 Task: Research Airbnb accommodation in Chur, Switzerland from 5th December, 2023 to 15th December, 2023 for 9 adults.5 bedrooms having 5 beds and 5 bathrooms. Property type can be house. Booking option can be shelf check-in. Look for 4 properties as per requirement.
Action: Mouse moved to (480, 147)
Screenshot: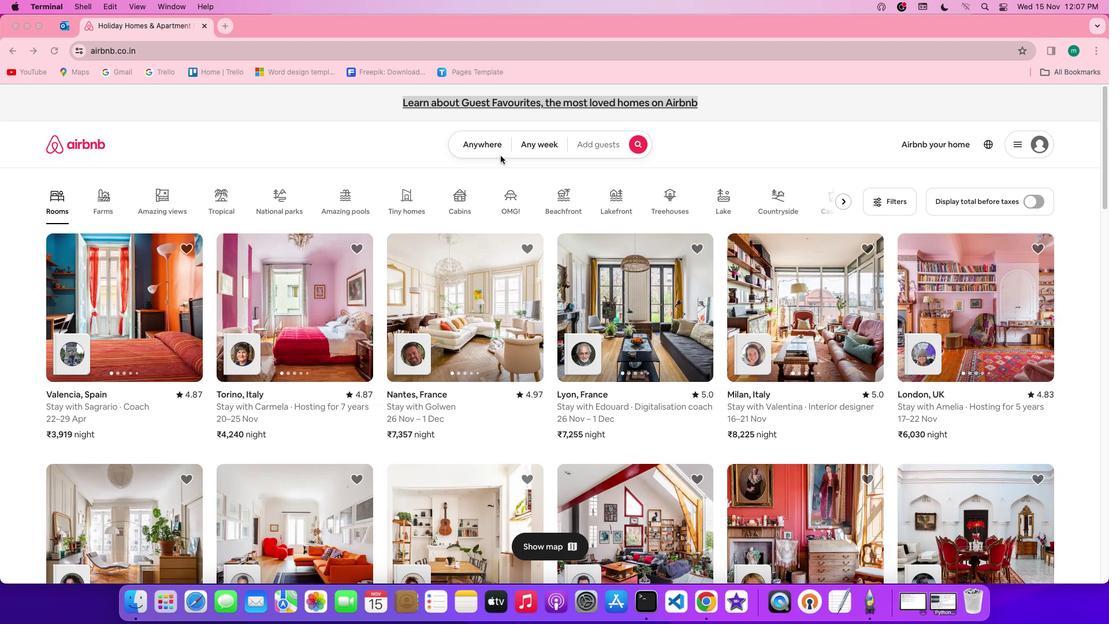 
Action: Mouse pressed left at (480, 147)
Screenshot: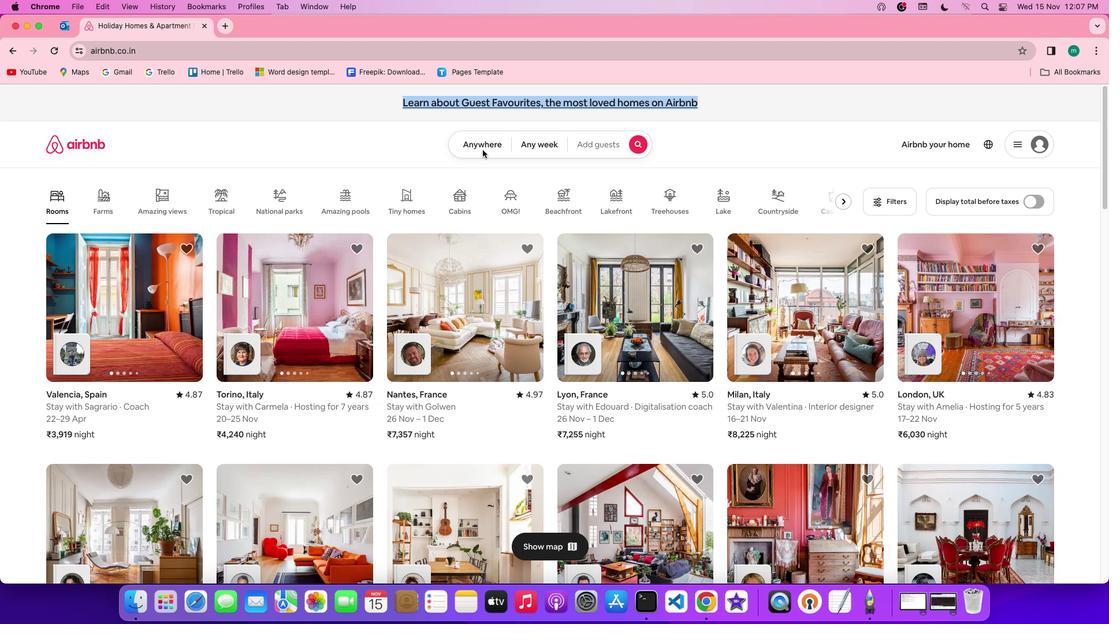 
Action: Mouse pressed left at (480, 147)
Screenshot: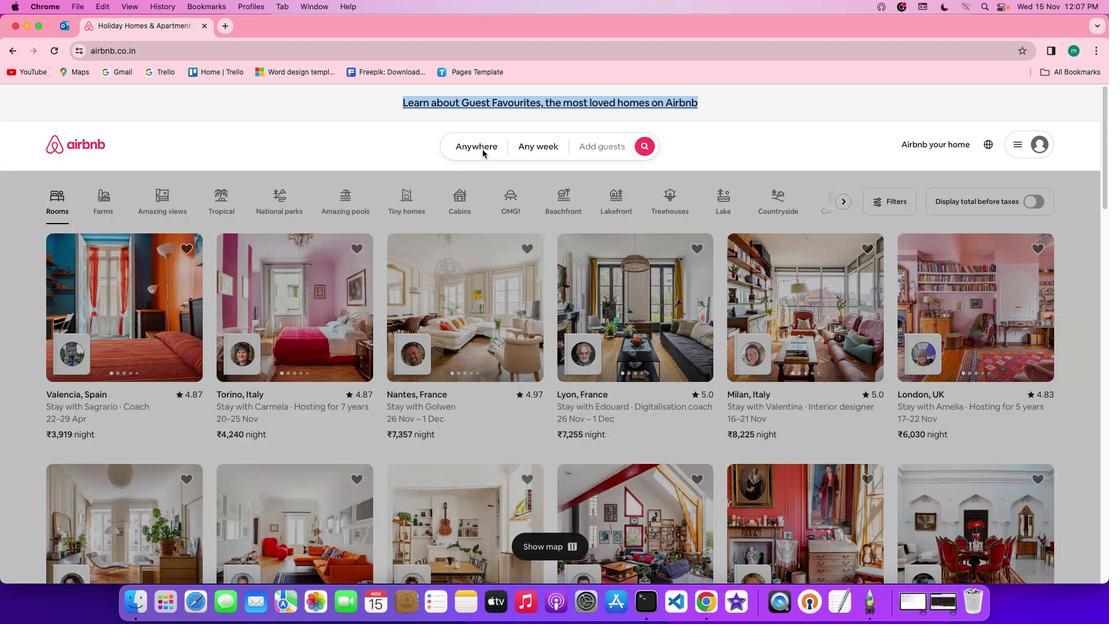 
Action: Mouse moved to (395, 184)
Screenshot: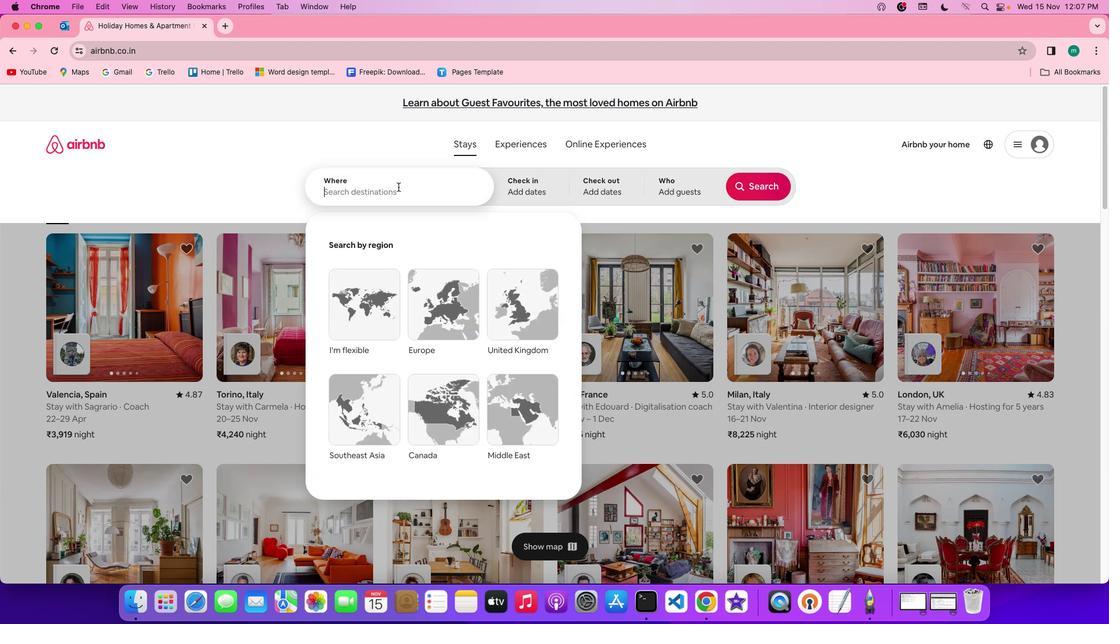 
Action: Mouse pressed left at (395, 184)
Screenshot: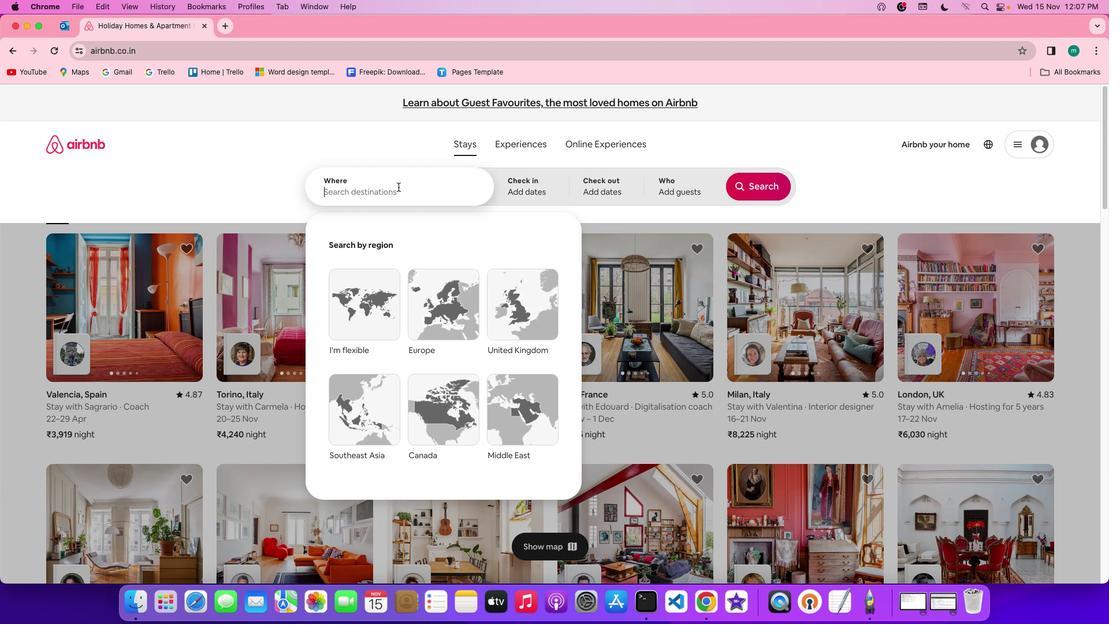 
Action: Key pressed Key.shift'C''h''u''r'','Key.spaceKey.shift'S''w''i''t''z''e''r''l''a''n''d'
Screenshot: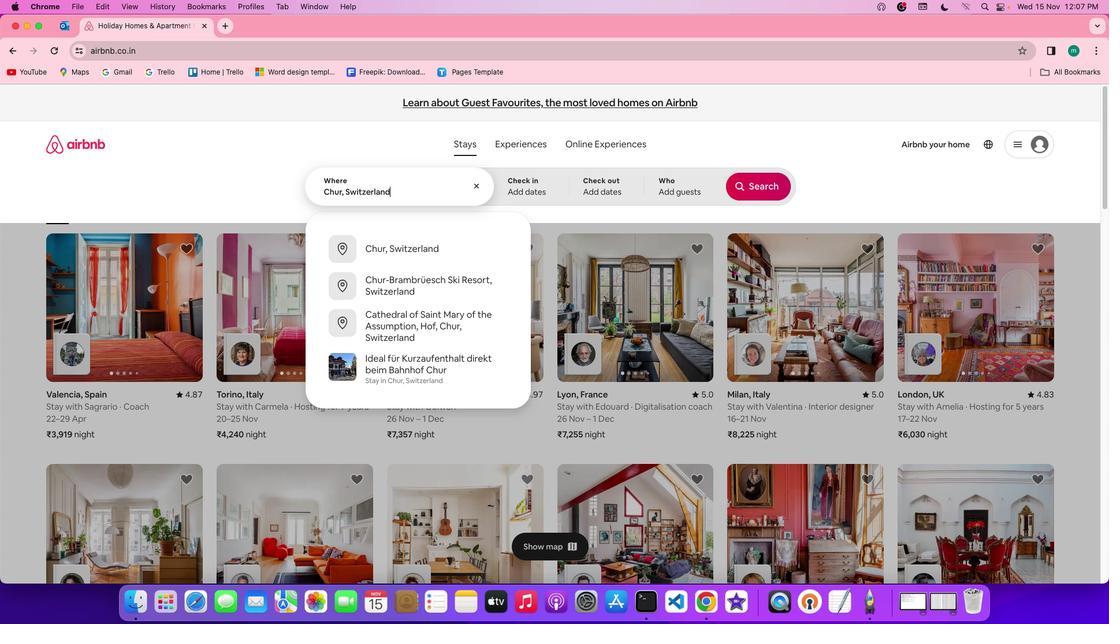 
Action: Mouse moved to (500, 181)
Screenshot: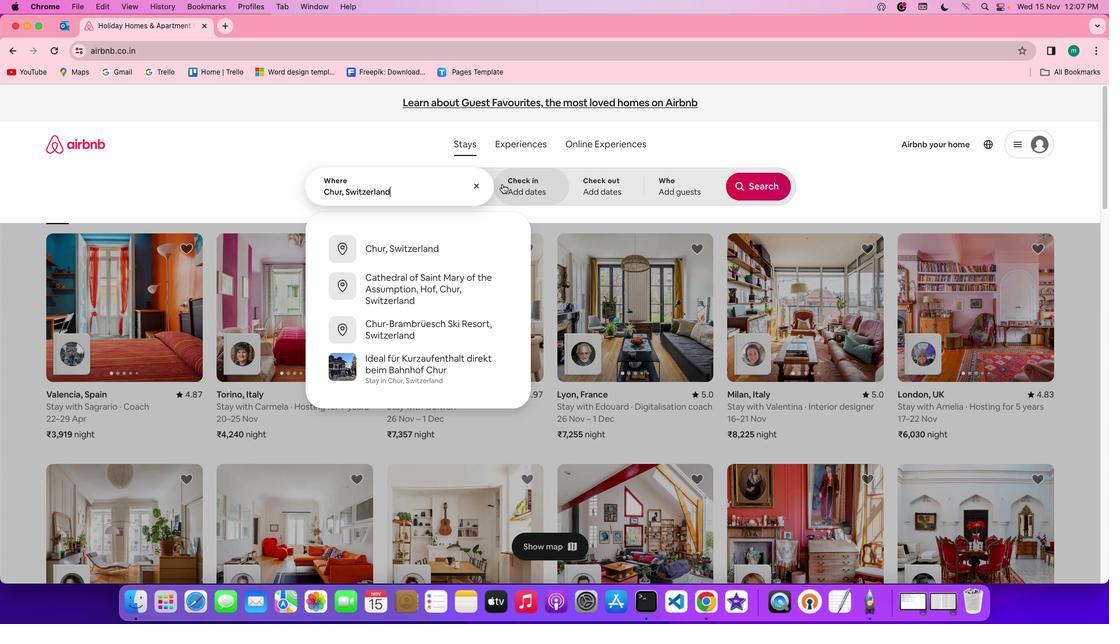 
Action: Mouse pressed left at (500, 181)
Screenshot: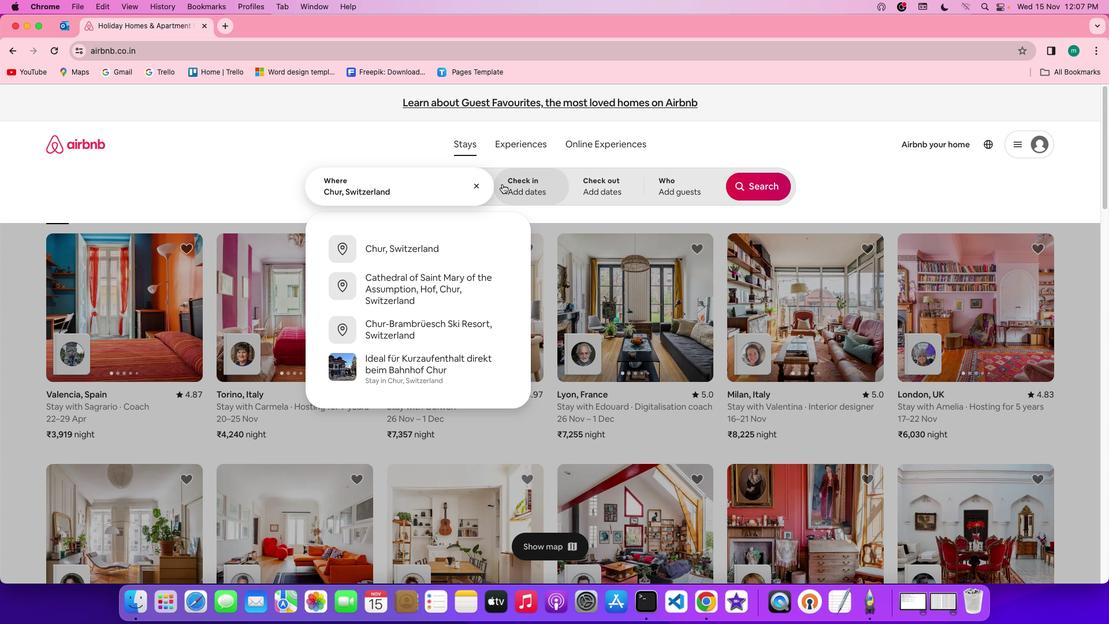 
Action: Mouse moved to (624, 348)
Screenshot: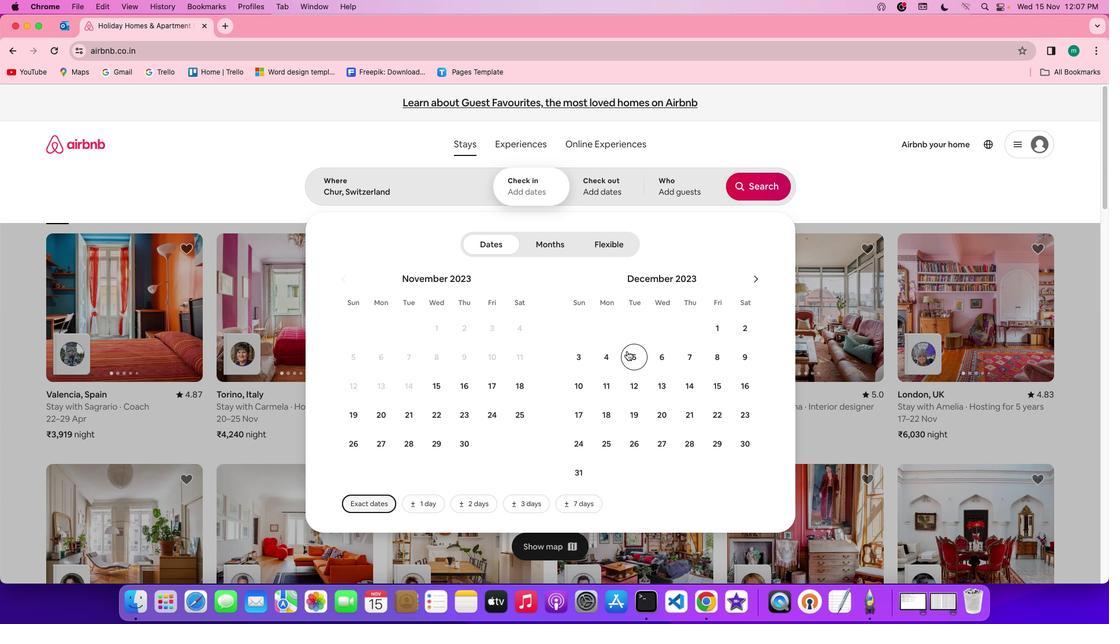 
Action: Mouse pressed left at (624, 348)
Screenshot: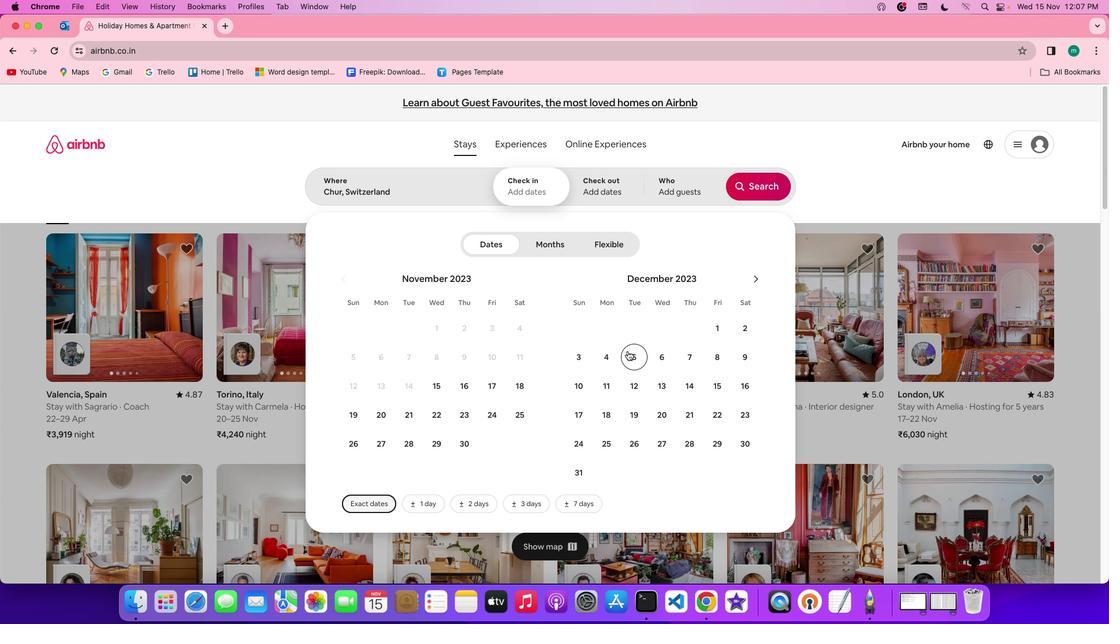 
Action: Mouse moved to (707, 382)
Screenshot: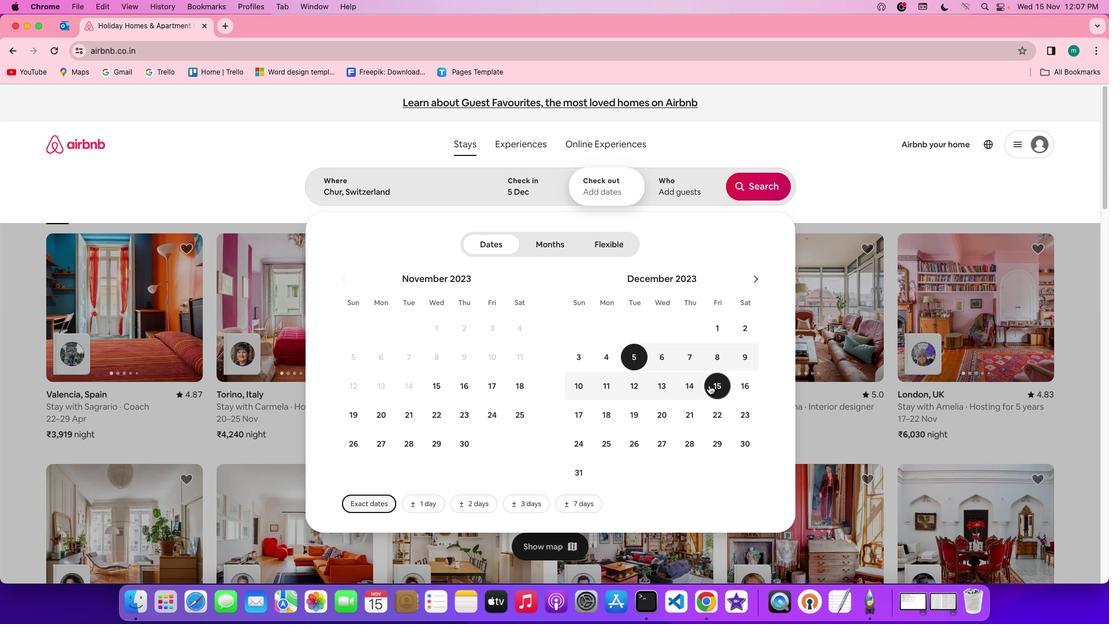 
Action: Mouse pressed left at (707, 382)
Screenshot: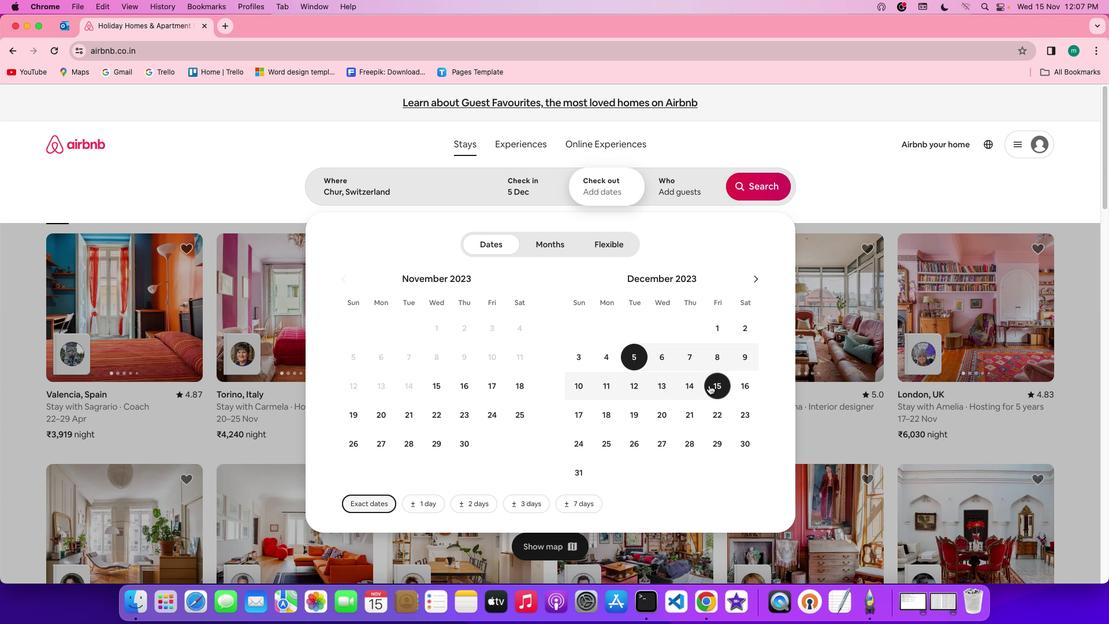
Action: Mouse moved to (688, 187)
Screenshot: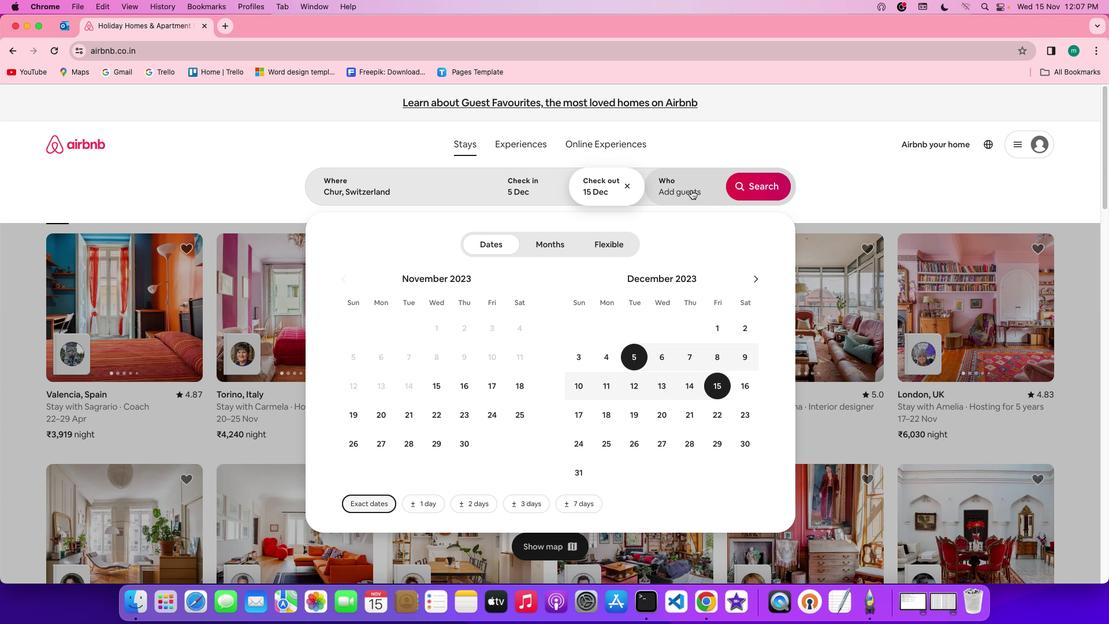 
Action: Mouse pressed left at (688, 187)
Screenshot: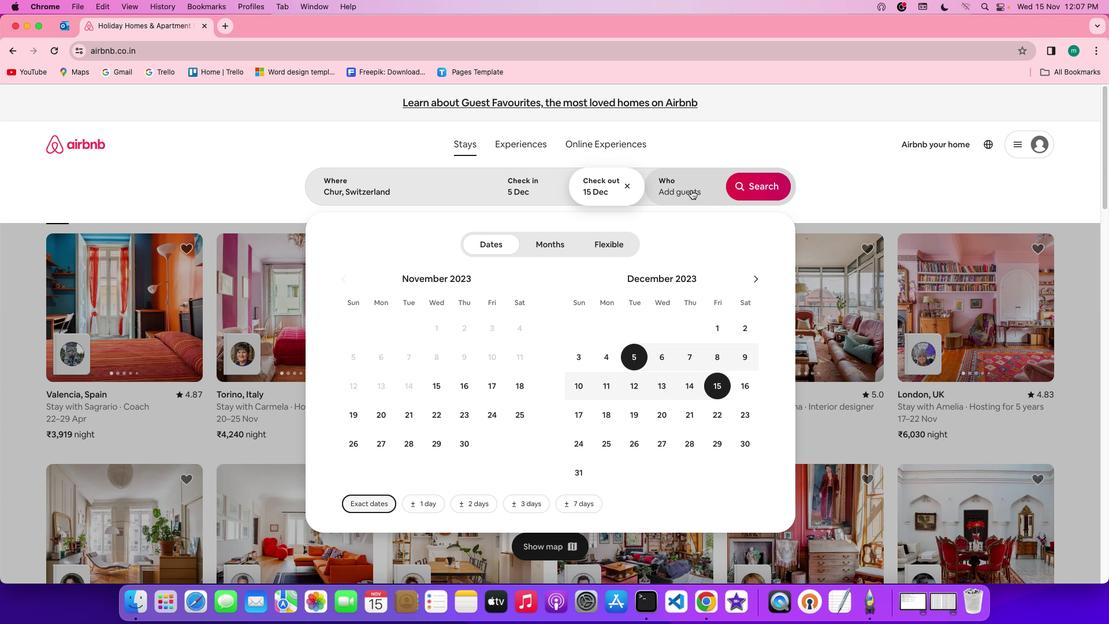 
Action: Mouse moved to (757, 247)
Screenshot: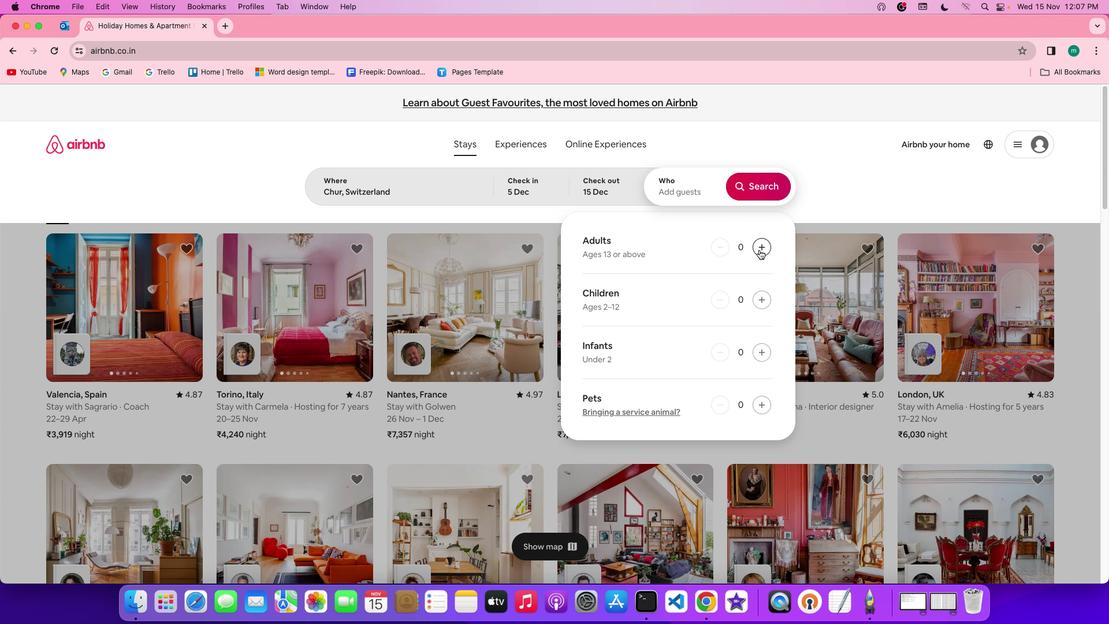 
Action: Mouse pressed left at (757, 247)
Screenshot: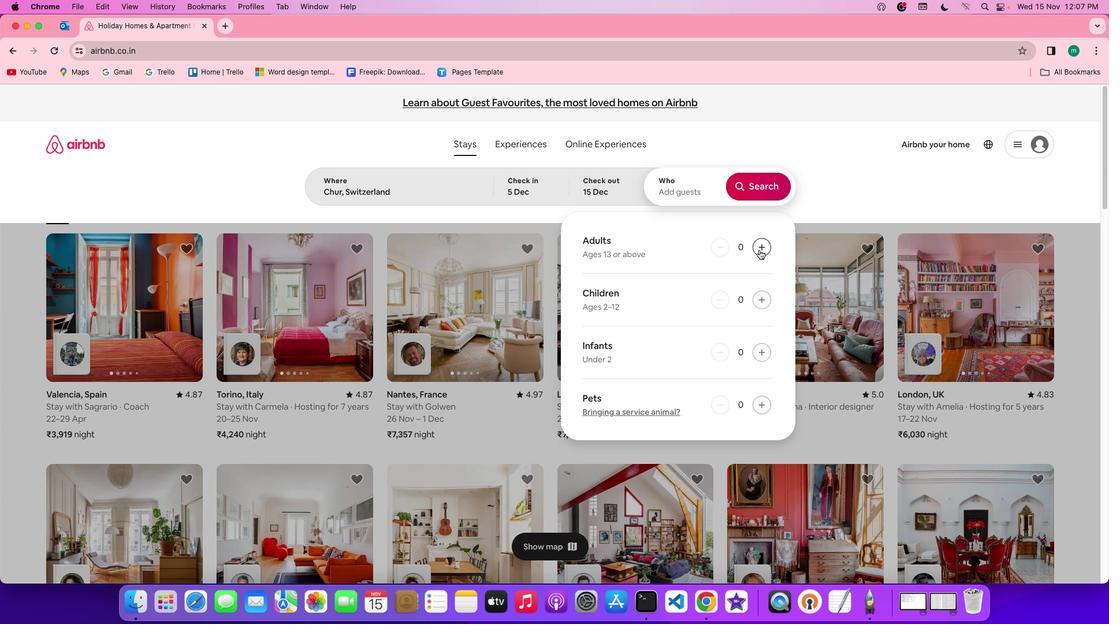 
Action: Mouse moved to (757, 247)
Screenshot: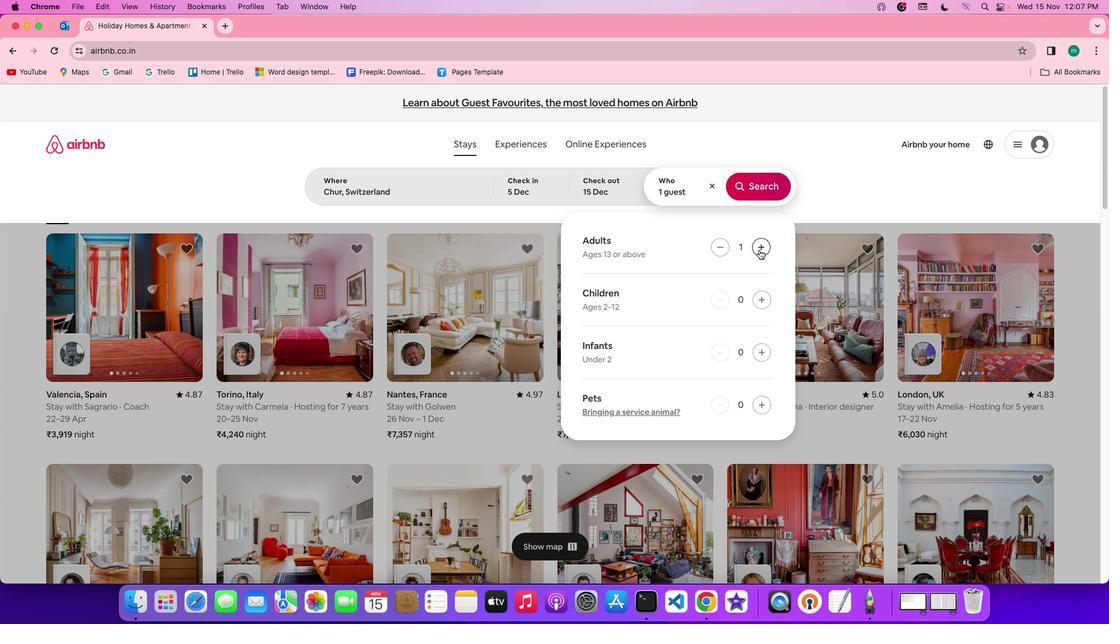 
Action: Mouse pressed left at (757, 247)
Screenshot: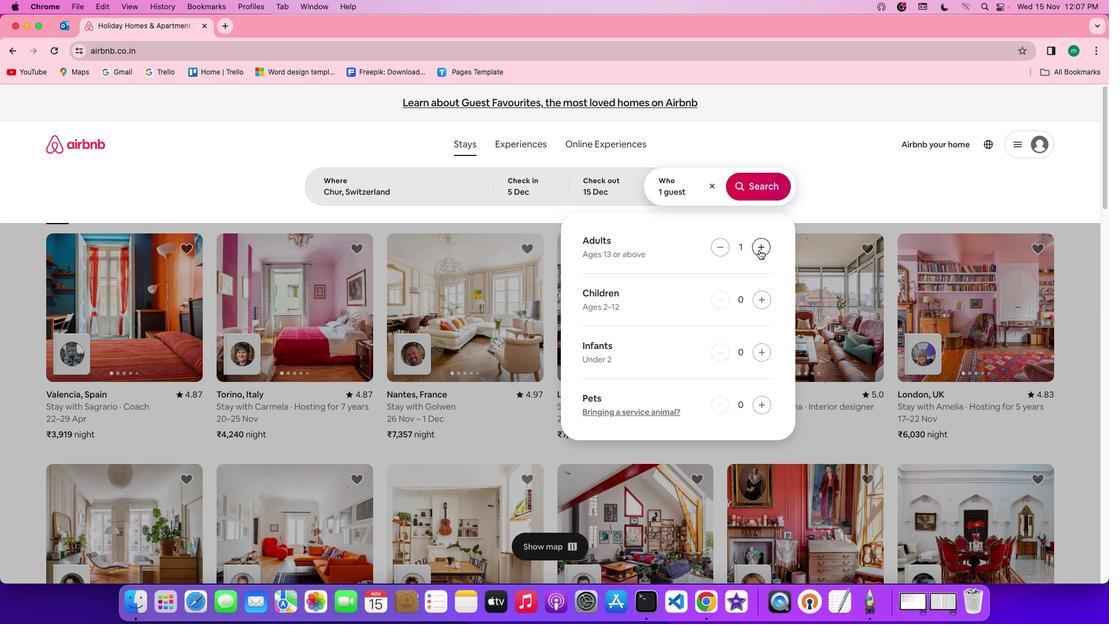 
Action: Mouse pressed left at (757, 247)
Screenshot: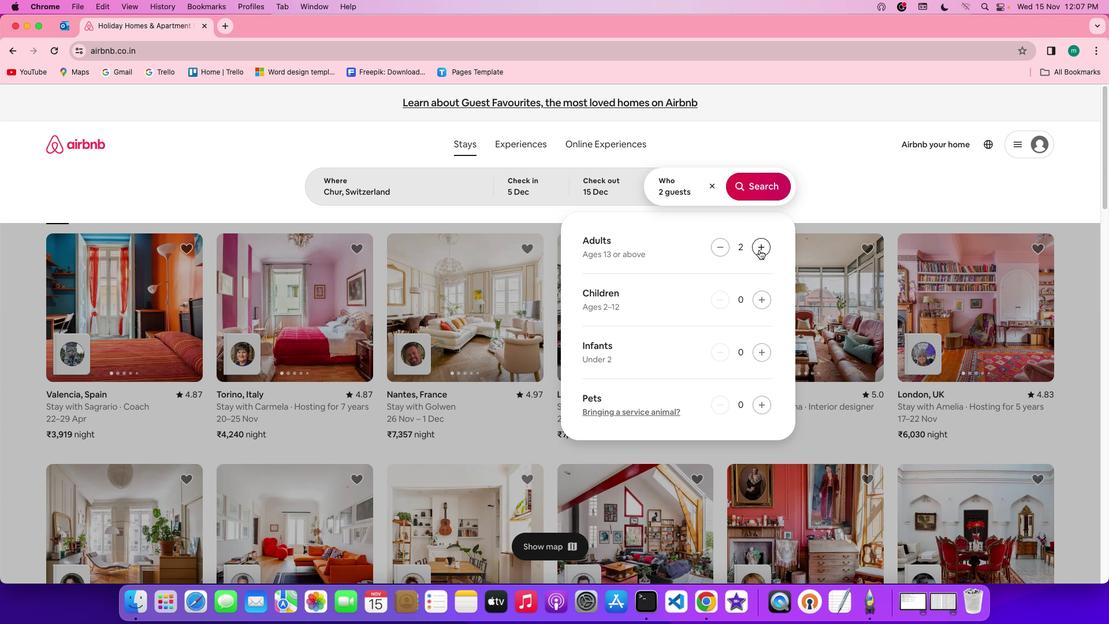 
Action: Mouse pressed left at (757, 247)
Screenshot: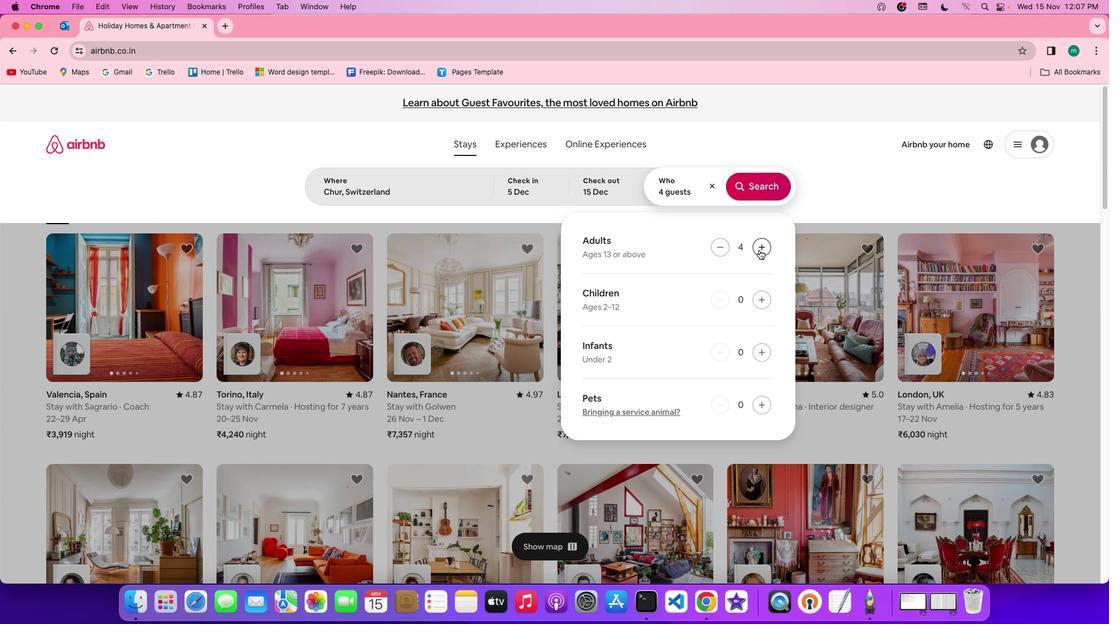 
Action: Mouse pressed left at (757, 247)
Screenshot: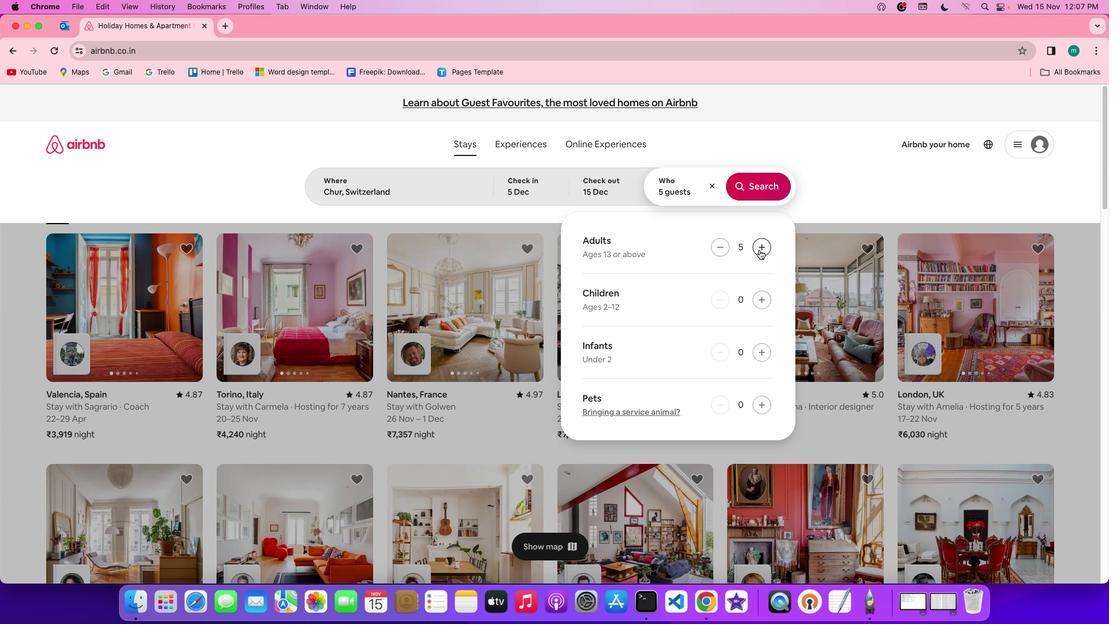 
Action: Mouse pressed left at (757, 247)
Screenshot: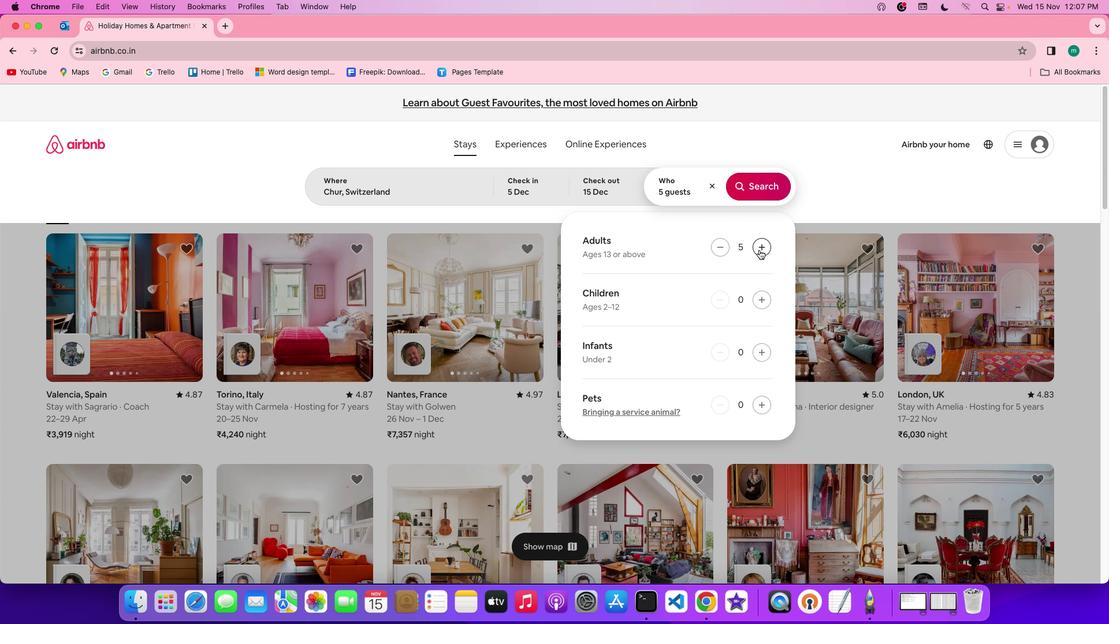 
Action: Mouse pressed left at (757, 247)
Screenshot: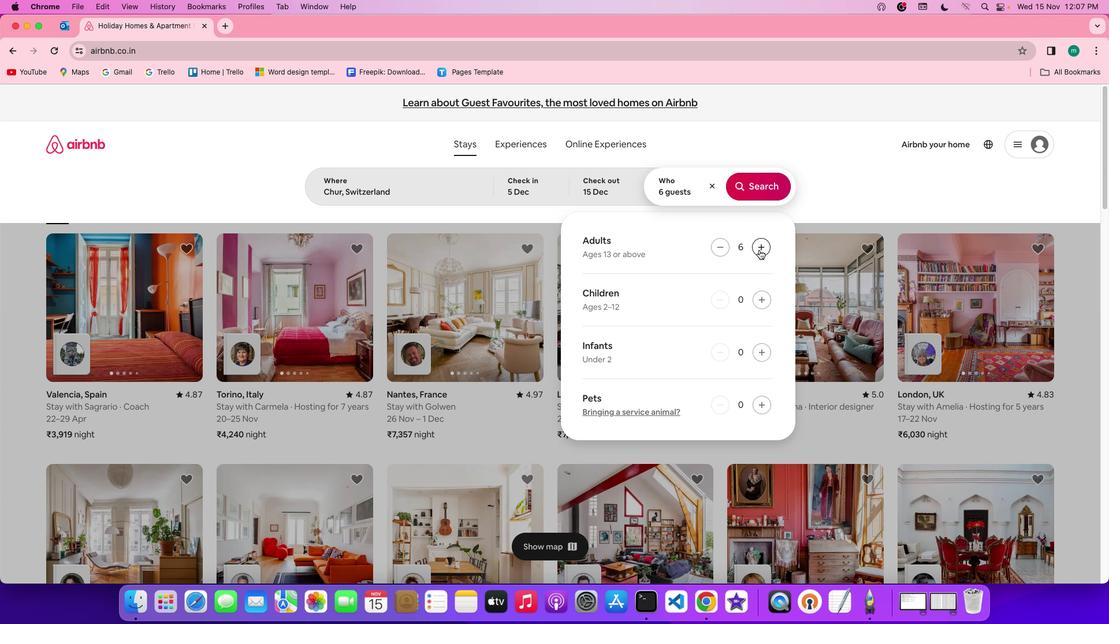 
Action: Mouse pressed left at (757, 247)
Screenshot: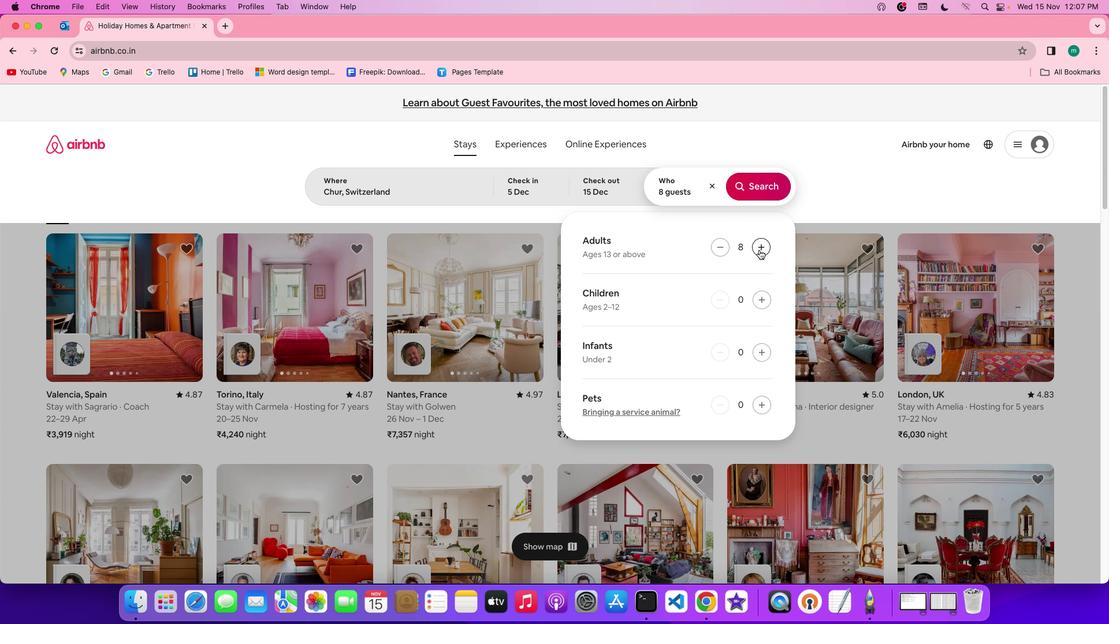 
Action: Mouse pressed left at (757, 247)
Screenshot: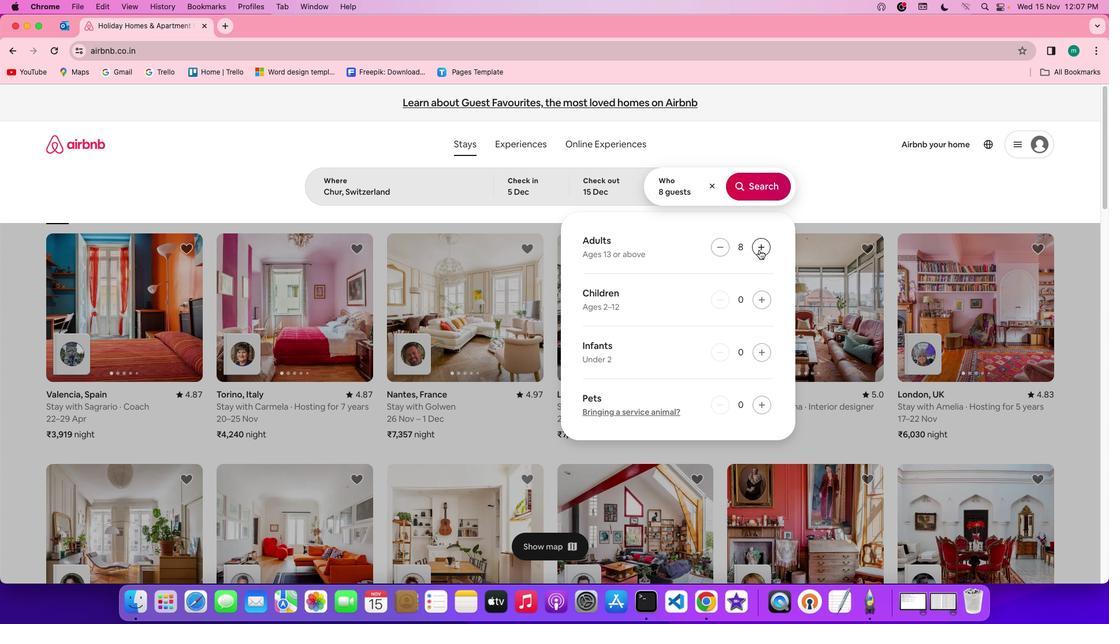 
Action: Mouse moved to (758, 191)
Screenshot: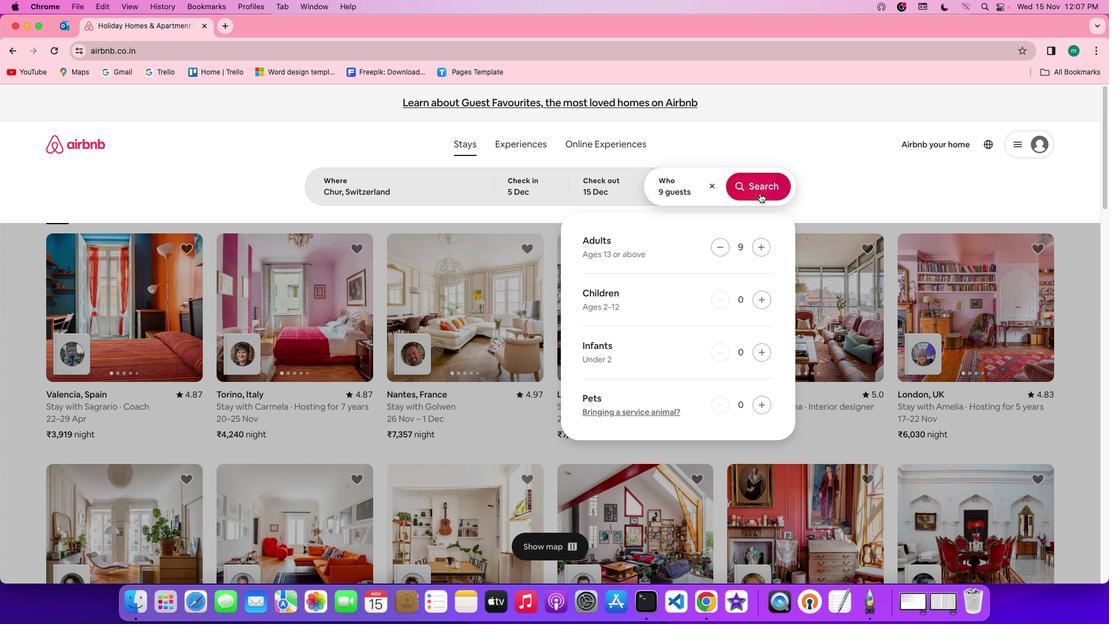 
Action: Mouse pressed left at (758, 191)
Screenshot: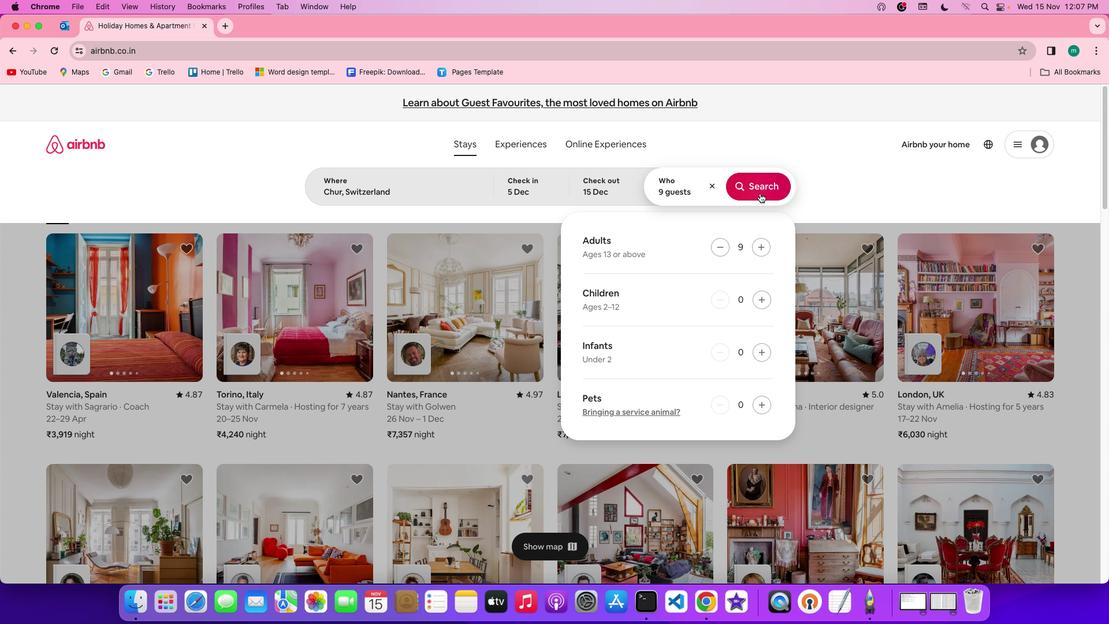 
Action: Mouse moved to (928, 150)
Screenshot: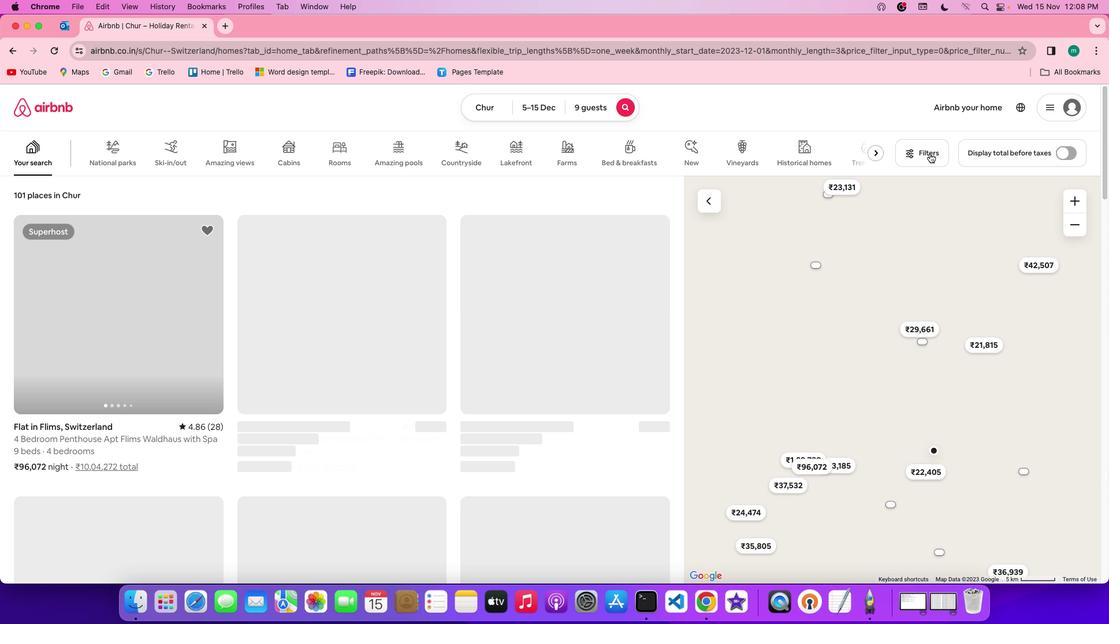 
Action: Mouse pressed left at (928, 150)
Screenshot: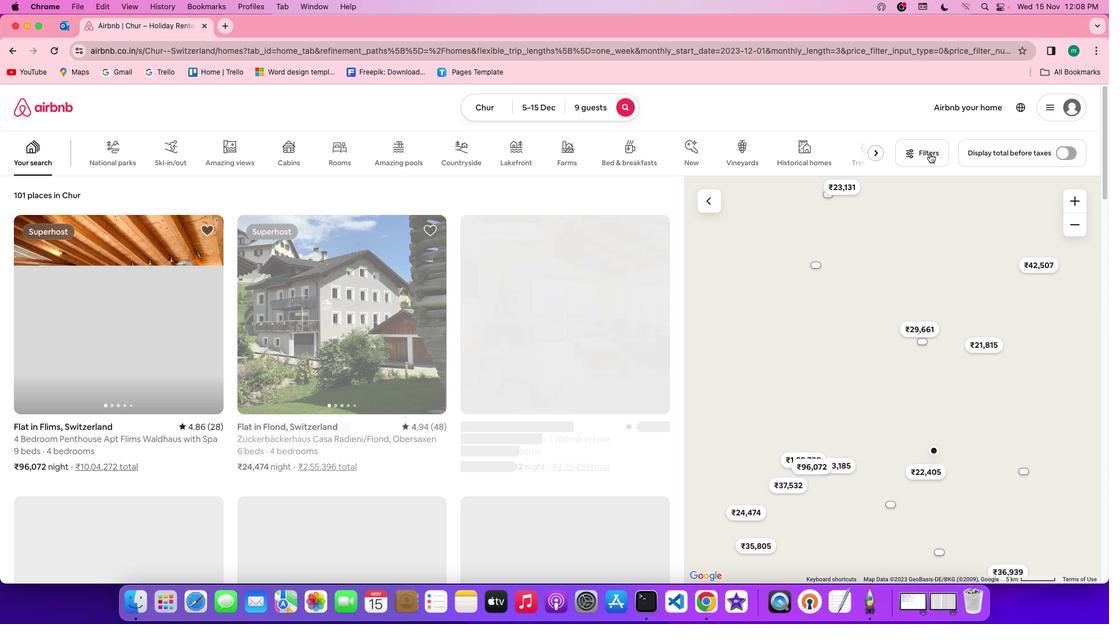 
Action: Mouse moved to (629, 313)
Screenshot: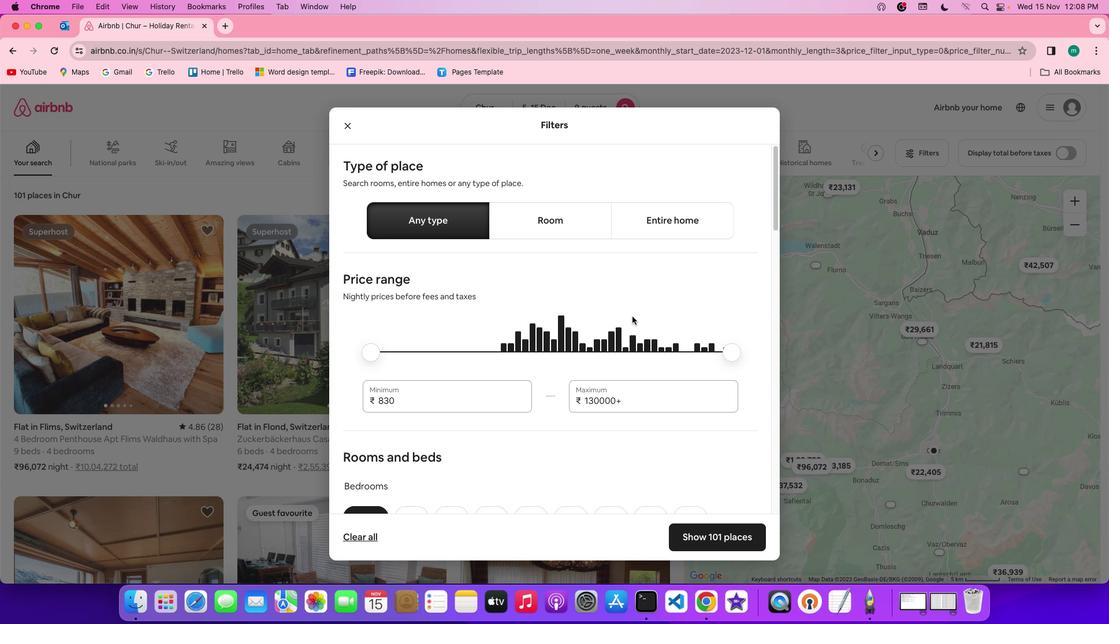 
Action: Mouse scrolled (629, 313) with delta (-1, -2)
Screenshot: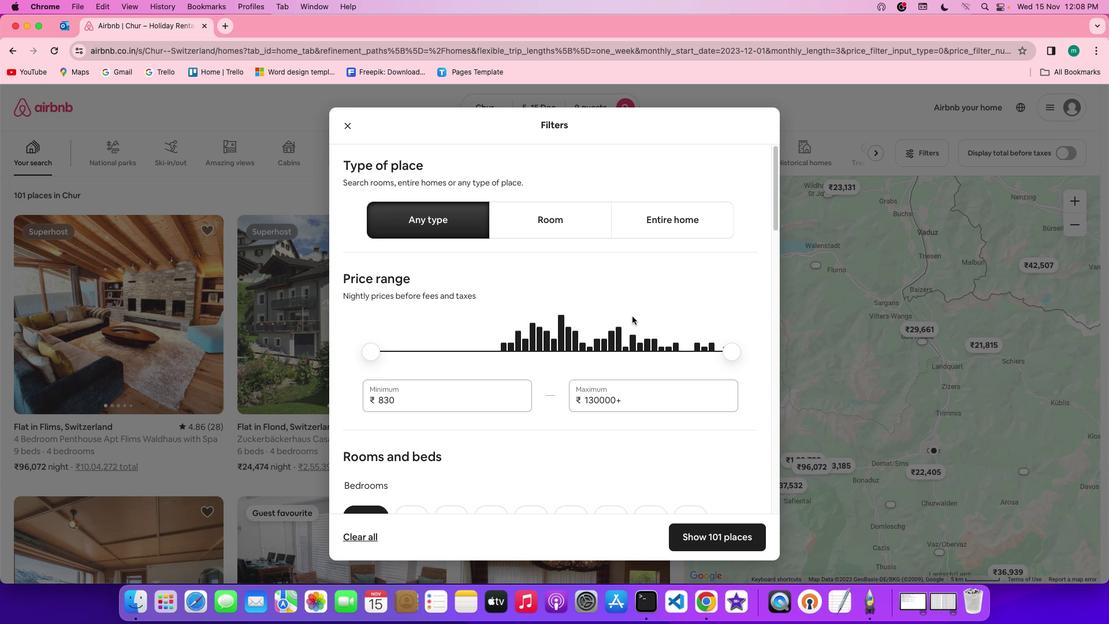 
Action: Mouse scrolled (629, 313) with delta (-1, -2)
Screenshot: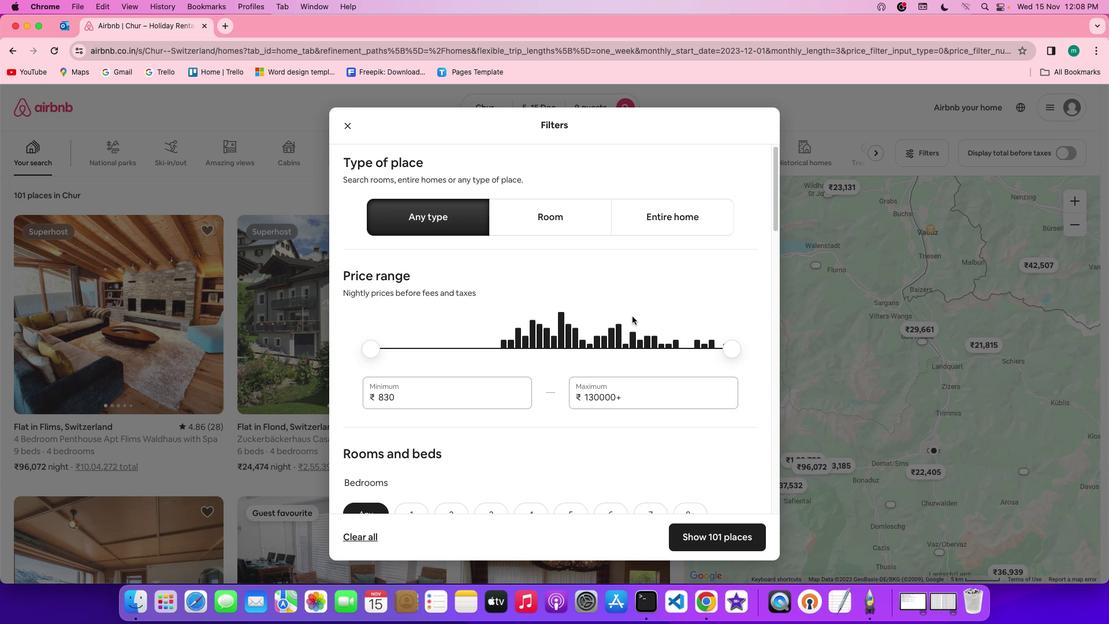 
Action: Mouse scrolled (629, 313) with delta (-1, -2)
Screenshot: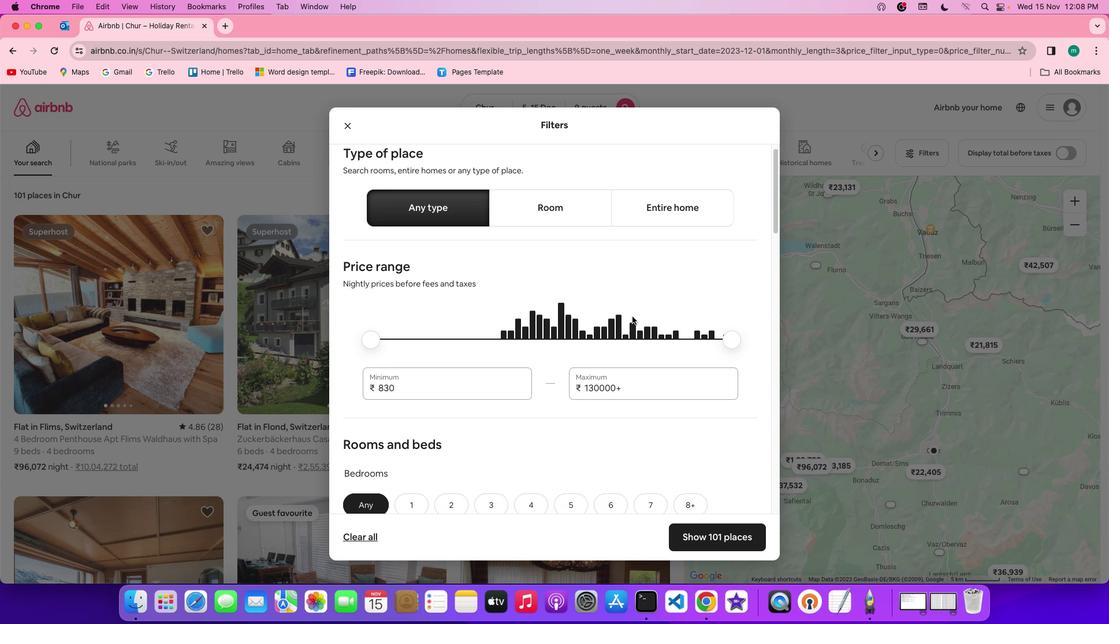 
Action: Mouse scrolled (629, 313) with delta (-1, -2)
Screenshot: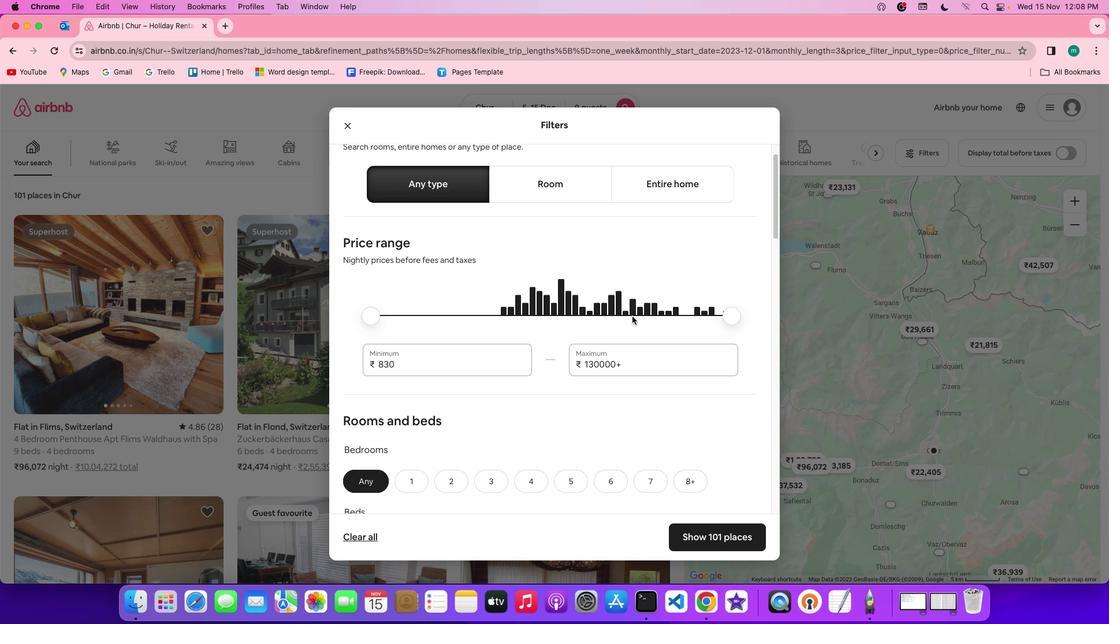 
Action: Mouse scrolled (629, 313) with delta (-1, -2)
Screenshot: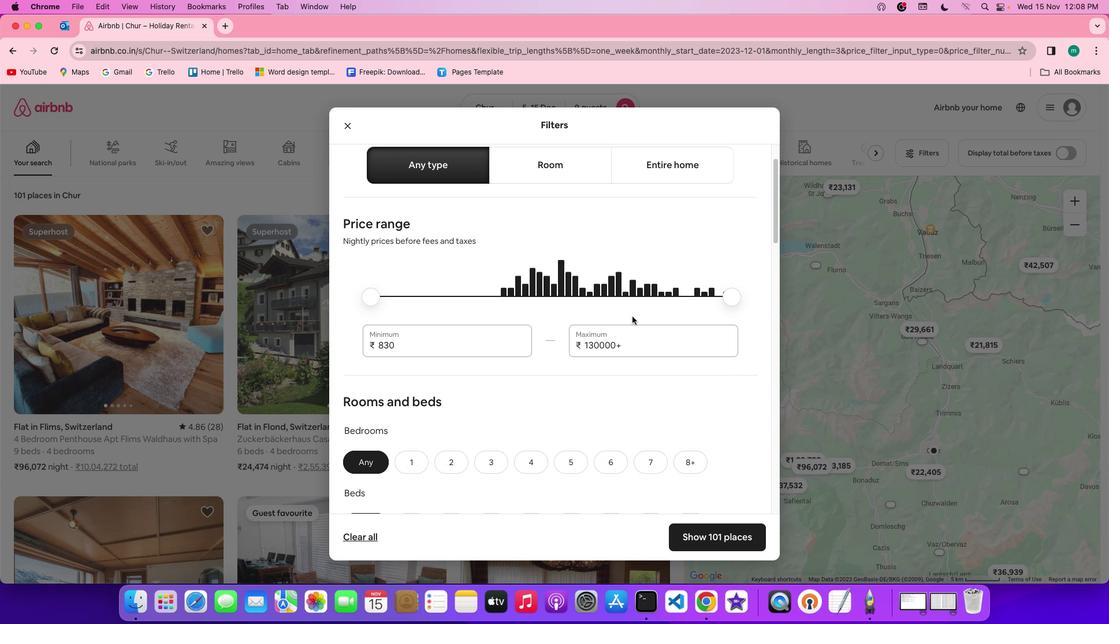 
Action: Mouse scrolled (629, 313) with delta (-1, -2)
Screenshot: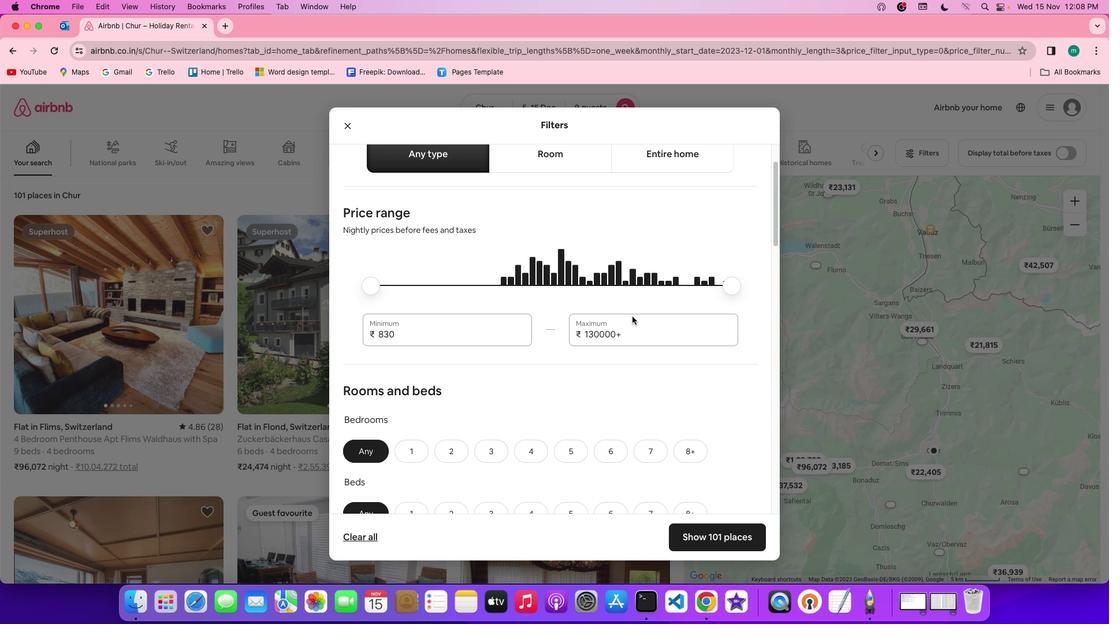 
Action: Mouse scrolled (629, 313) with delta (-1, -2)
Screenshot: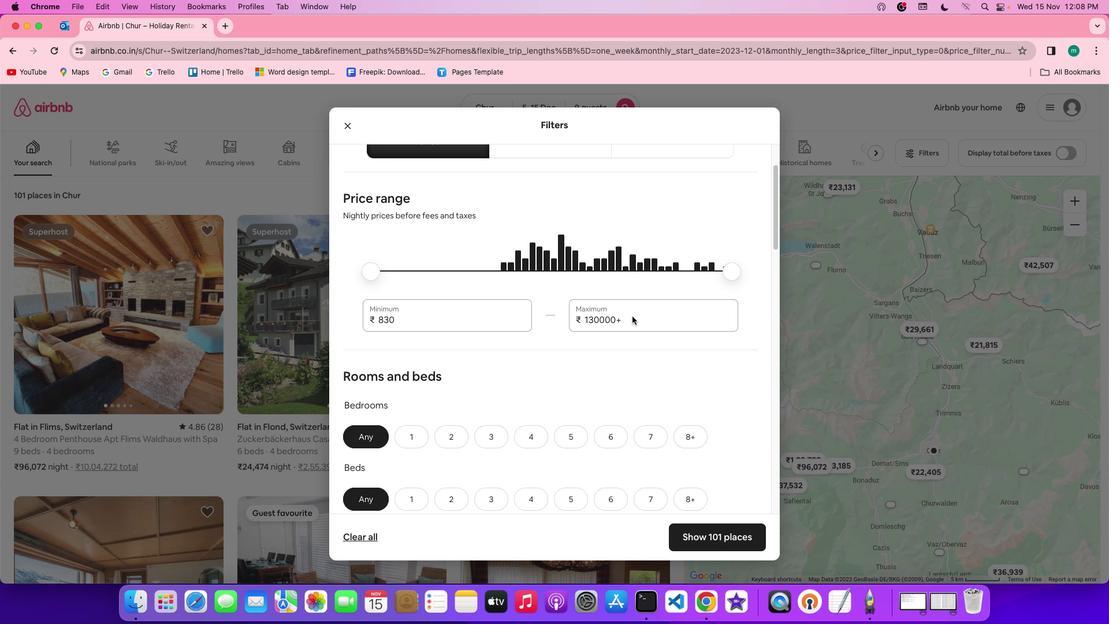 
Action: Mouse scrolled (629, 313) with delta (-1, -2)
Screenshot: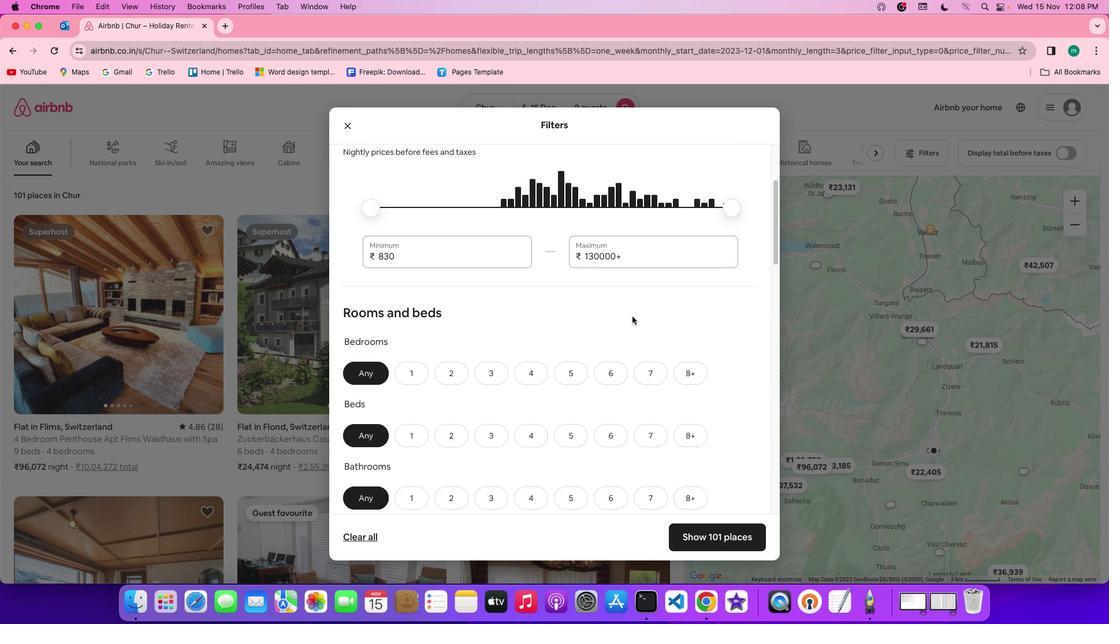 
Action: Mouse scrolled (629, 313) with delta (-1, -2)
Screenshot: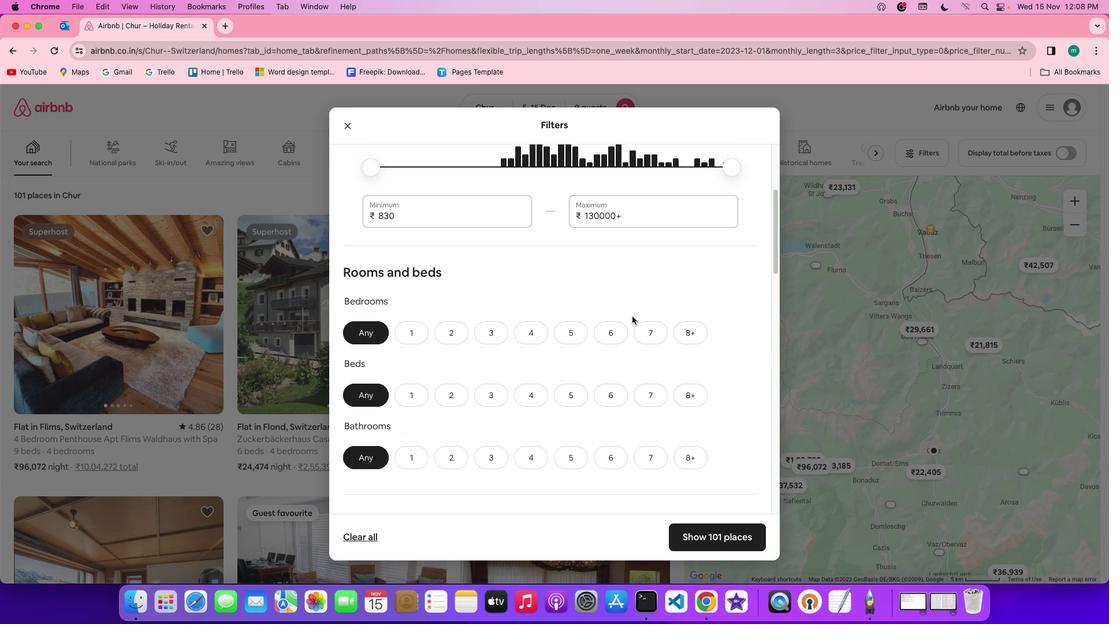 
Action: Mouse scrolled (629, 313) with delta (-1, -2)
Screenshot: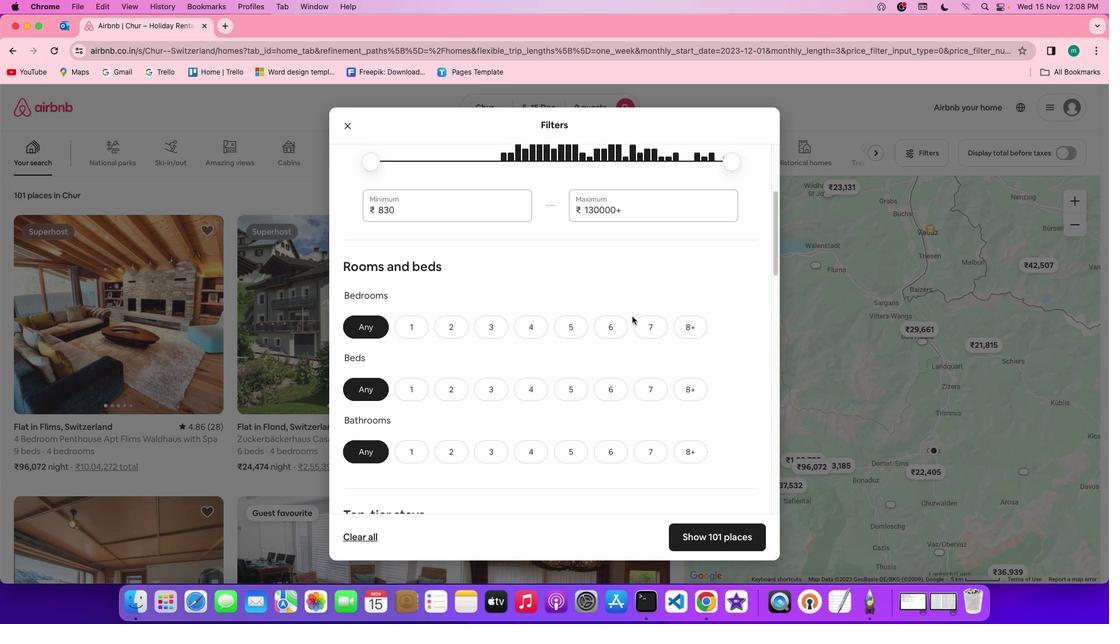 
Action: Mouse scrolled (629, 313) with delta (-1, -2)
Screenshot: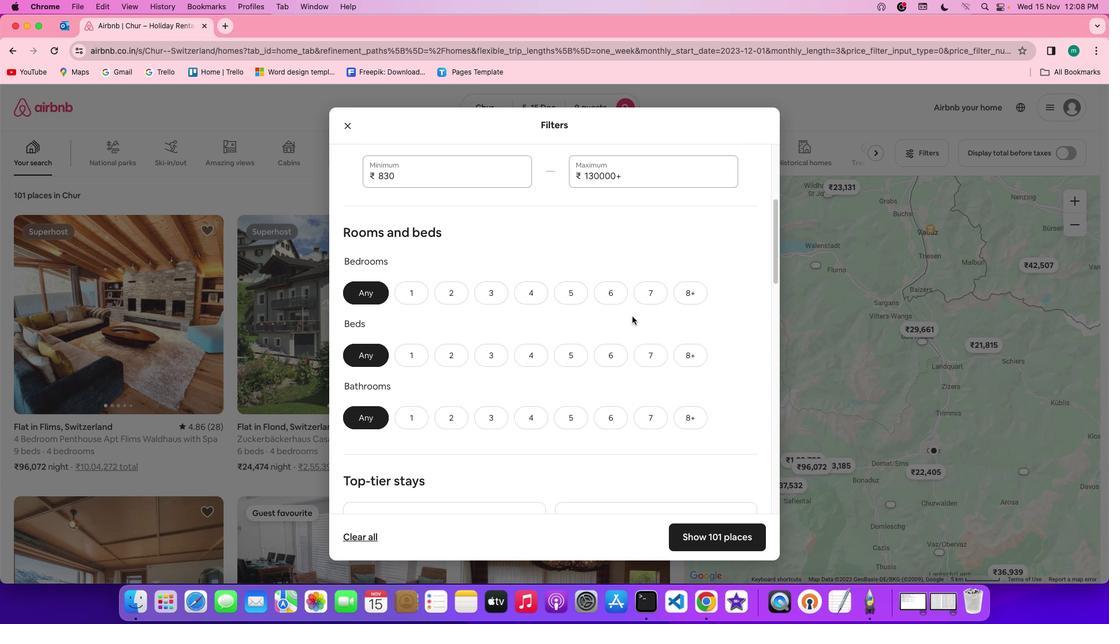 
Action: Mouse moved to (570, 250)
Screenshot: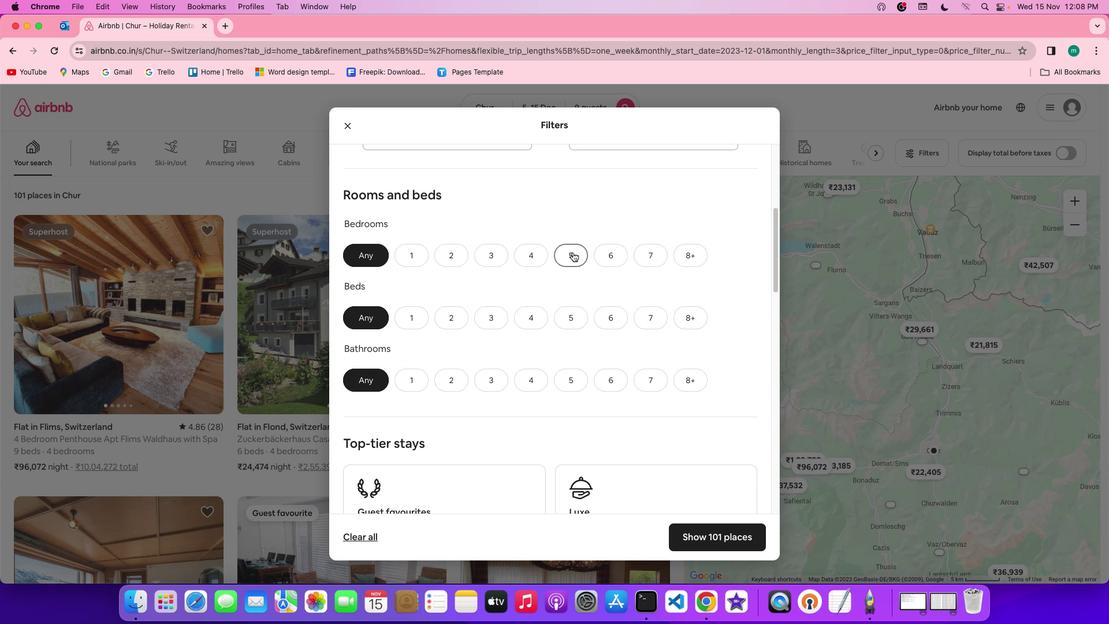 
Action: Mouse pressed left at (570, 250)
Screenshot: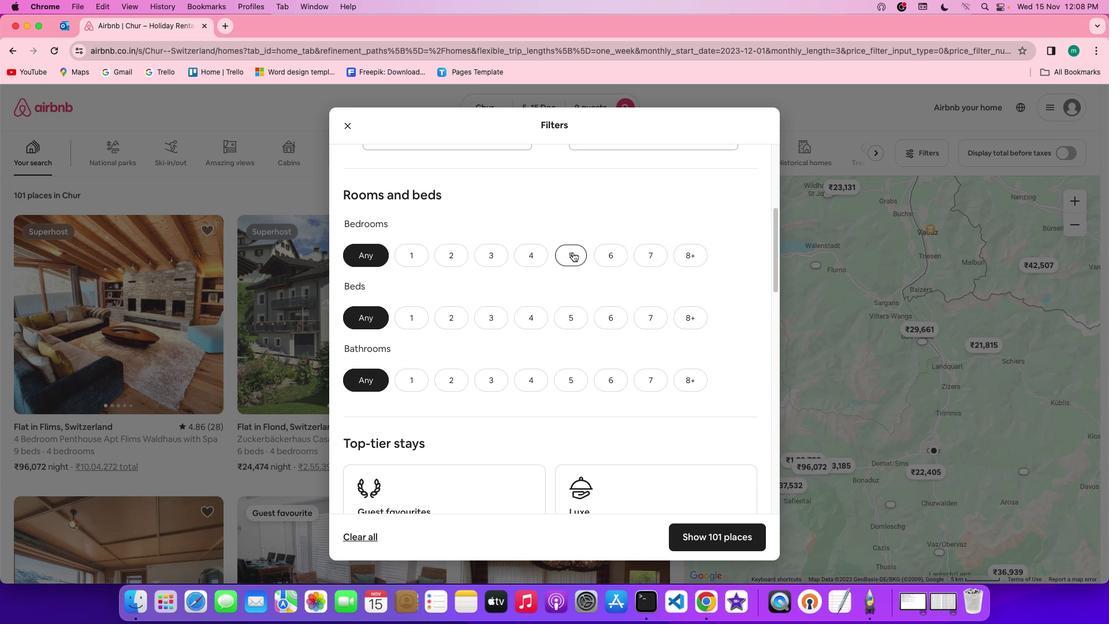 
Action: Mouse moved to (576, 323)
Screenshot: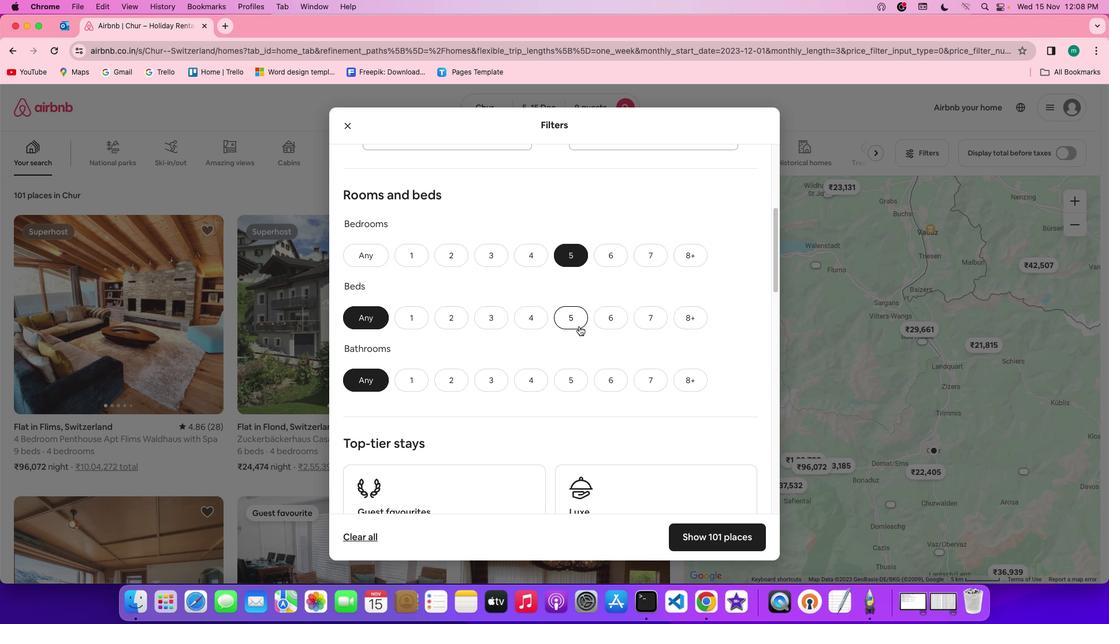 
Action: Mouse pressed left at (576, 323)
Screenshot: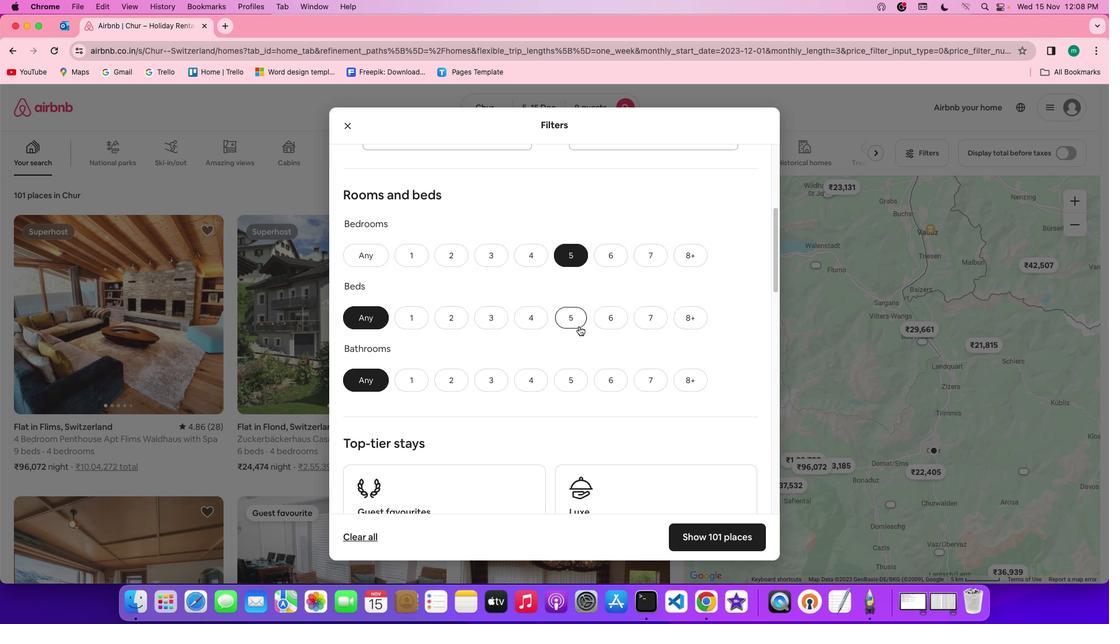 
Action: Mouse moved to (570, 384)
Screenshot: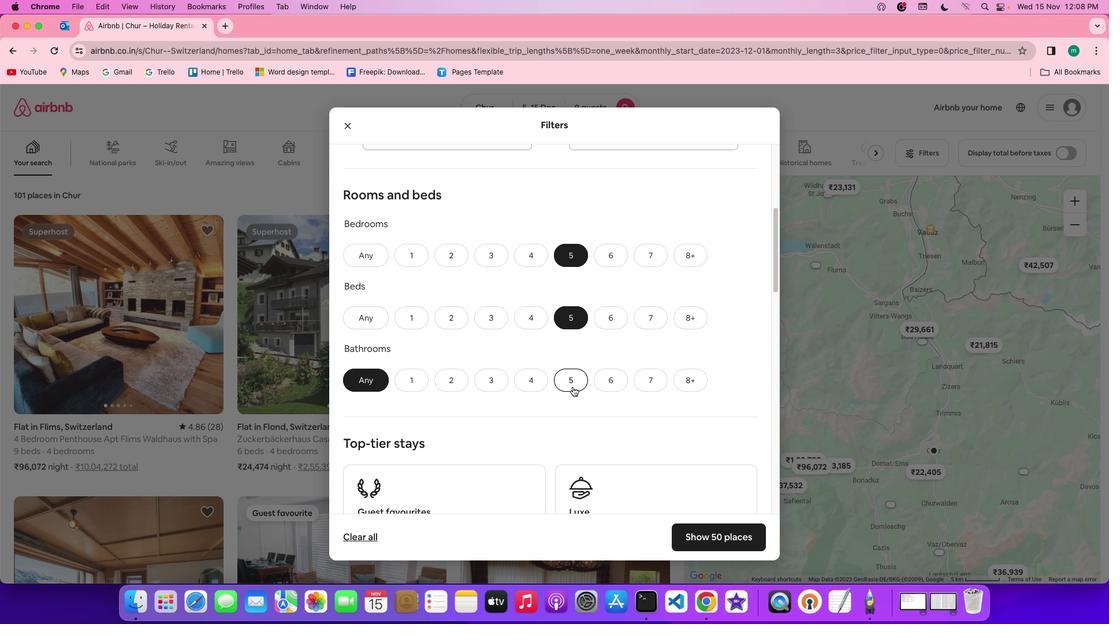 
Action: Mouse pressed left at (570, 384)
Screenshot: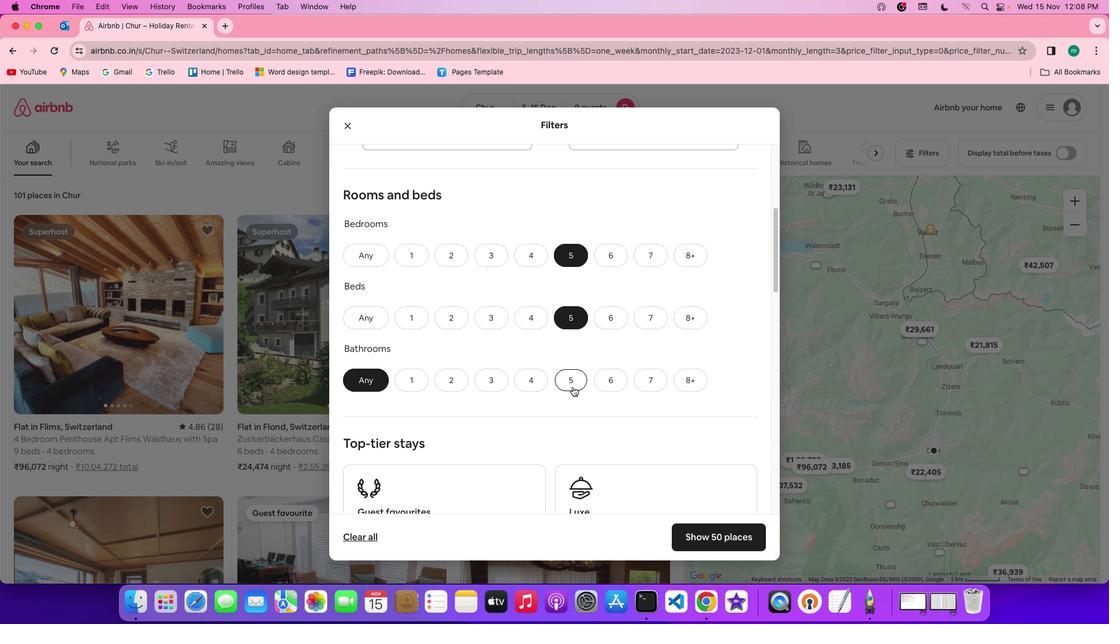 
Action: Mouse moved to (650, 381)
Screenshot: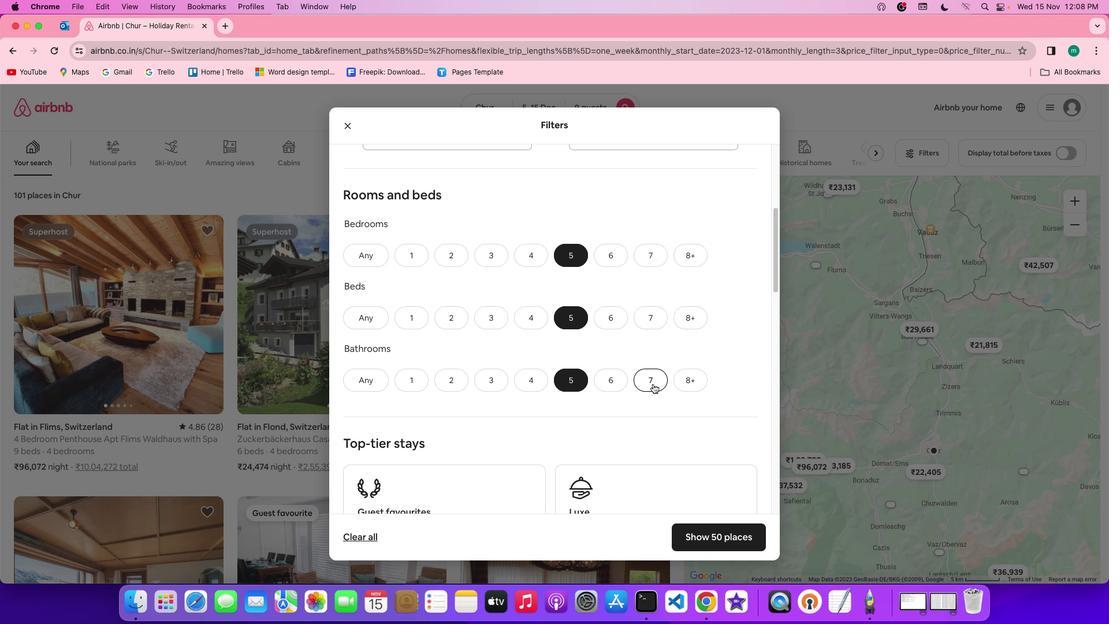 
Action: Mouse scrolled (650, 381) with delta (-1, -2)
Screenshot: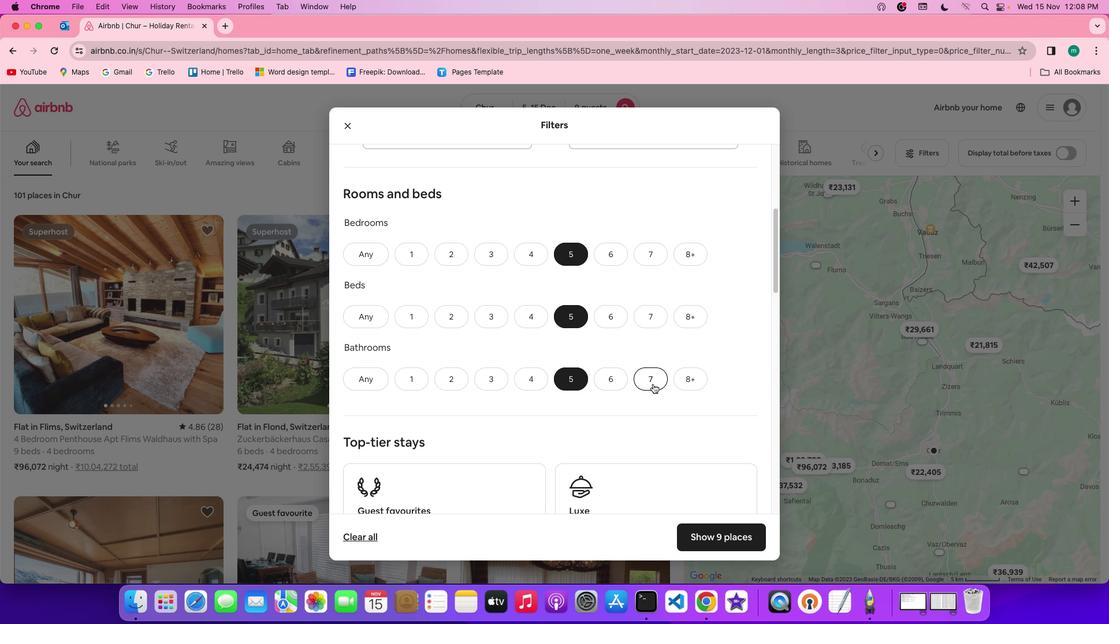 
Action: Mouse scrolled (650, 381) with delta (-1, -2)
Screenshot: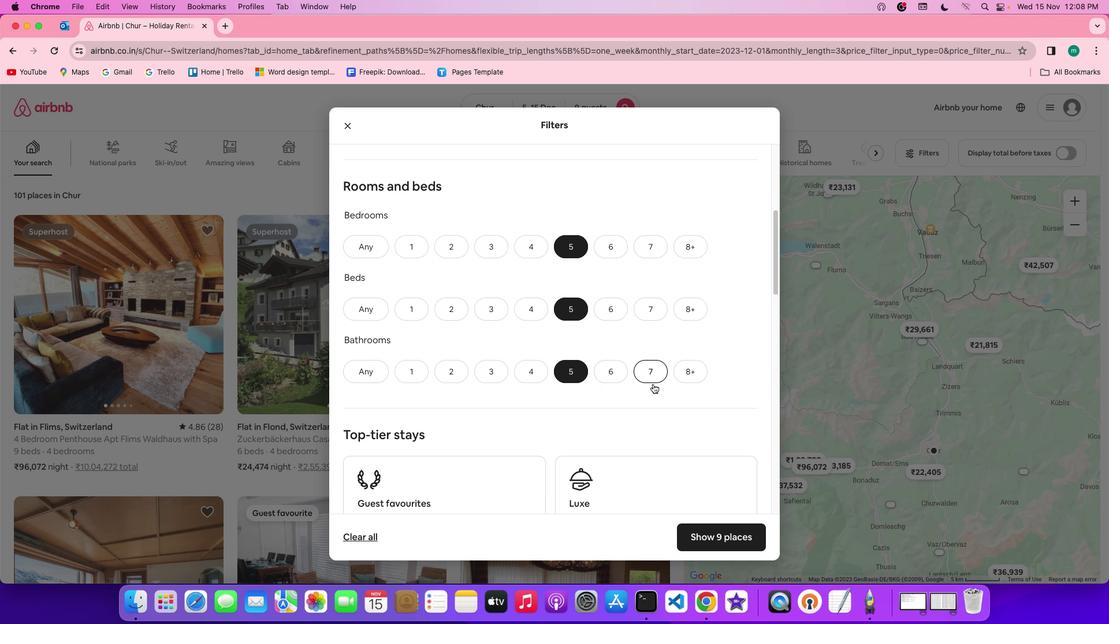 
Action: Mouse scrolled (650, 381) with delta (-1, -2)
Screenshot: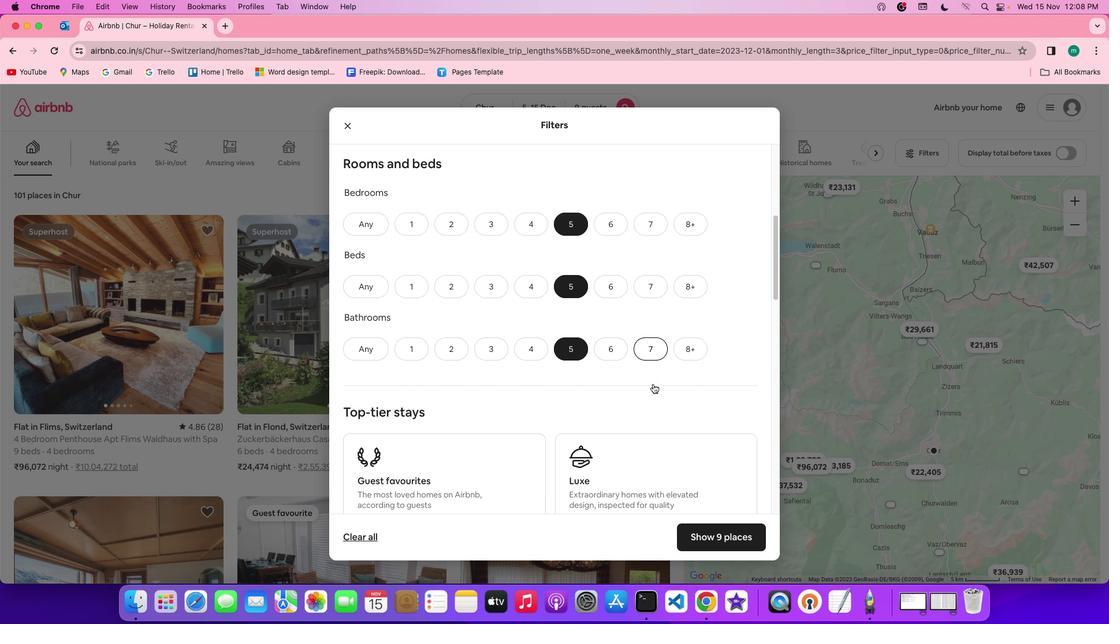 
Action: Mouse scrolled (650, 381) with delta (-1, -2)
Screenshot: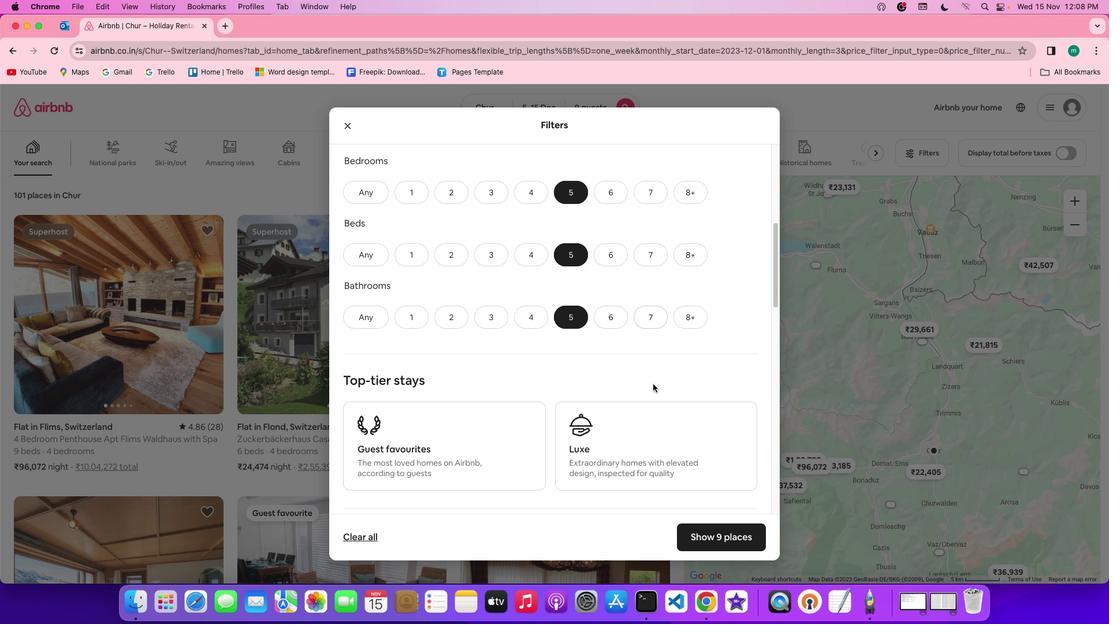 
Action: Mouse scrolled (650, 381) with delta (-1, -2)
Screenshot: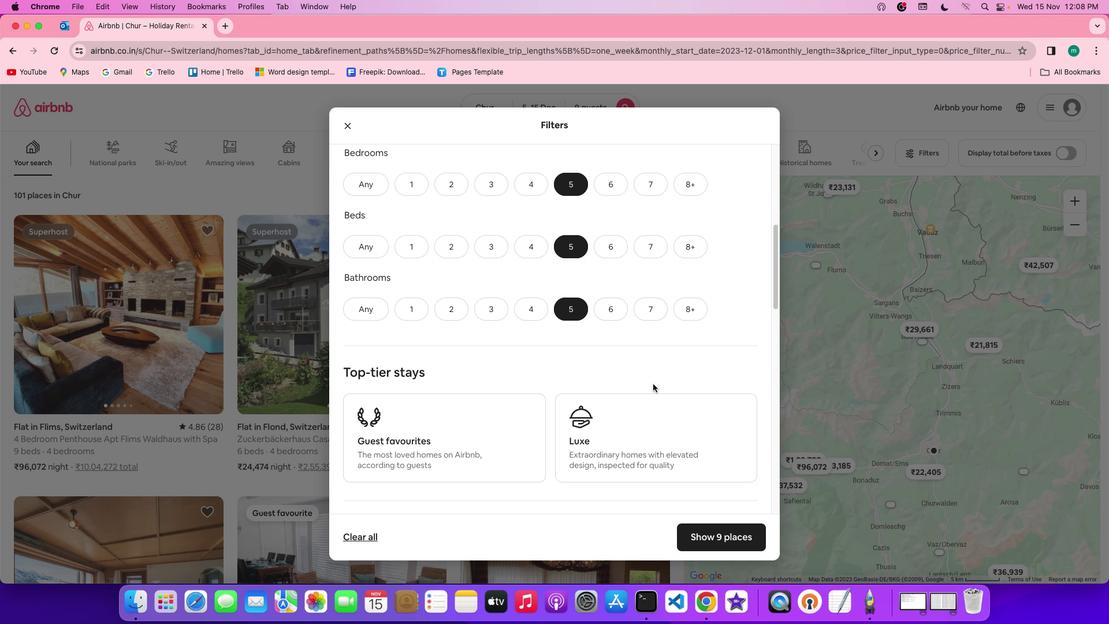 
Action: Mouse scrolled (650, 381) with delta (-1, -2)
Screenshot: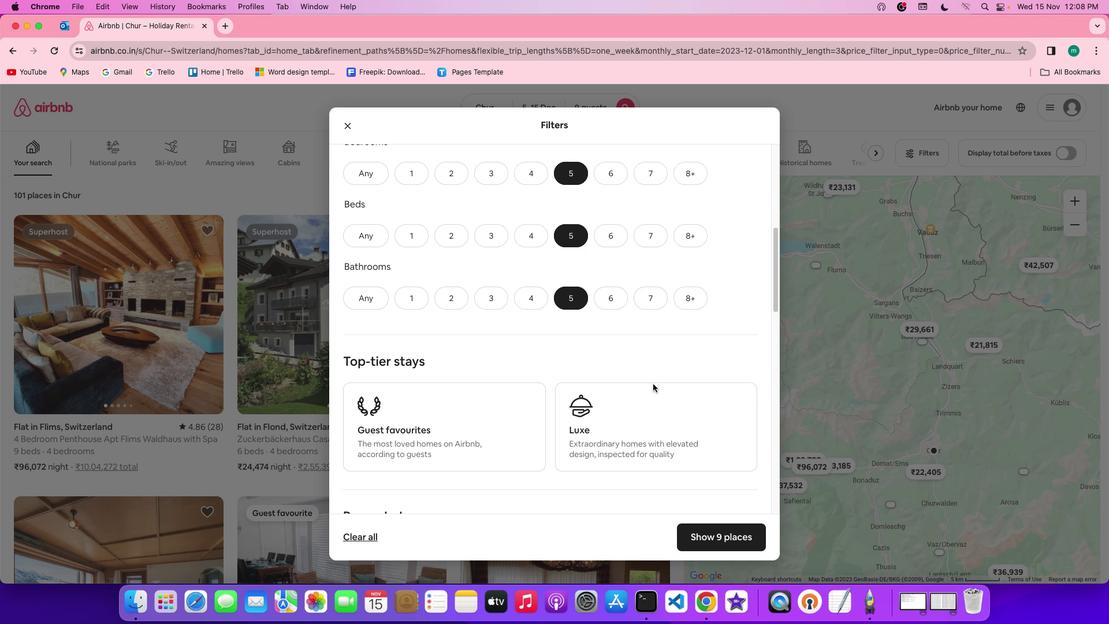 
Action: Mouse scrolled (650, 381) with delta (-1, -2)
Screenshot: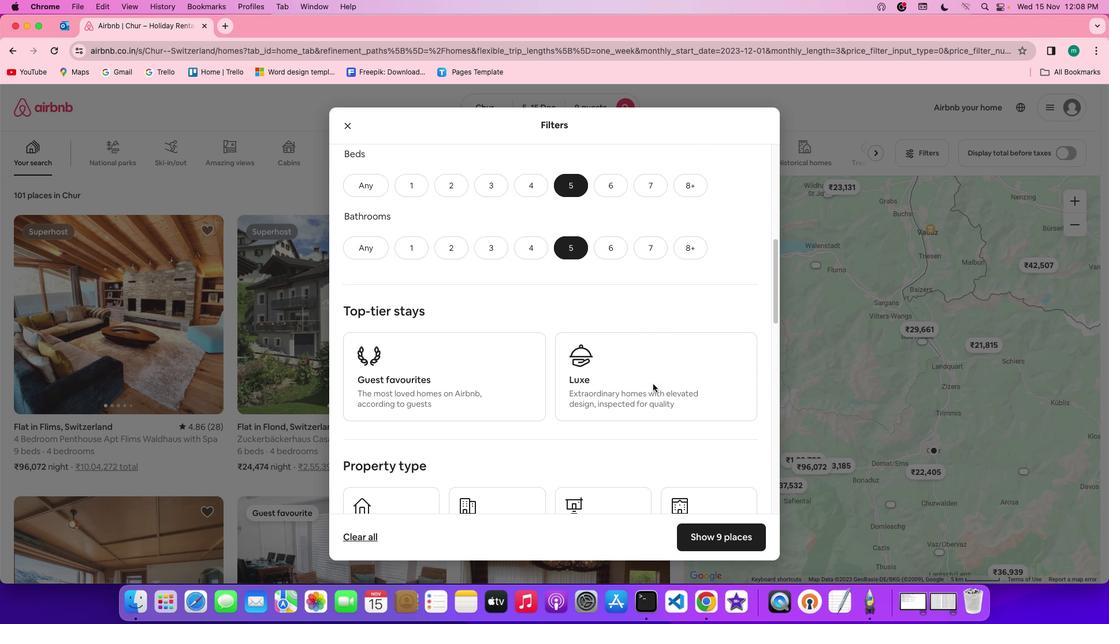 
Action: Mouse scrolled (650, 381) with delta (-1, -2)
Screenshot: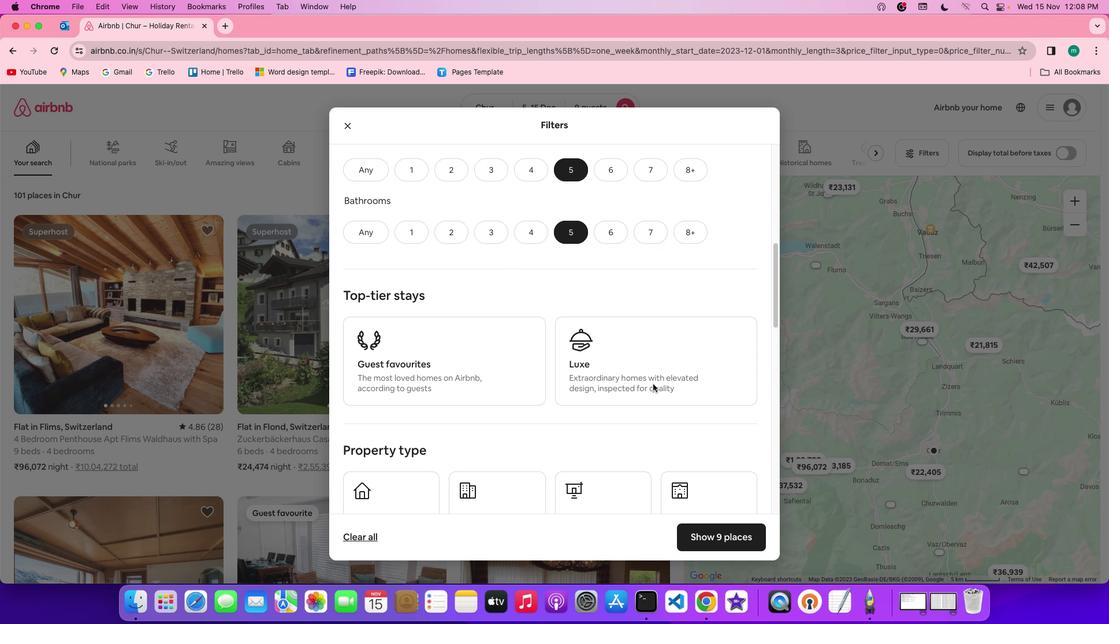 
Action: Mouse scrolled (650, 381) with delta (-1, -2)
Screenshot: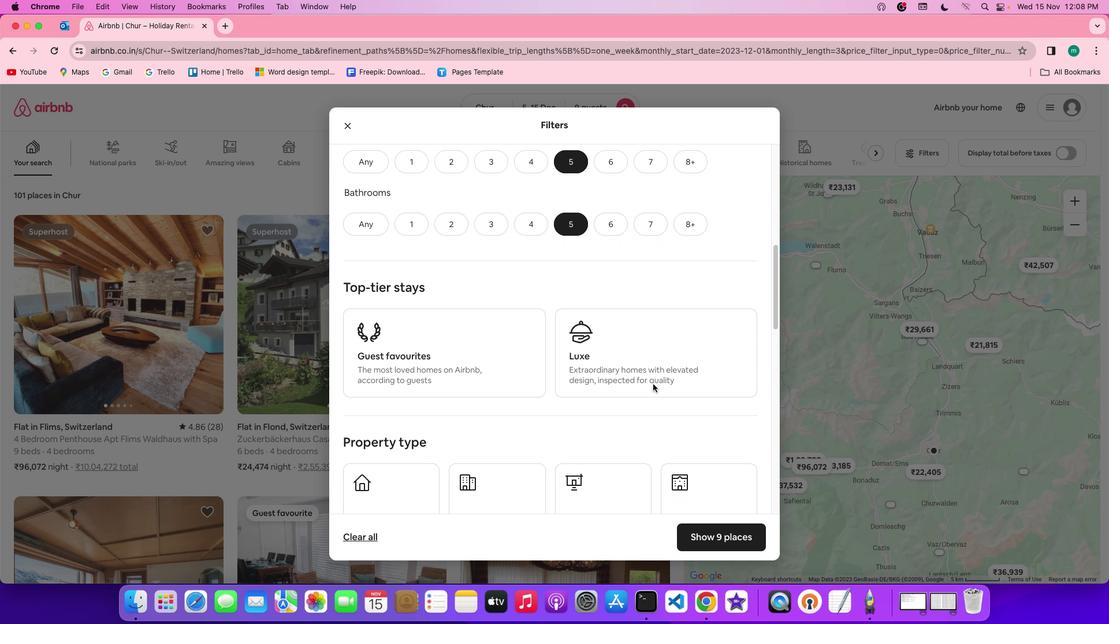 
Action: Mouse scrolled (650, 381) with delta (-1, -2)
Screenshot: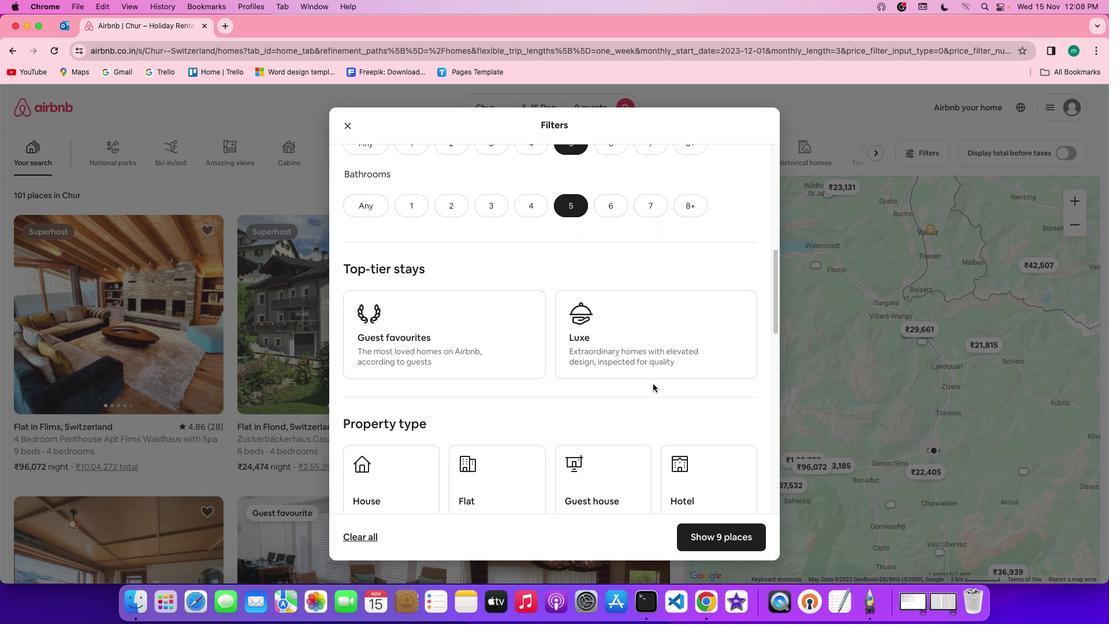 
Action: Mouse scrolled (650, 381) with delta (-1, -2)
Screenshot: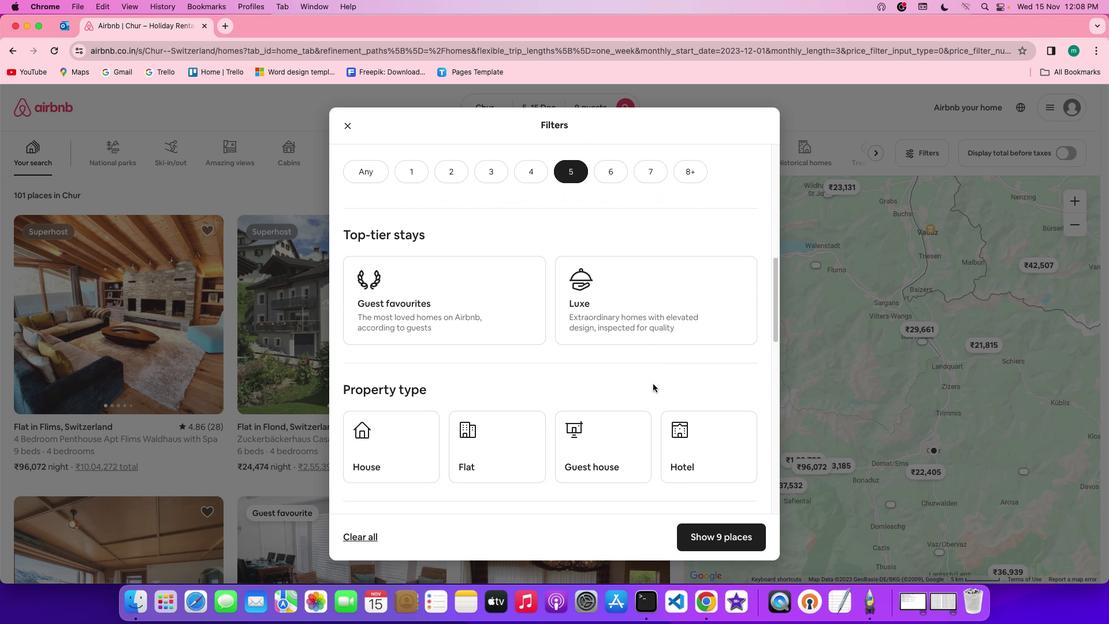 
Action: Mouse scrolled (650, 381) with delta (-1, -2)
Screenshot: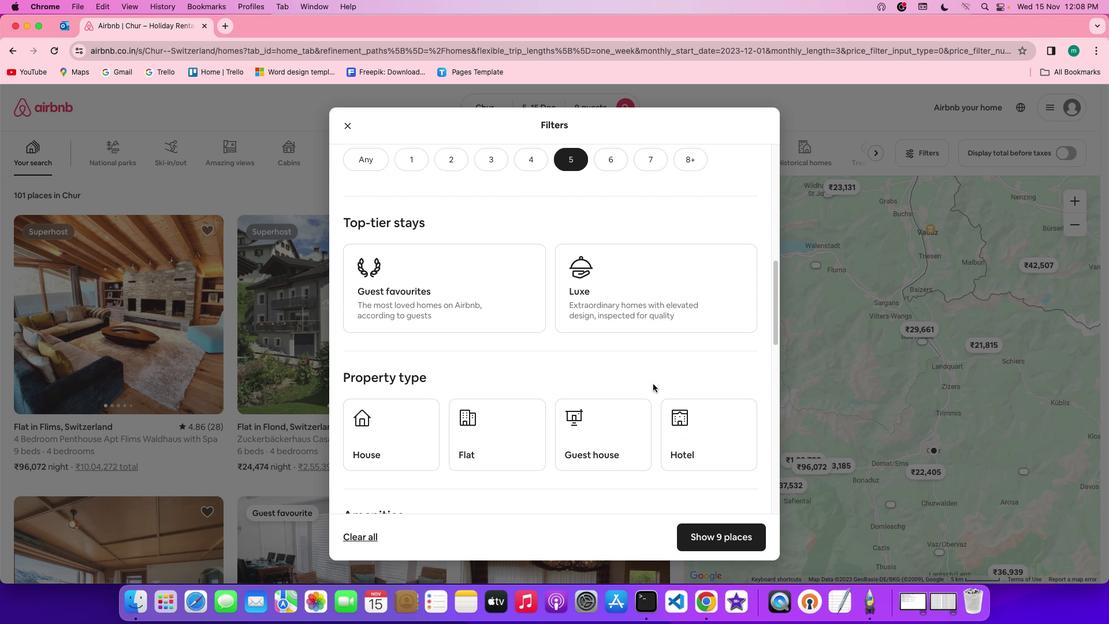 
Action: Mouse scrolled (650, 381) with delta (-1, -2)
Screenshot: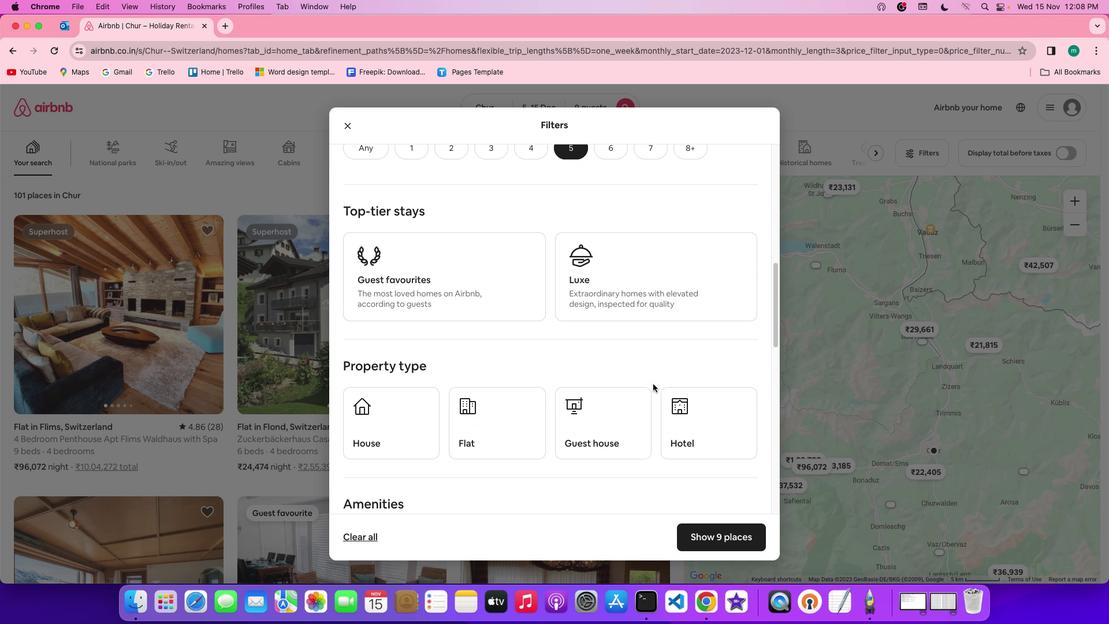 
Action: Mouse scrolled (650, 381) with delta (-1, -2)
Screenshot: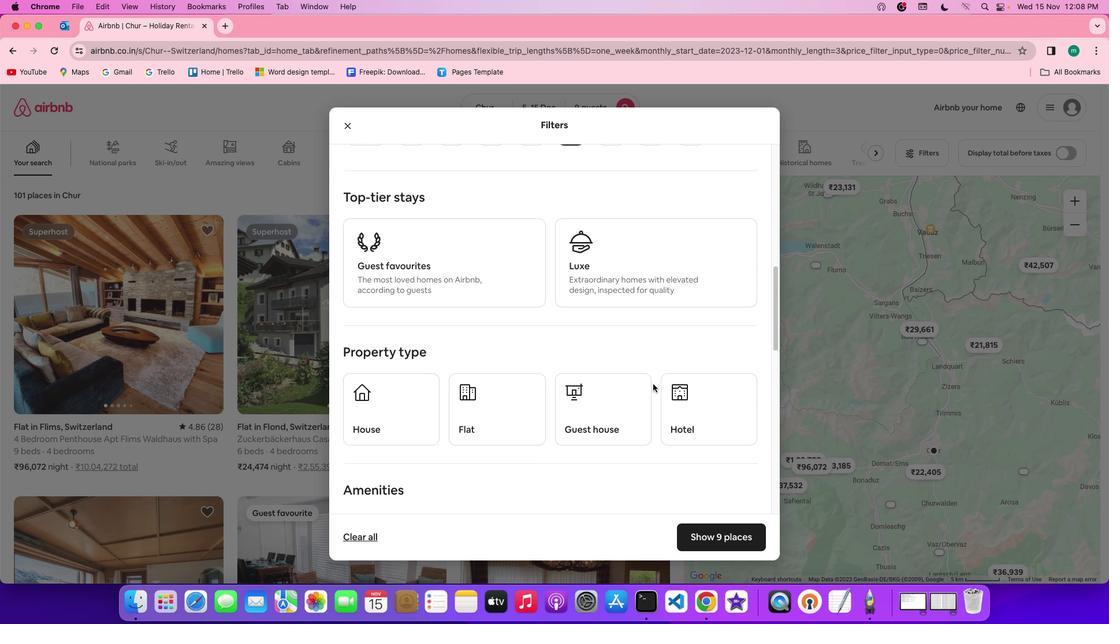 
Action: Mouse moved to (405, 337)
Screenshot: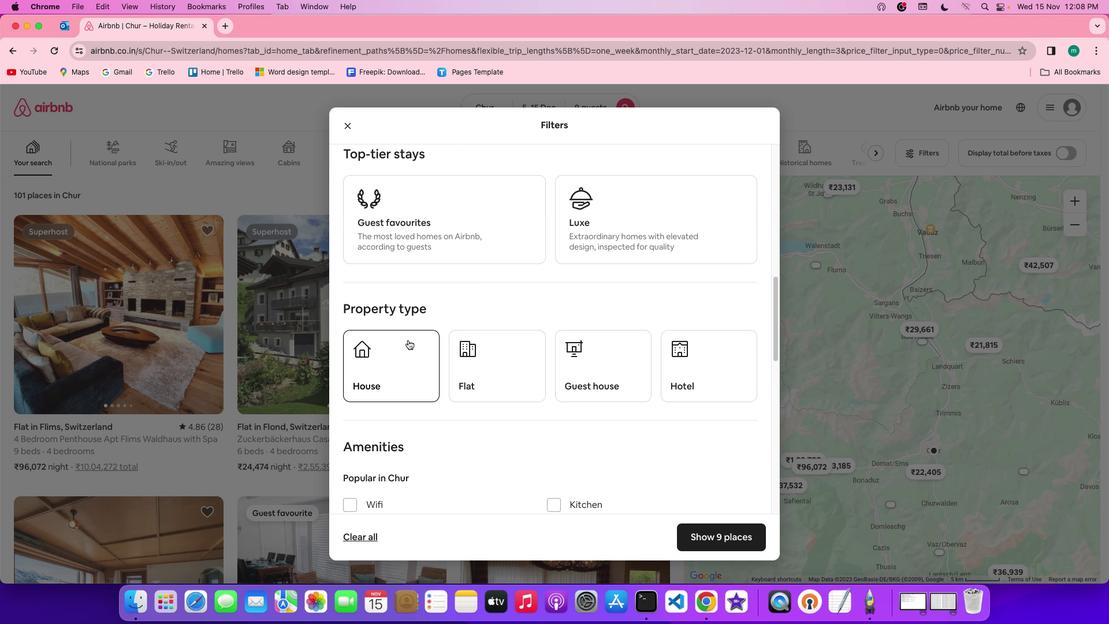 
Action: Mouse pressed left at (405, 337)
Screenshot: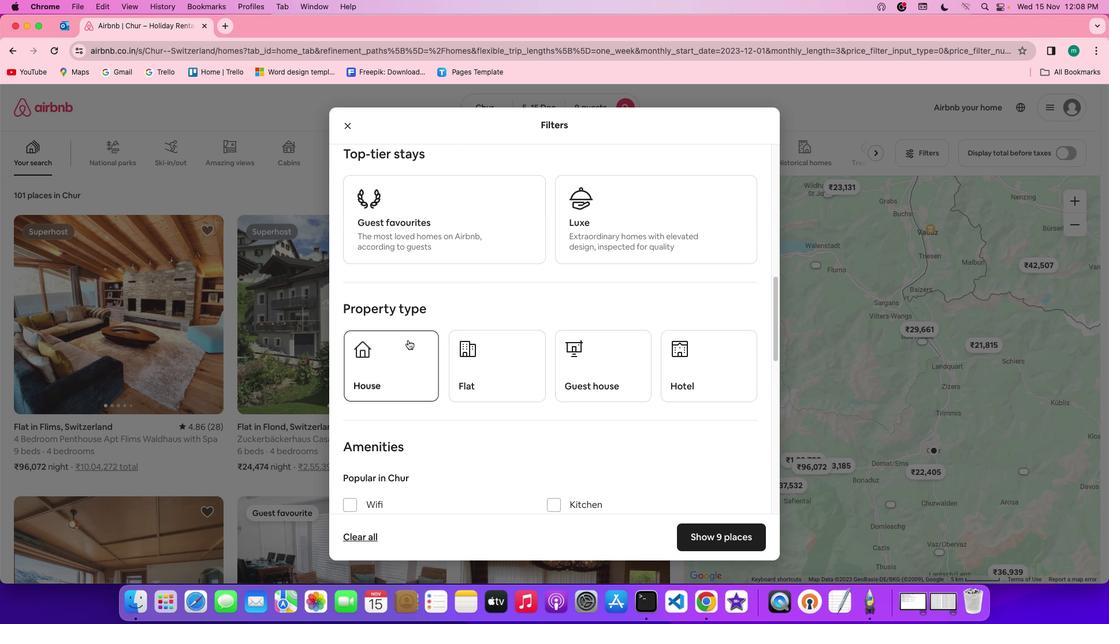 
Action: Mouse moved to (620, 378)
Screenshot: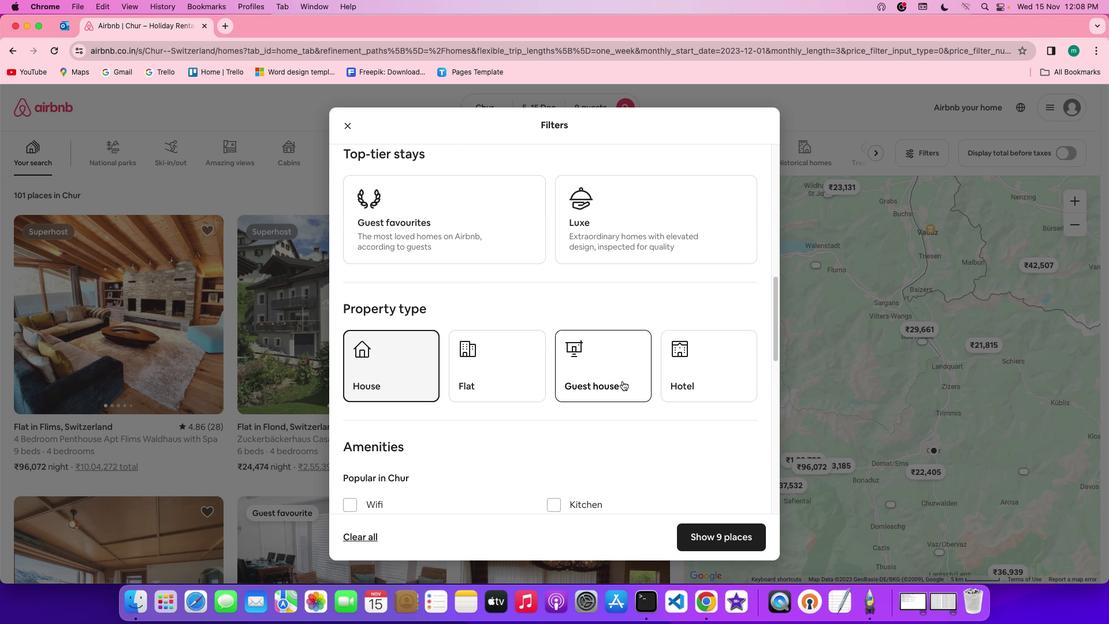 
Action: Mouse scrolled (620, 378) with delta (-1, -2)
Screenshot: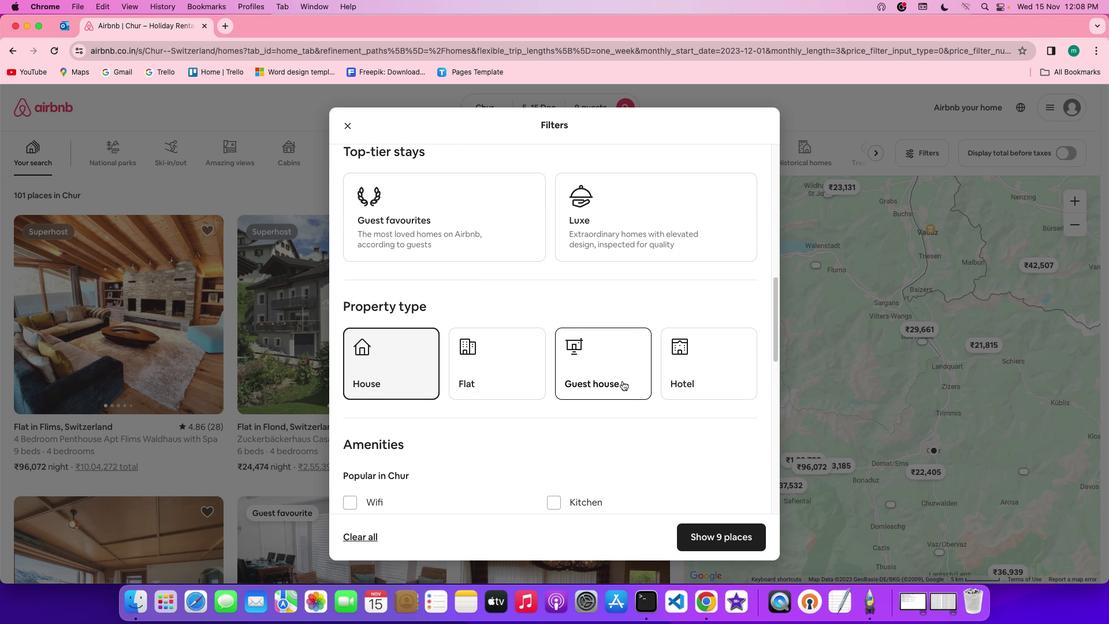 
Action: Mouse scrolled (620, 378) with delta (-1, -2)
Screenshot: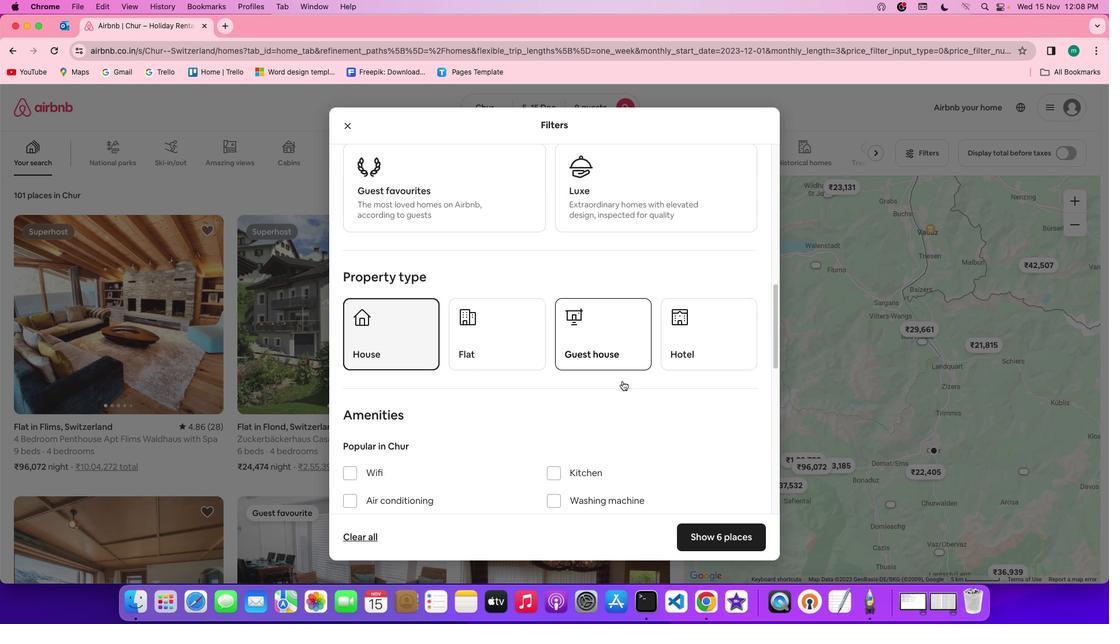 
Action: Mouse scrolled (620, 378) with delta (-1, -2)
Screenshot: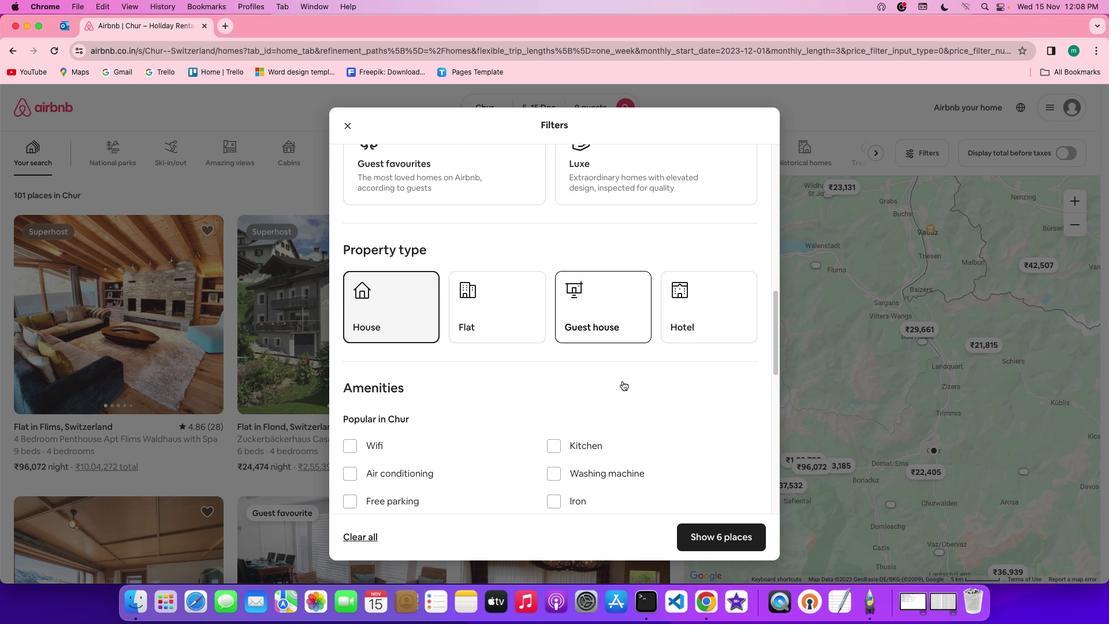 
Action: Mouse scrolled (620, 378) with delta (-1, -3)
Screenshot: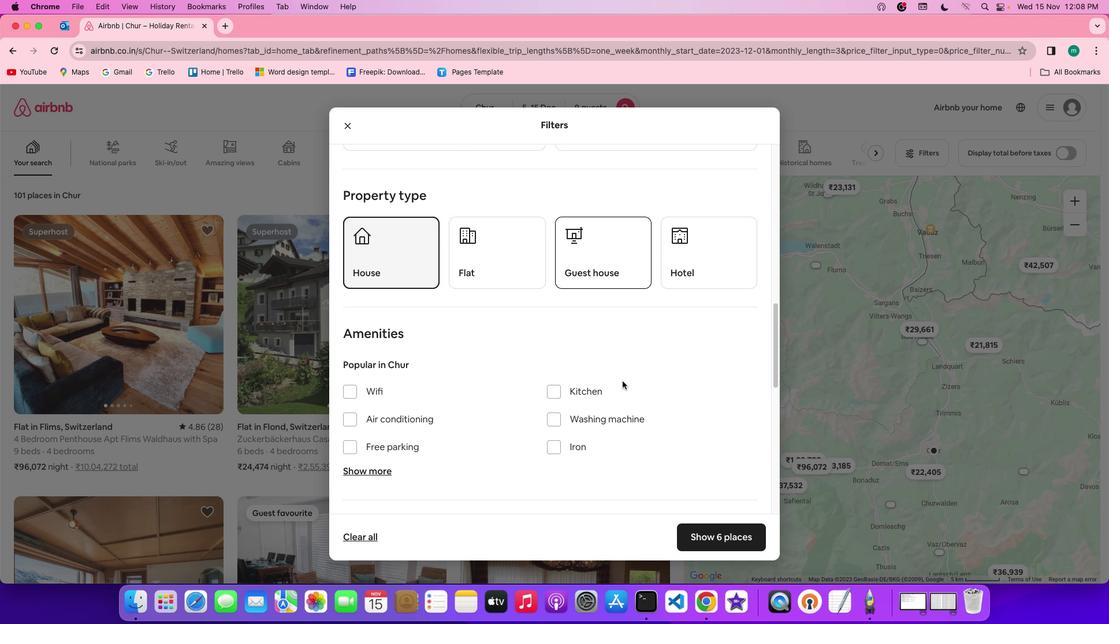 
Action: Mouse scrolled (620, 378) with delta (-1, -2)
Screenshot: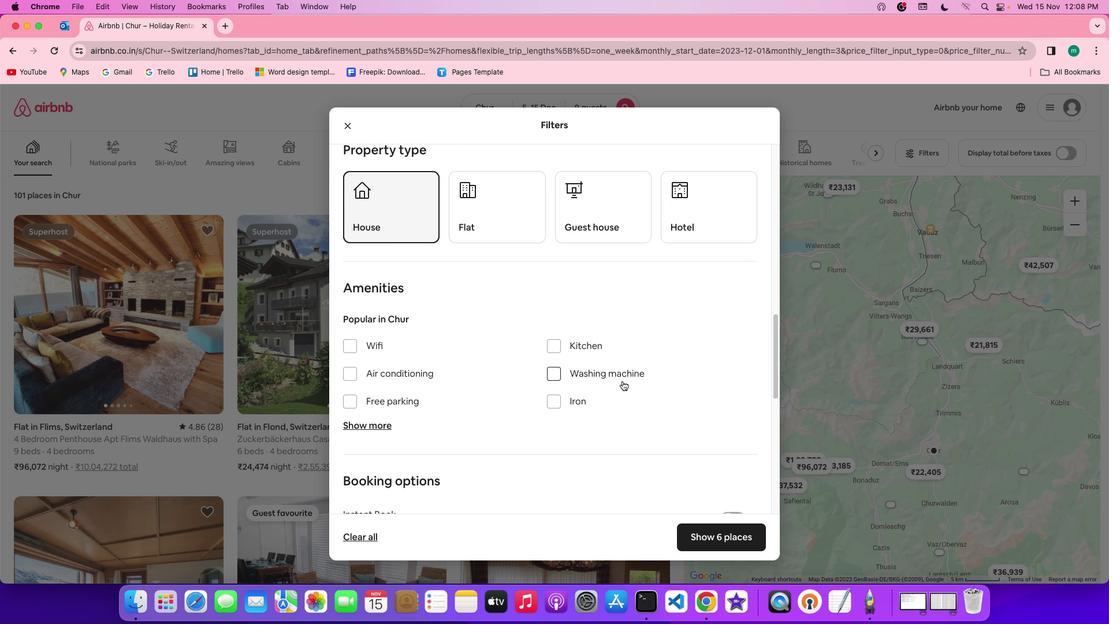 
Action: Mouse scrolled (620, 378) with delta (-1, -2)
Screenshot: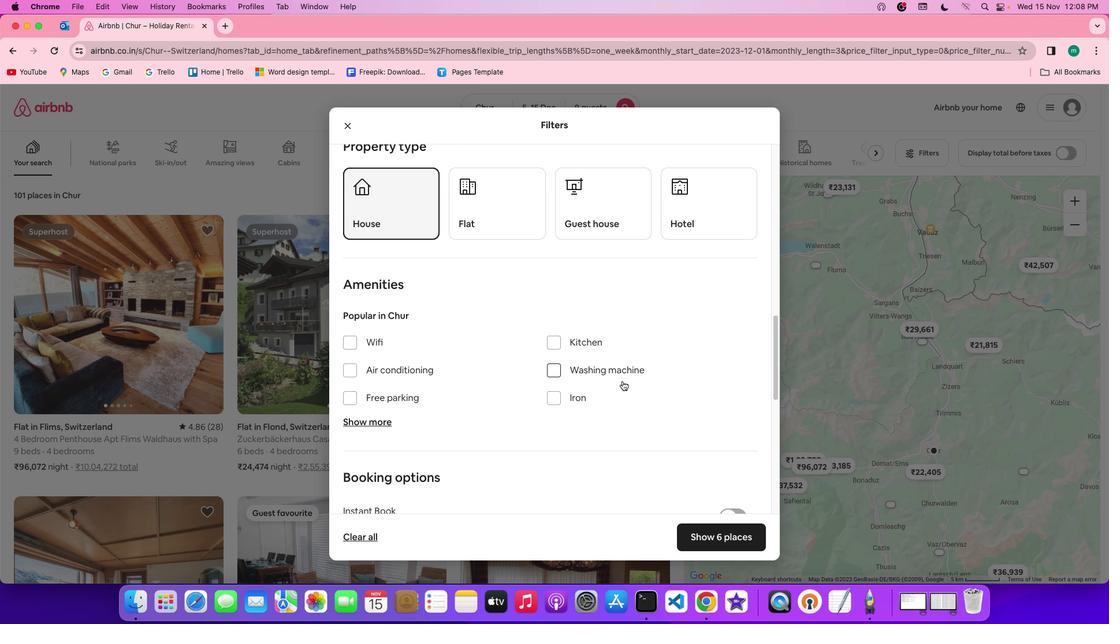 
Action: Mouse scrolled (620, 378) with delta (-1, -2)
Screenshot: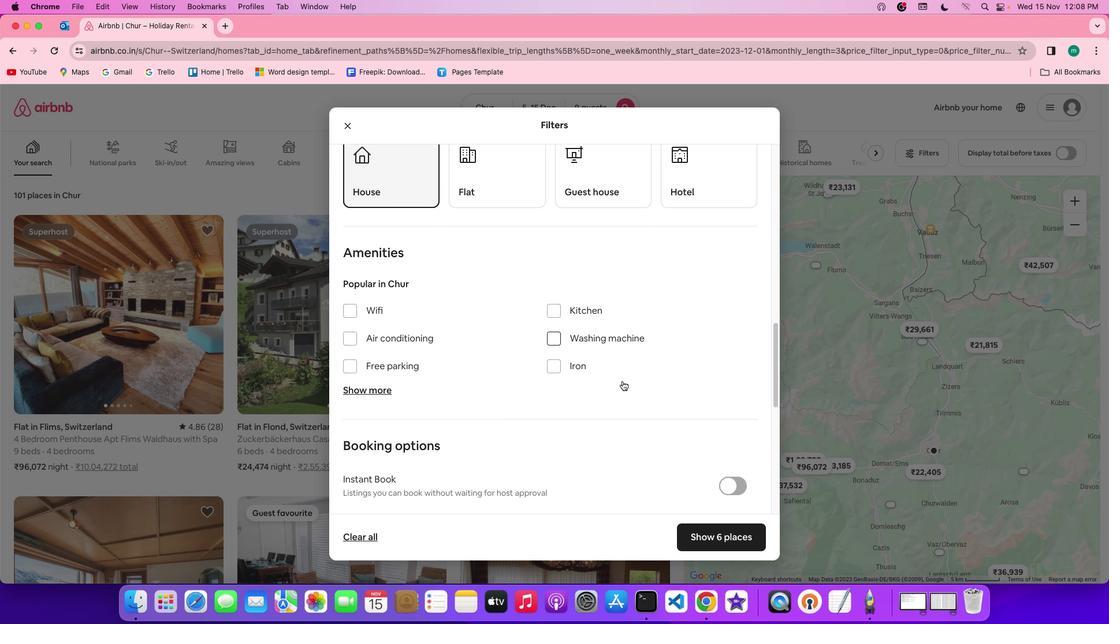 
Action: Mouse moved to (620, 378)
Screenshot: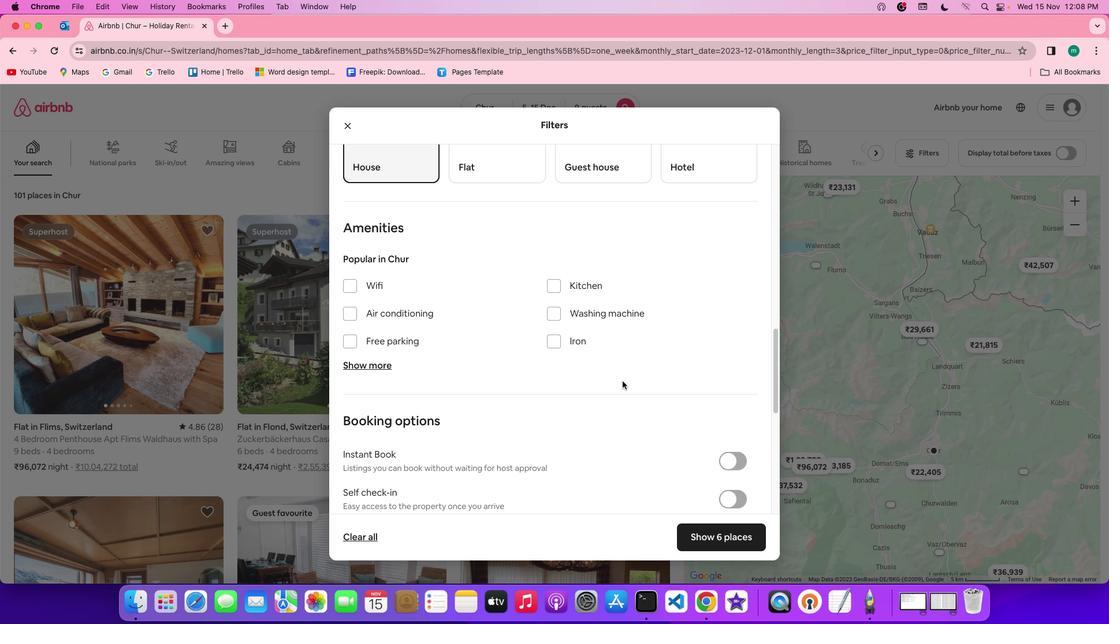 
Action: Mouse scrolled (620, 378) with delta (-1, -2)
Screenshot: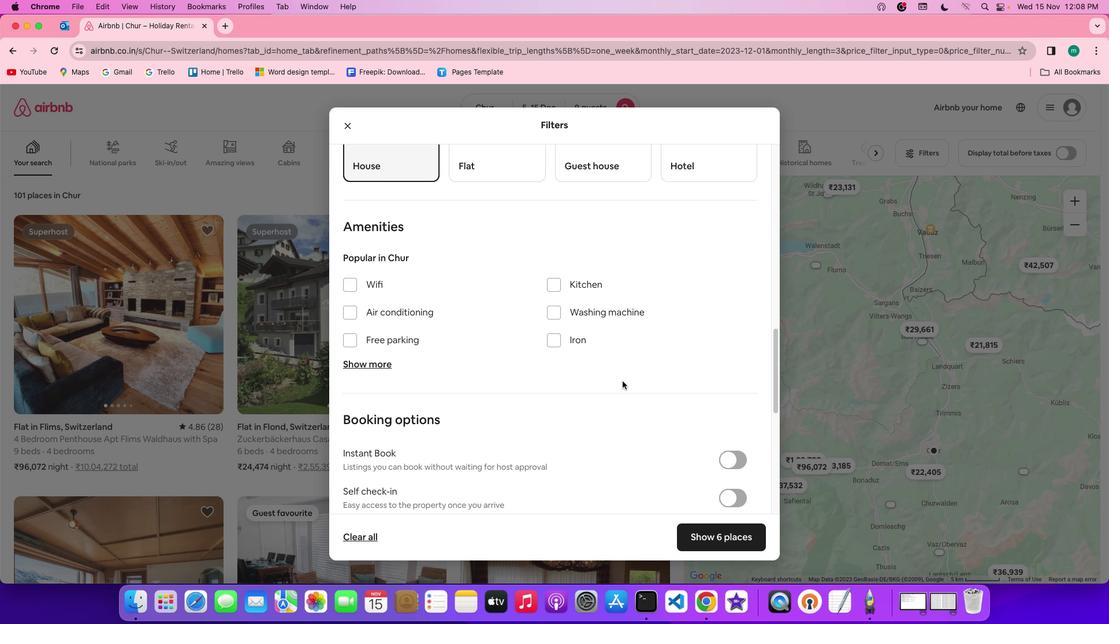
Action: Mouse scrolled (620, 378) with delta (-1, -2)
Screenshot: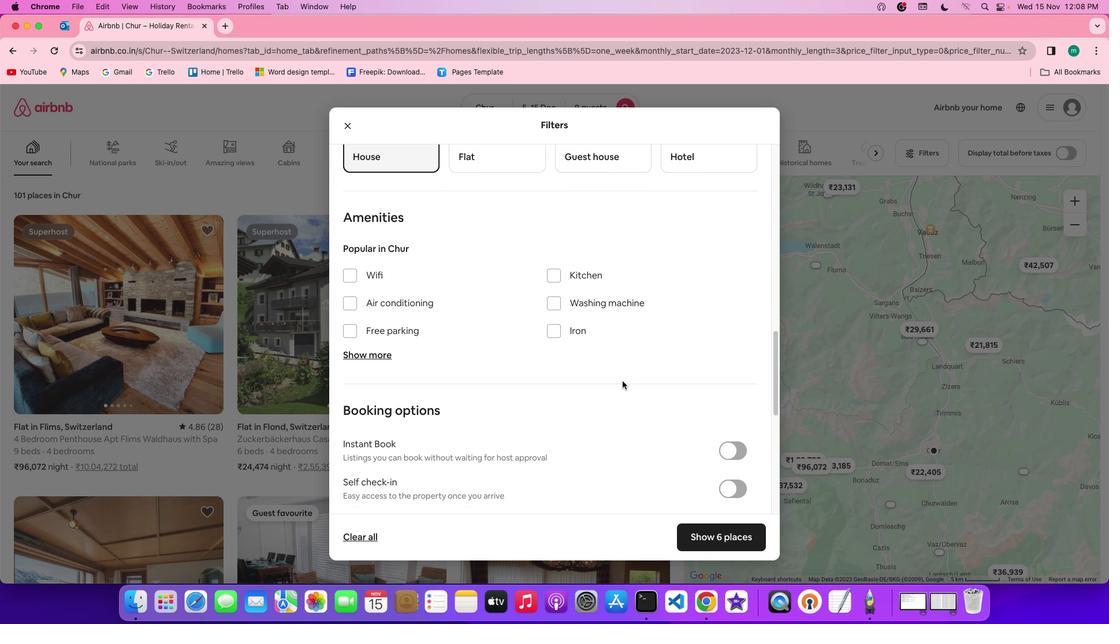
Action: Mouse scrolled (620, 378) with delta (-1, -2)
Screenshot: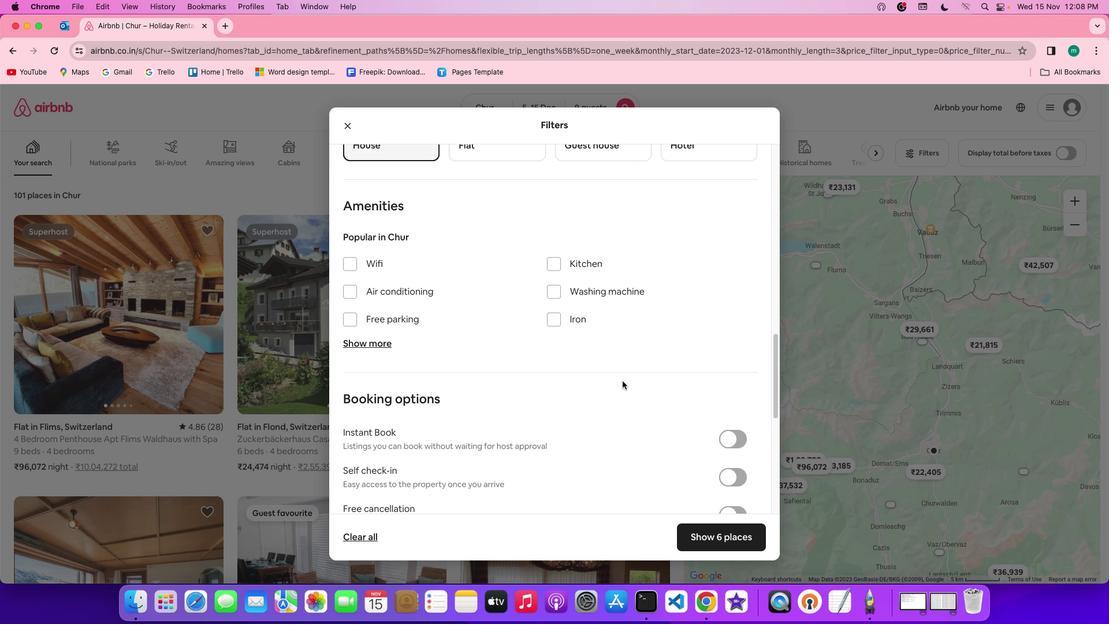 
Action: Mouse scrolled (620, 378) with delta (-1, -2)
Screenshot: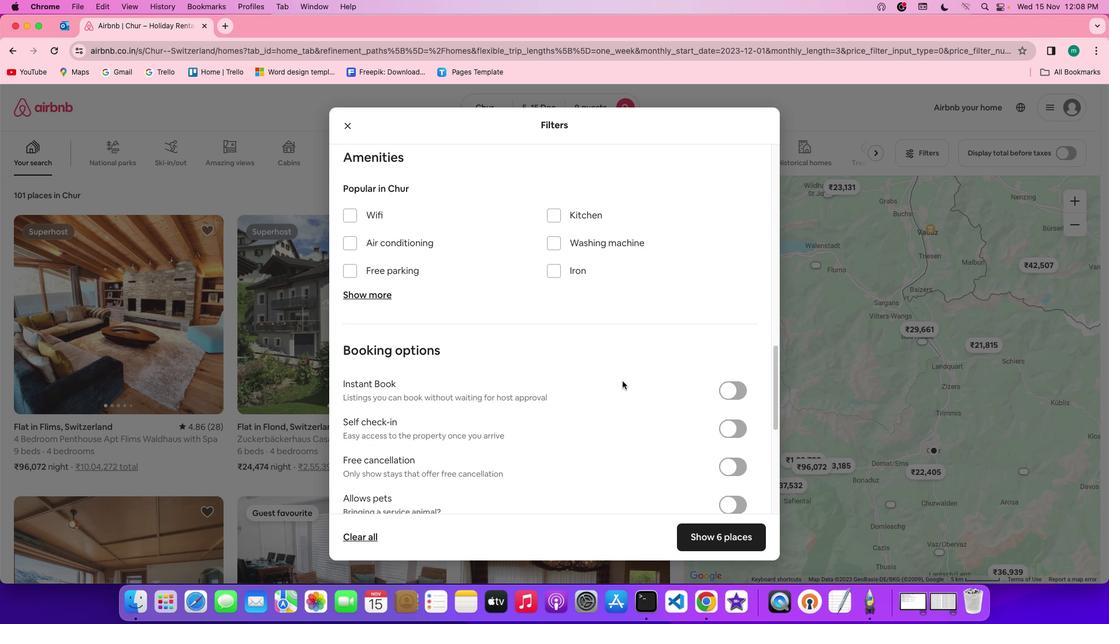 
Action: Mouse moved to (733, 394)
Screenshot: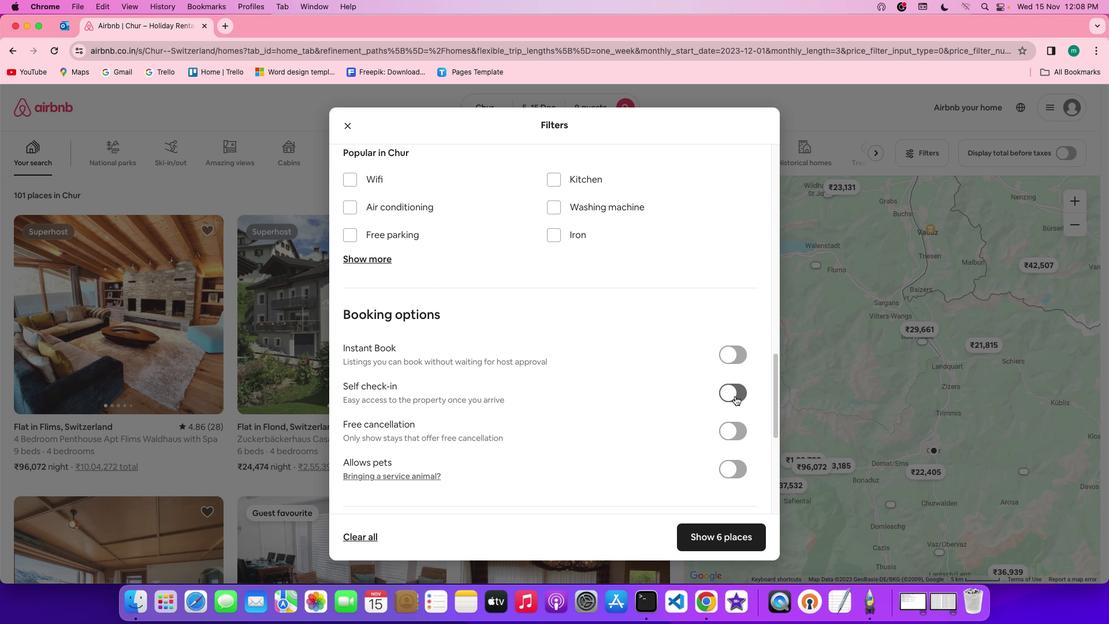 
Action: Mouse pressed left at (733, 394)
Screenshot: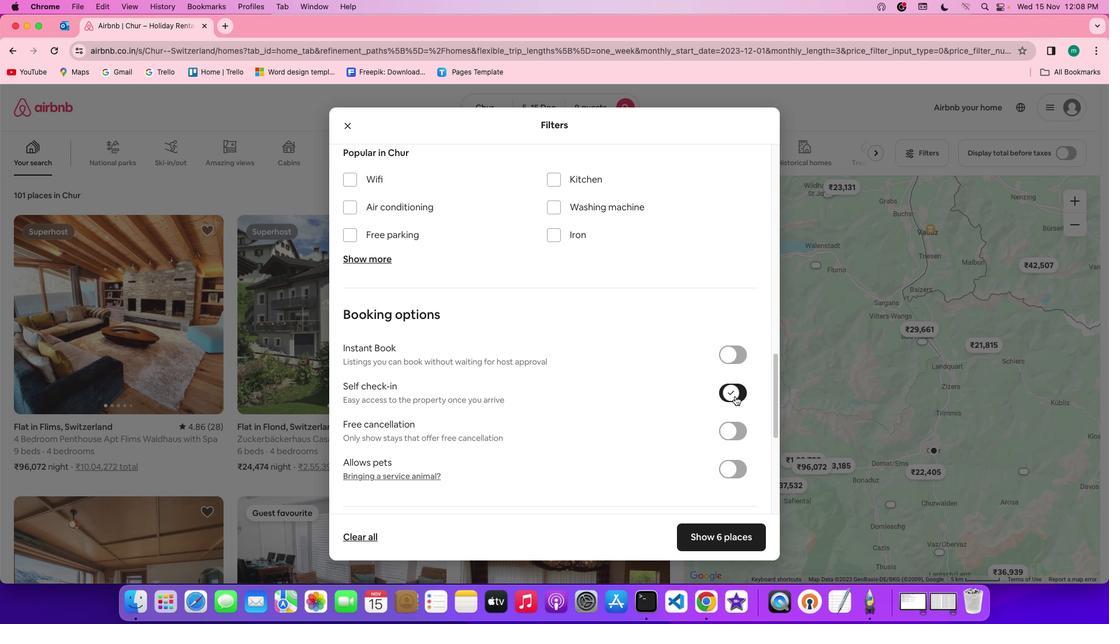 
Action: Mouse moved to (688, 441)
Screenshot: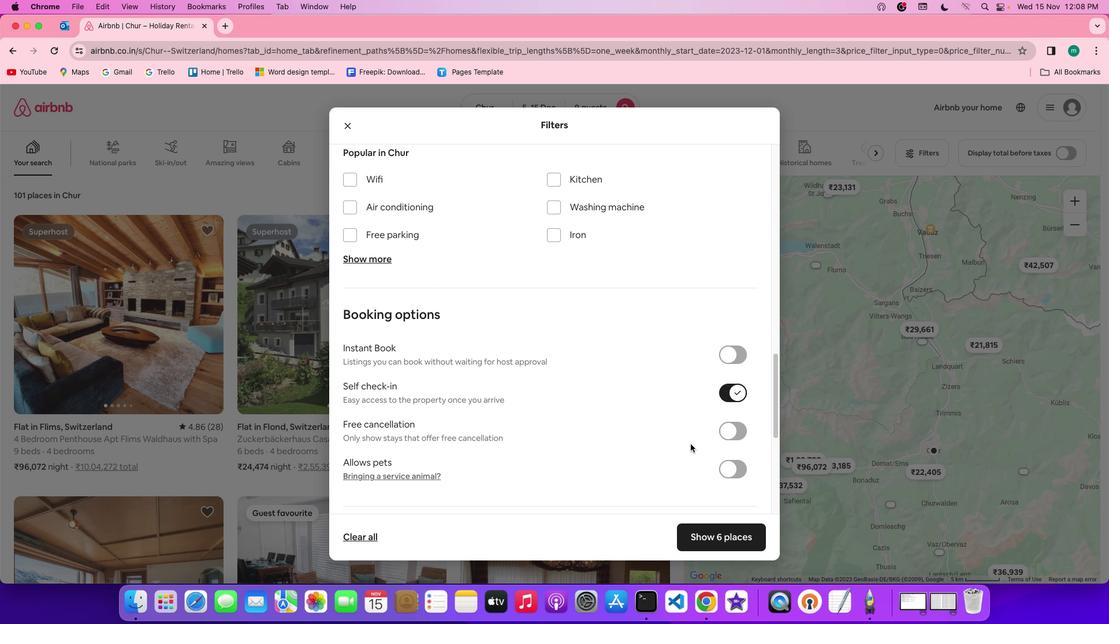 
Action: Mouse scrolled (688, 441) with delta (-1, -2)
Screenshot: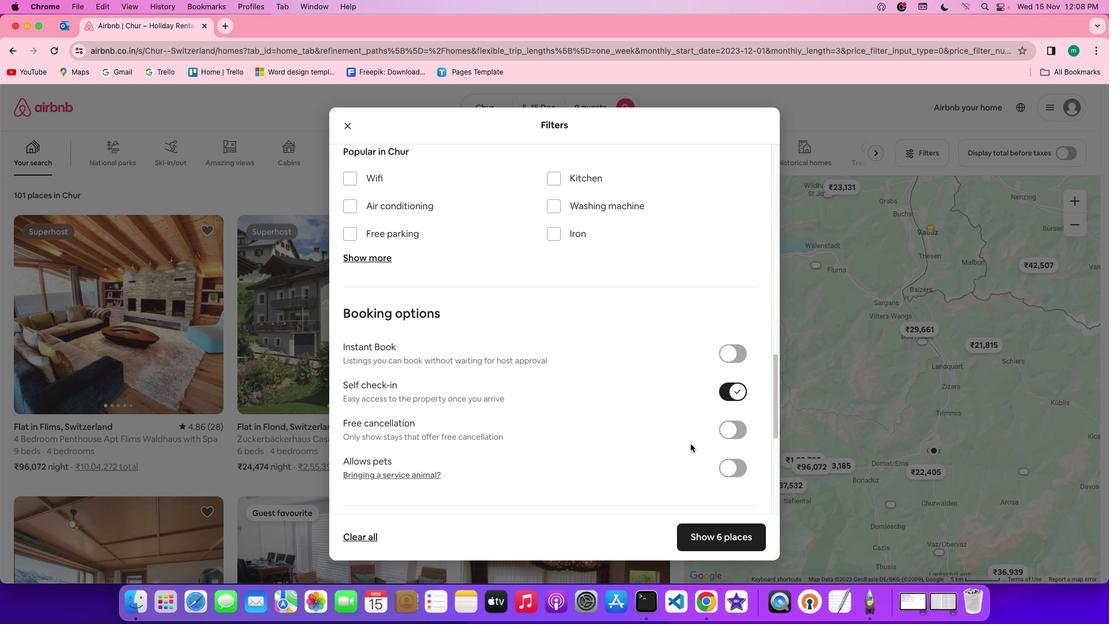 
Action: Mouse scrolled (688, 441) with delta (-1, -2)
Screenshot: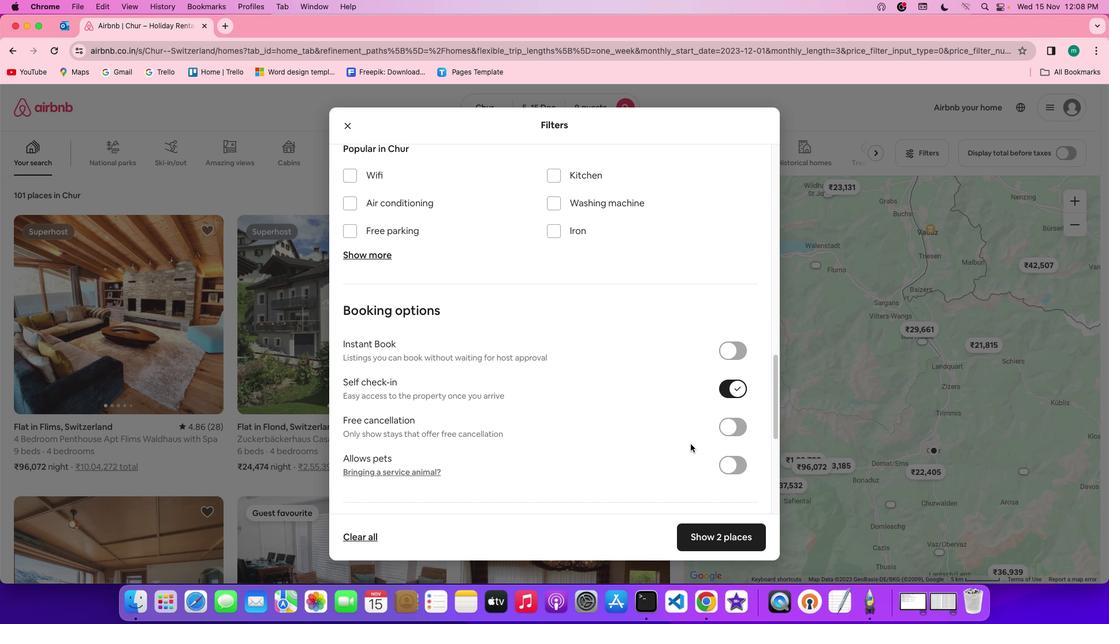 
Action: Mouse scrolled (688, 441) with delta (-1, -2)
Screenshot: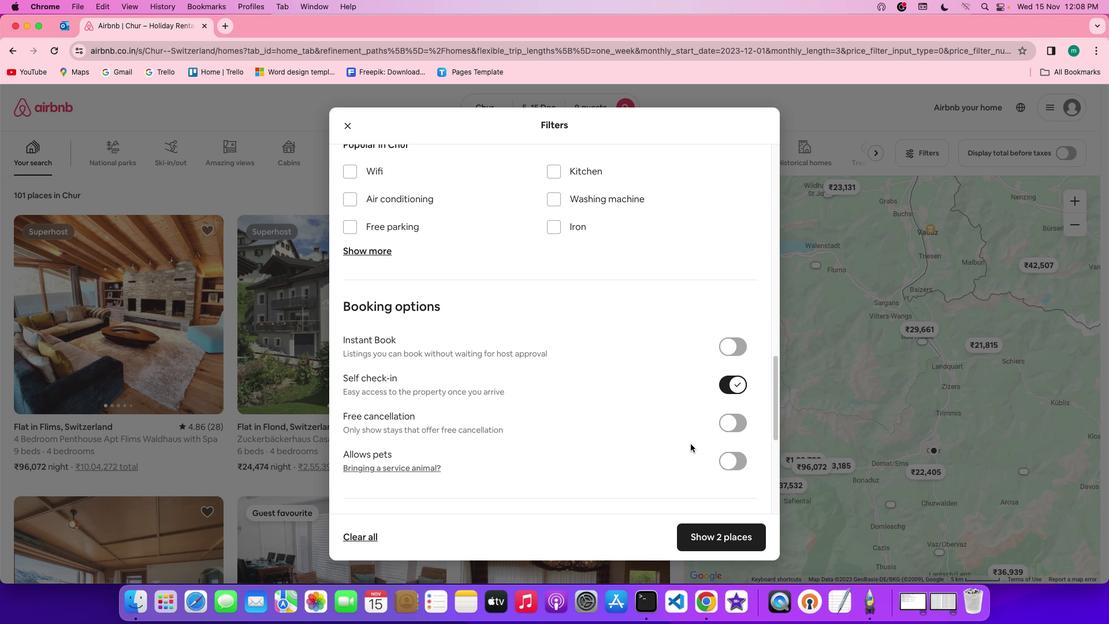 
Action: Mouse scrolled (688, 441) with delta (-1, -2)
Screenshot: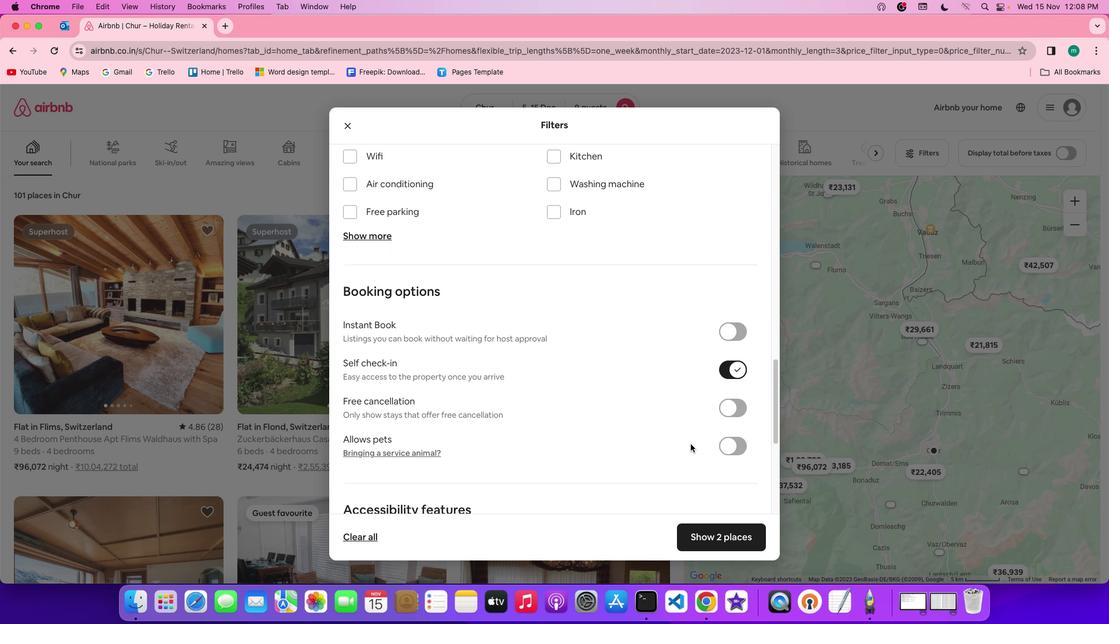 
Action: Mouse scrolled (688, 441) with delta (-1, -2)
Screenshot: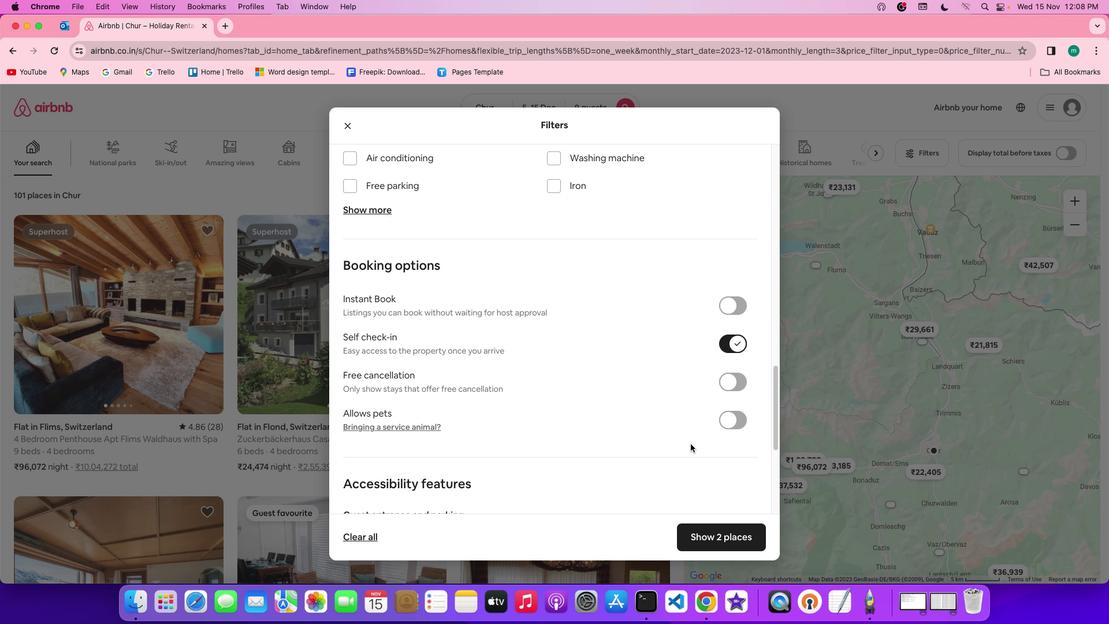
Action: Mouse scrolled (688, 441) with delta (-1, -2)
Screenshot: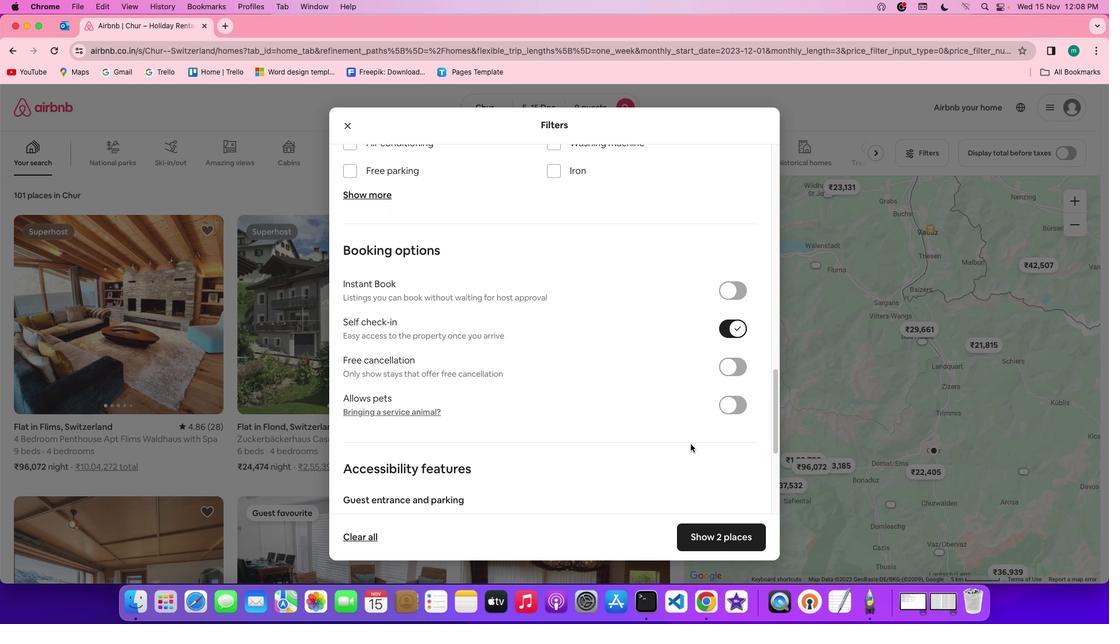 
Action: Mouse scrolled (688, 441) with delta (-1, -2)
Screenshot: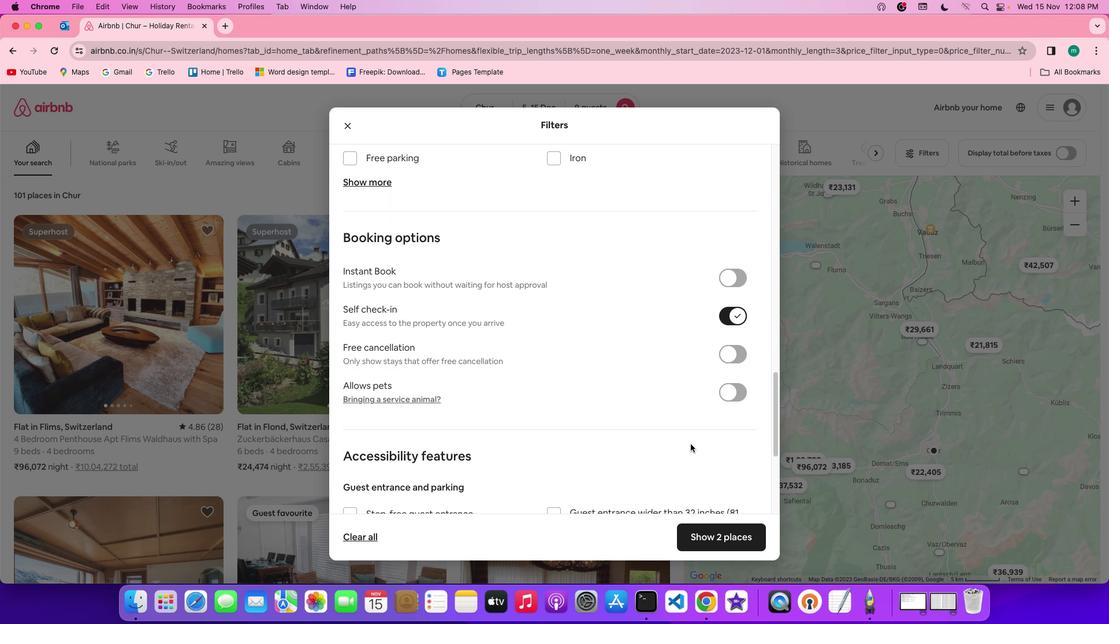
Action: Mouse scrolled (688, 441) with delta (-1, -2)
Screenshot: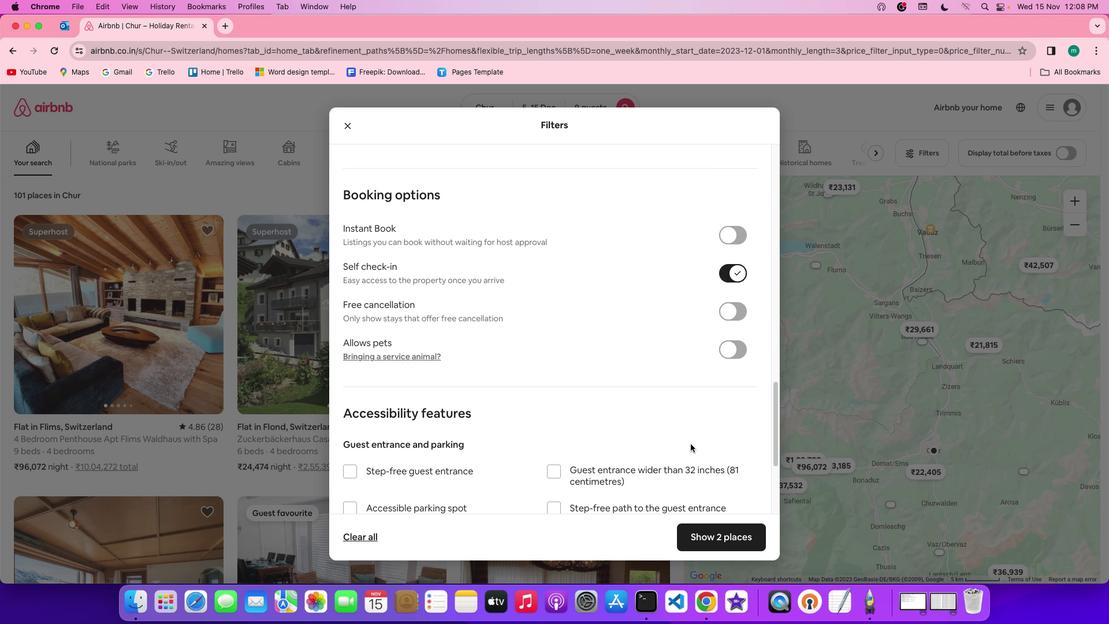 
Action: Mouse scrolled (688, 441) with delta (-1, -2)
Screenshot: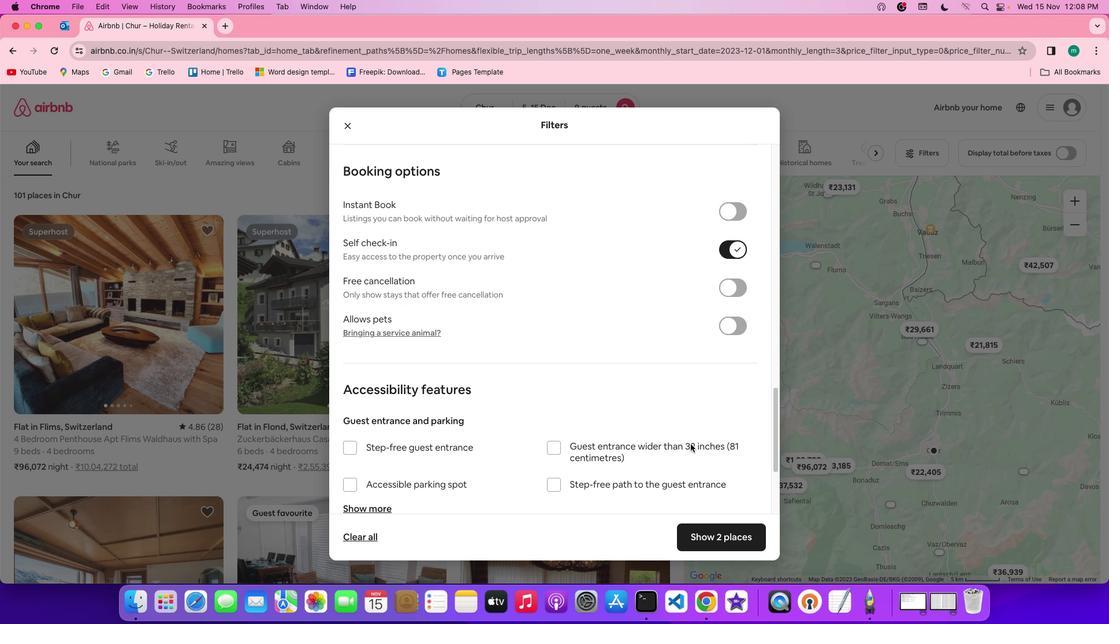 
Action: Mouse scrolled (688, 441) with delta (-1, -2)
Screenshot: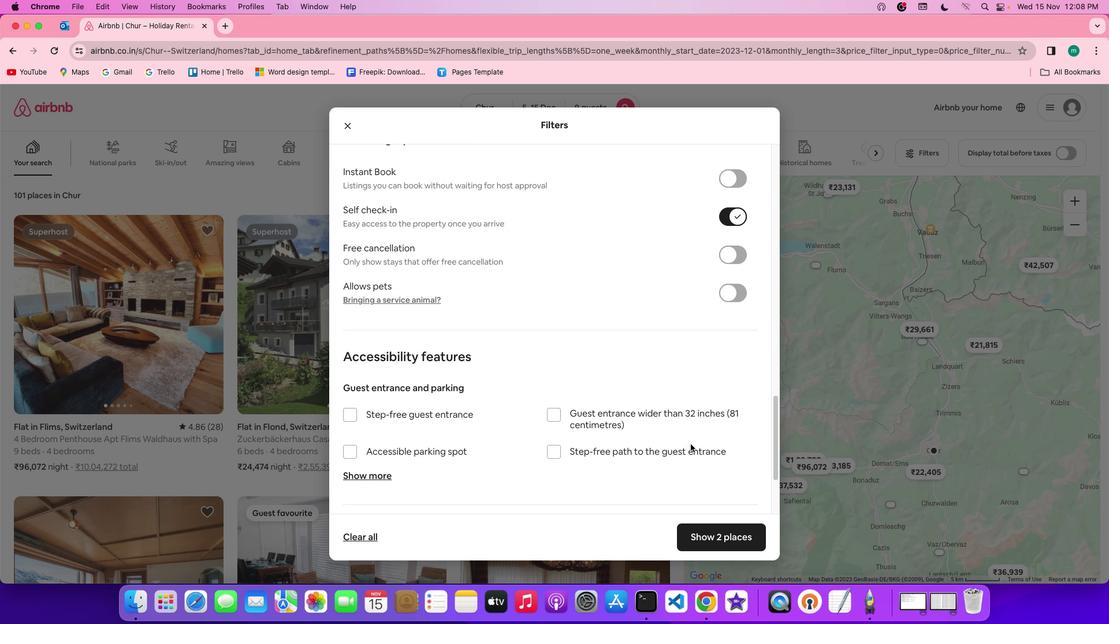 
Action: Mouse scrolled (688, 441) with delta (-1, -3)
Screenshot: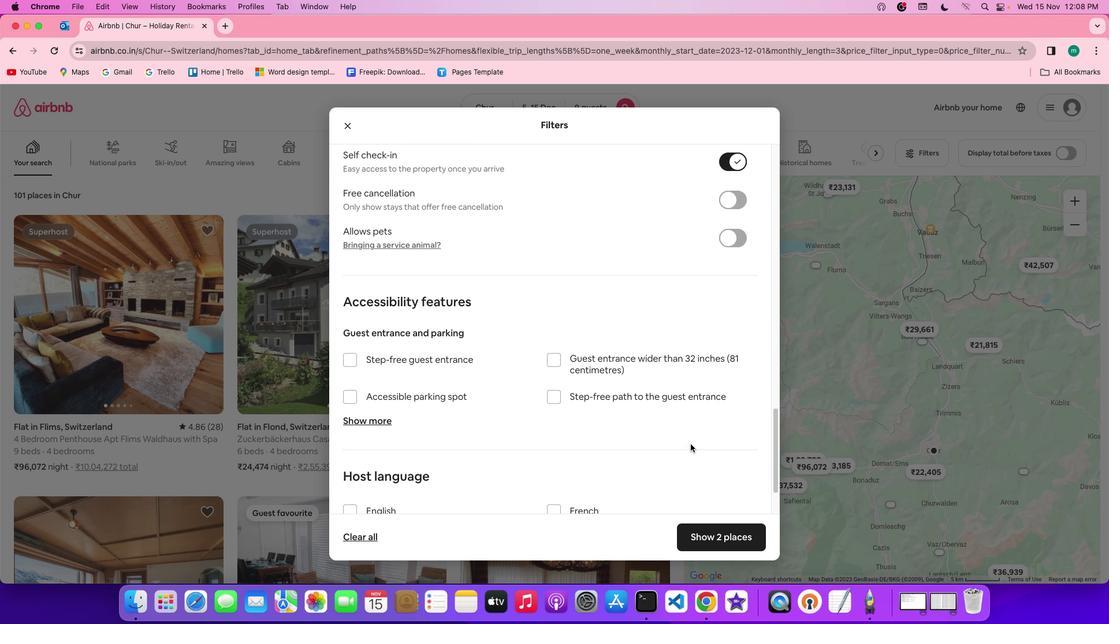 
Action: Mouse scrolled (688, 441) with delta (-1, -4)
Screenshot: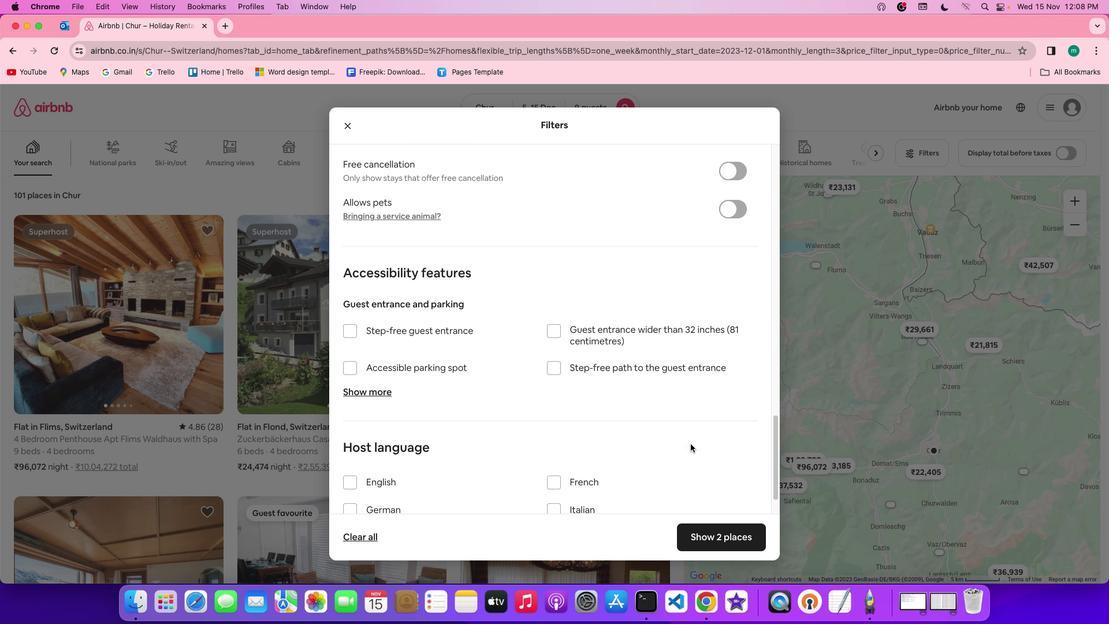
Action: Mouse scrolled (688, 441) with delta (-1, -4)
Screenshot: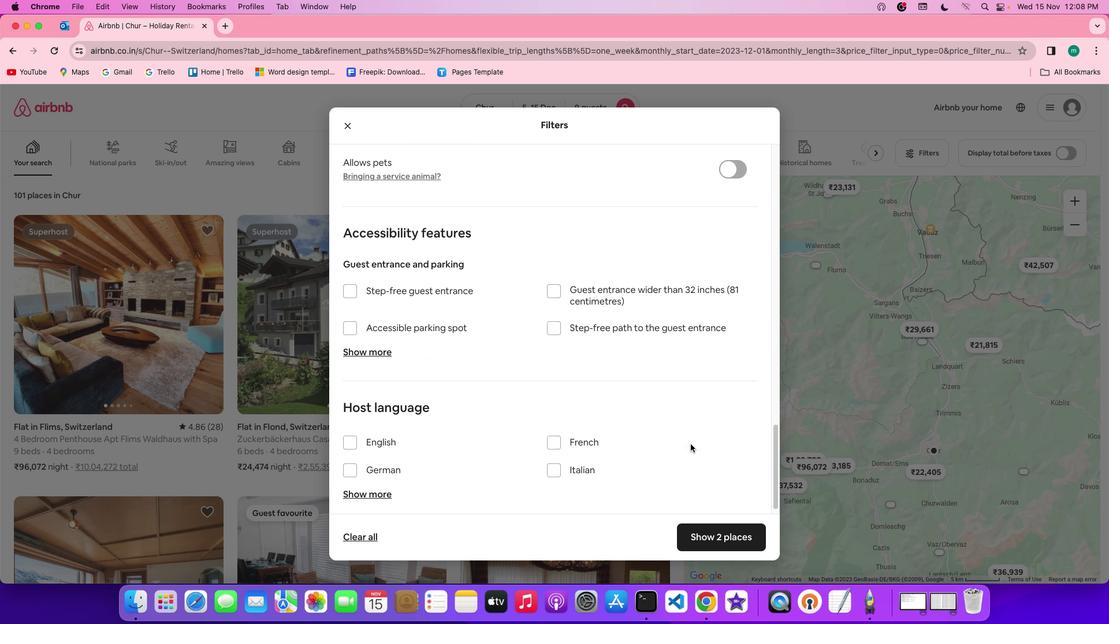 
Action: Mouse scrolled (688, 441) with delta (-1, -2)
Screenshot: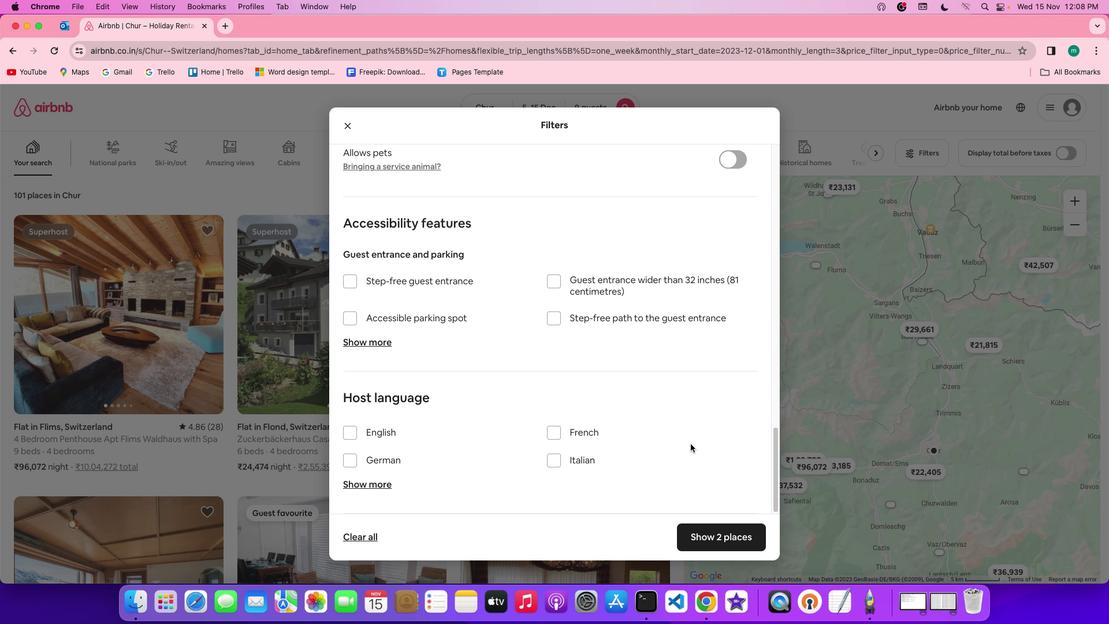 
Action: Mouse scrolled (688, 441) with delta (-1, -2)
Screenshot: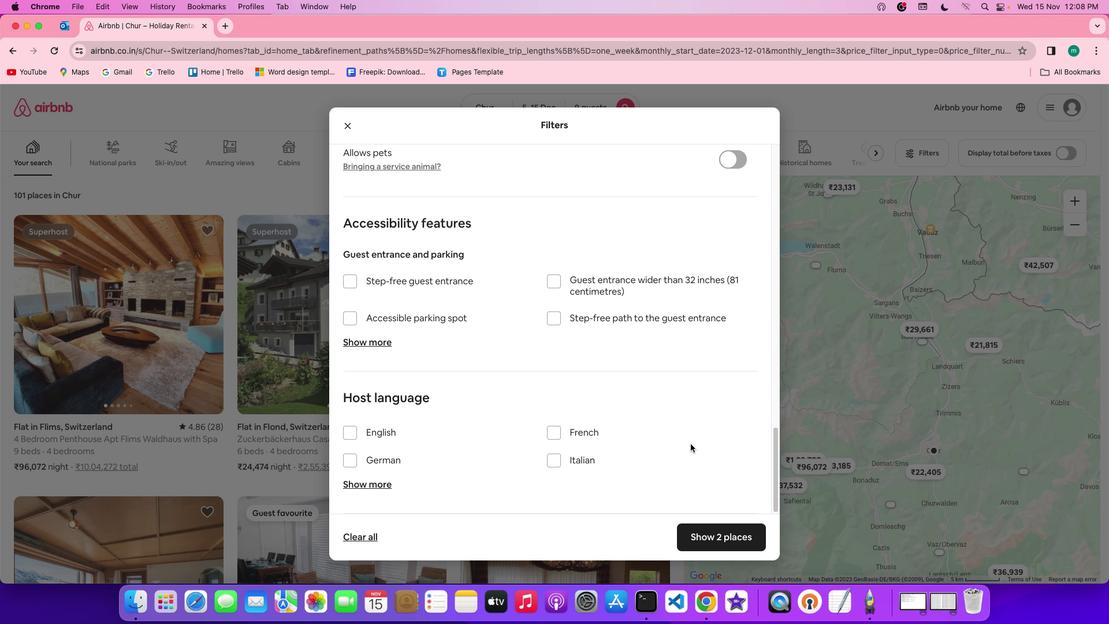 
Action: Mouse scrolled (688, 441) with delta (-1, -3)
Screenshot: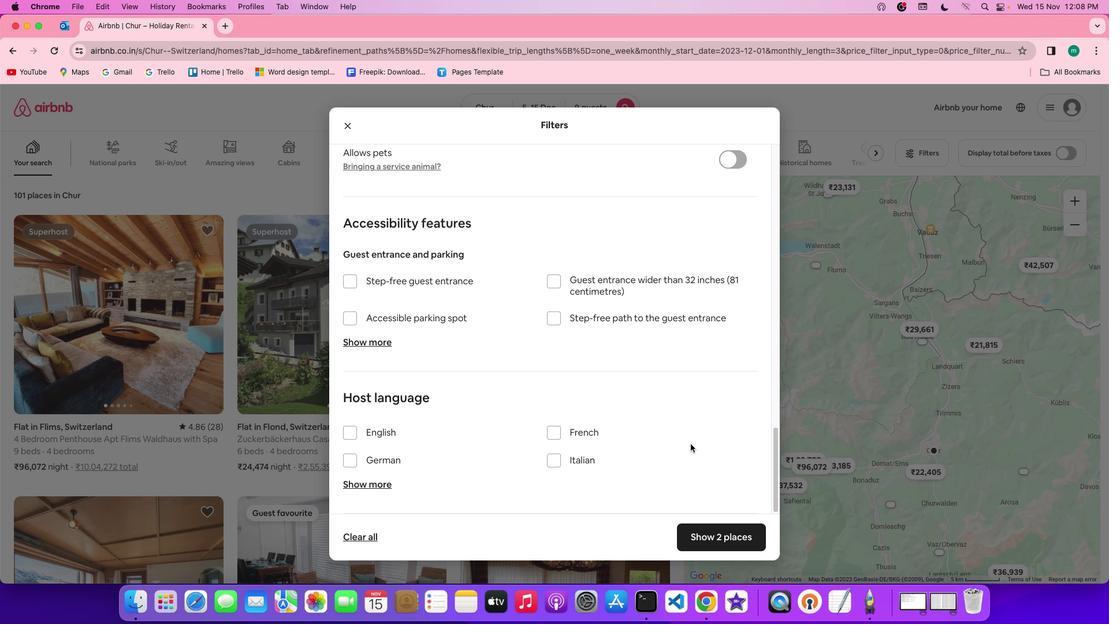 
Action: Mouse scrolled (688, 441) with delta (-1, -4)
Screenshot: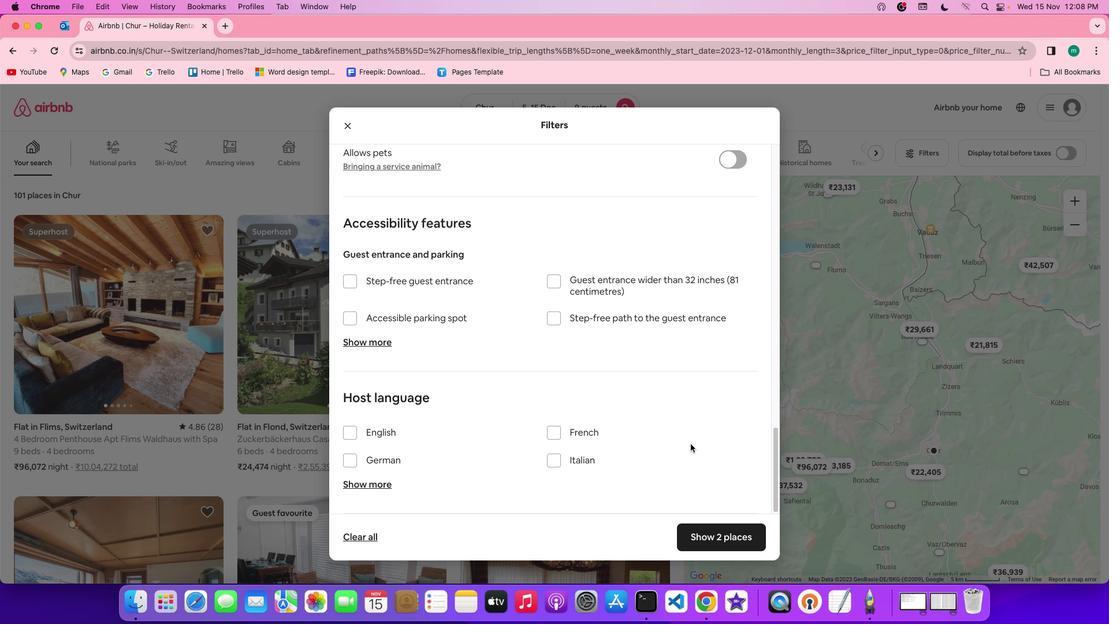 
Action: Mouse scrolled (688, 441) with delta (-1, -5)
Screenshot: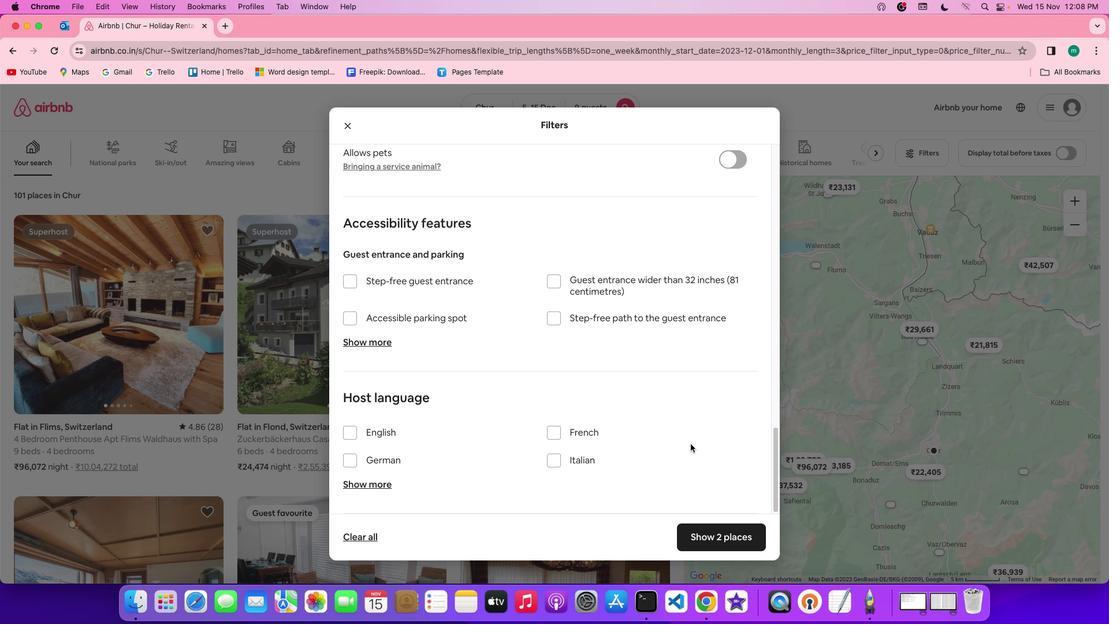 
Action: Mouse moved to (729, 528)
Screenshot: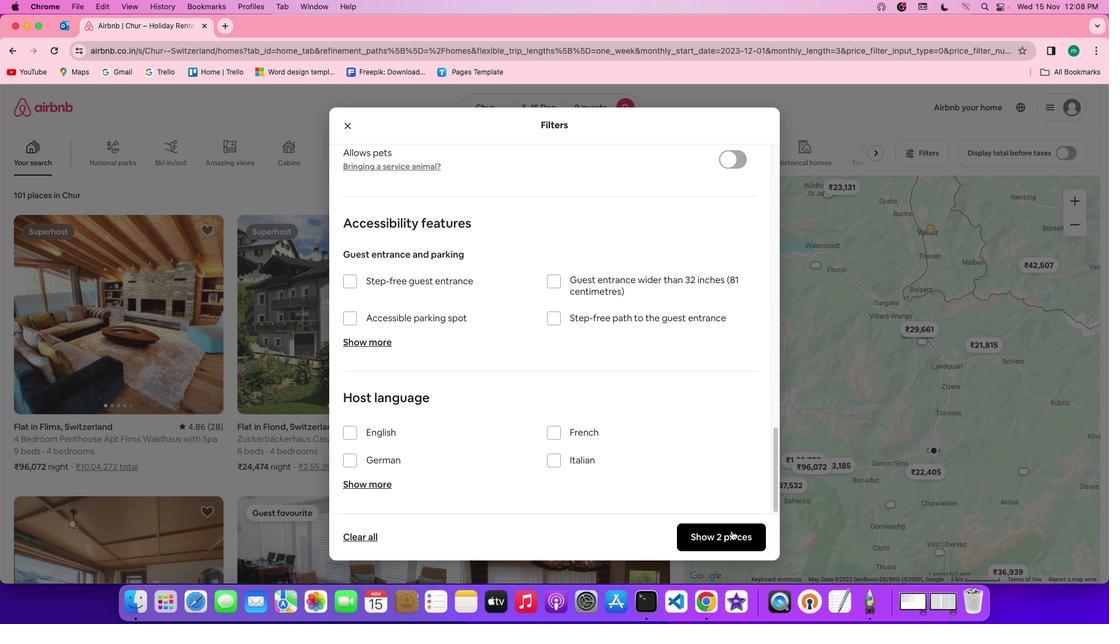 
Action: Mouse pressed left at (729, 528)
Screenshot: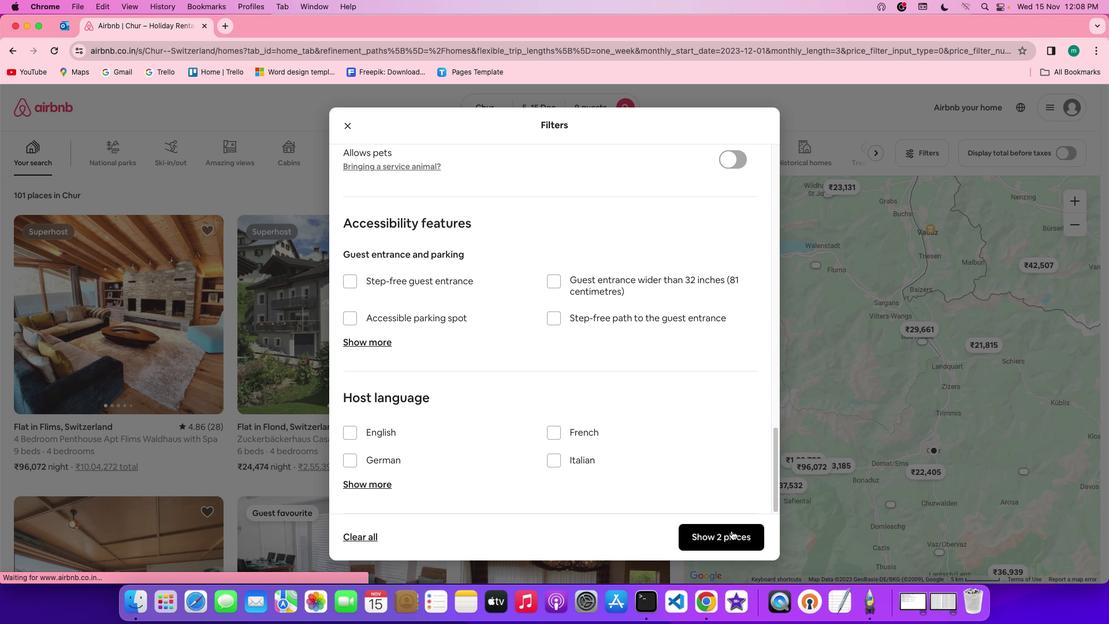 
Action: Mouse moved to (143, 284)
Screenshot: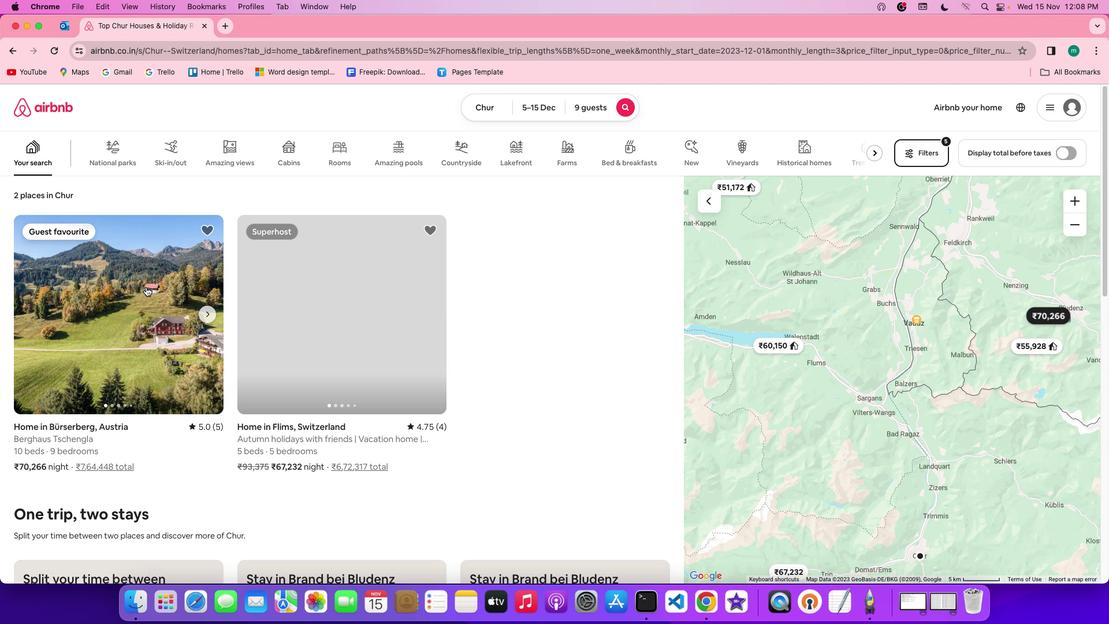 
Action: Mouse pressed left at (143, 284)
Screenshot: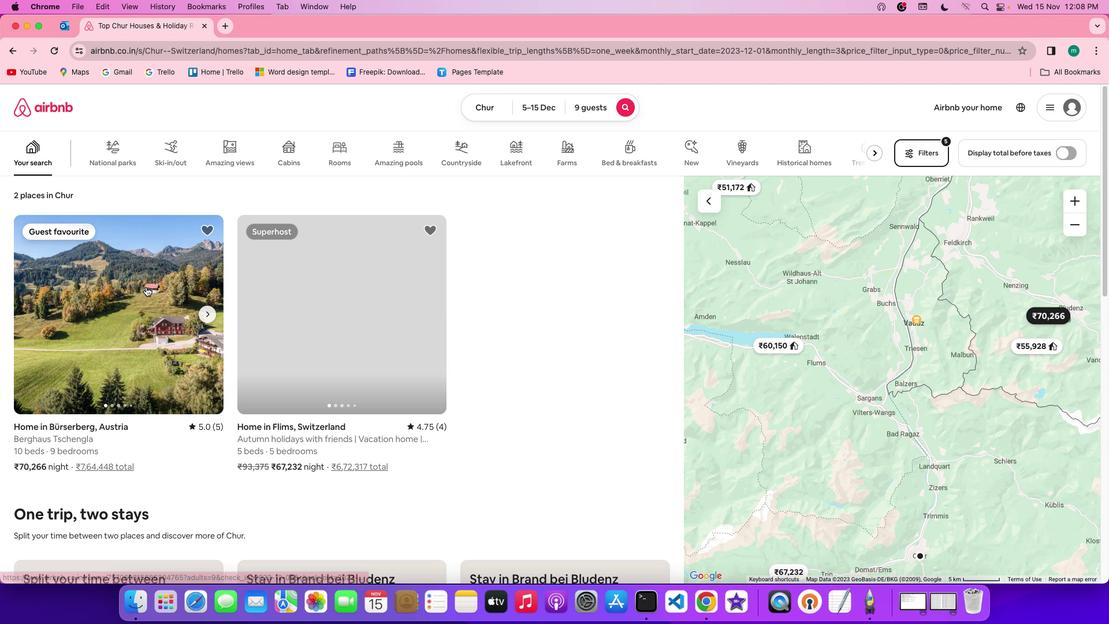 
Action: Mouse moved to (841, 407)
Screenshot: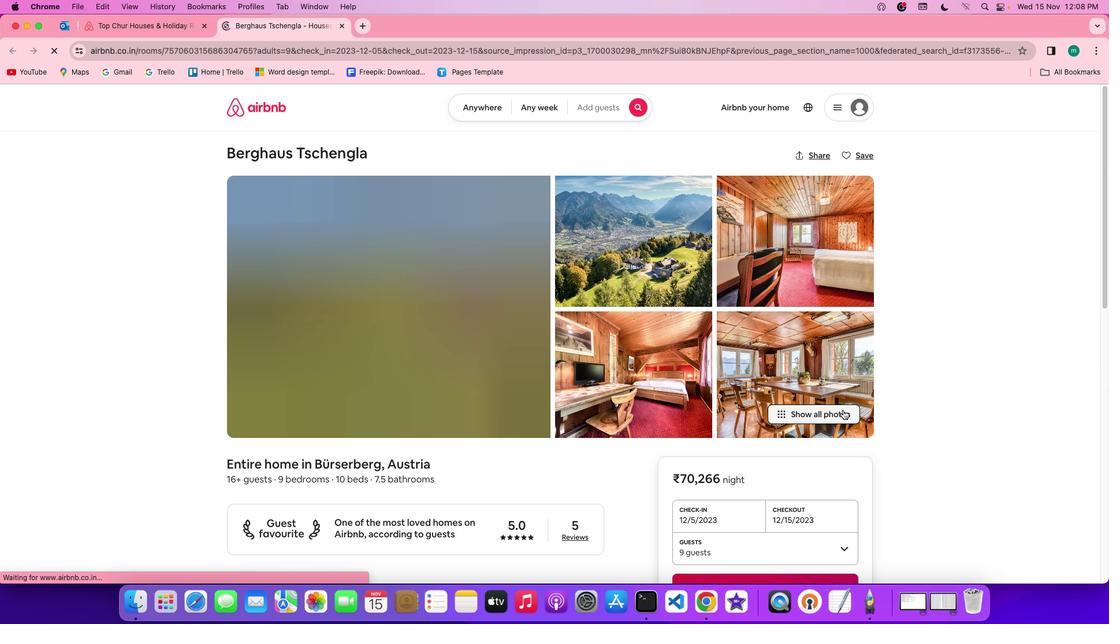 
Action: Mouse pressed left at (841, 407)
Screenshot: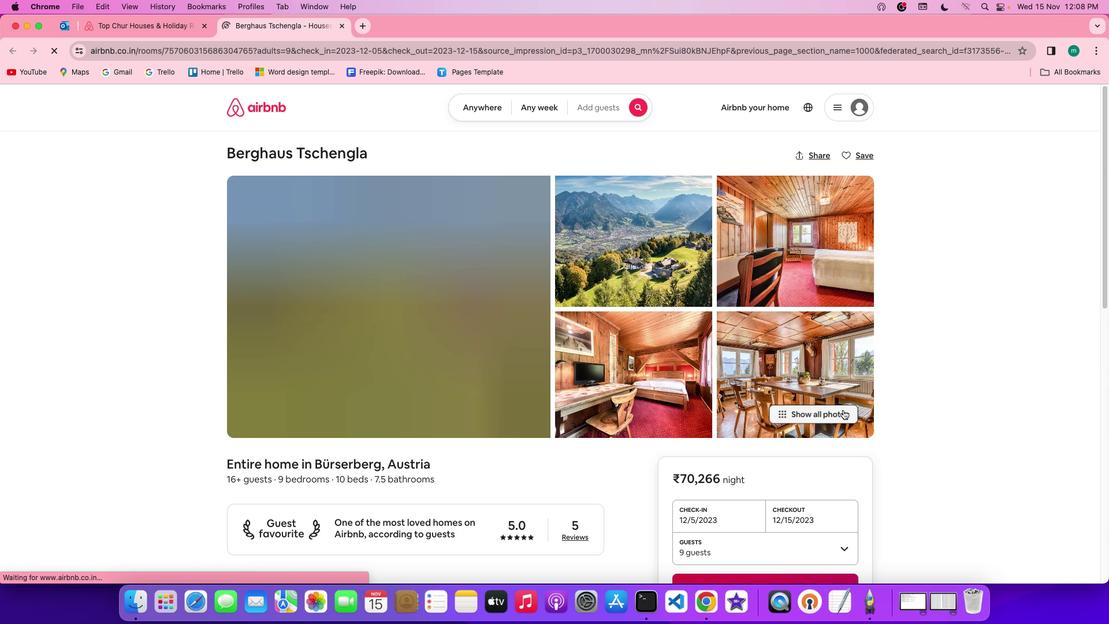 
Action: Mouse moved to (807, 402)
Screenshot: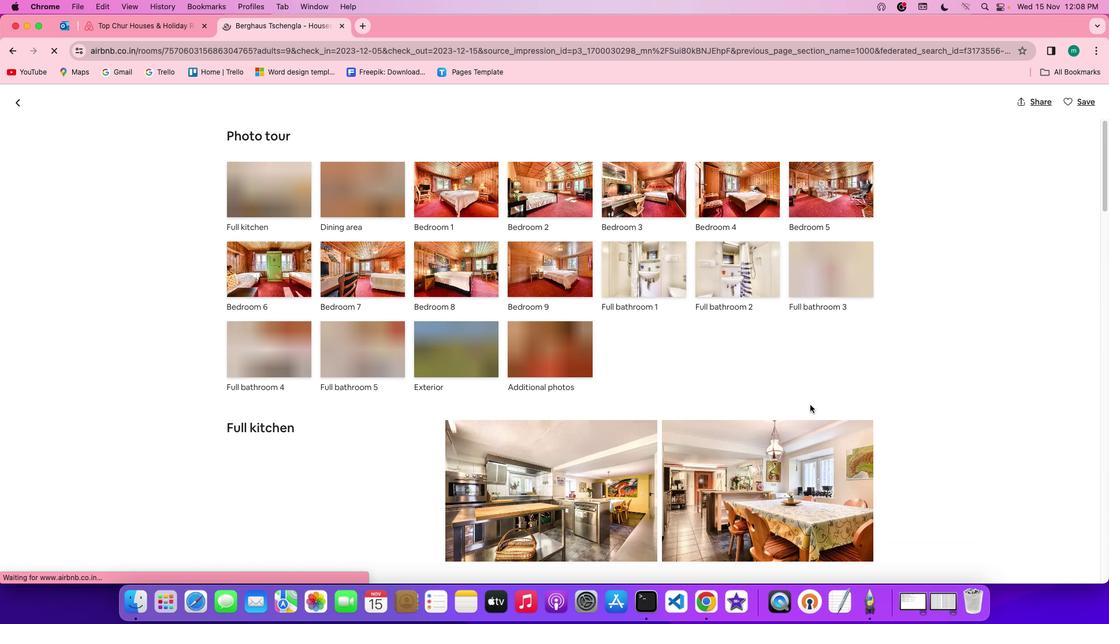 
Action: Mouse scrolled (807, 402) with delta (-1, -2)
Screenshot: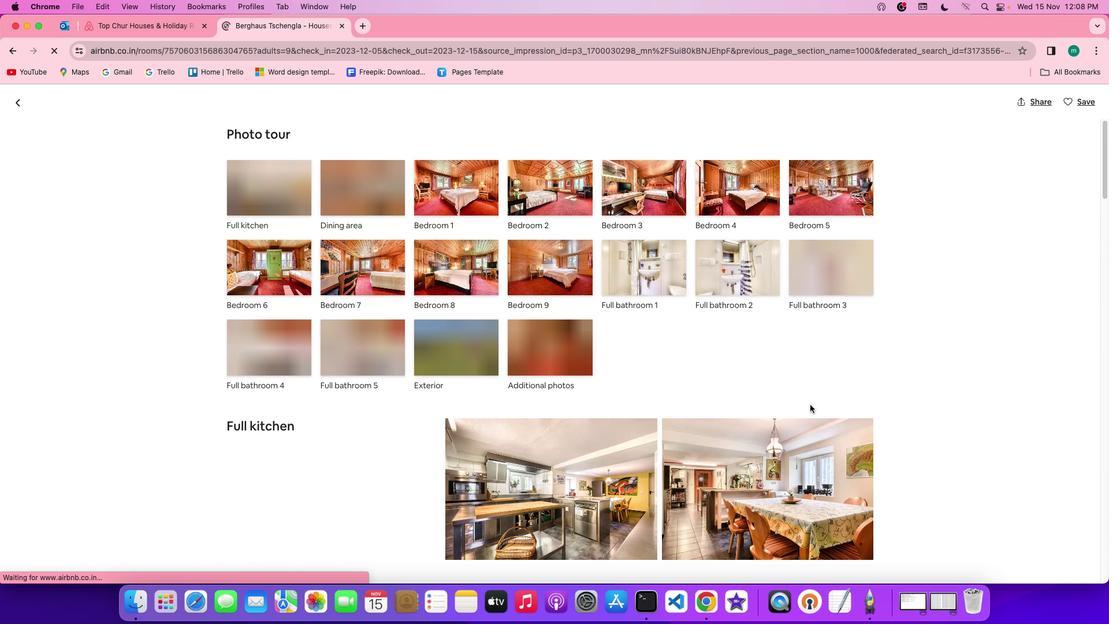 
Action: Mouse scrolled (807, 402) with delta (-1, -2)
Screenshot: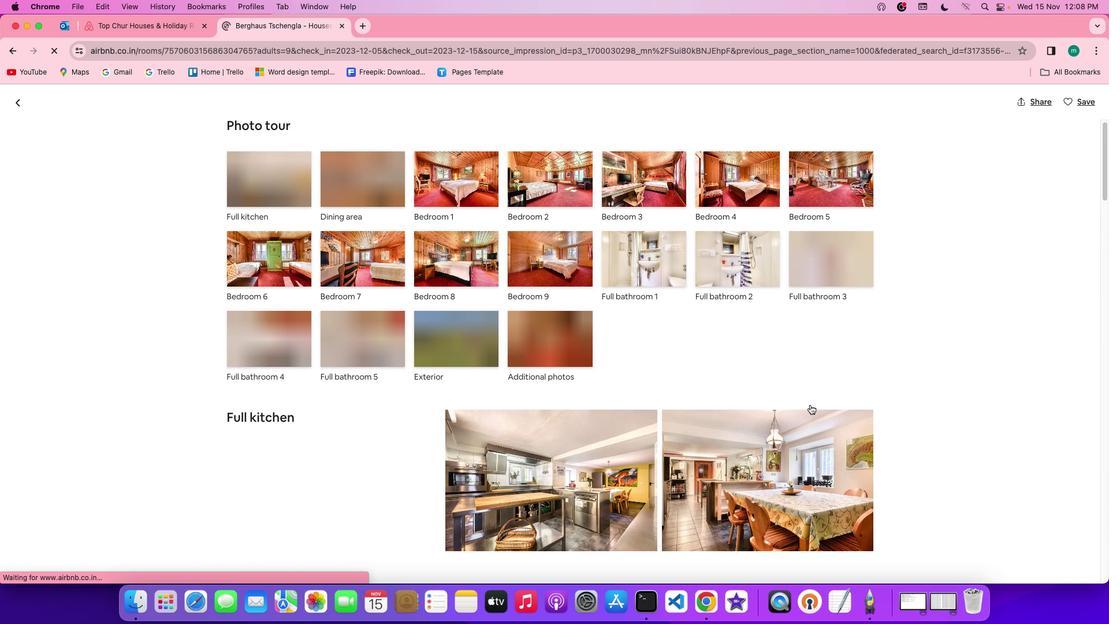 
Action: Mouse scrolled (807, 402) with delta (-1, -2)
Screenshot: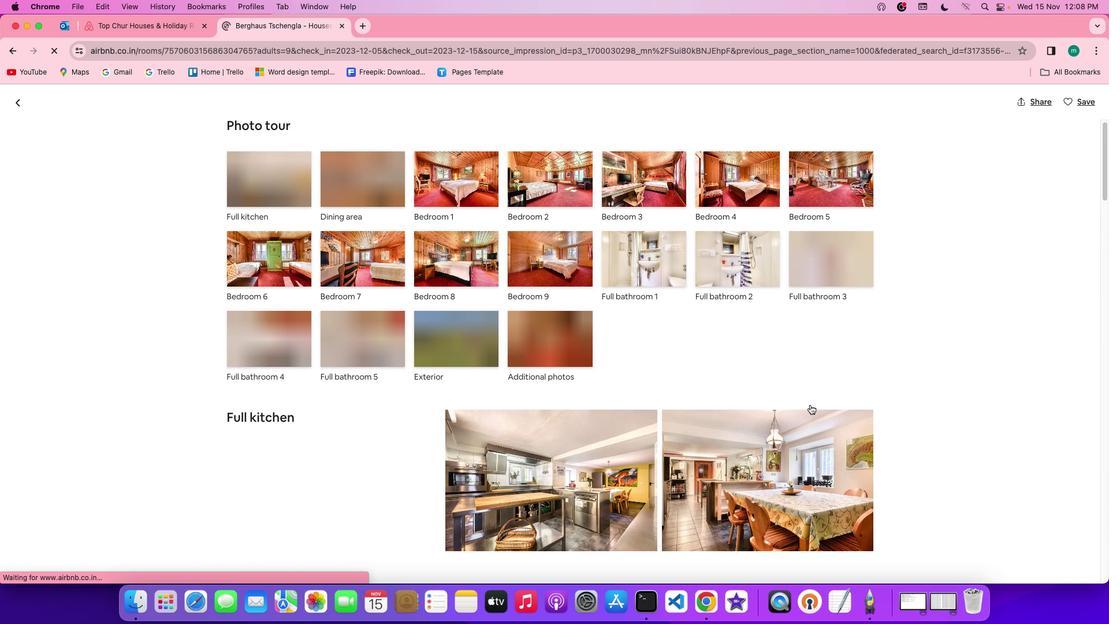 
Action: Mouse scrolled (807, 402) with delta (-1, -4)
Screenshot: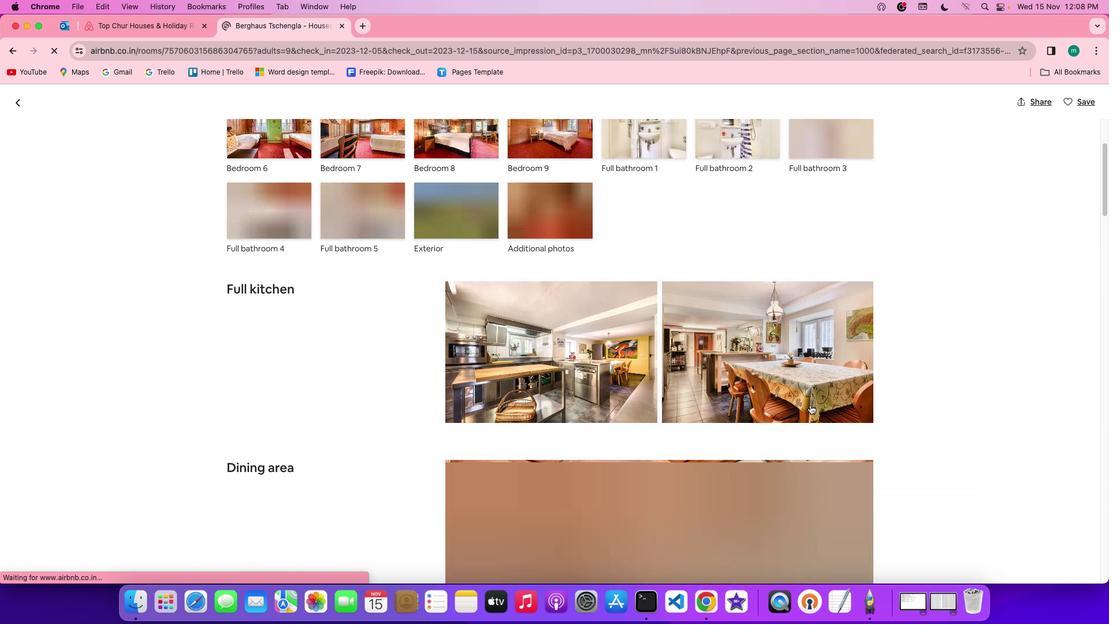
Action: Mouse scrolled (807, 402) with delta (-1, -2)
Screenshot: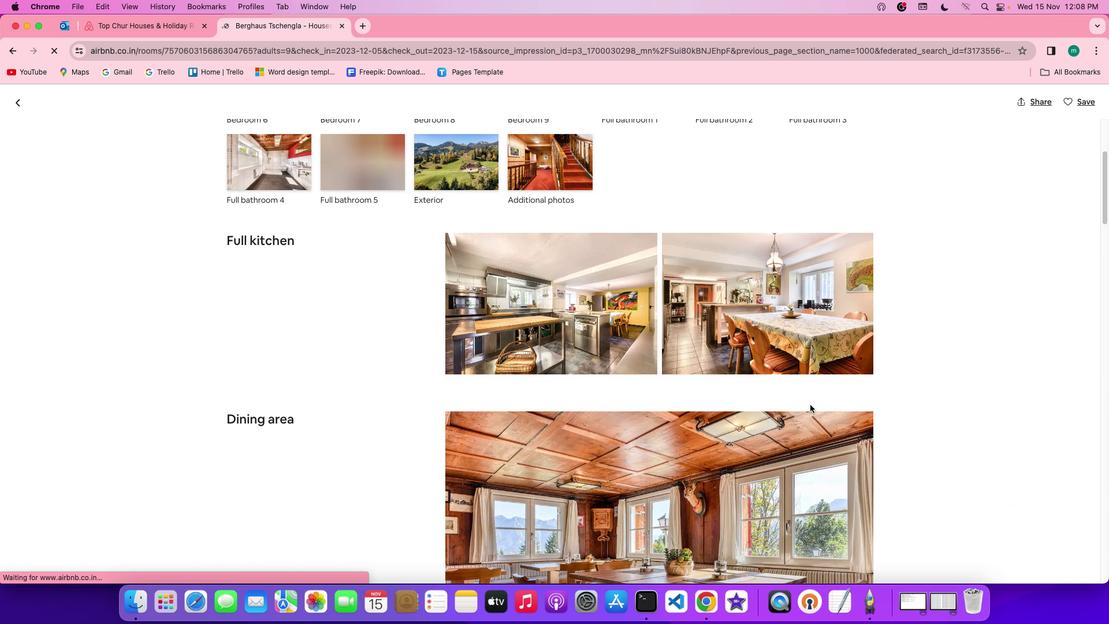 
Action: Mouse scrolled (807, 402) with delta (-1, -2)
Screenshot: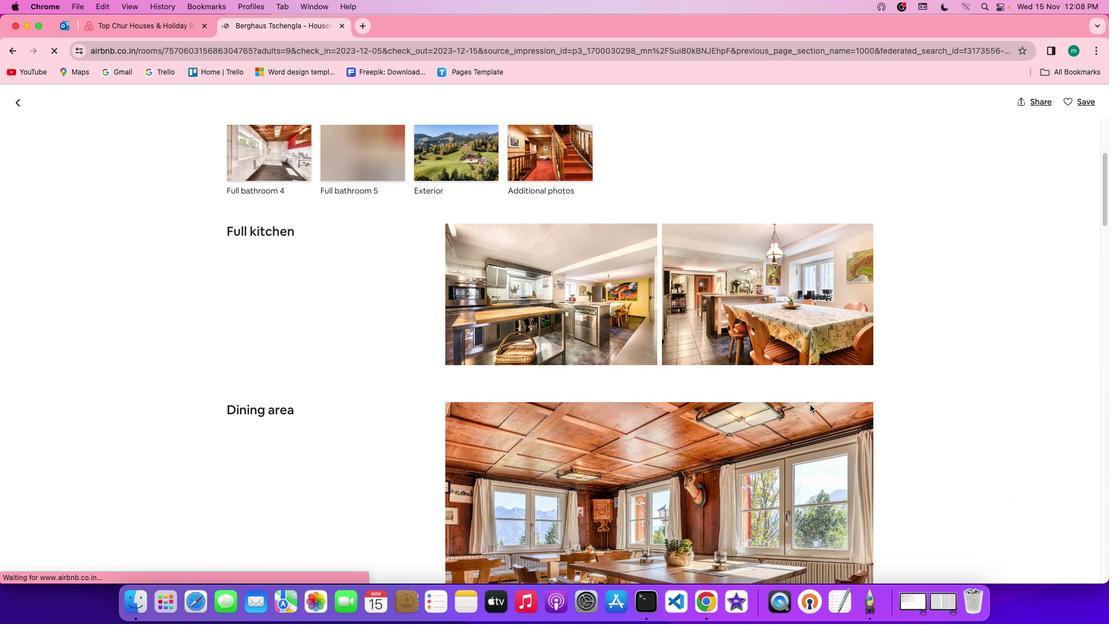 
Action: Mouse scrolled (807, 402) with delta (-1, -2)
Screenshot: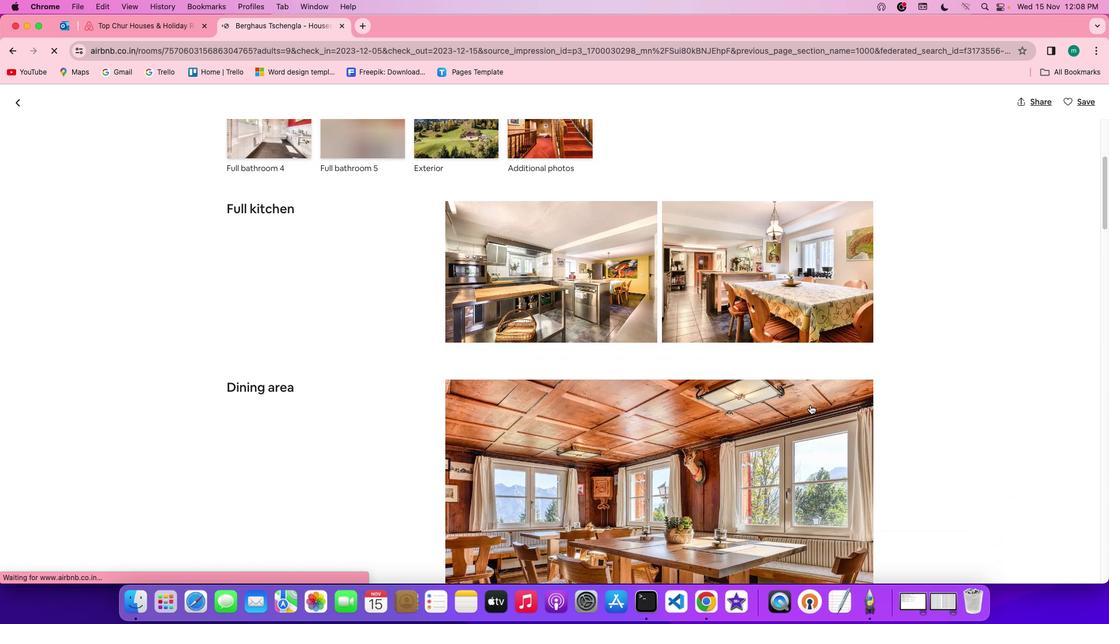 
Action: Mouse scrolled (807, 402) with delta (-1, -4)
Screenshot: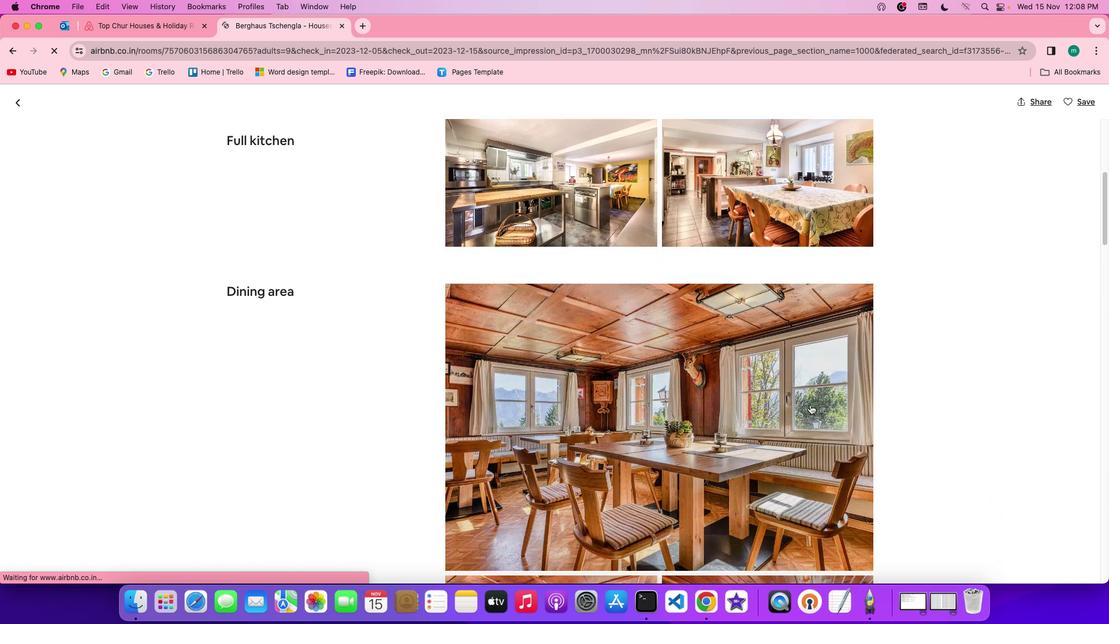 
Action: Mouse scrolled (807, 402) with delta (-1, -2)
Screenshot: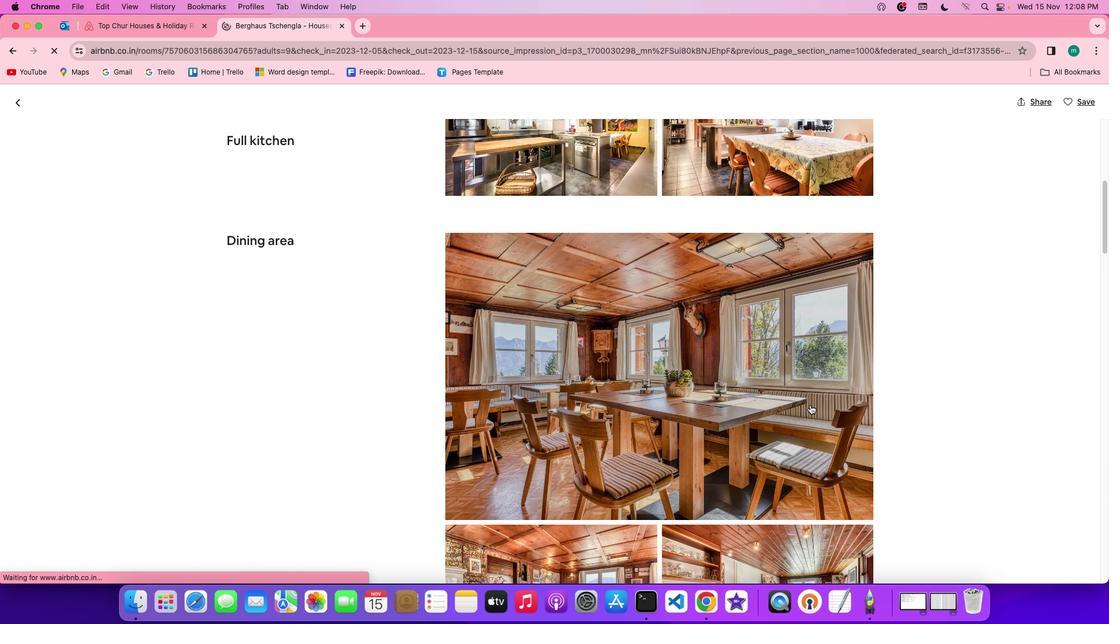 
Action: Mouse scrolled (807, 402) with delta (-1, -2)
Screenshot: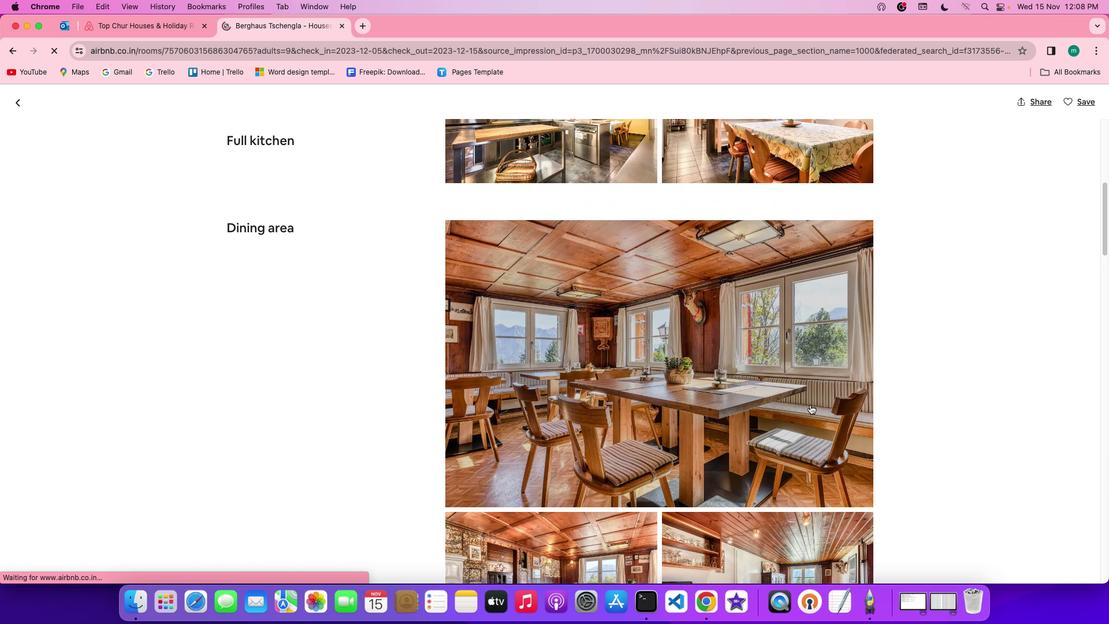
Action: Mouse scrolled (807, 402) with delta (-1, -2)
Screenshot: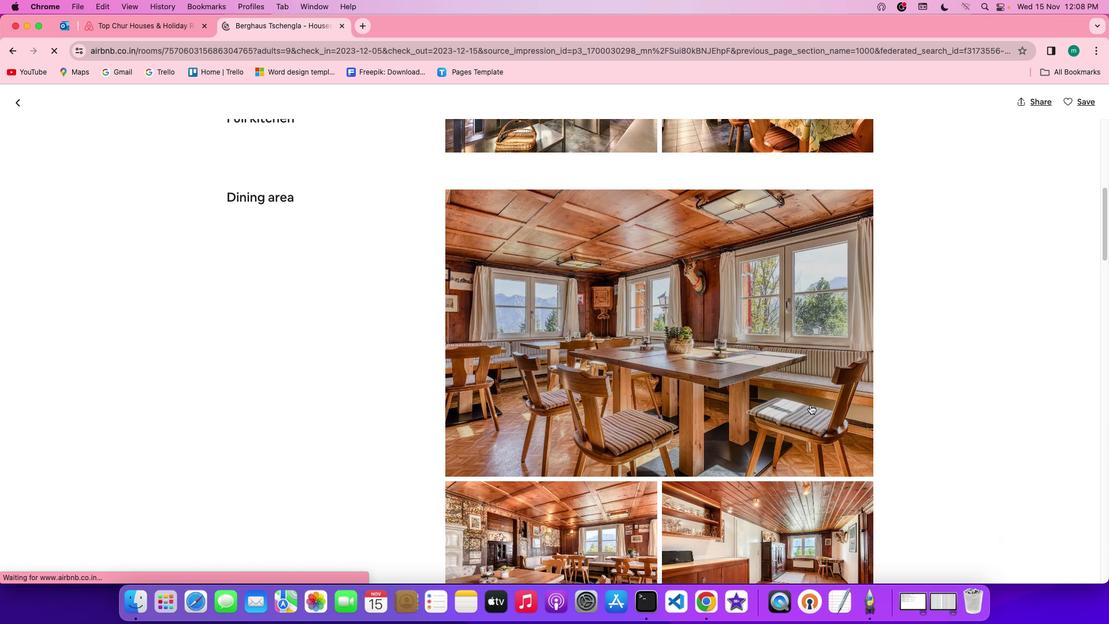 
Action: Mouse scrolled (807, 402) with delta (-1, -4)
Screenshot: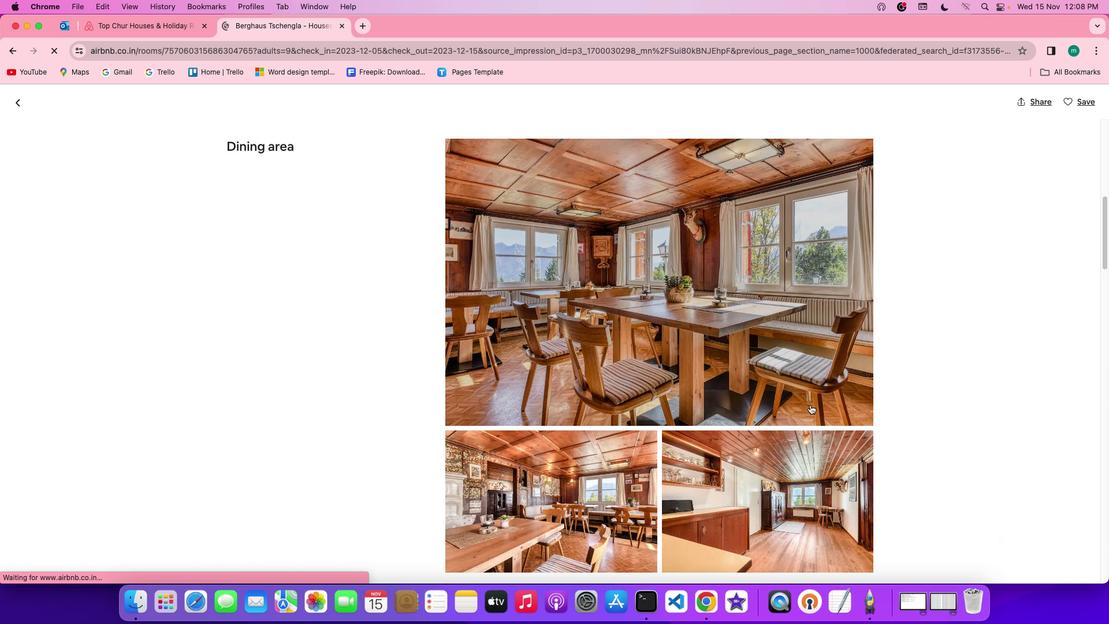 
Action: Mouse scrolled (807, 402) with delta (-1, -2)
Screenshot: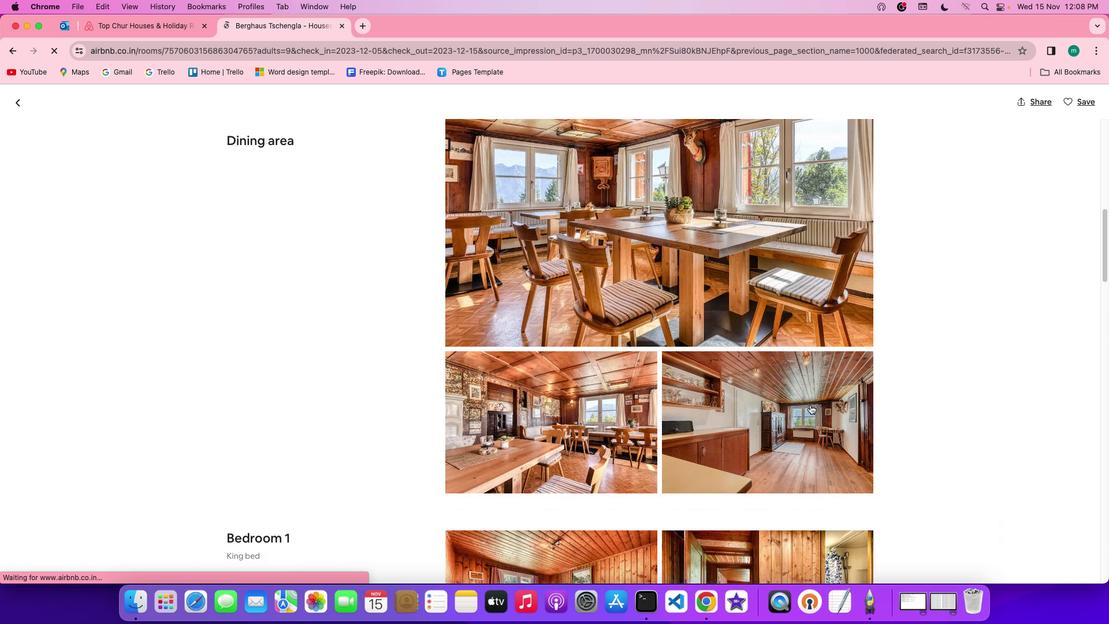 
Action: Mouse scrolled (807, 402) with delta (-1, -2)
Screenshot: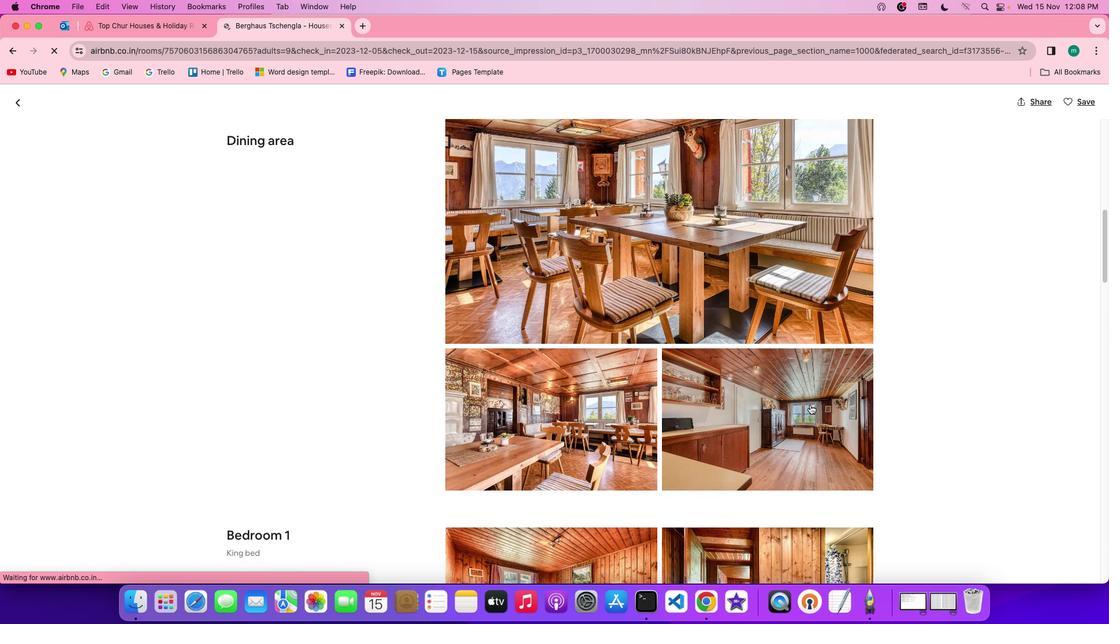 
Action: Mouse scrolled (807, 402) with delta (-1, -2)
Screenshot: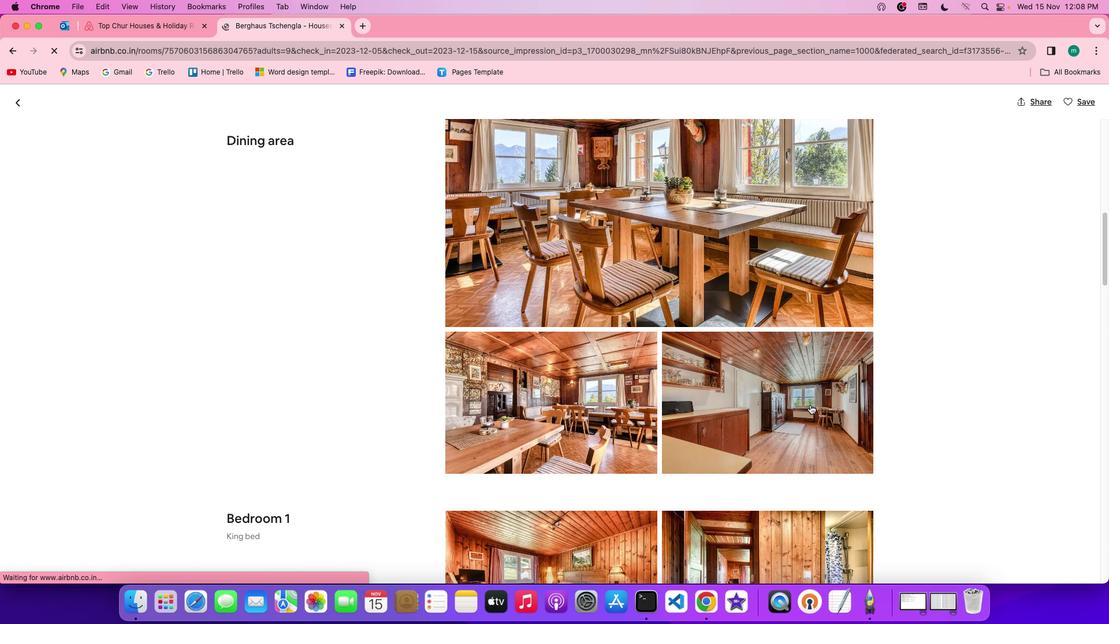 
Action: Mouse scrolled (807, 402) with delta (-1, -2)
Screenshot: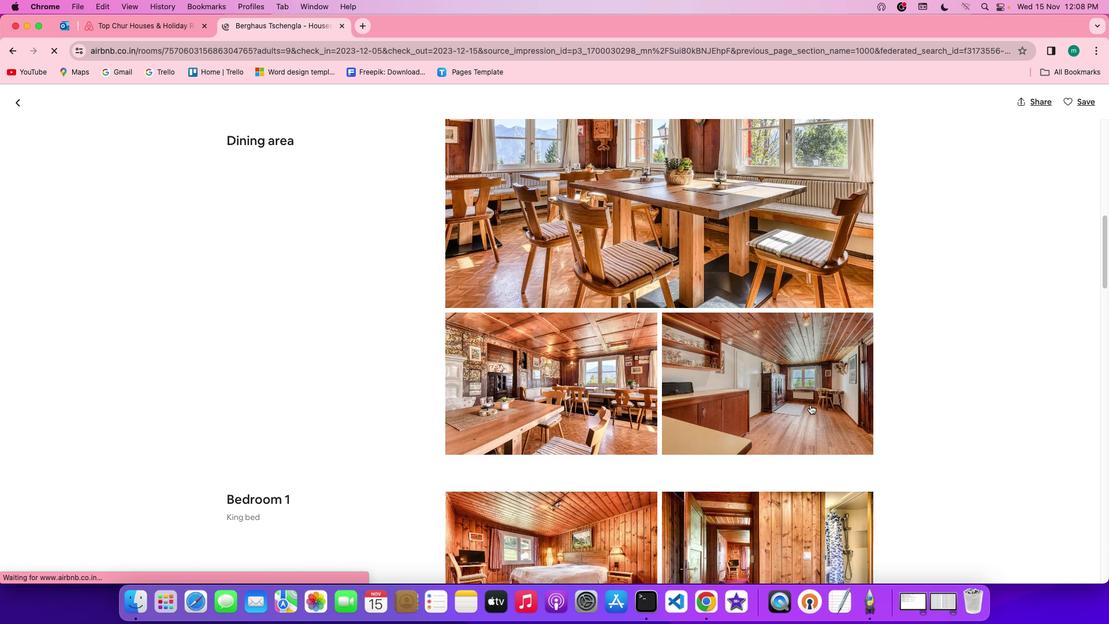 
Action: Mouse scrolled (807, 402) with delta (-1, -3)
Screenshot: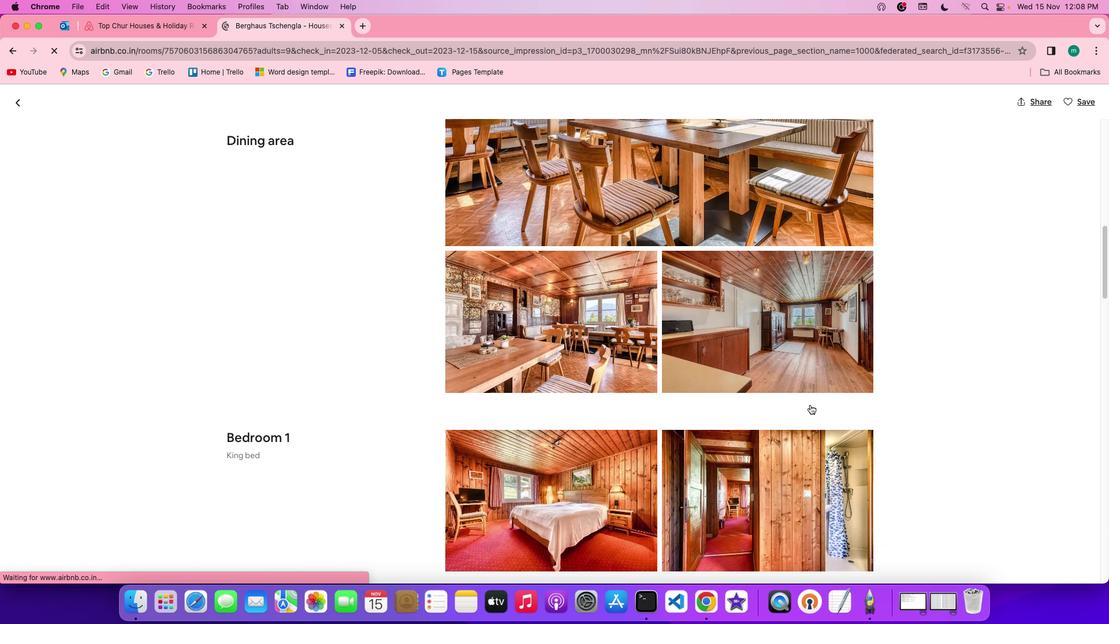 
Action: Mouse scrolled (807, 402) with delta (-1, -2)
Screenshot: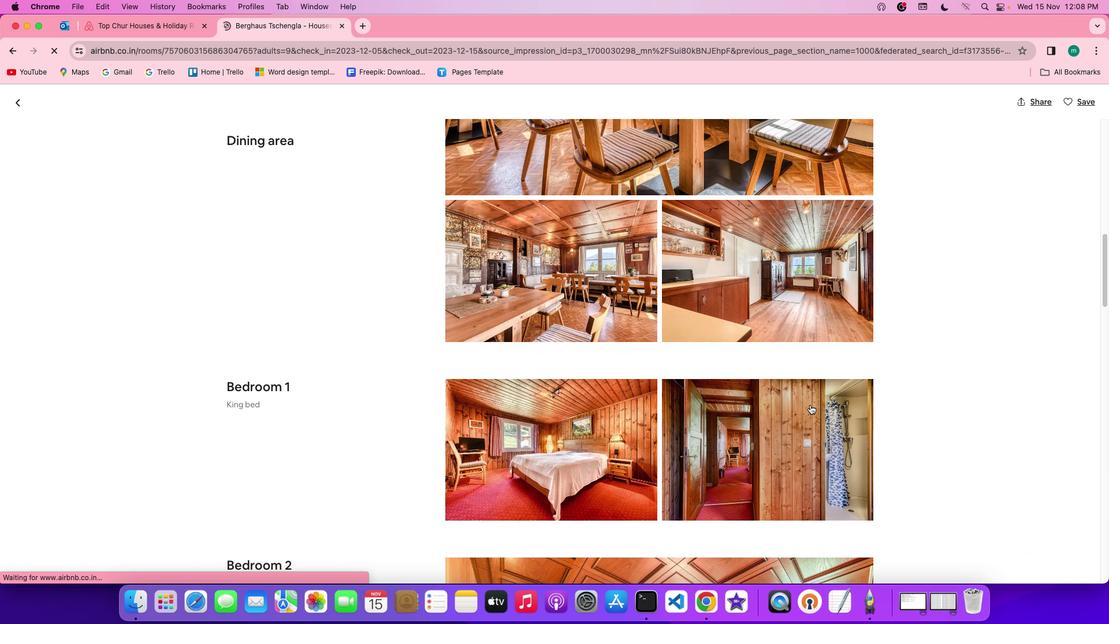 
Action: Mouse scrolled (807, 402) with delta (-1, -2)
Screenshot: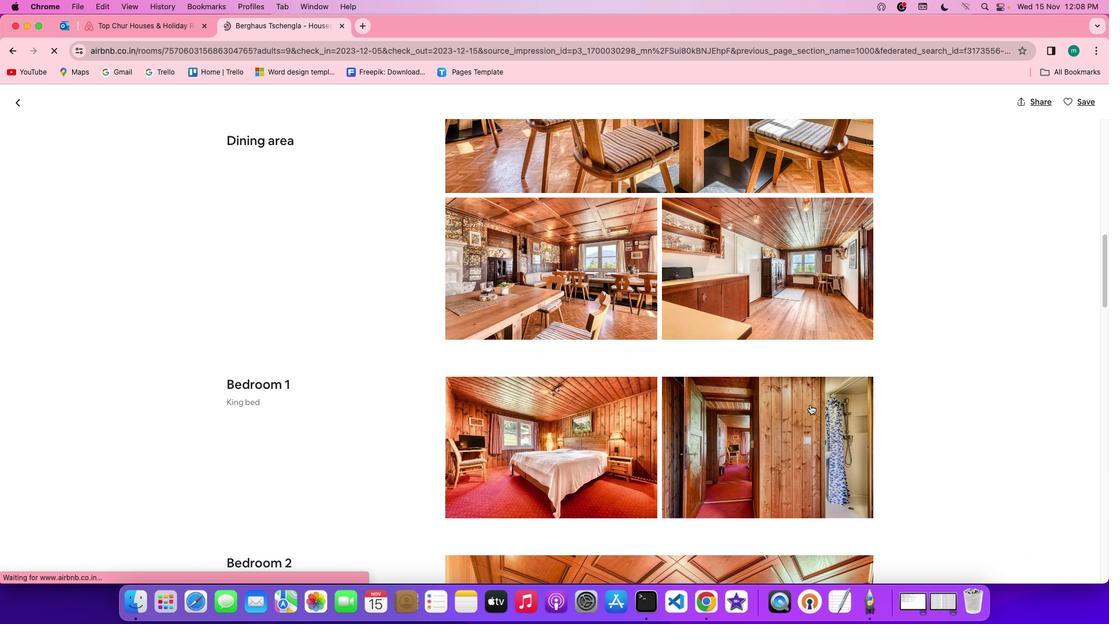 
Action: Mouse scrolled (807, 402) with delta (-1, -2)
Screenshot: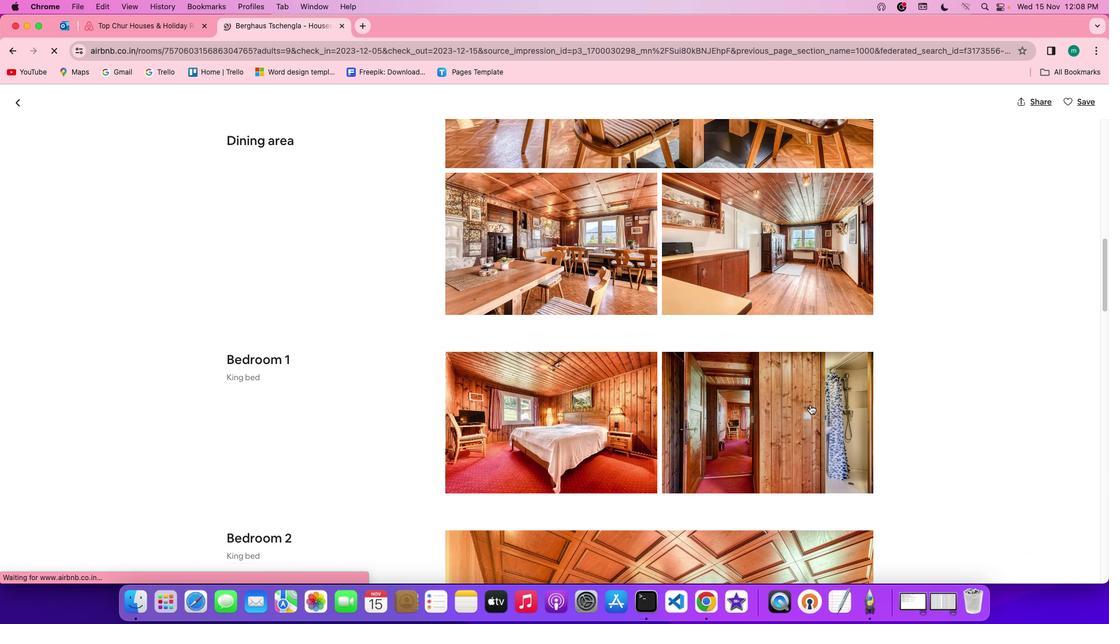 
Action: Mouse scrolled (807, 402) with delta (-1, -2)
Screenshot: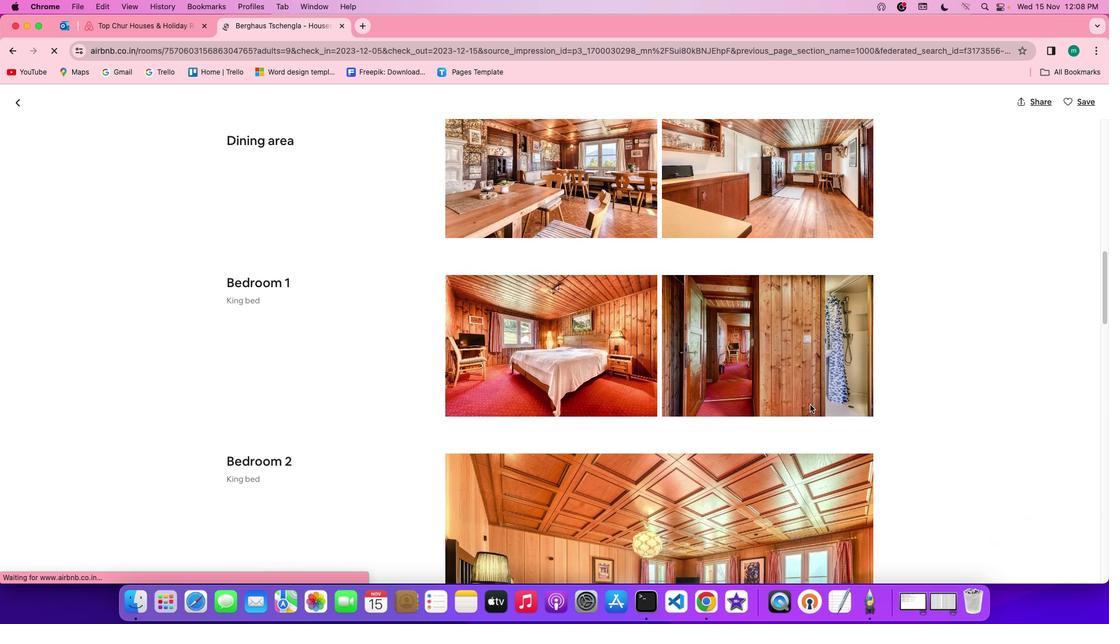 
Action: Mouse scrolled (807, 402) with delta (-1, -2)
Screenshot: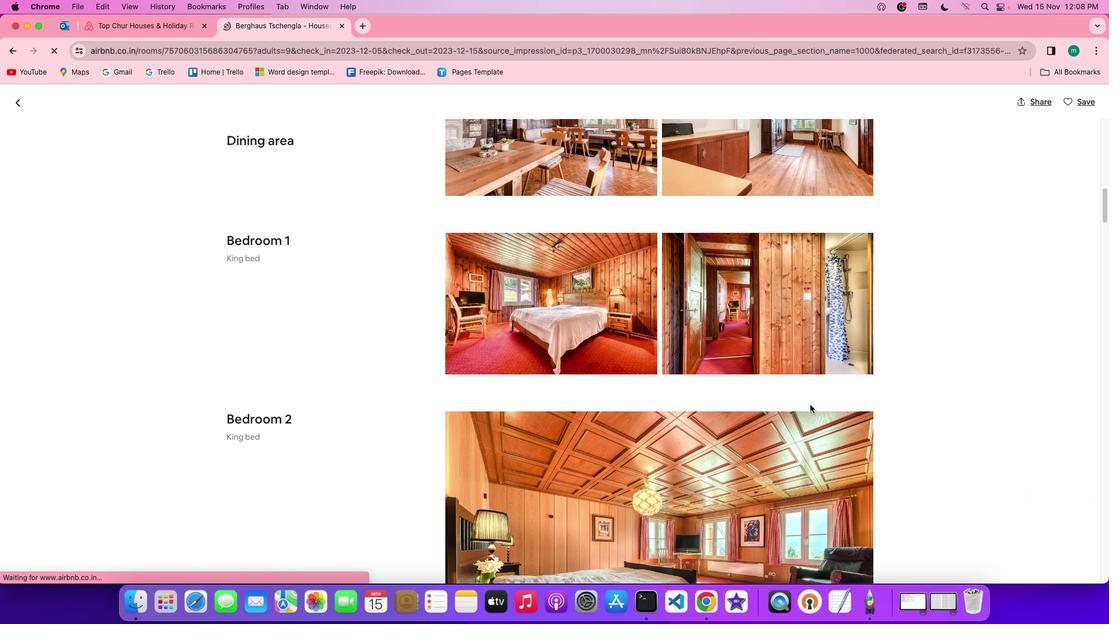 
Action: Mouse scrolled (807, 402) with delta (-1, -2)
Screenshot: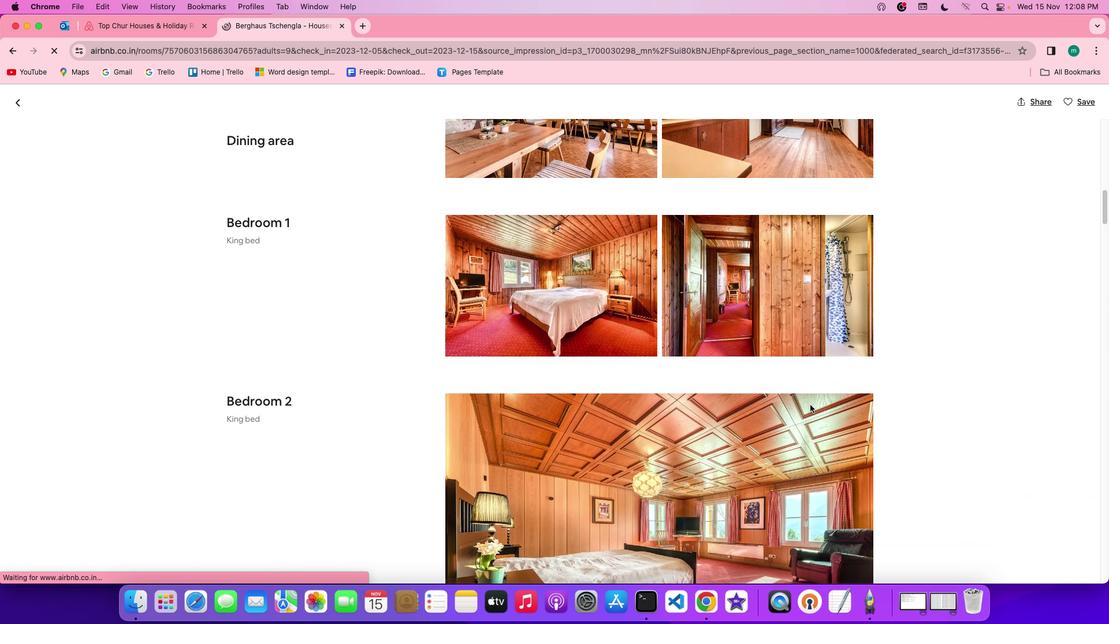 
Action: Mouse scrolled (807, 402) with delta (-1, -2)
Screenshot: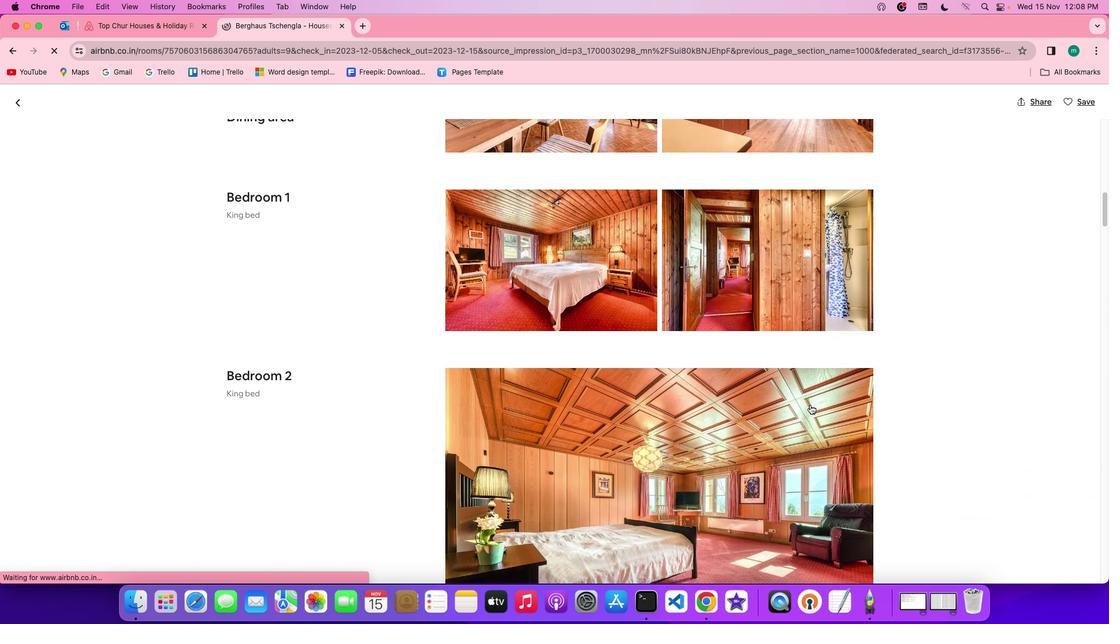 
Action: Mouse scrolled (807, 402) with delta (-1, -3)
Screenshot: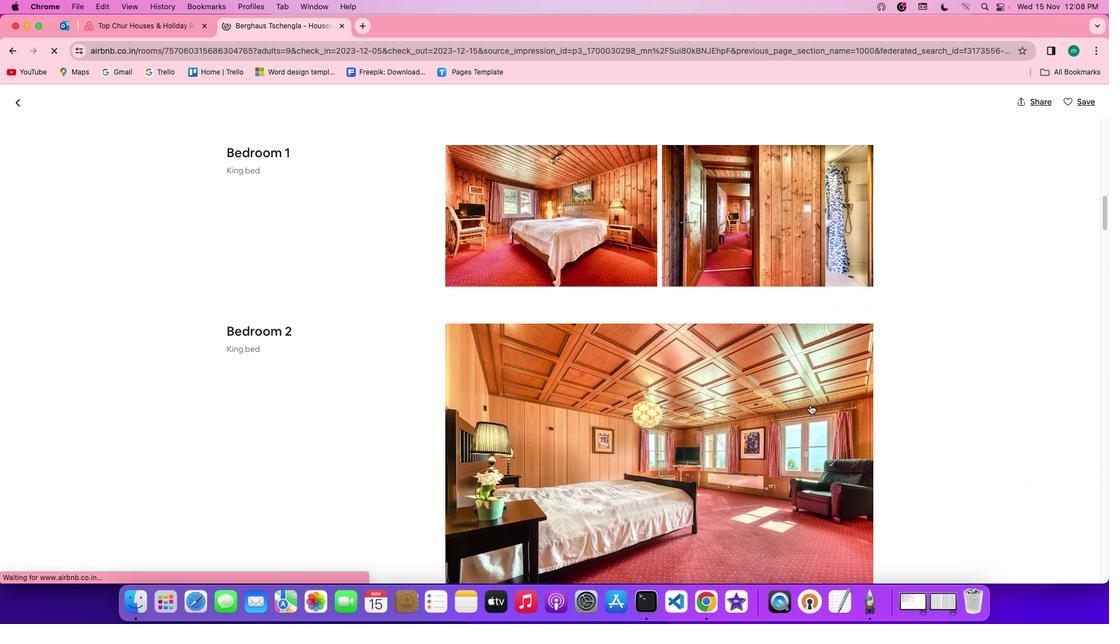 
Action: Mouse scrolled (807, 402) with delta (-1, -2)
Screenshot: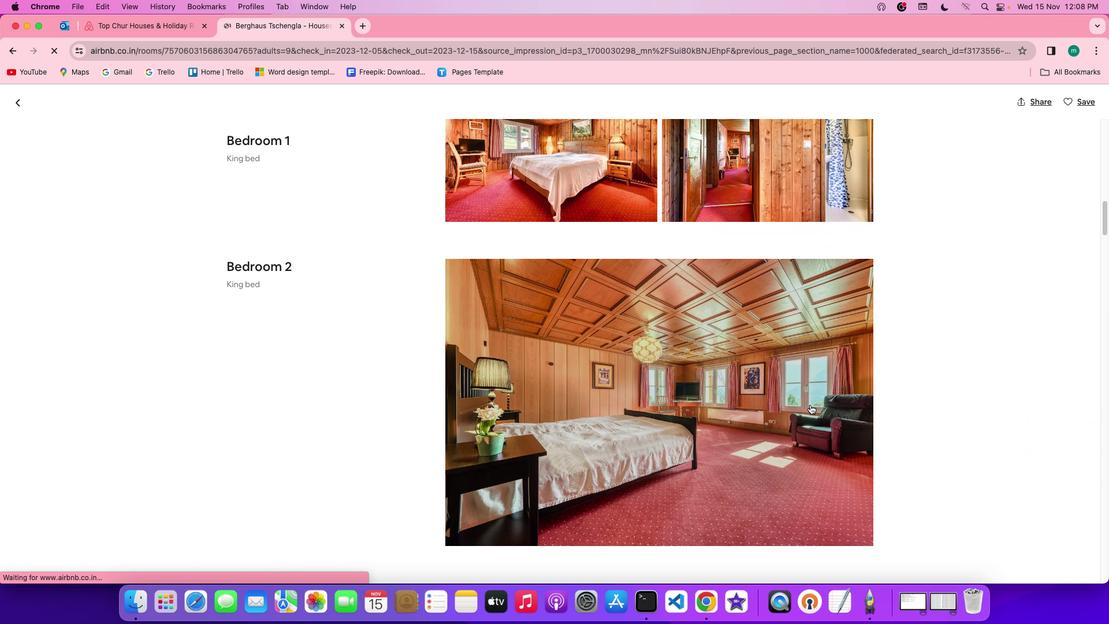 
Action: Mouse scrolled (807, 402) with delta (-1, -2)
Screenshot: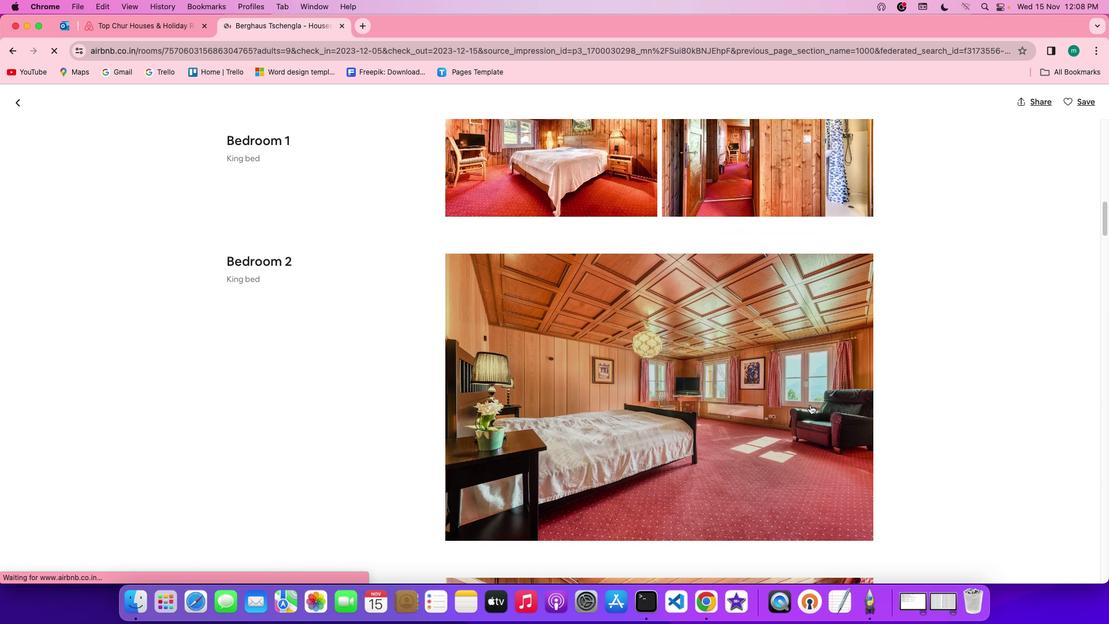 
Action: Mouse scrolled (807, 402) with delta (-1, -2)
Screenshot: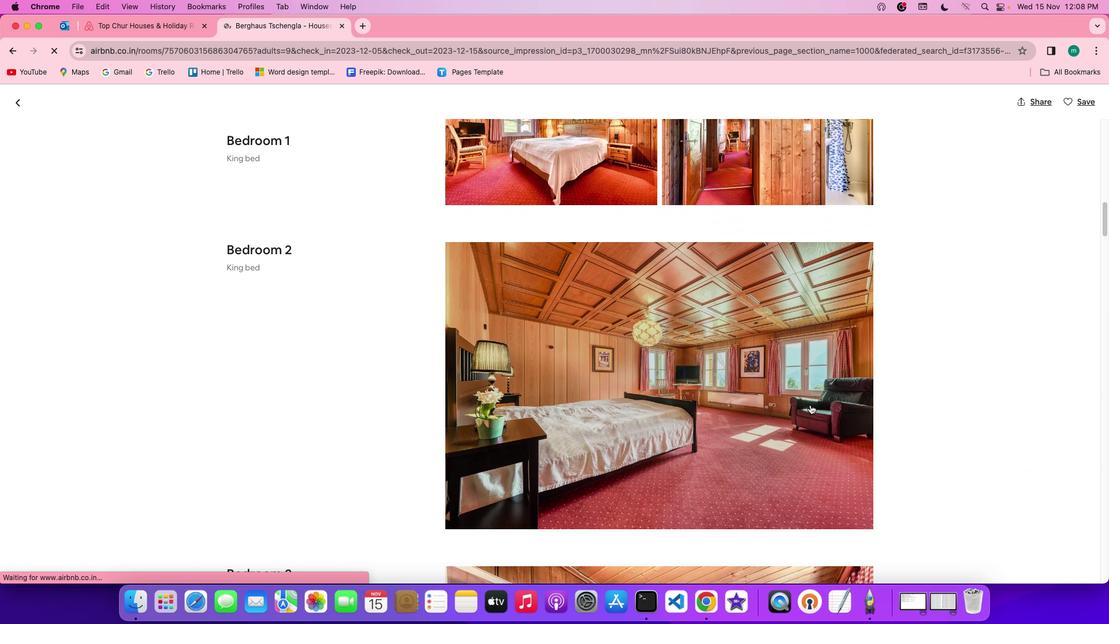 
Action: Mouse scrolled (807, 402) with delta (-1, -3)
Screenshot: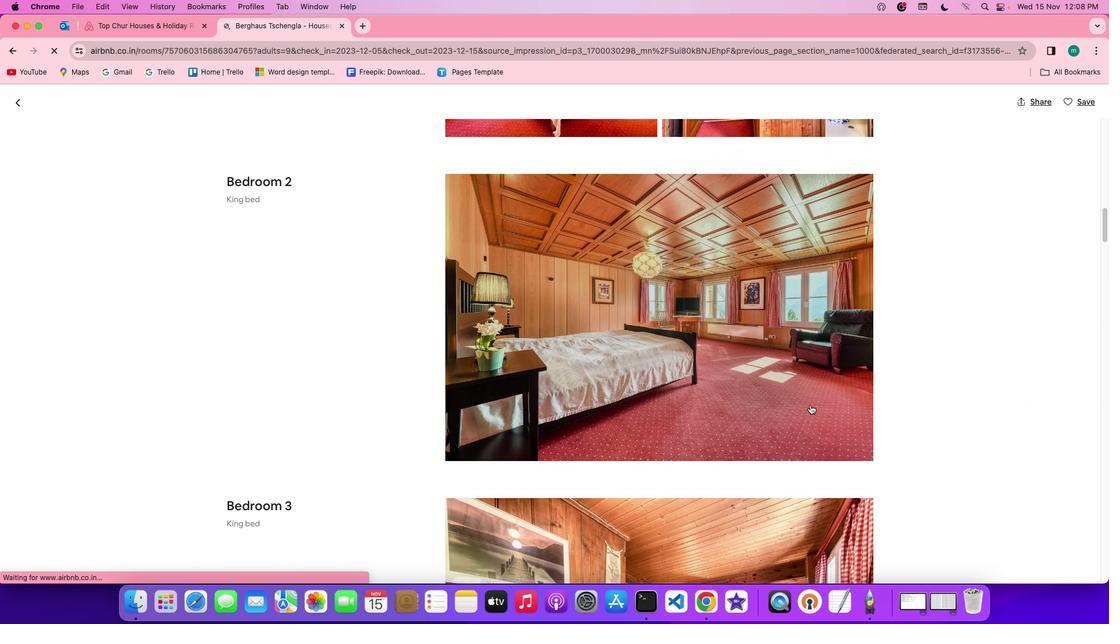 
Action: Mouse scrolled (807, 402) with delta (-1, -2)
Screenshot: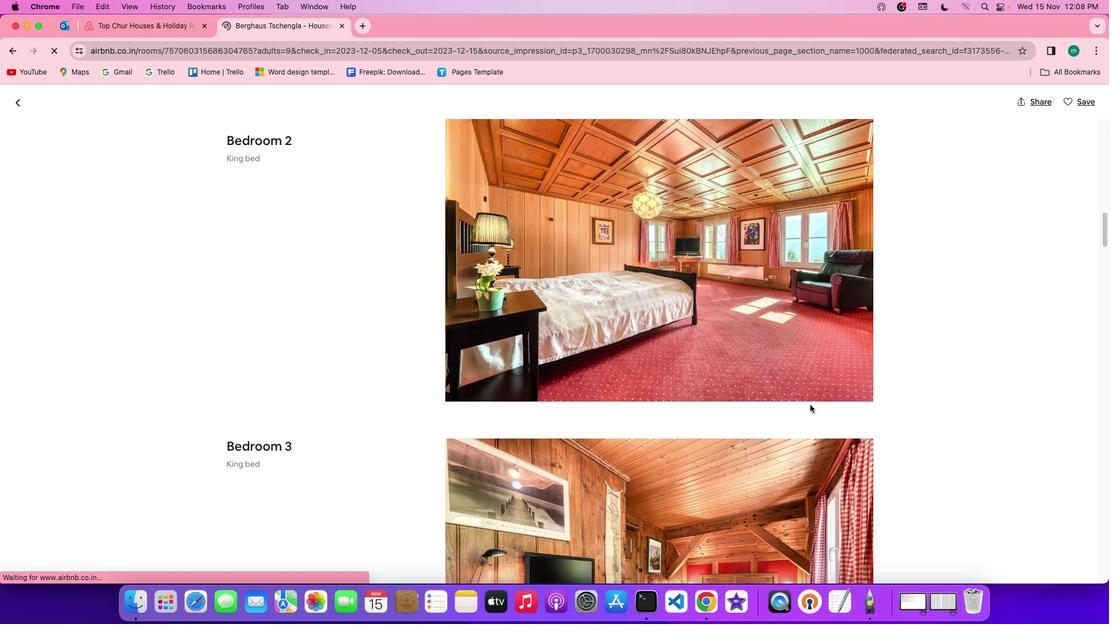 
Action: Mouse scrolled (807, 402) with delta (-1, -2)
Screenshot: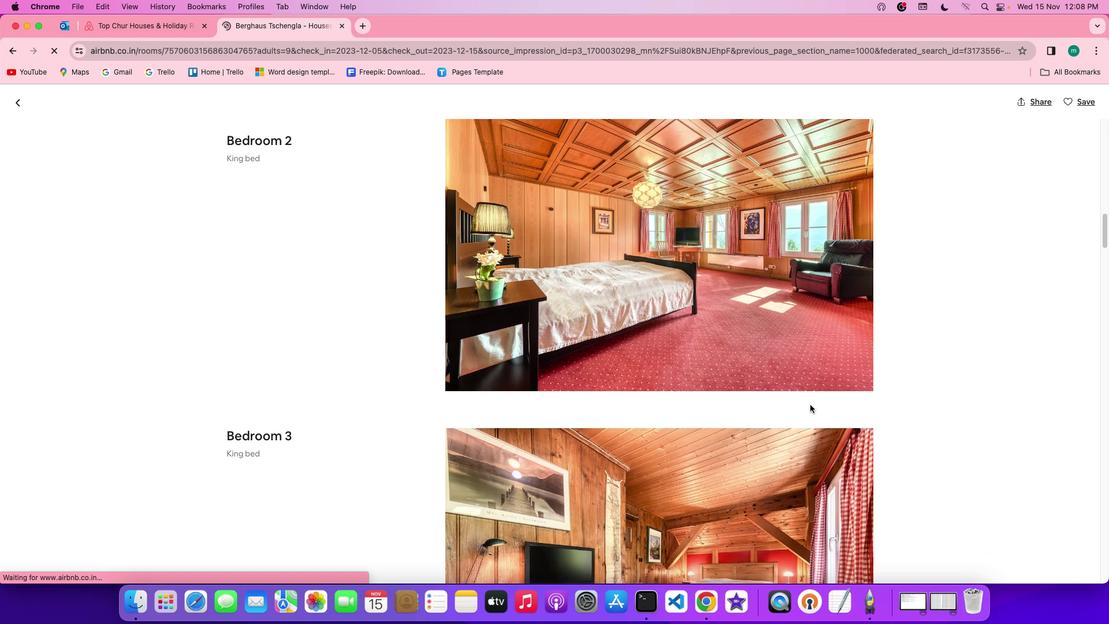 
Action: Mouse scrolled (807, 402) with delta (-1, -2)
Screenshot: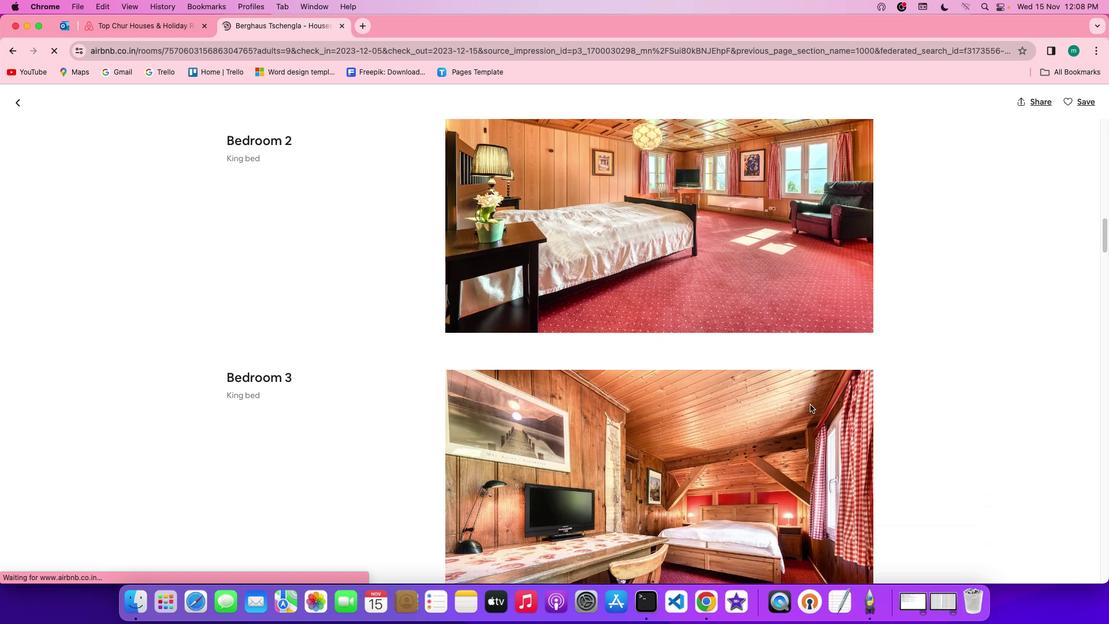 
Action: Mouse scrolled (807, 402) with delta (-1, -3)
Screenshot: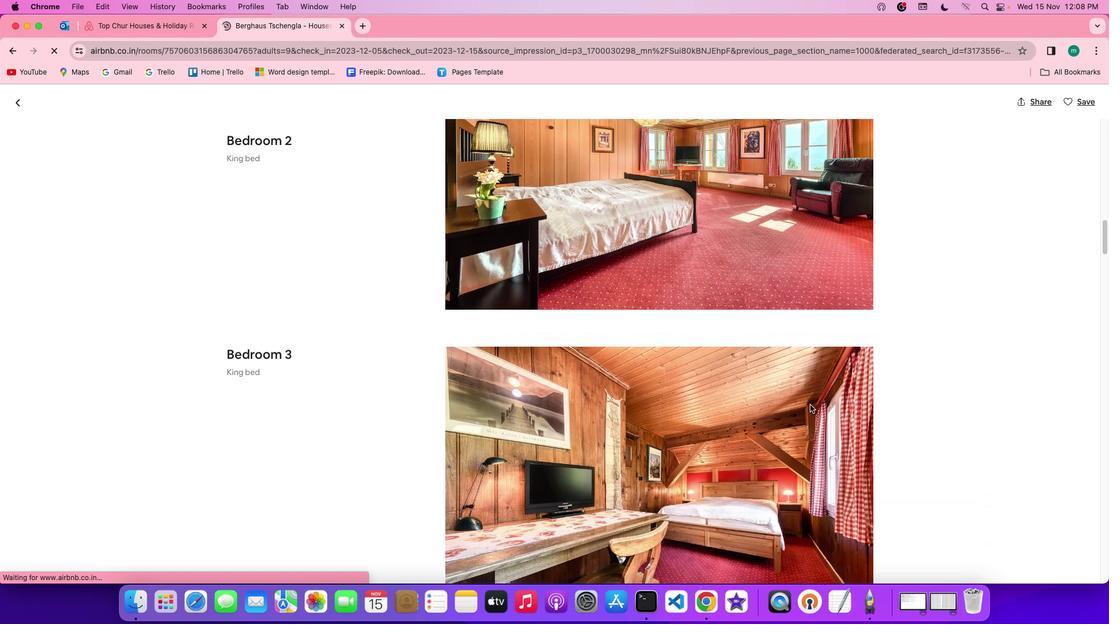 
Action: Mouse scrolled (807, 402) with delta (-1, -2)
Screenshot: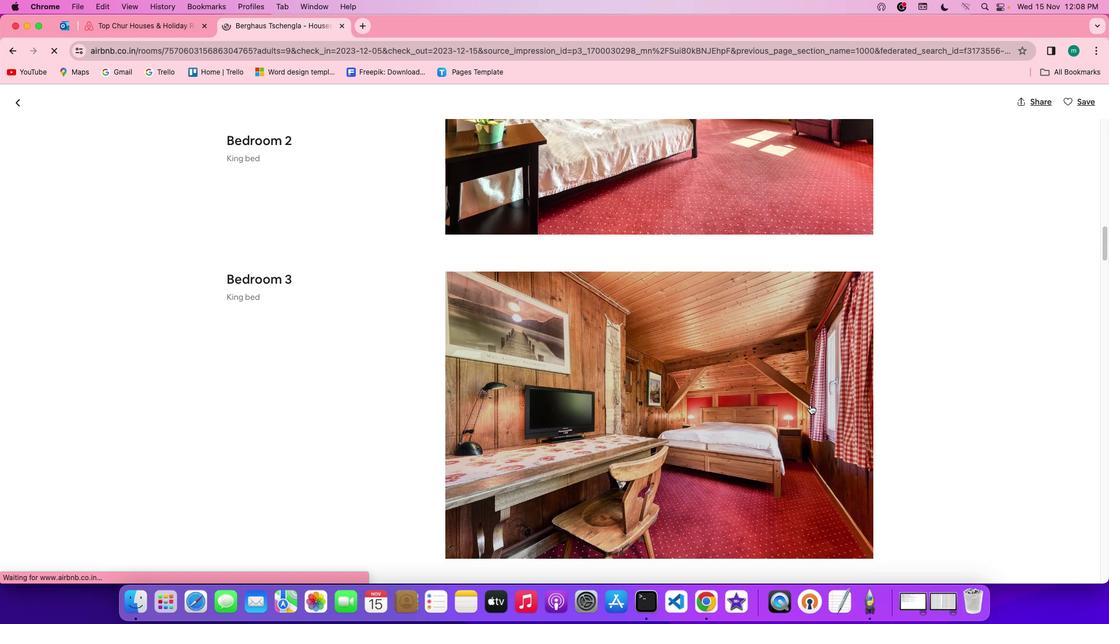 
Action: Mouse scrolled (807, 402) with delta (-1, -2)
Screenshot: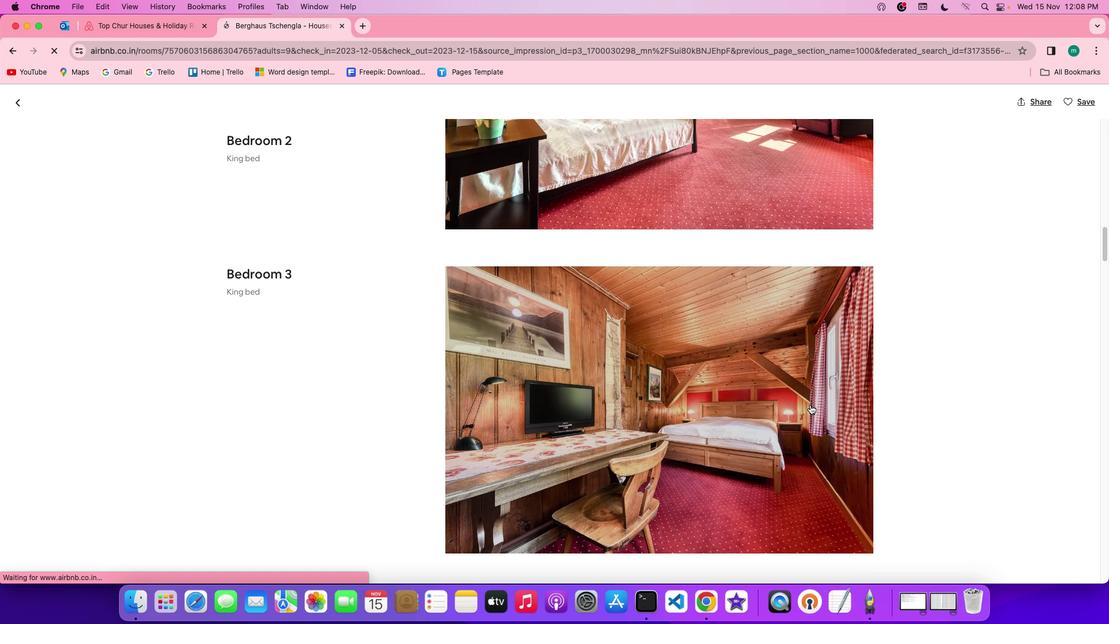
Action: Mouse scrolled (807, 402) with delta (-1, -2)
Screenshot: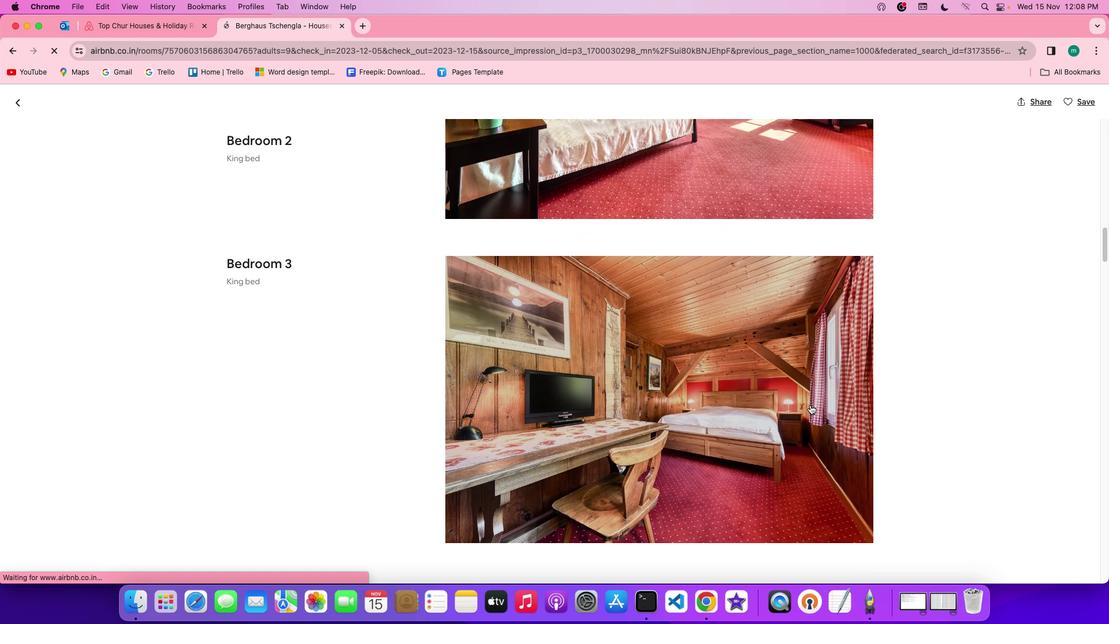 
Action: Mouse scrolled (807, 402) with delta (-1, -2)
Screenshot: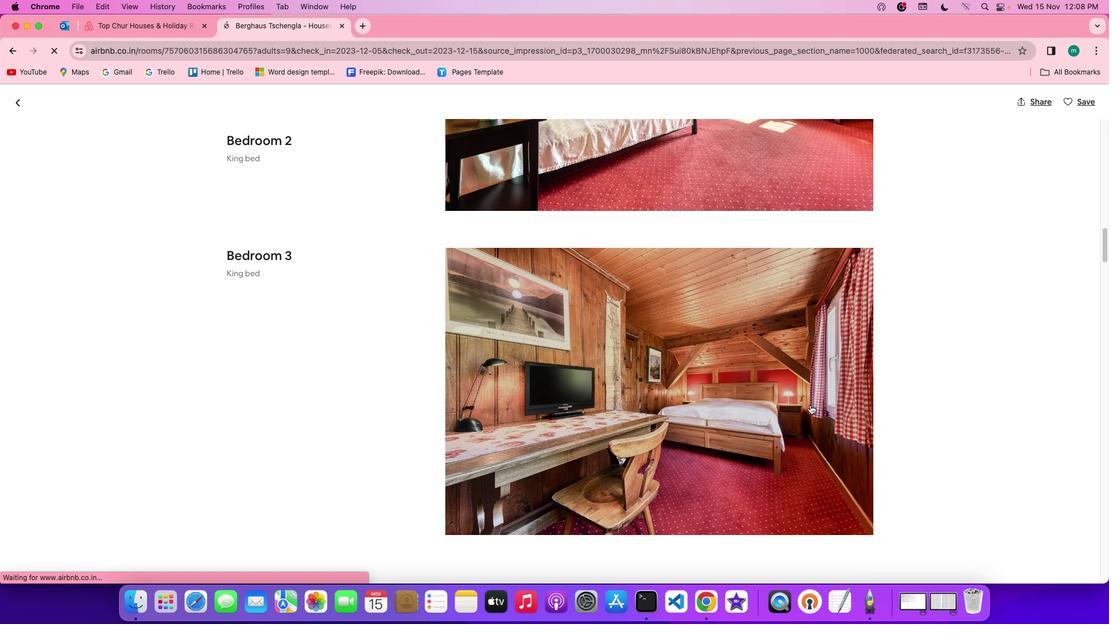 
Action: Mouse scrolled (807, 402) with delta (-1, -3)
Screenshot: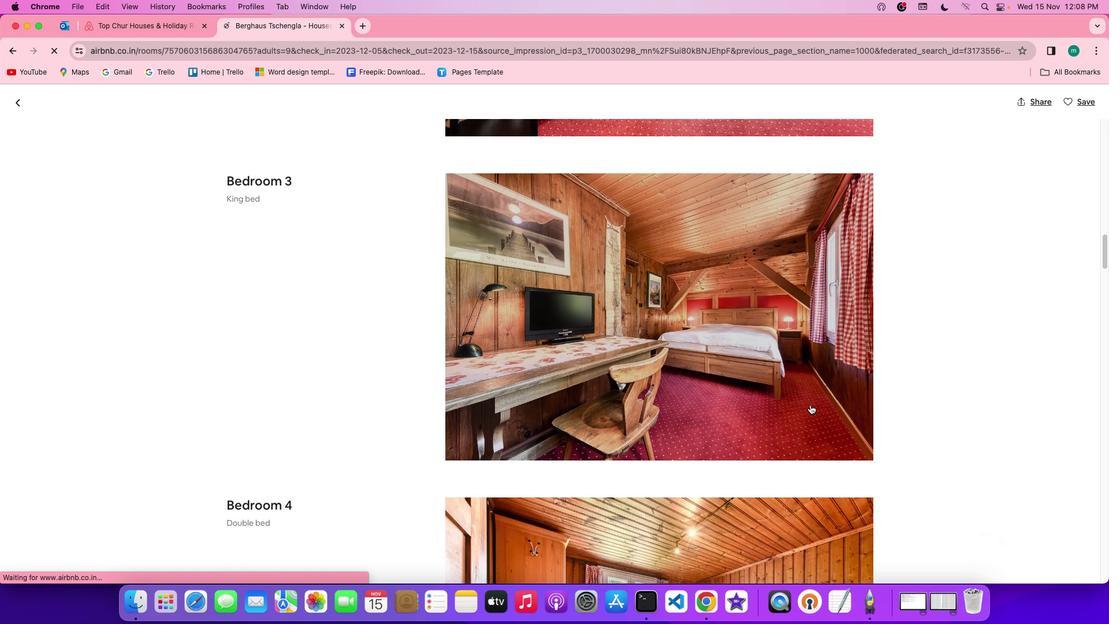 
Action: Mouse scrolled (807, 402) with delta (-1, -2)
Screenshot: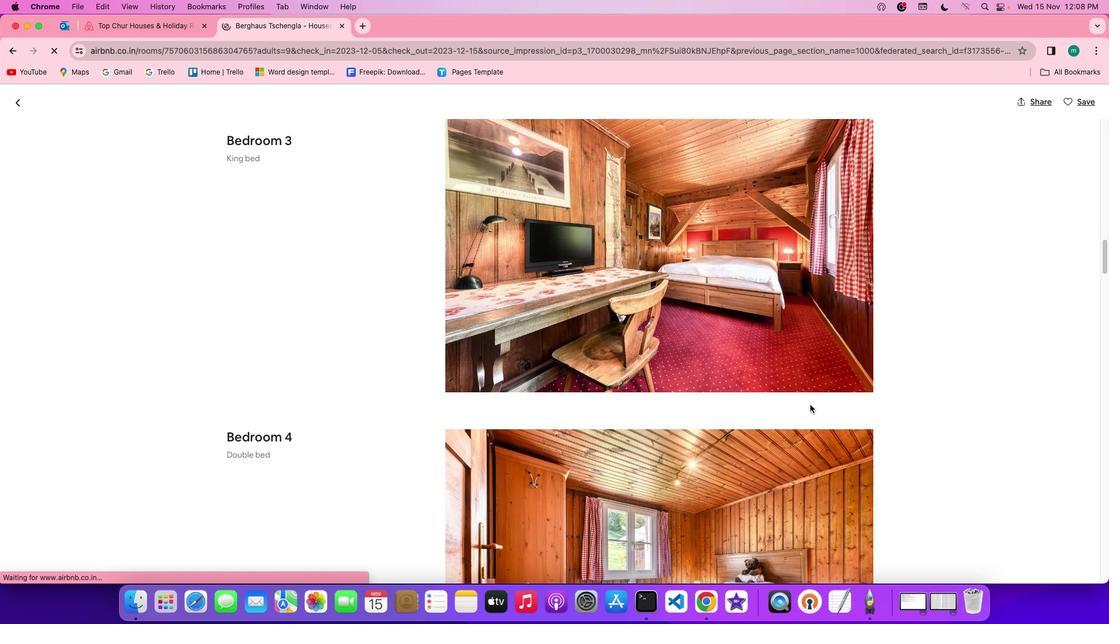 
Action: Mouse moved to (807, 402)
Screenshot: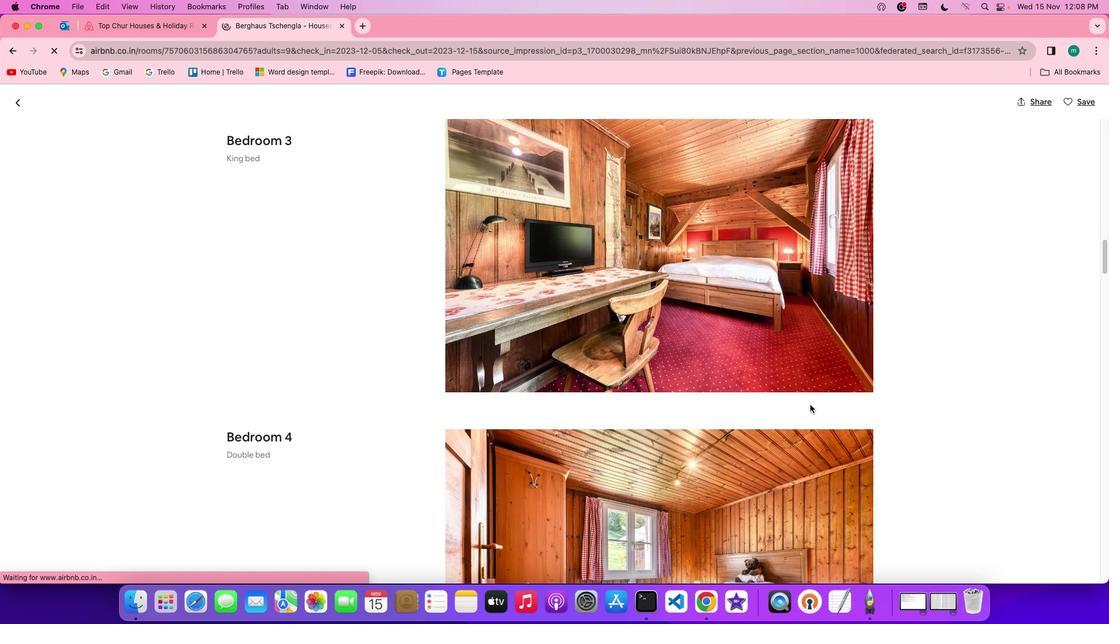 
Action: Mouse scrolled (807, 402) with delta (-1, -2)
Screenshot: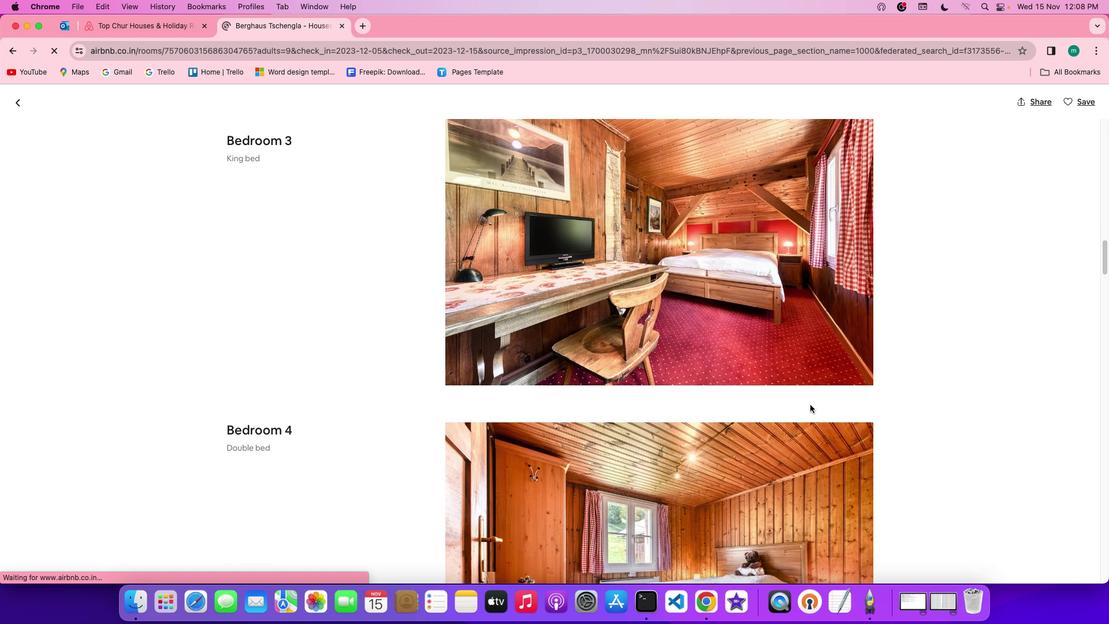 
Action: Mouse scrolled (807, 402) with delta (-1, -2)
Screenshot: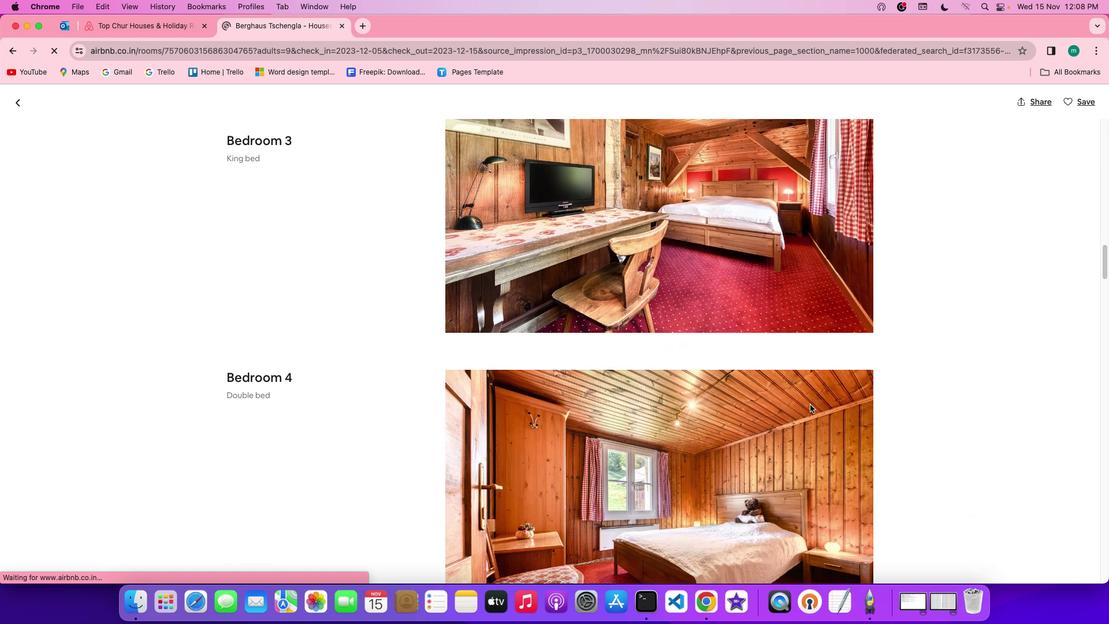 
Action: Mouse scrolled (807, 402) with delta (-1, -2)
Screenshot: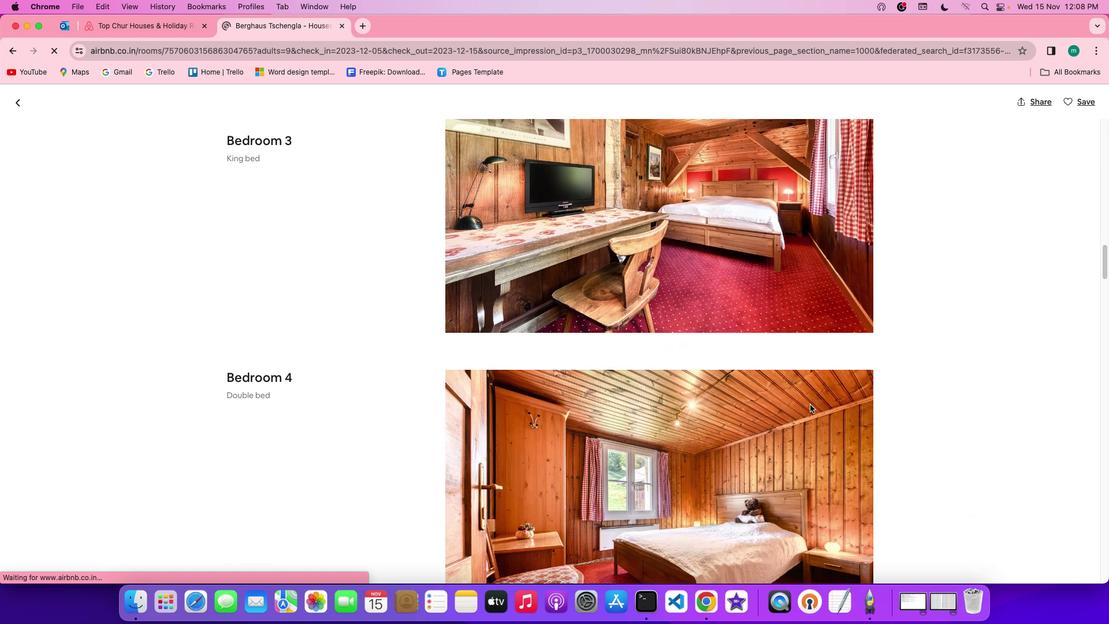
Action: Mouse scrolled (807, 402) with delta (-1, -4)
Screenshot: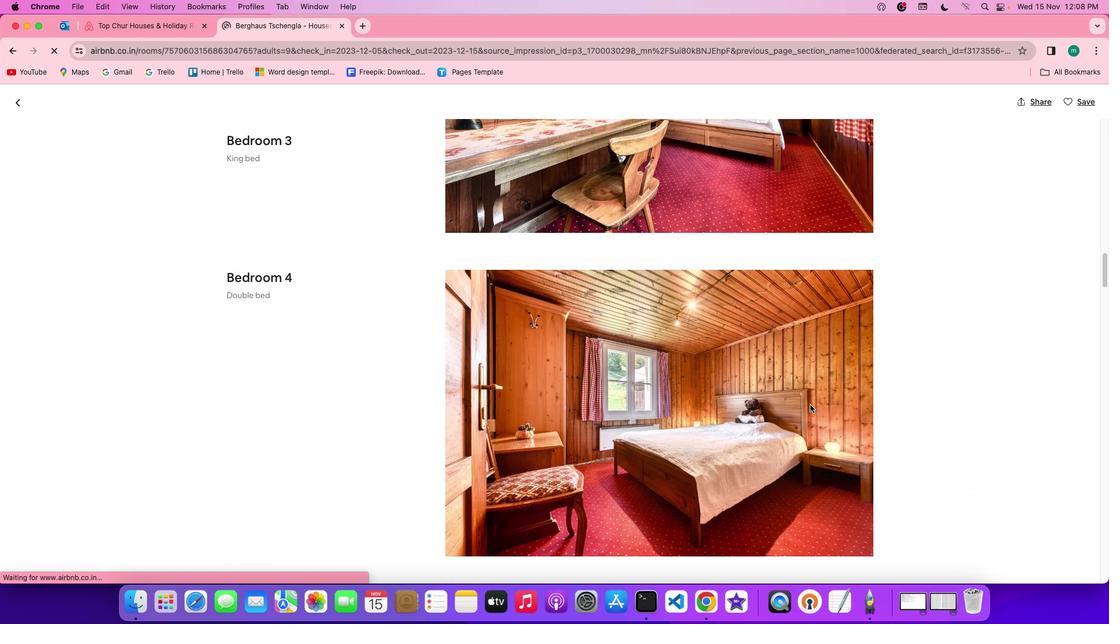 
Action: Mouse scrolled (807, 402) with delta (-1, -2)
Screenshot: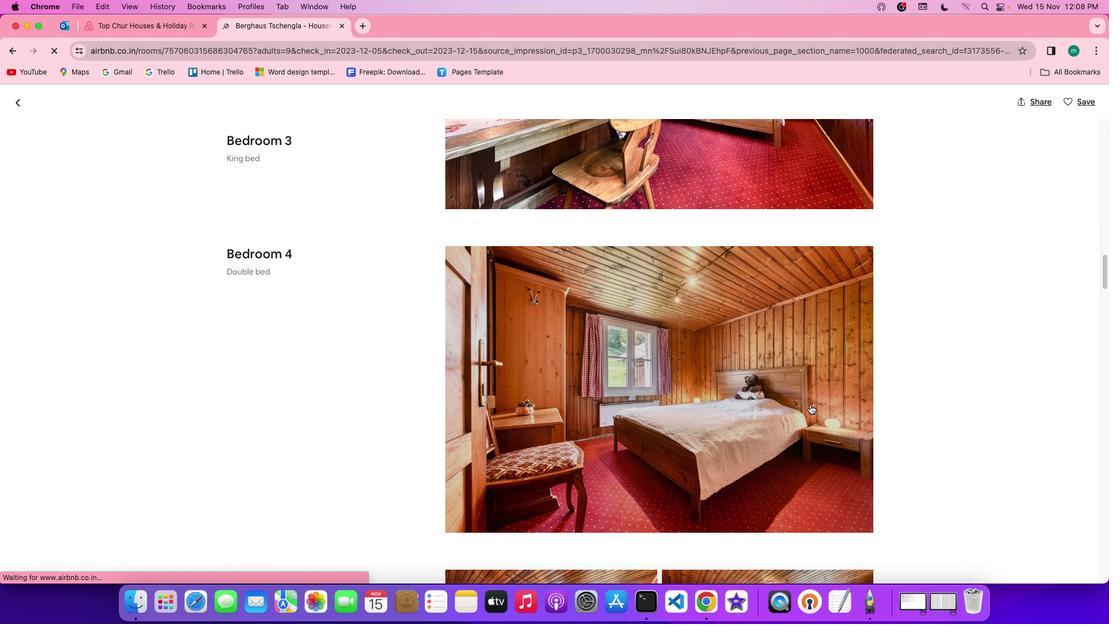 
Action: Mouse scrolled (807, 402) with delta (-1, -2)
Screenshot: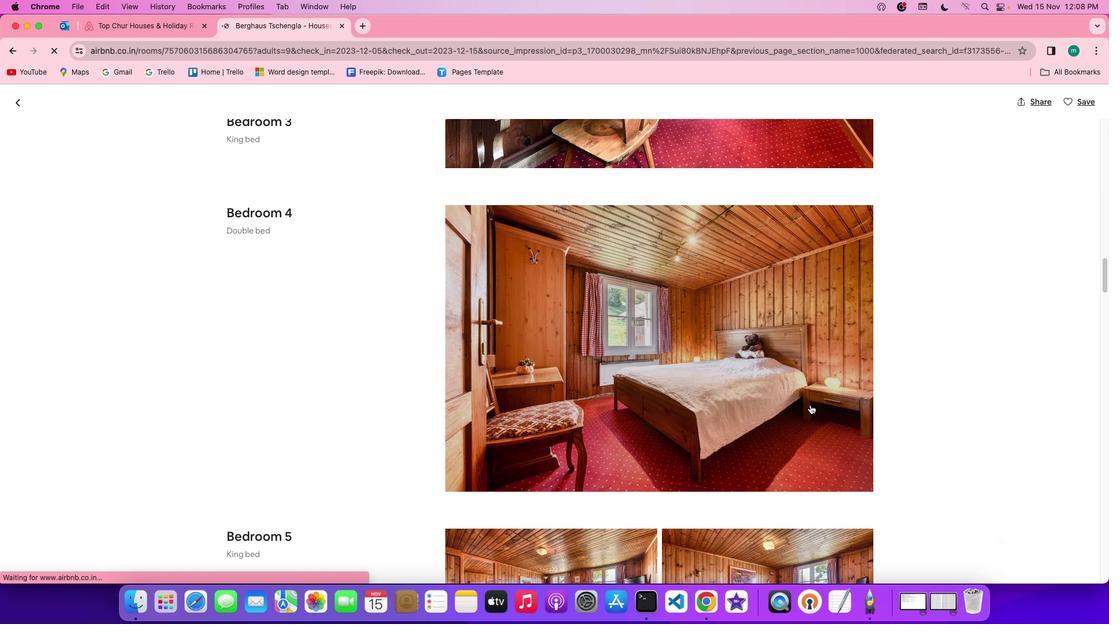
Action: Mouse scrolled (807, 402) with delta (-1, -2)
Screenshot: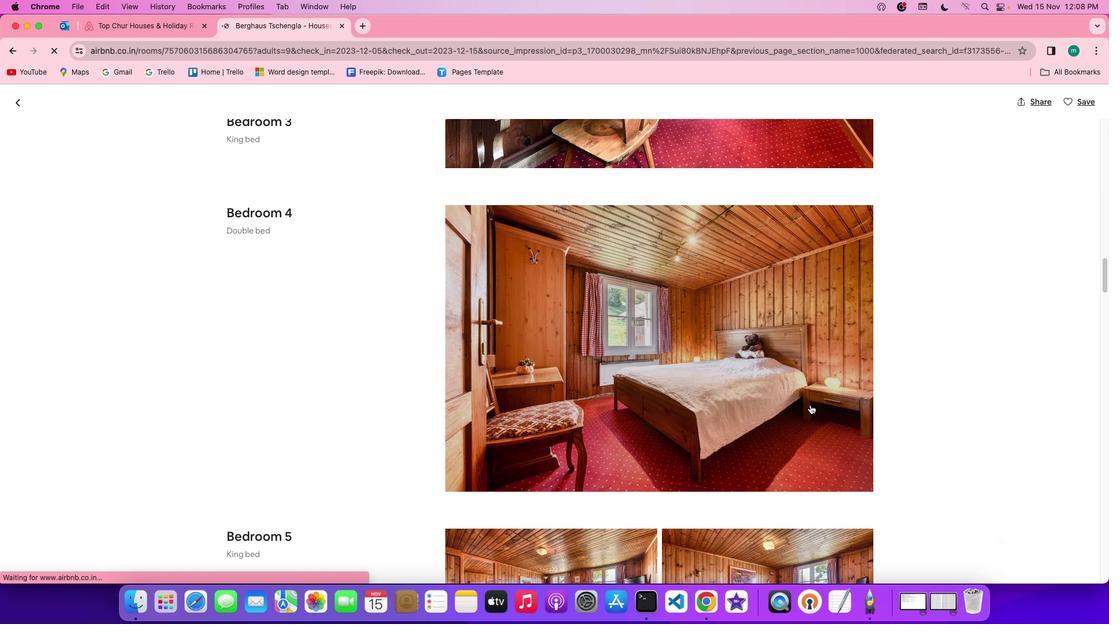 
Action: Mouse scrolled (807, 402) with delta (-1, -4)
Screenshot: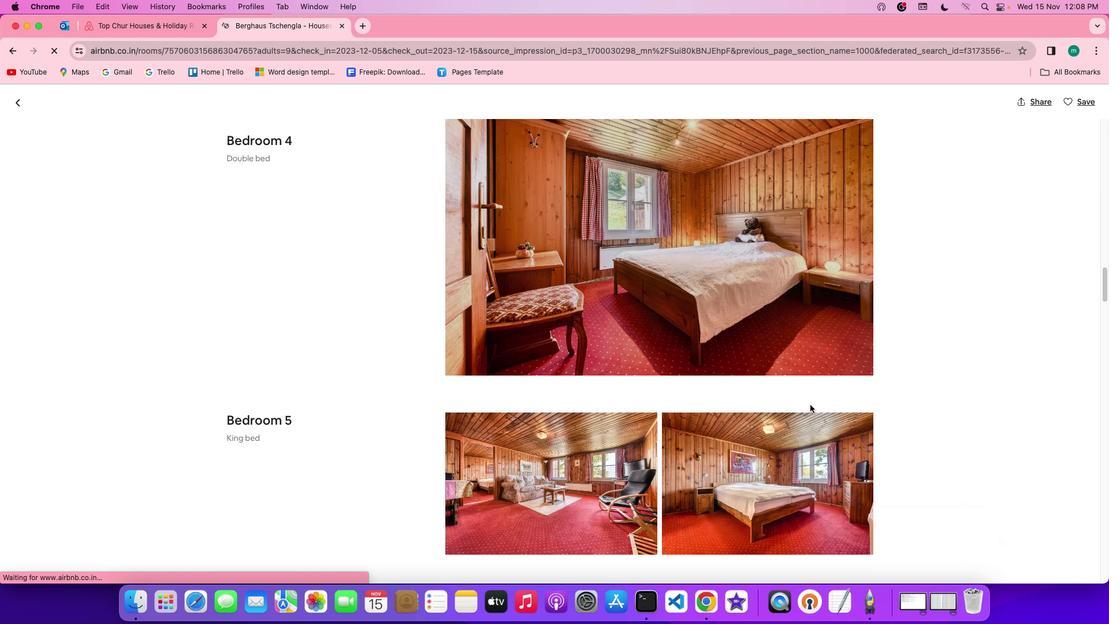 
Action: Mouse scrolled (807, 402) with delta (-1, -3)
Screenshot: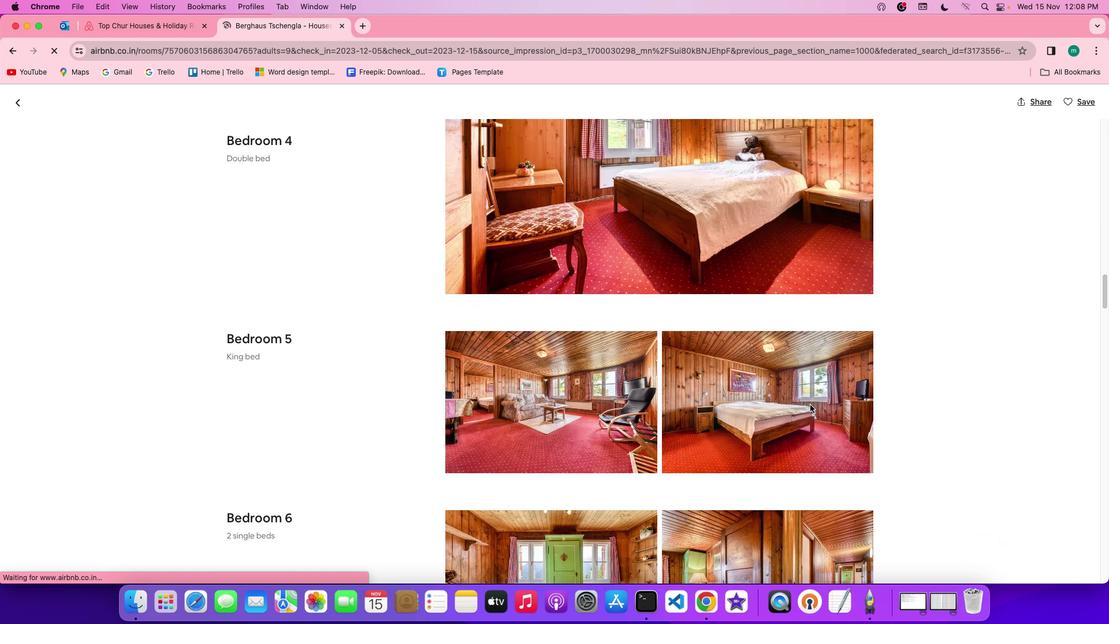 
Action: Mouse scrolled (807, 402) with delta (-1, -2)
Screenshot: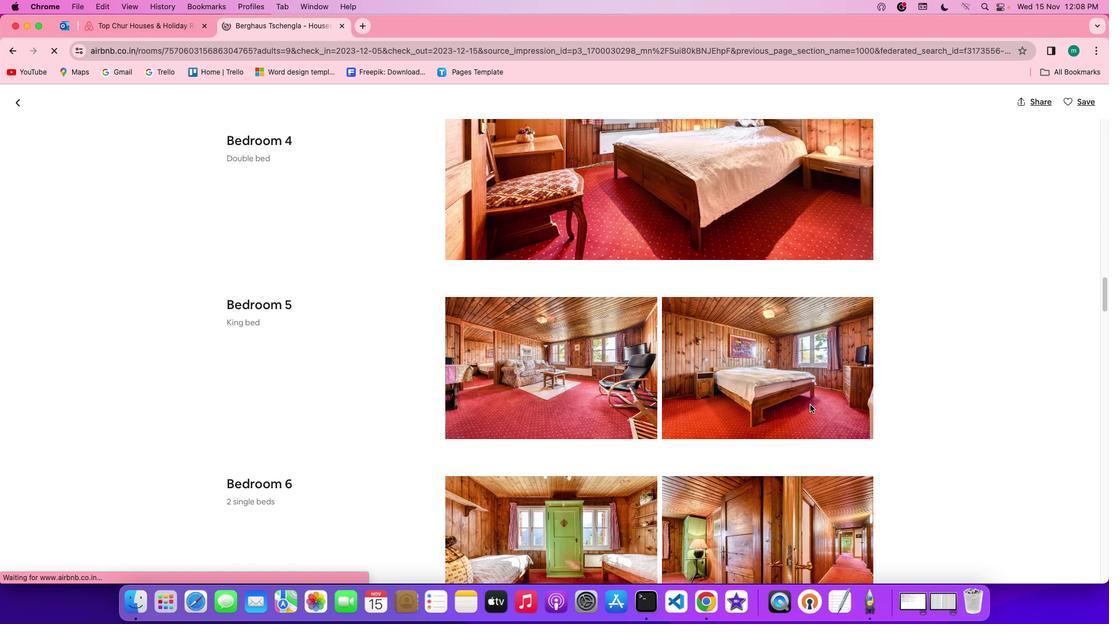 
Action: Mouse scrolled (807, 402) with delta (-1, -2)
Screenshot: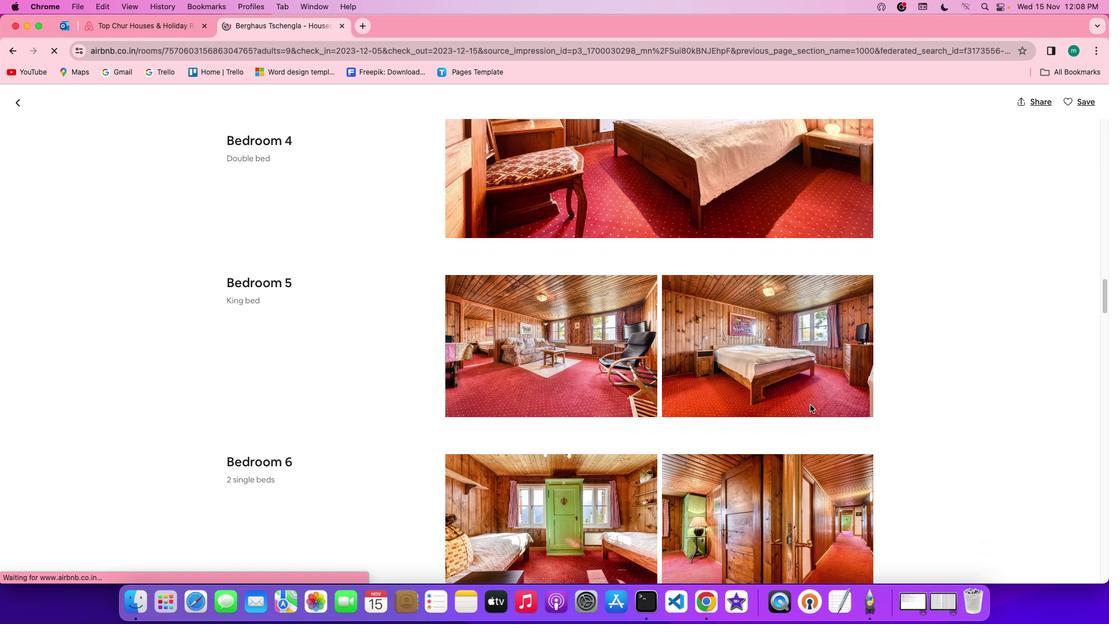 
Action: Mouse scrolled (807, 402) with delta (-1, -2)
Screenshot: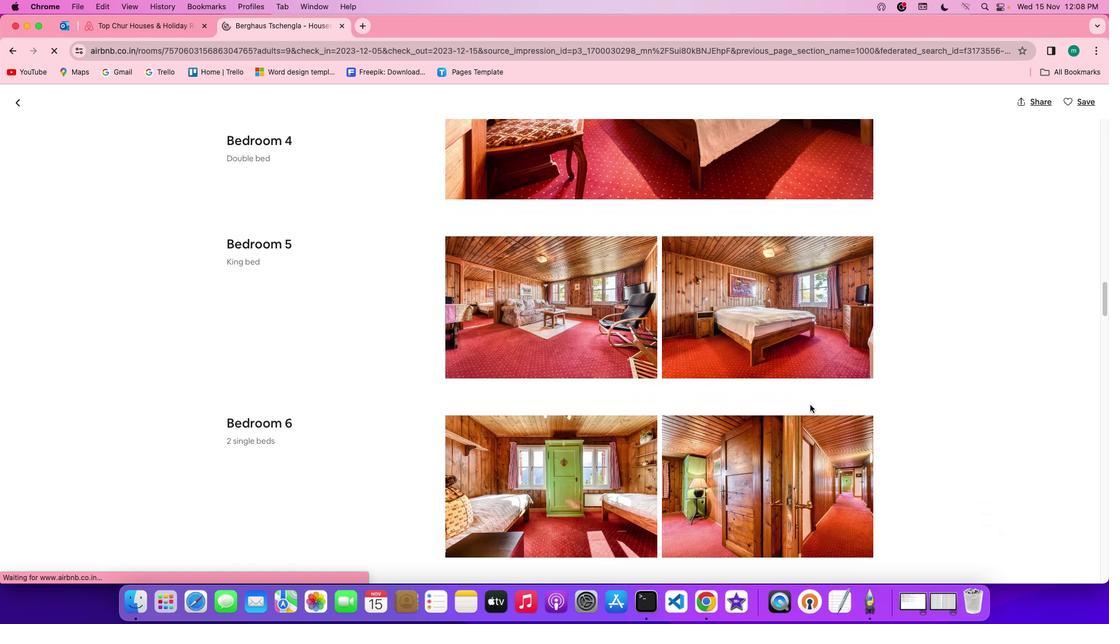 
Action: Mouse scrolled (807, 402) with delta (-1, -4)
Screenshot: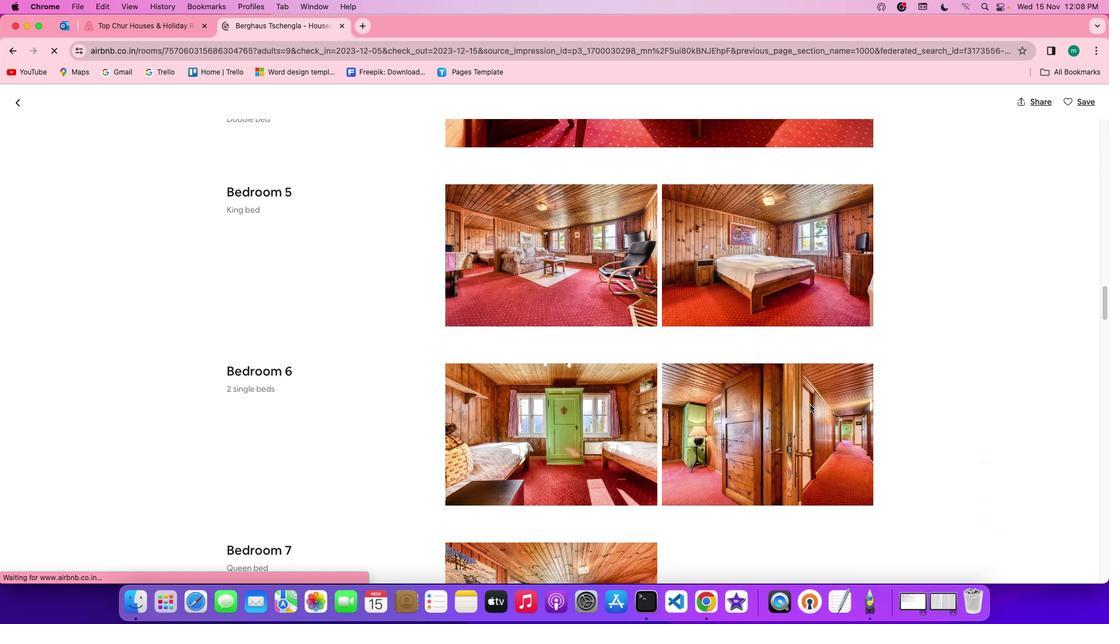 
Action: Mouse scrolled (807, 402) with delta (-1, -2)
Screenshot: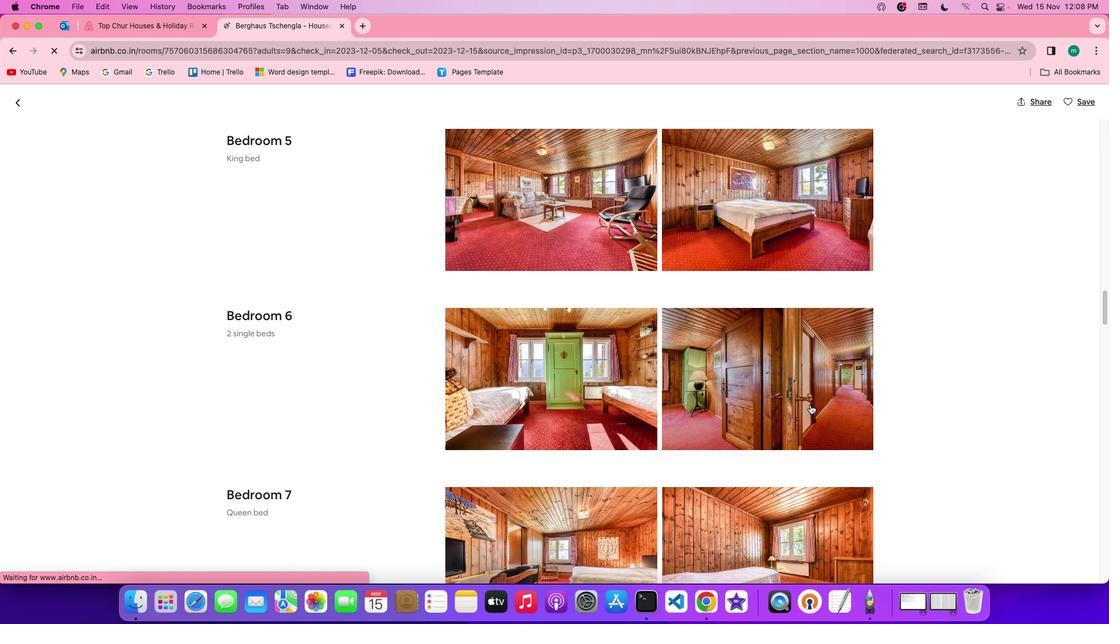 
Action: Mouse scrolled (807, 402) with delta (-1, -2)
Screenshot: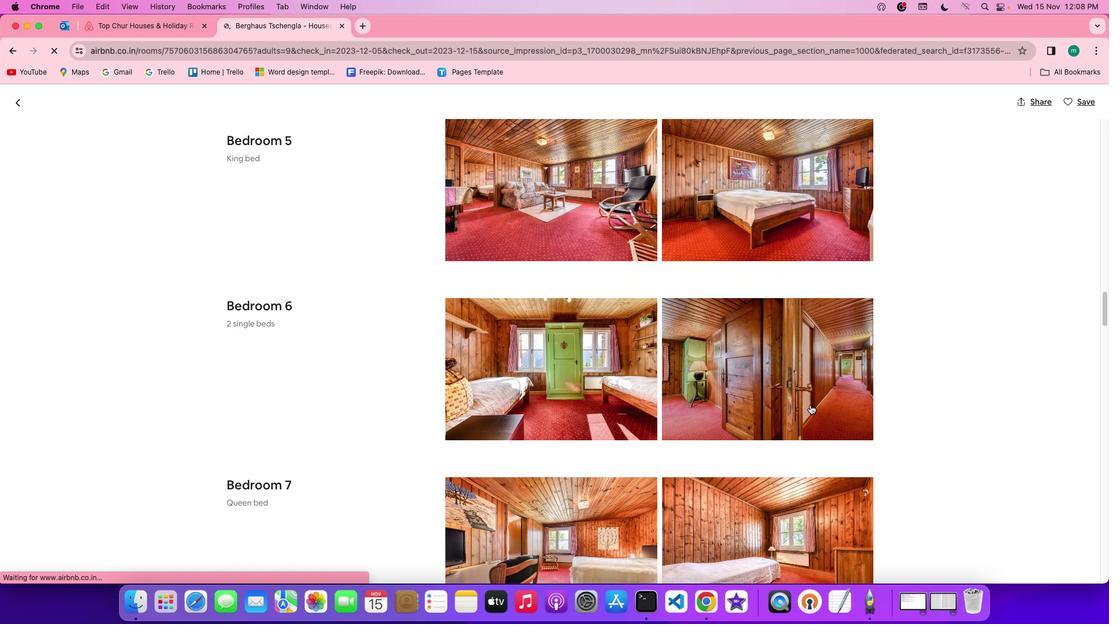 
Action: Mouse scrolled (807, 402) with delta (-1, -2)
Screenshot: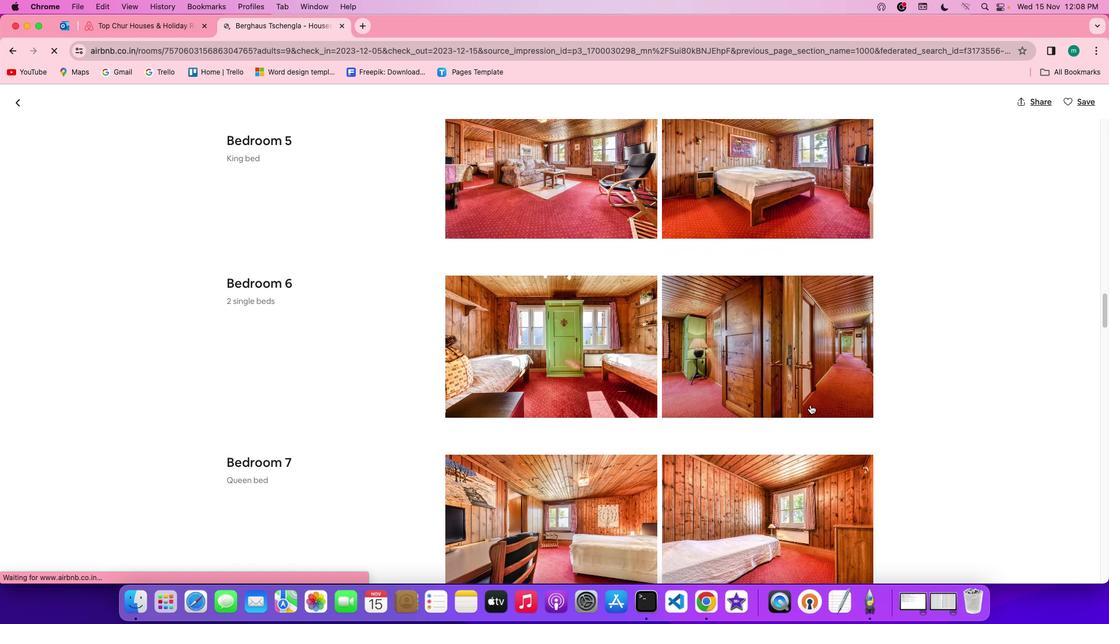 
Action: Mouse scrolled (807, 402) with delta (-1, -2)
Screenshot: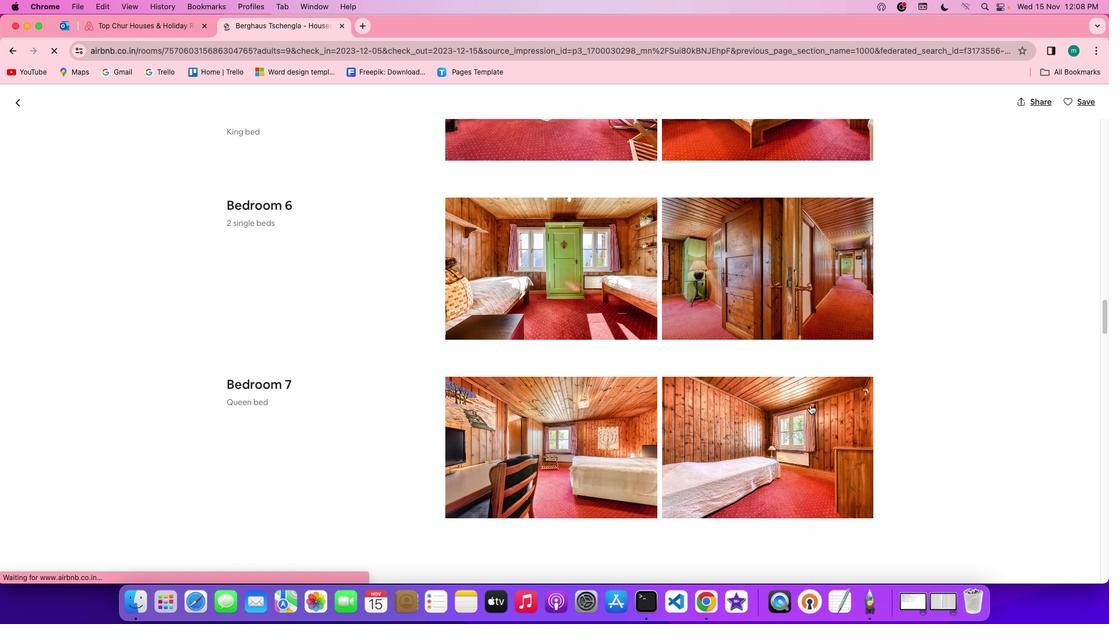 
Action: Mouse scrolled (807, 402) with delta (-1, -4)
Screenshot: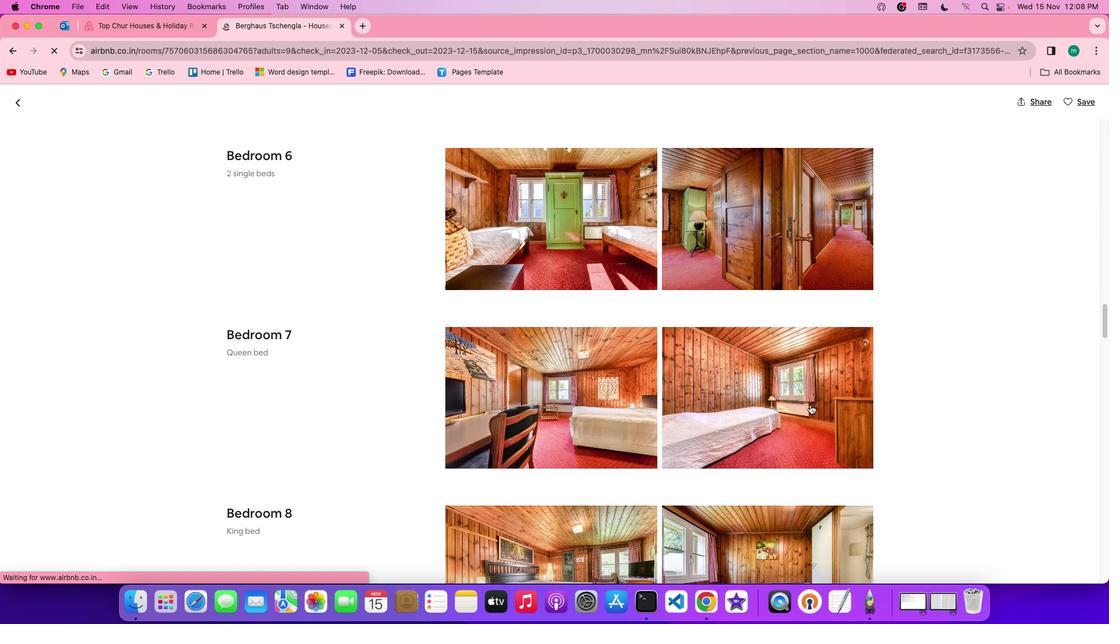 
Action: Mouse scrolled (807, 402) with delta (-1, -4)
Screenshot: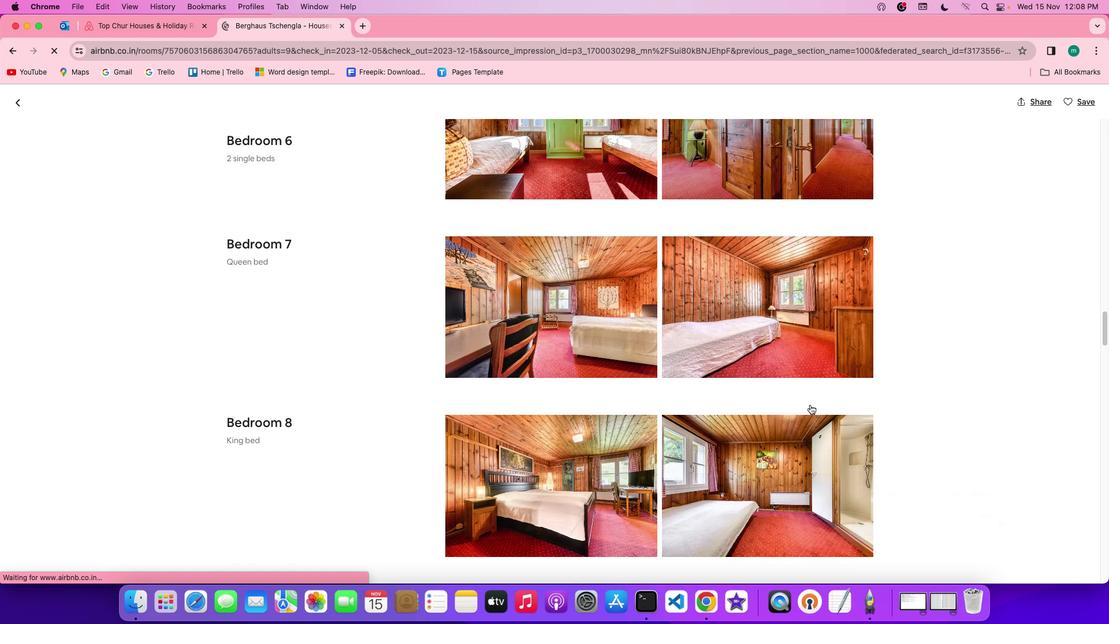 
Action: Mouse scrolled (807, 402) with delta (-1, -2)
Screenshot: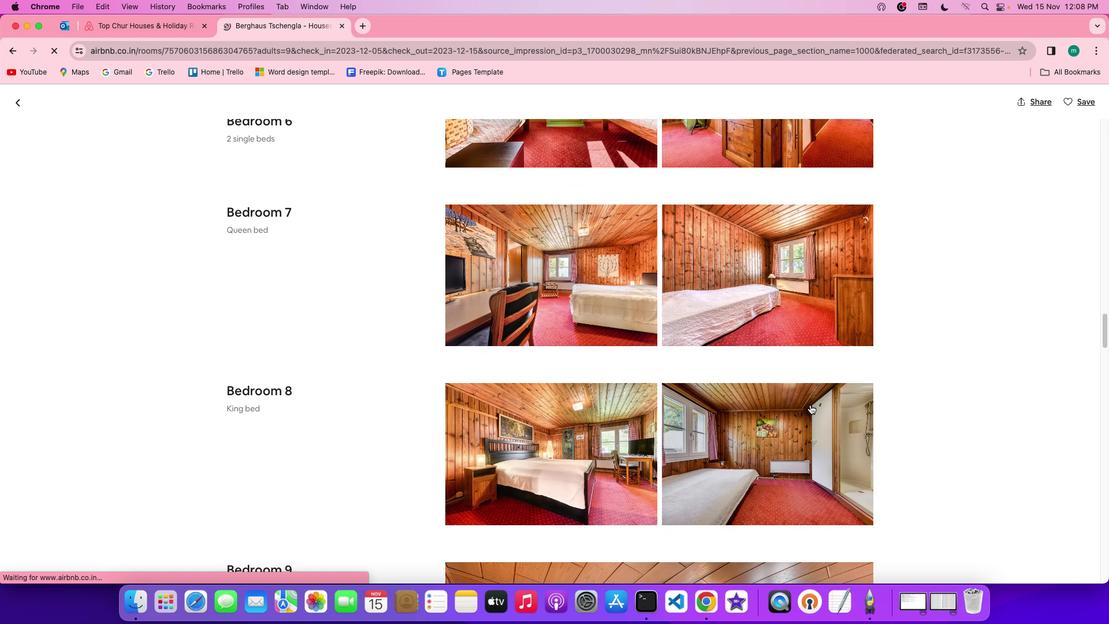 
Action: Mouse scrolled (807, 402) with delta (-1, -2)
Screenshot: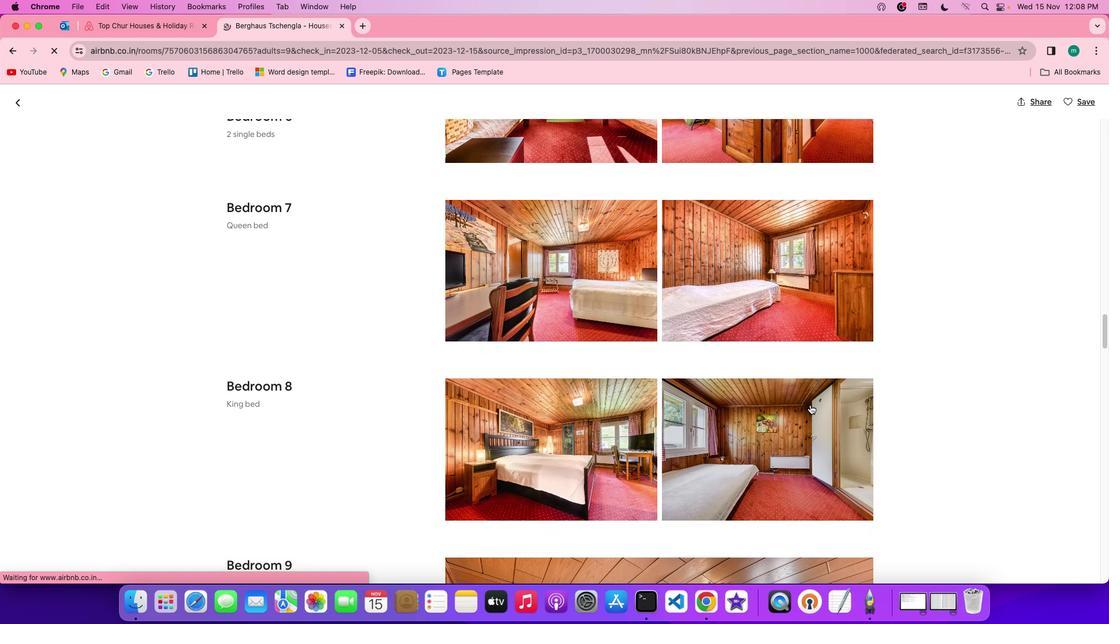 
Action: Mouse scrolled (807, 402) with delta (-1, -2)
Screenshot: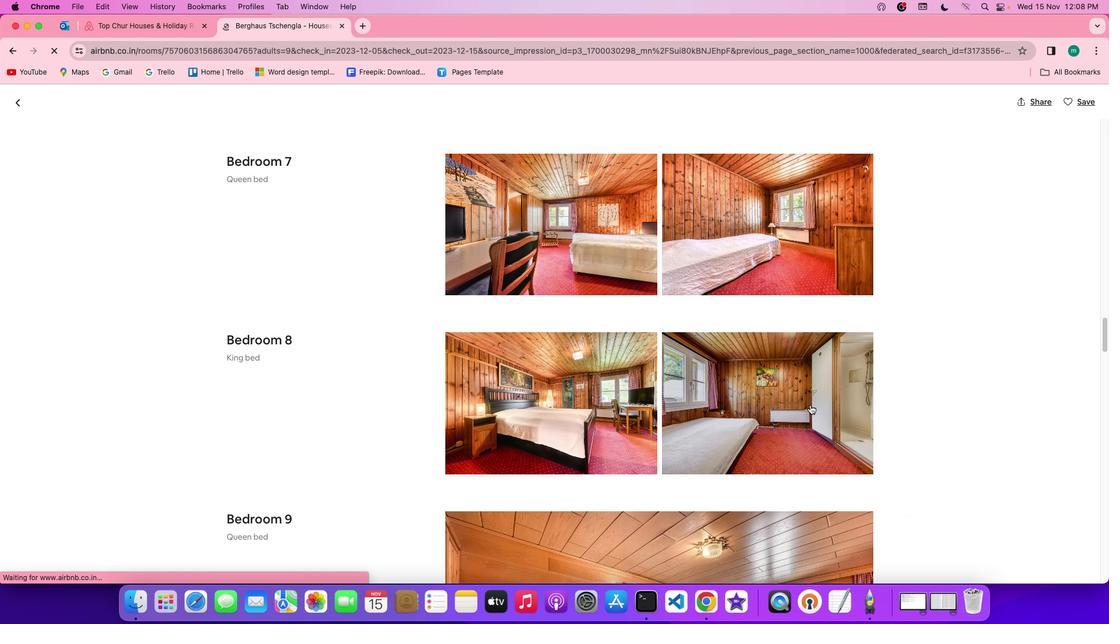 
Action: Mouse scrolled (807, 402) with delta (-1, -4)
Screenshot: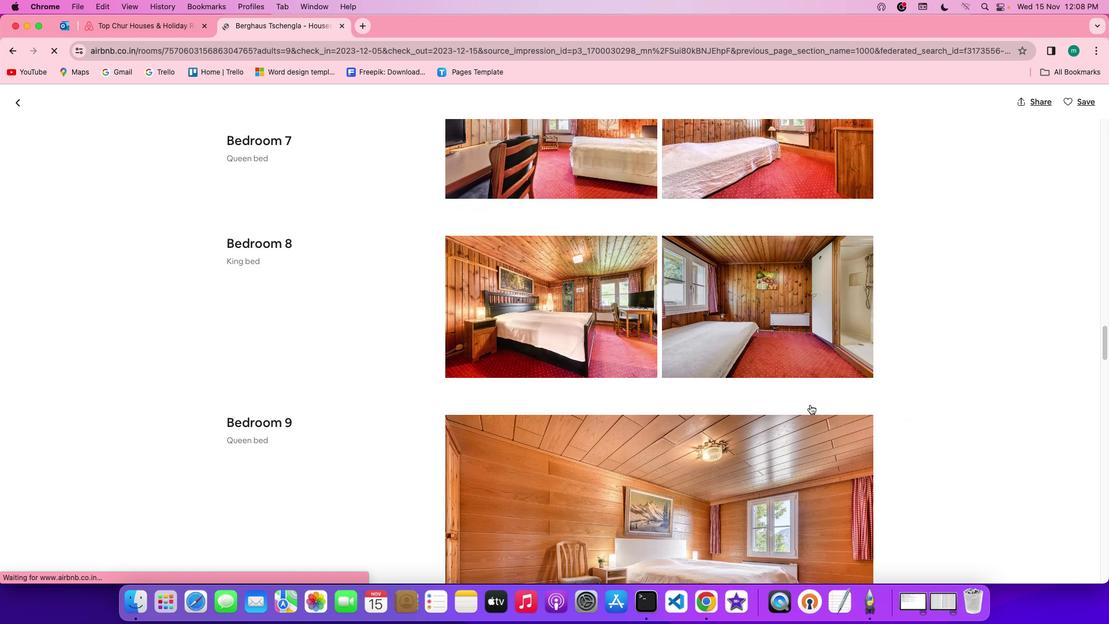 
Action: Mouse scrolled (807, 402) with delta (-1, -3)
Screenshot: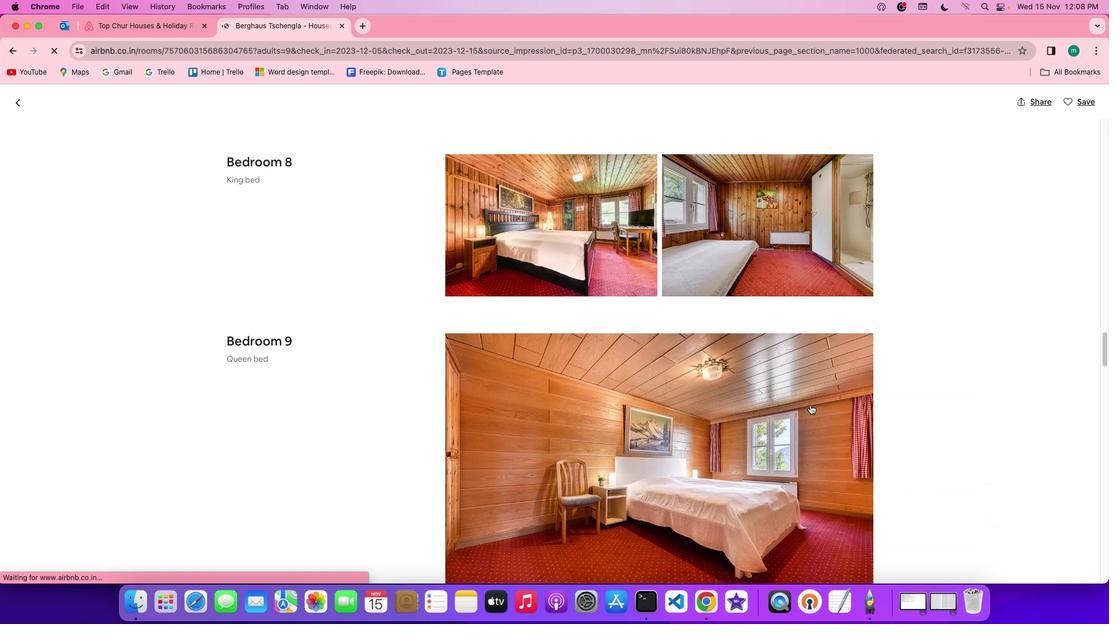 
Action: Mouse scrolled (807, 402) with delta (-1, -2)
Screenshot: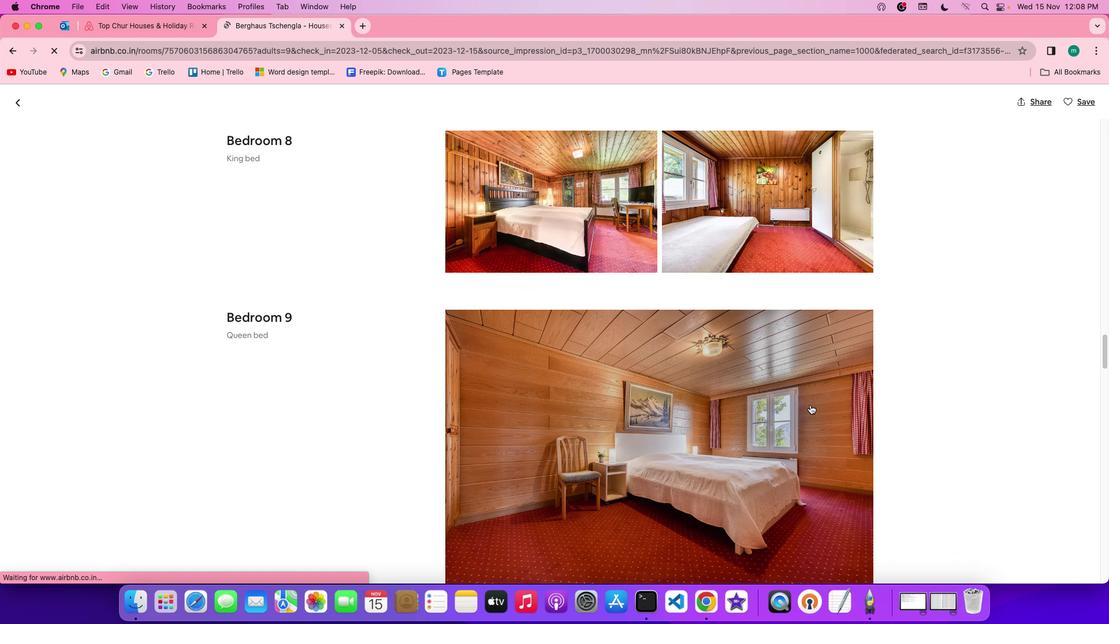 
Action: Mouse scrolled (807, 402) with delta (-1, -2)
Screenshot: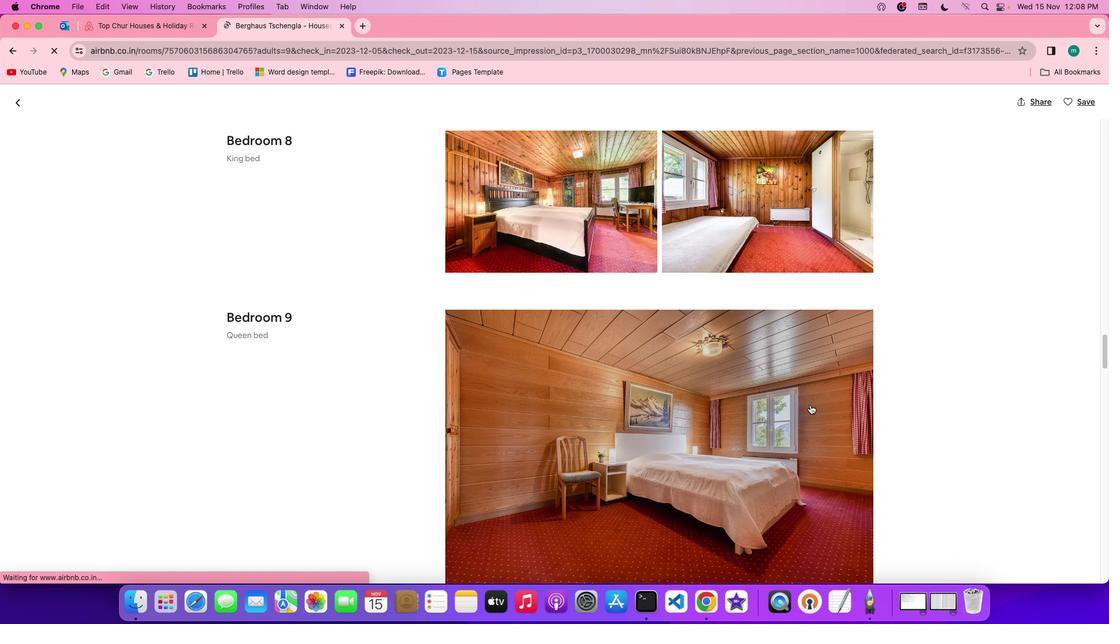 
Action: Mouse scrolled (807, 402) with delta (-1, -2)
Screenshot: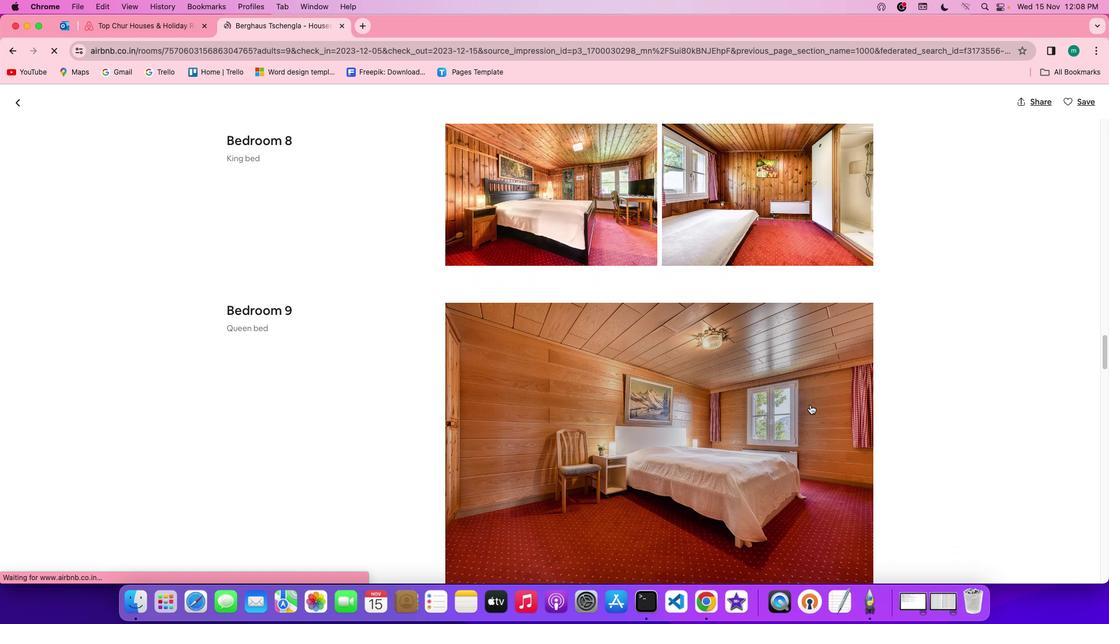 
Action: Mouse scrolled (807, 402) with delta (-1, -4)
Screenshot: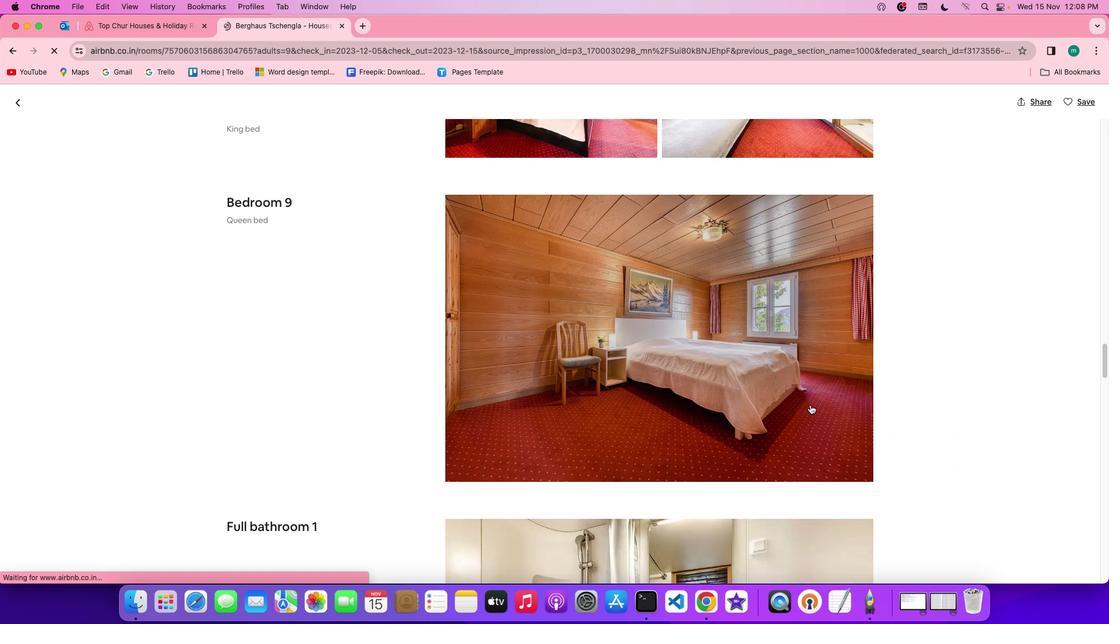 
Action: Mouse scrolled (807, 402) with delta (-1, -2)
Screenshot: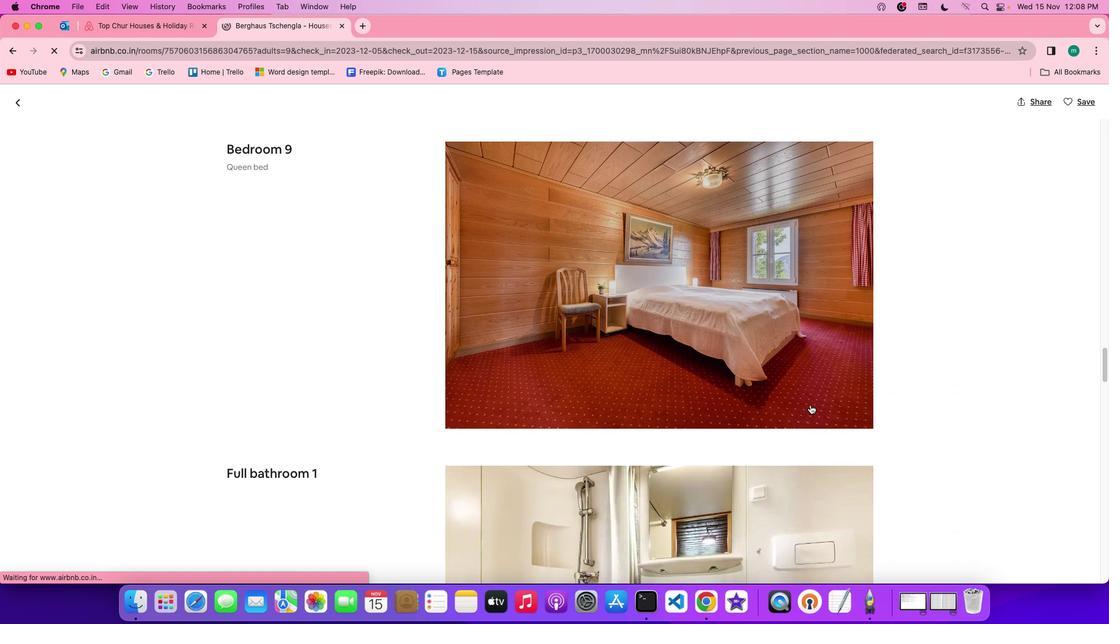 
Action: Mouse scrolled (807, 402) with delta (-1, -2)
Screenshot: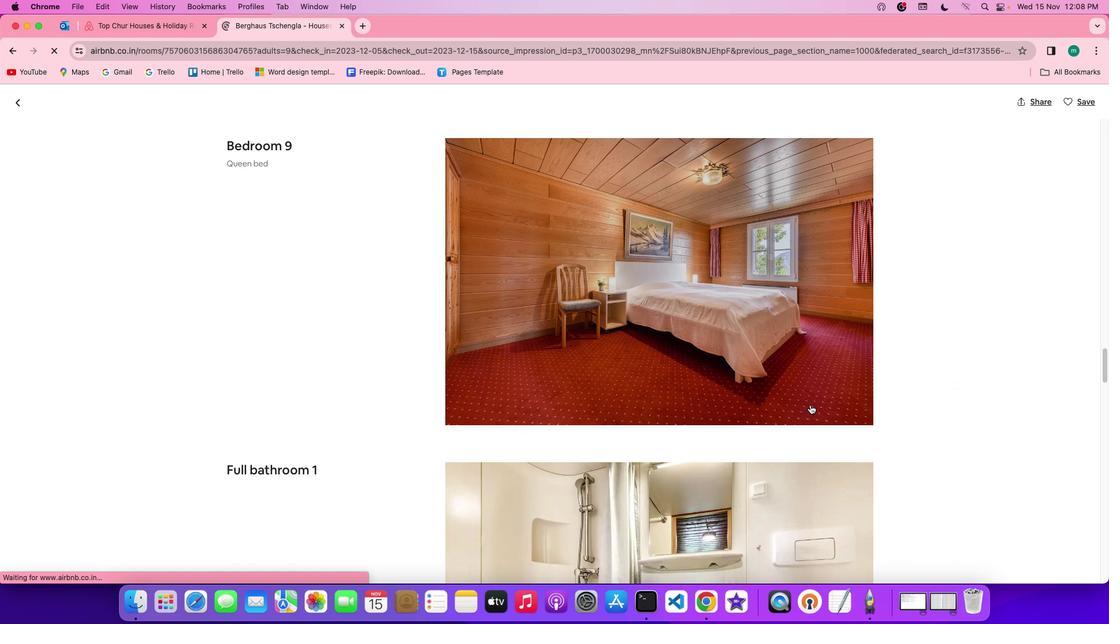 
Action: Mouse scrolled (807, 402) with delta (-1, -2)
Screenshot: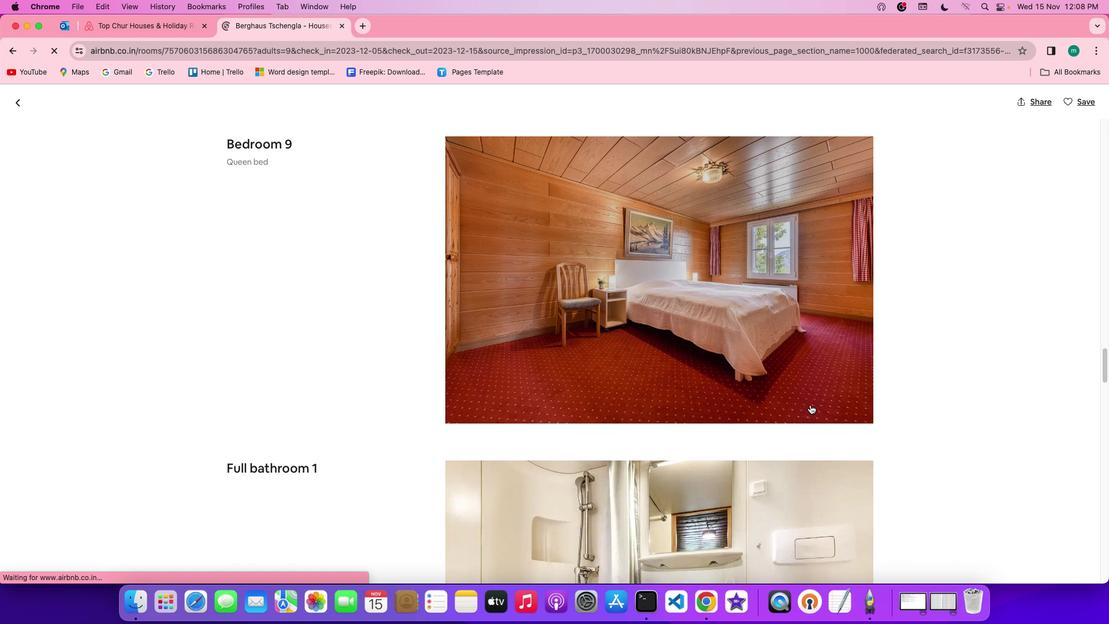 
Action: Mouse scrolled (807, 402) with delta (-1, -2)
Screenshot: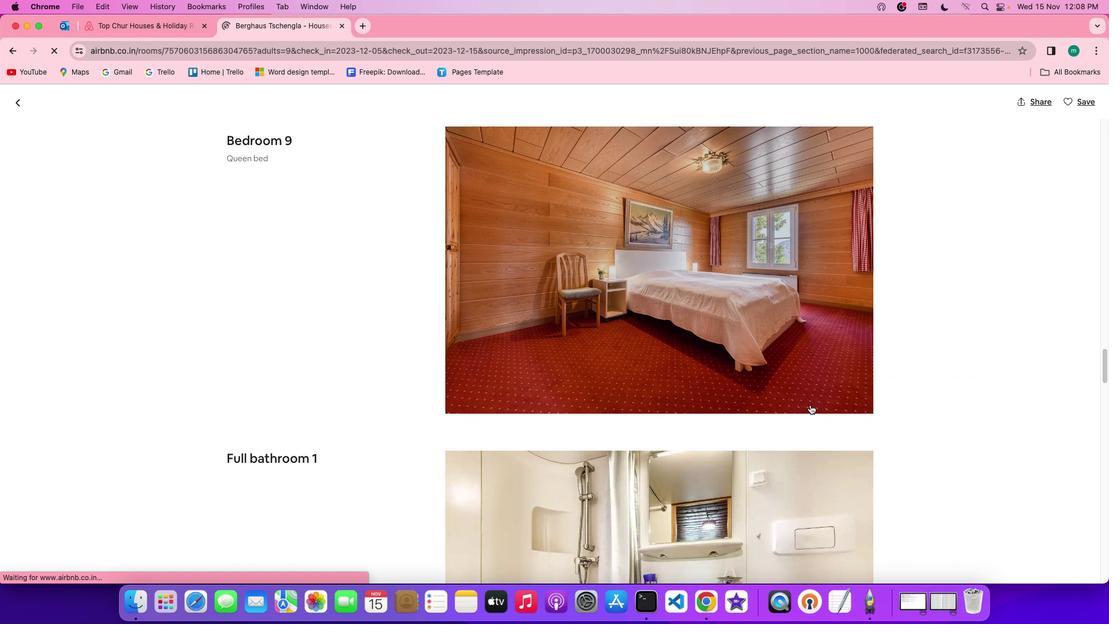 
Action: Mouse scrolled (807, 402) with delta (-1, -3)
Screenshot: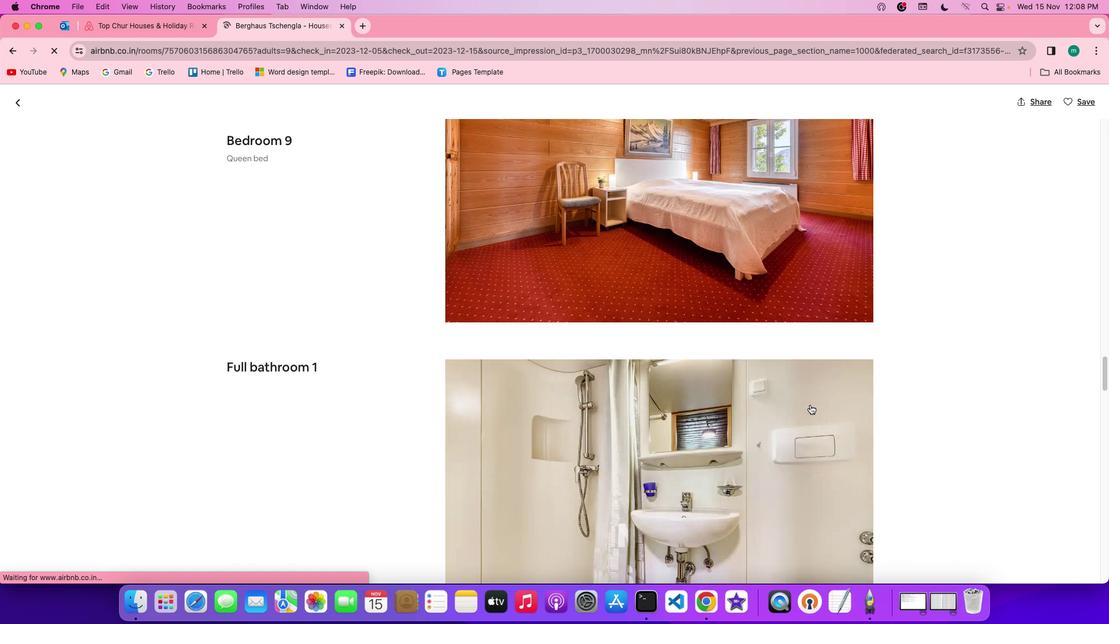 
Action: Mouse scrolled (807, 402) with delta (-1, -2)
Screenshot: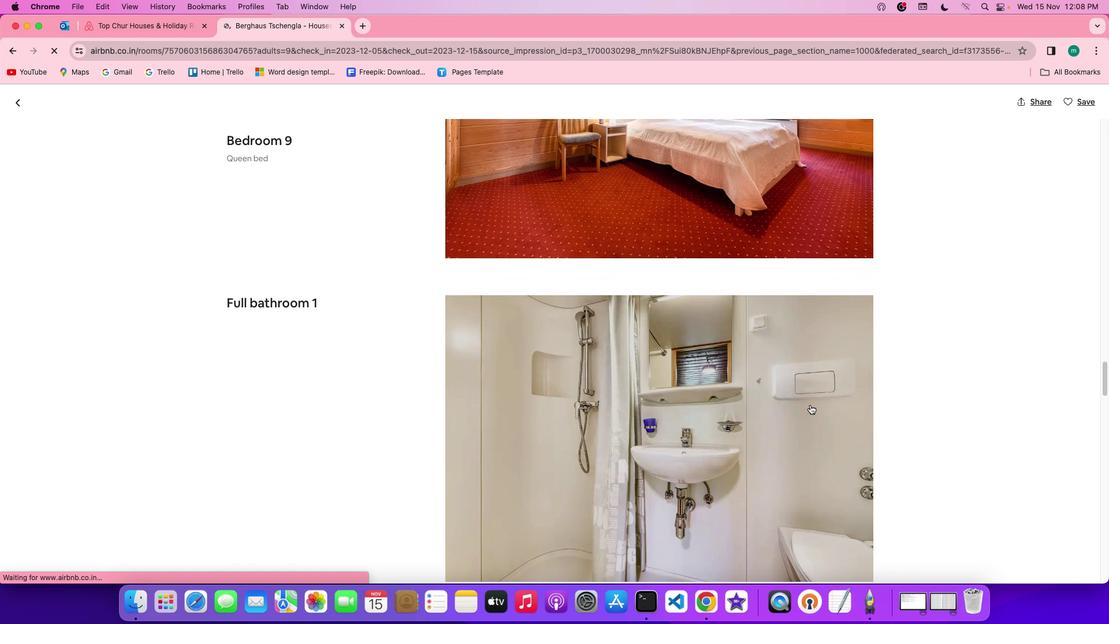 
Action: Mouse scrolled (807, 402) with delta (-1, -2)
Screenshot: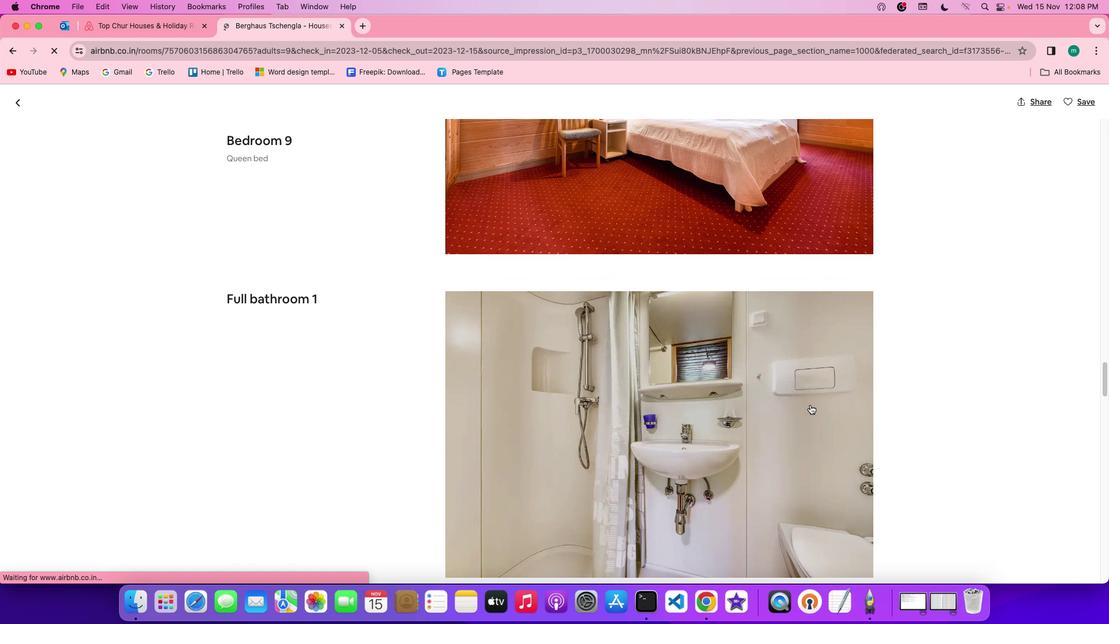 
Action: Mouse scrolled (807, 402) with delta (-1, -2)
Screenshot: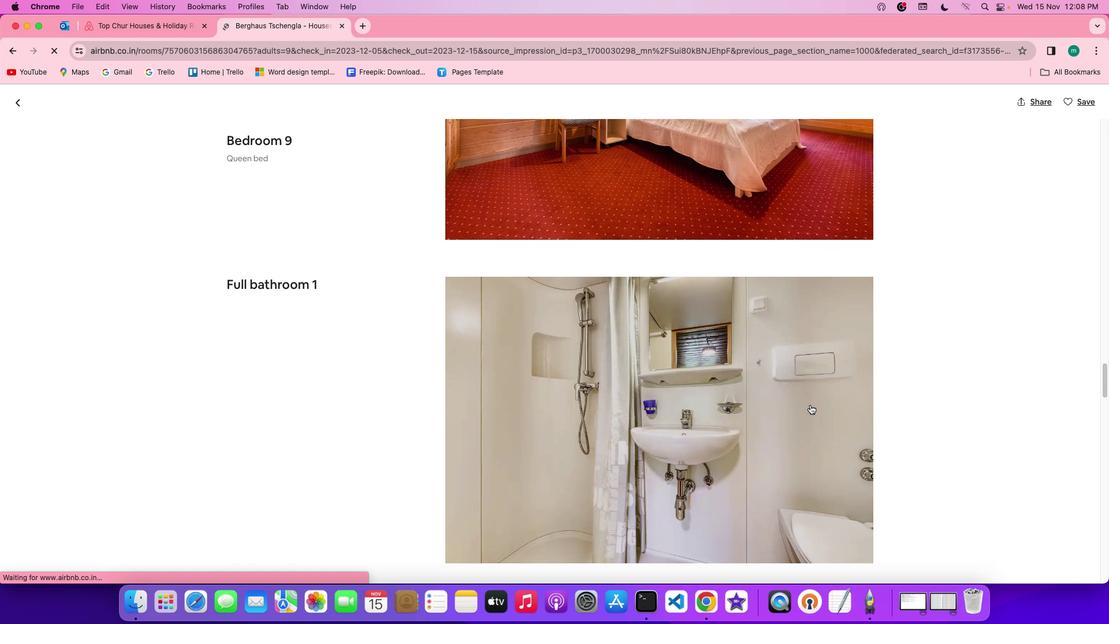 
Action: Mouse scrolled (807, 402) with delta (-1, -2)
Screenshot: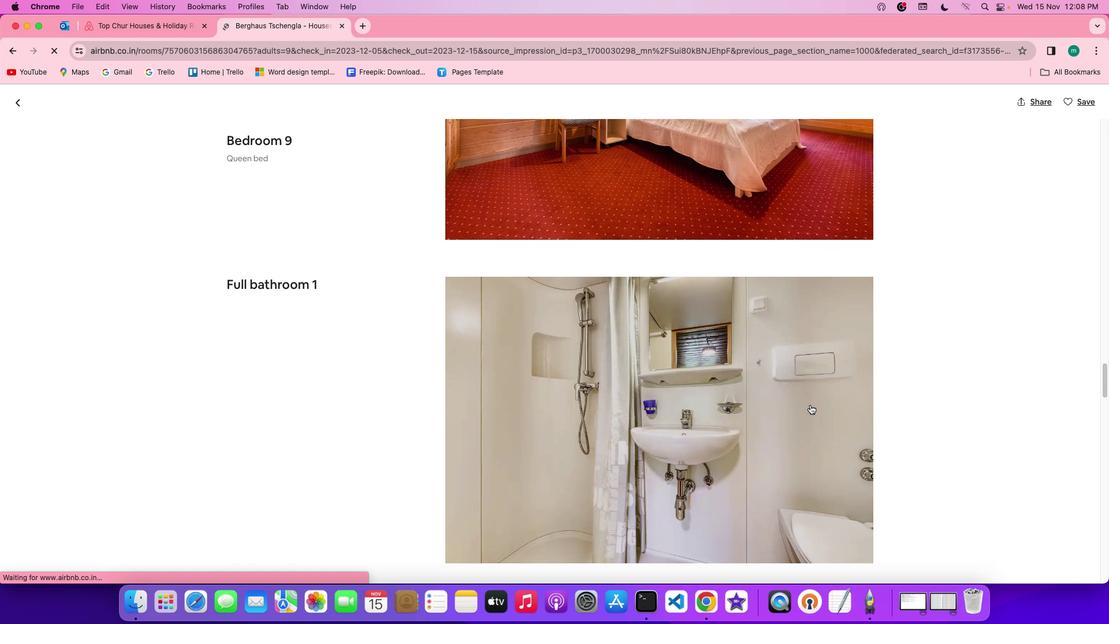 
Action: Mouse scrolled (807, 402) with delta (-1, -4)
Screenshot: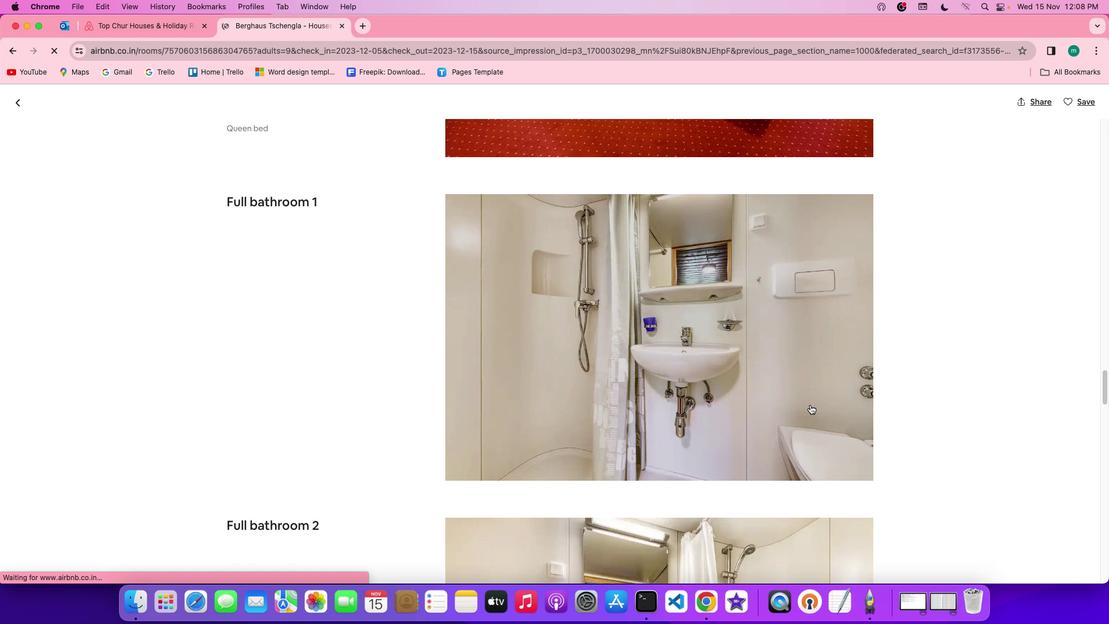 
Action: Mouse scrolled (807, 402) with delta (-1, -4)
Screenshot: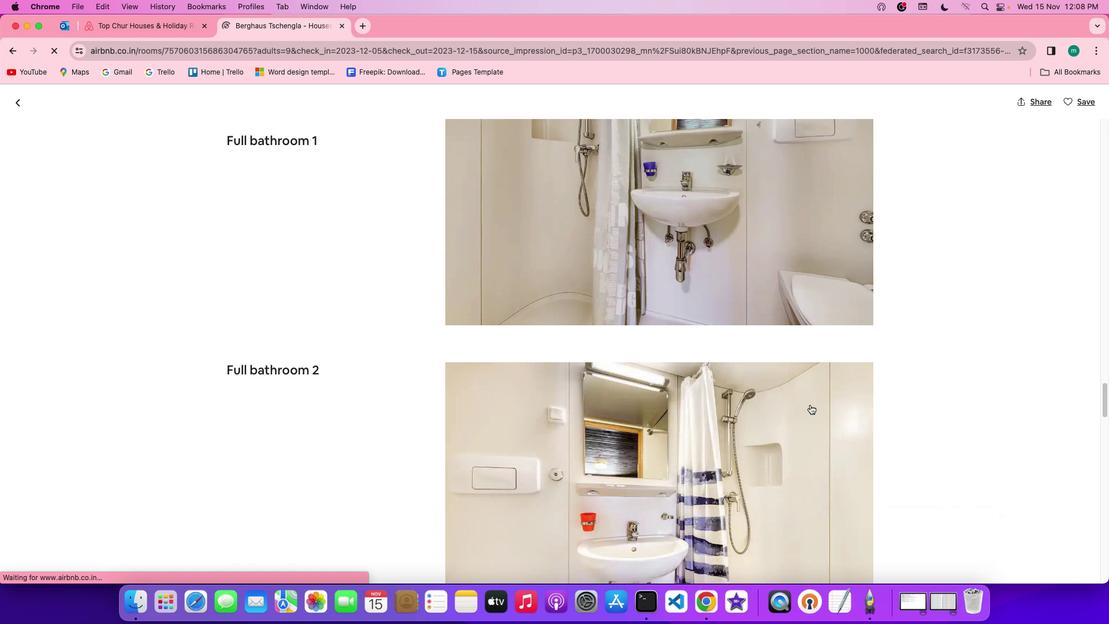 
Action: Mouse scrolled (807, 402) with delta (-1, -2)
Screenshot: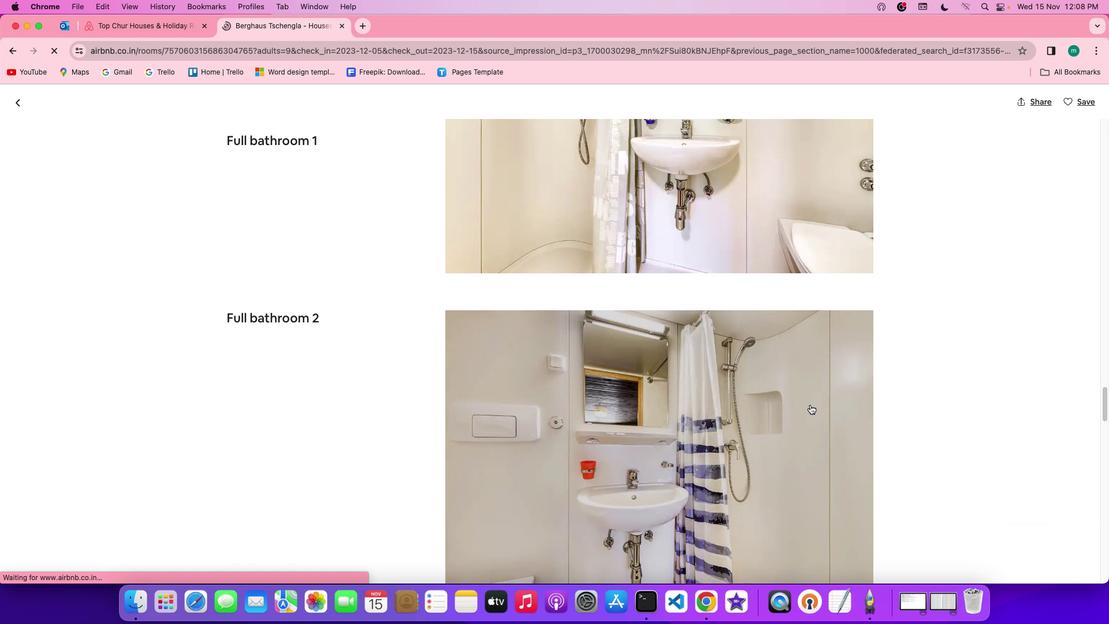 
Action: Mouse scrolled (807, 402) with delta (-1, -2)
Screenshot: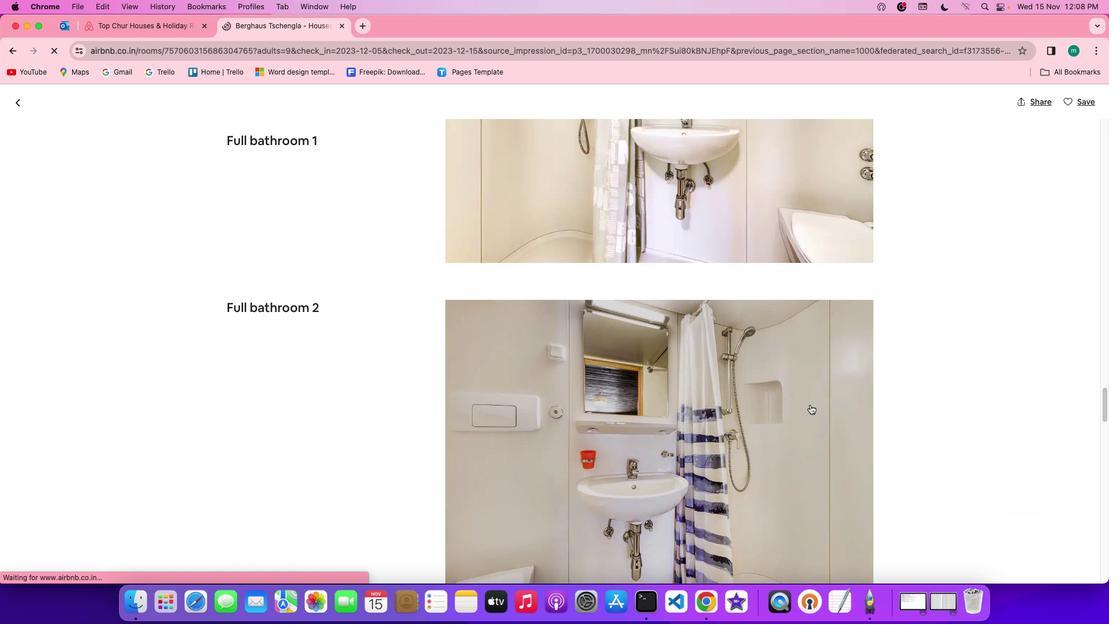
Action: Mouse scrolled (807, 402) with delta (-1, -2)
Screenshot: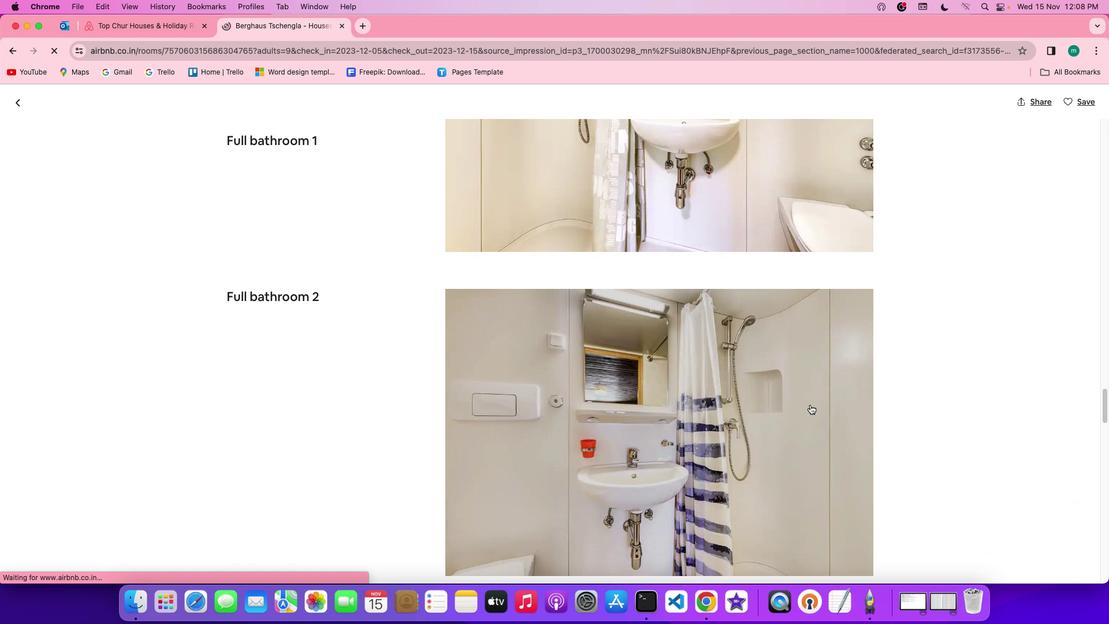 
Action: Mouse scrolled (807, 402) with delta (-1, -4)
Screenshot: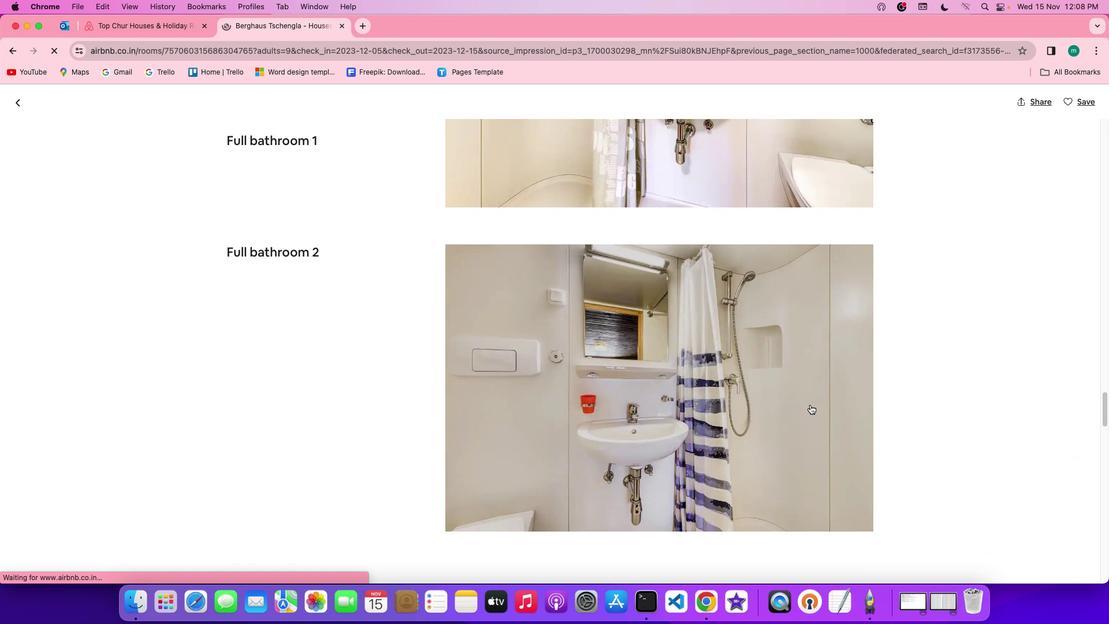 
Action: Mouse scrolled (807, 402) with delta (-1, -4)
Screenshot: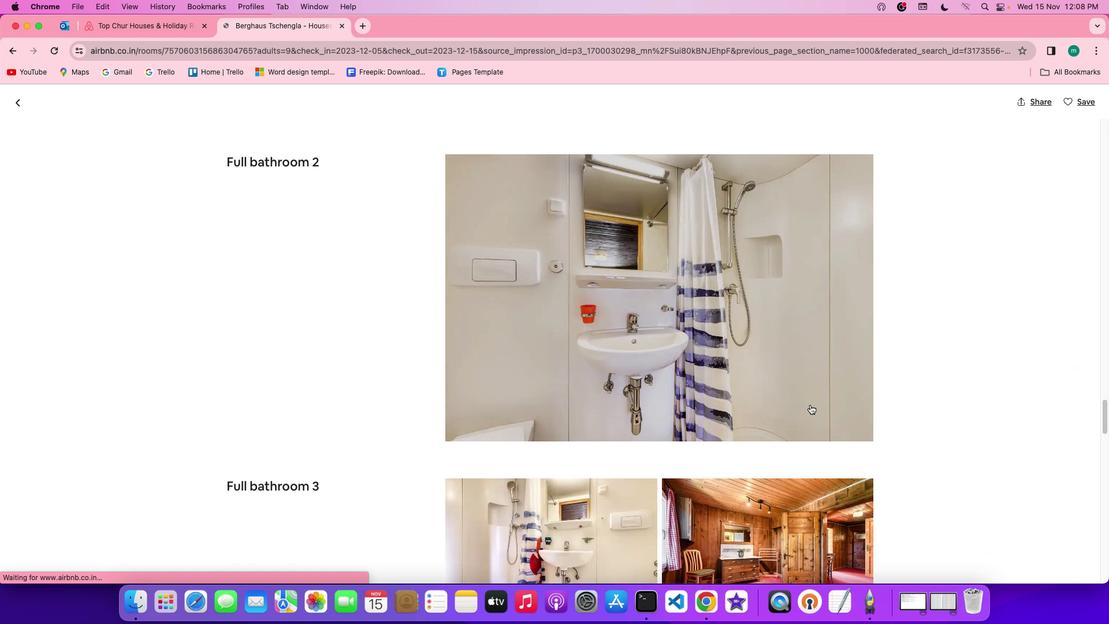 
Action: Mouse scrolled (807, 402) with delta (-1, -2)
Screenshot: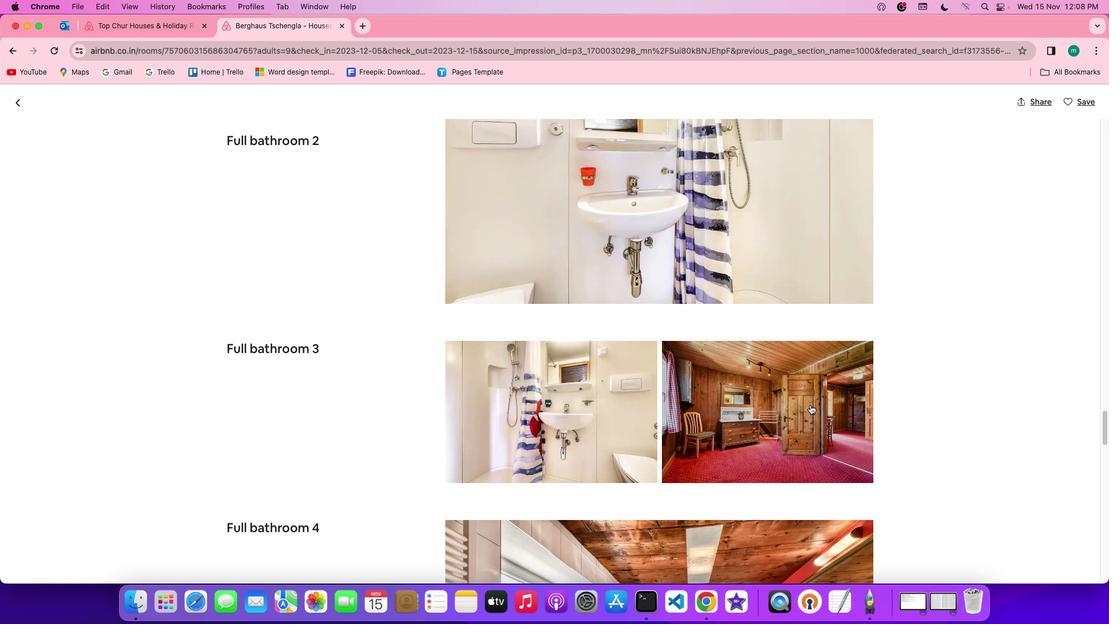 
Action: Mouse scrolled (807, 402) with delta (-1, -2)
Screenshot: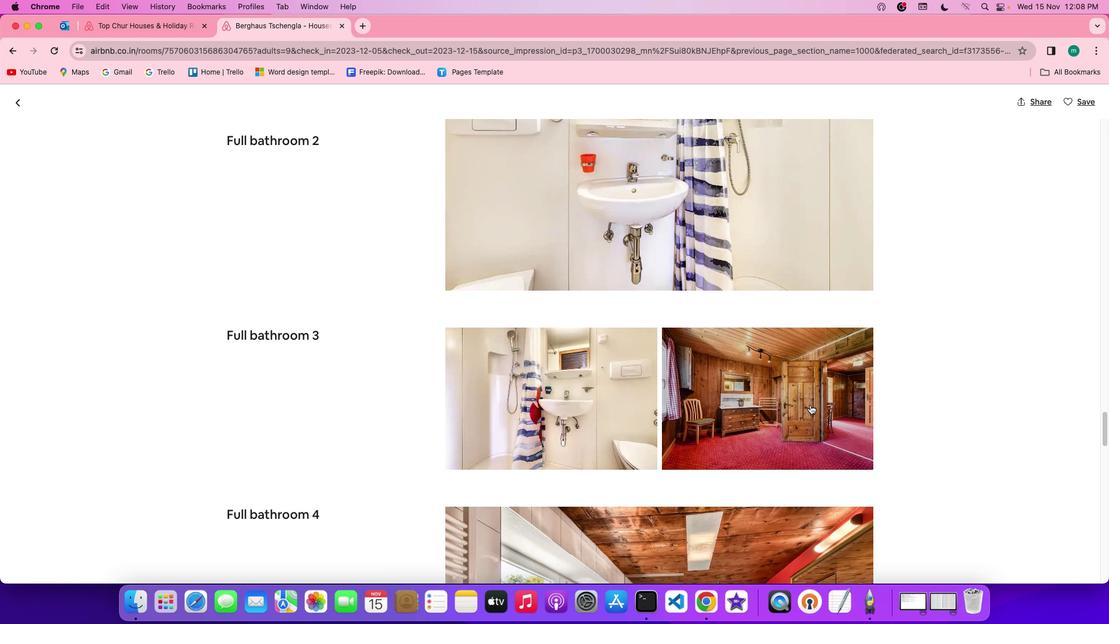 
Action: Mouse scrolled (807, 402) with delta (-1, -2)
Screenshot: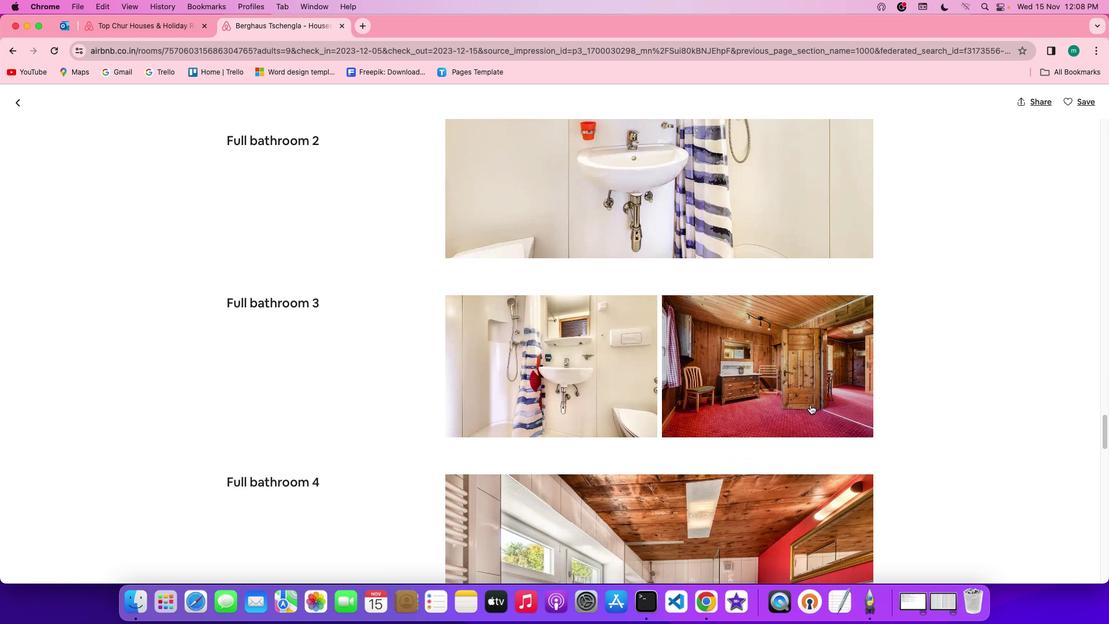 
Action: Mouse scrolled (807, 402) with delta (-1, -4)
Screenshot: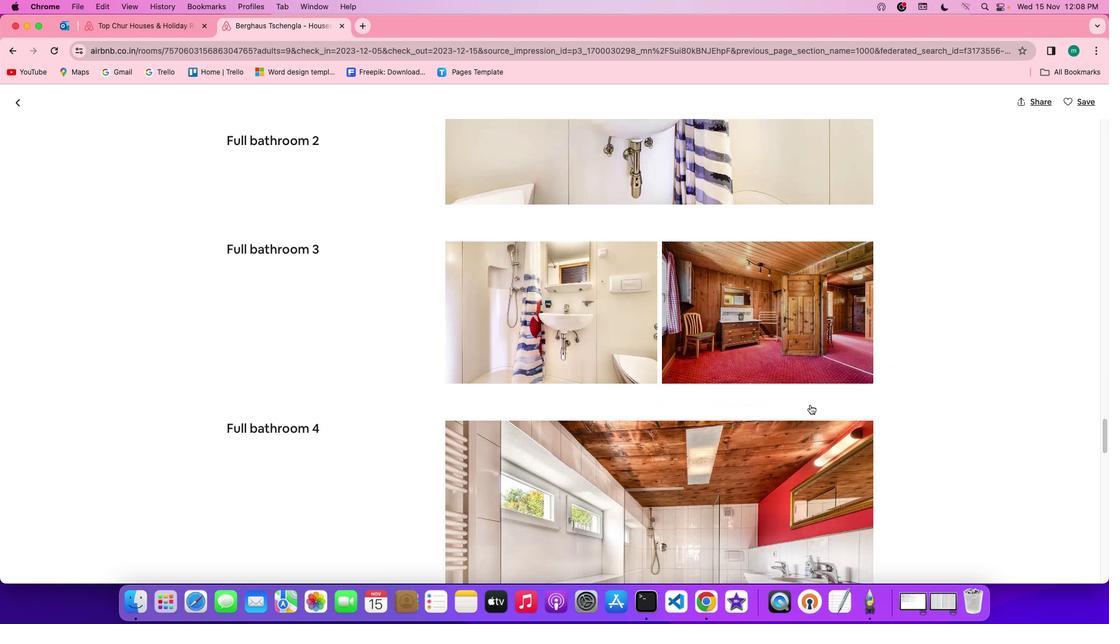 
Action: Mouse scrolled (807, 402) with delta (-1, -3)
Screenshot: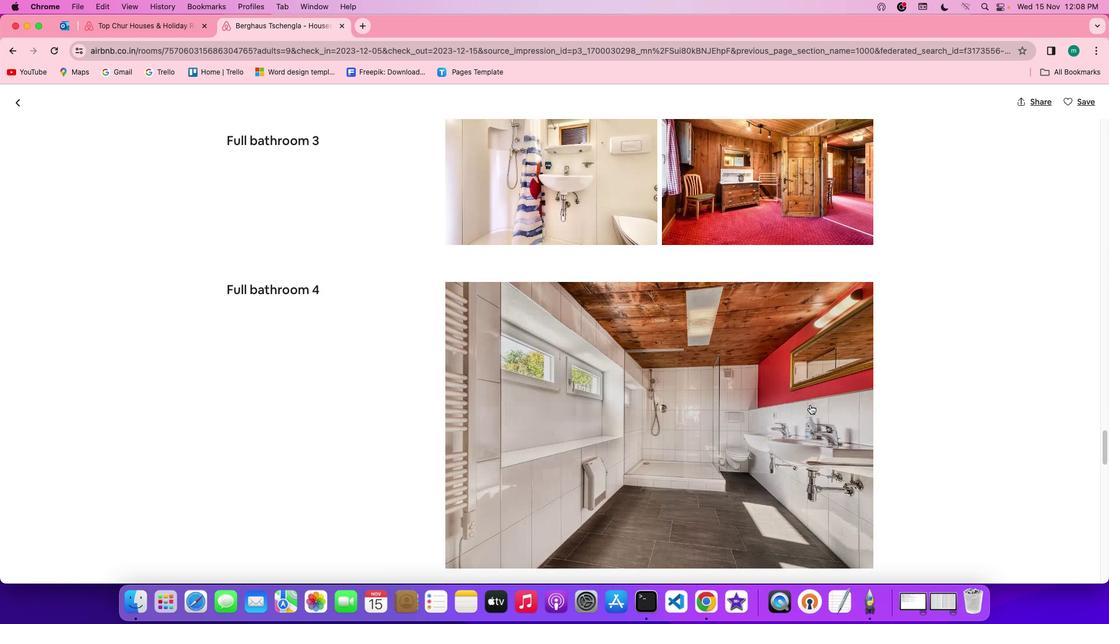 
Action: Mouse scrolled (807, 402) with delta (-1, -2)
Screenshot: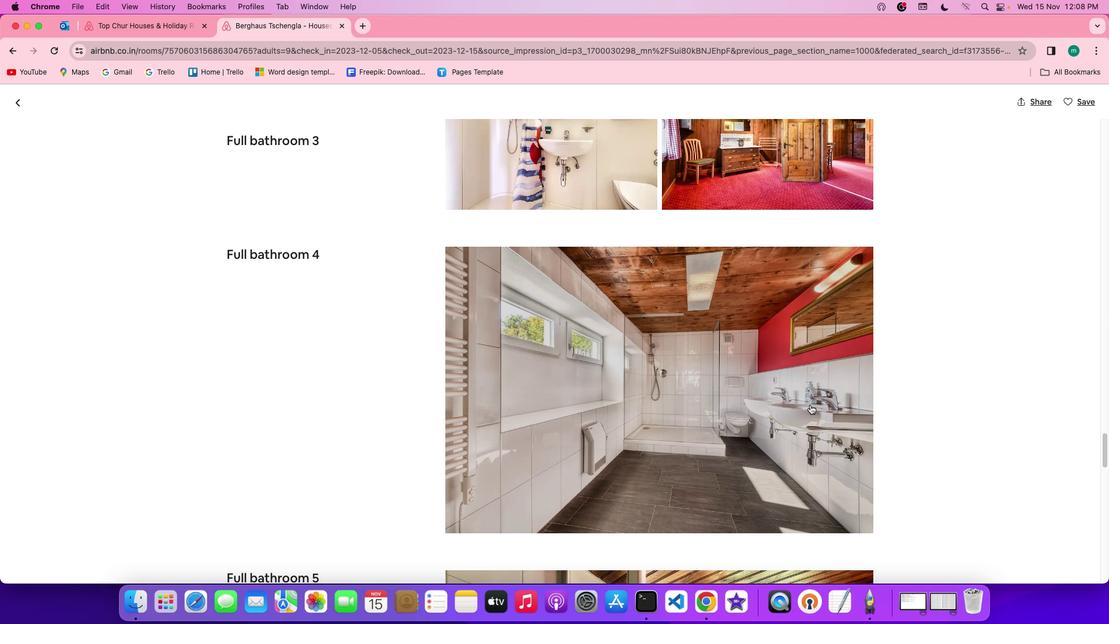 
Action: Mouse scrolled (807, 402) with delta (-1, -2)
Screenshot: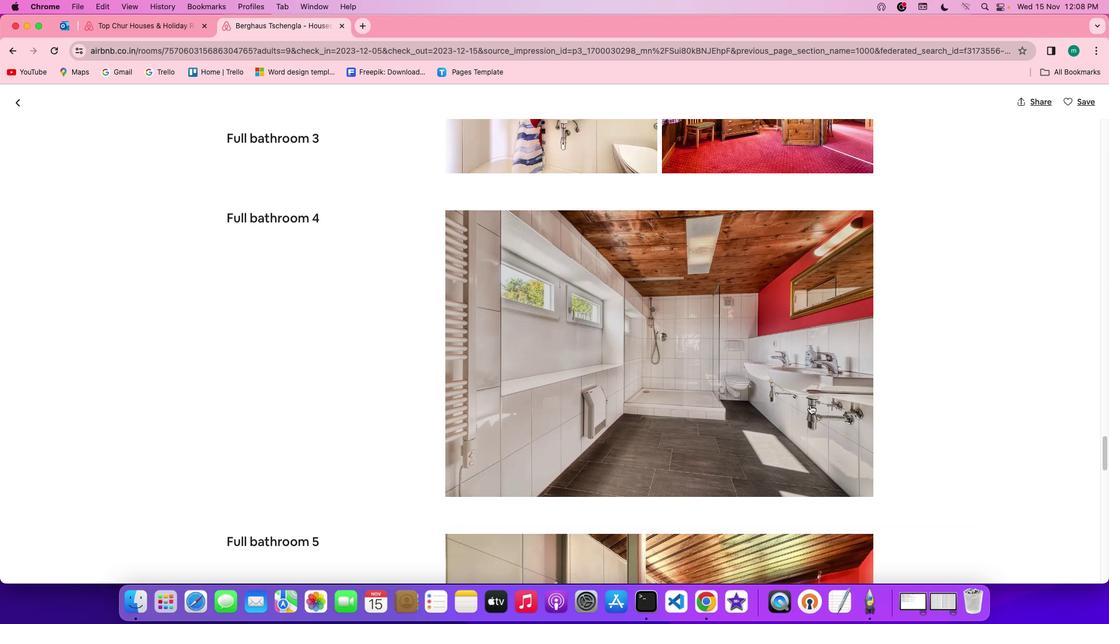 
Action: Mouse scrolled (807, 402) with delta (-1, -2)
Screenshot: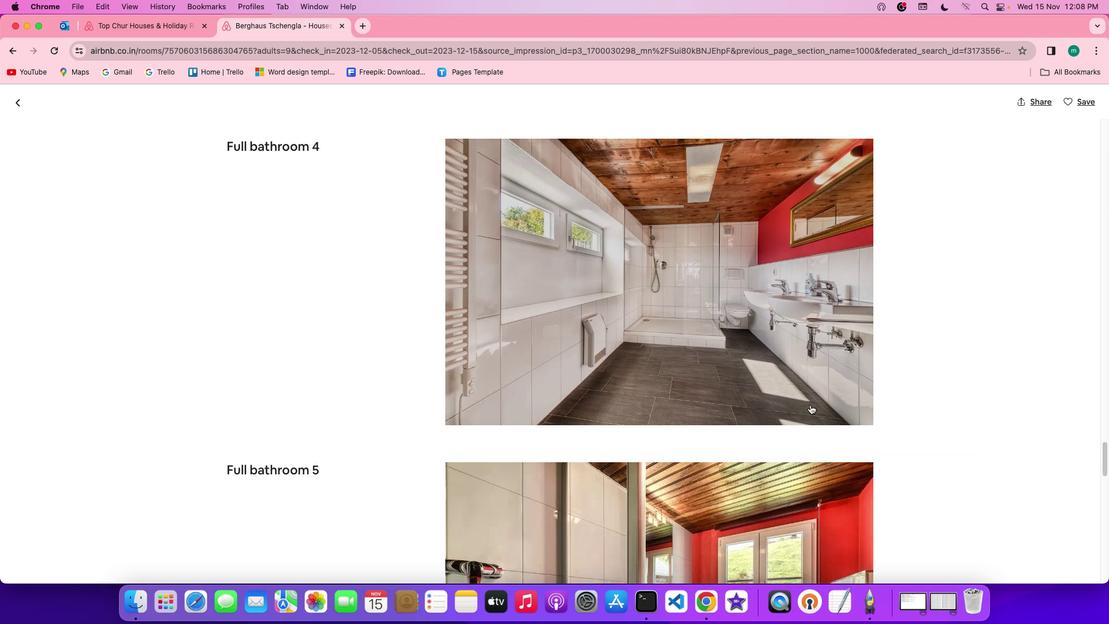 
Action: Mouse scrolled (807, 402) with delta (-1, -4)
Screenshot: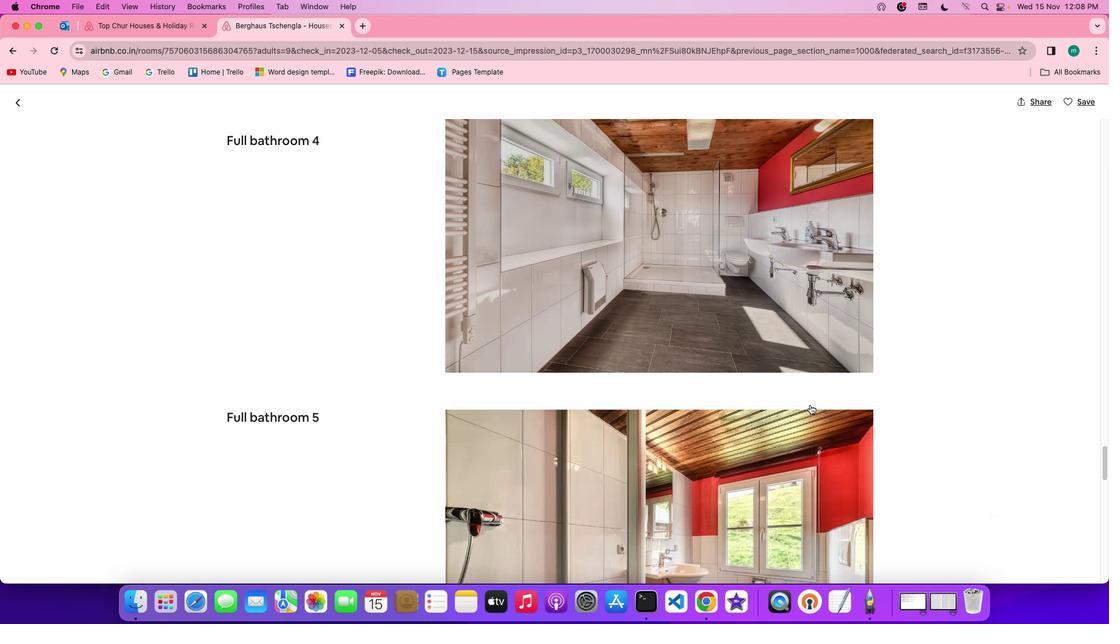 
Action: Mouse scrolled (807, 402) with delta (-1, -4)
Screenshot: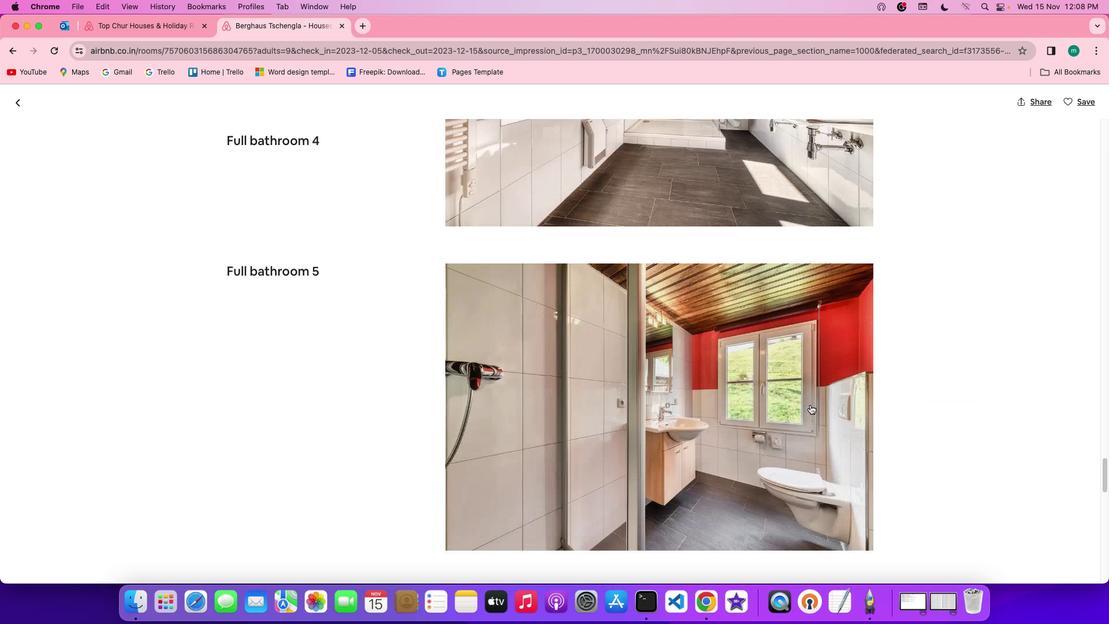 
Action: Mouse scrolled (807, 402) with delta (-1, -2)
Screenshot: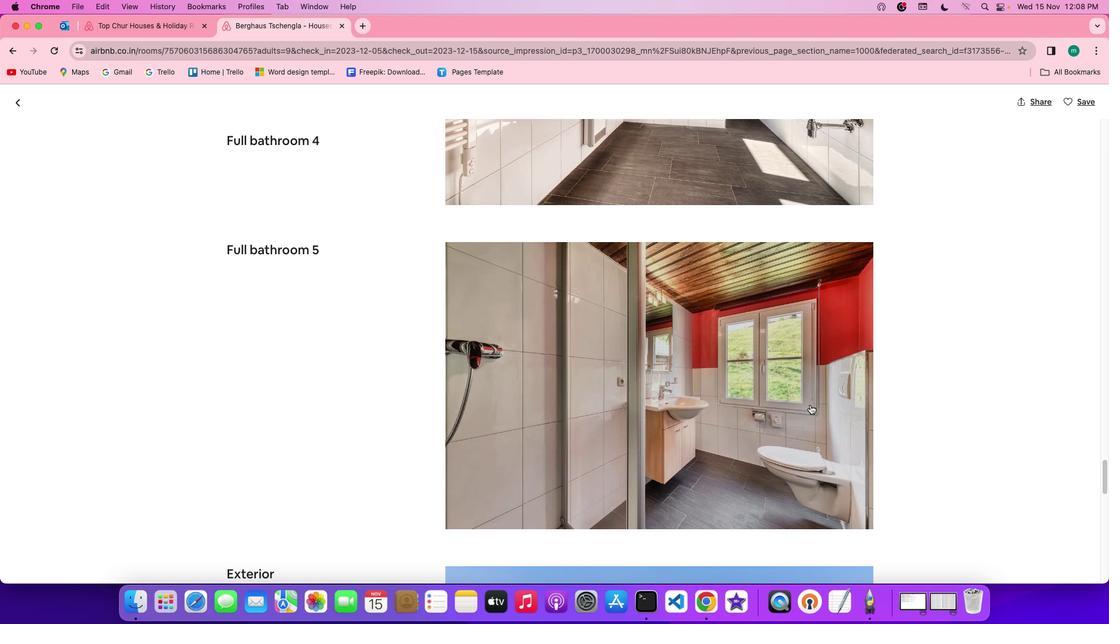
Action: Mouse scrolled (807, 402) with delta (-1, -2)
Screenshot: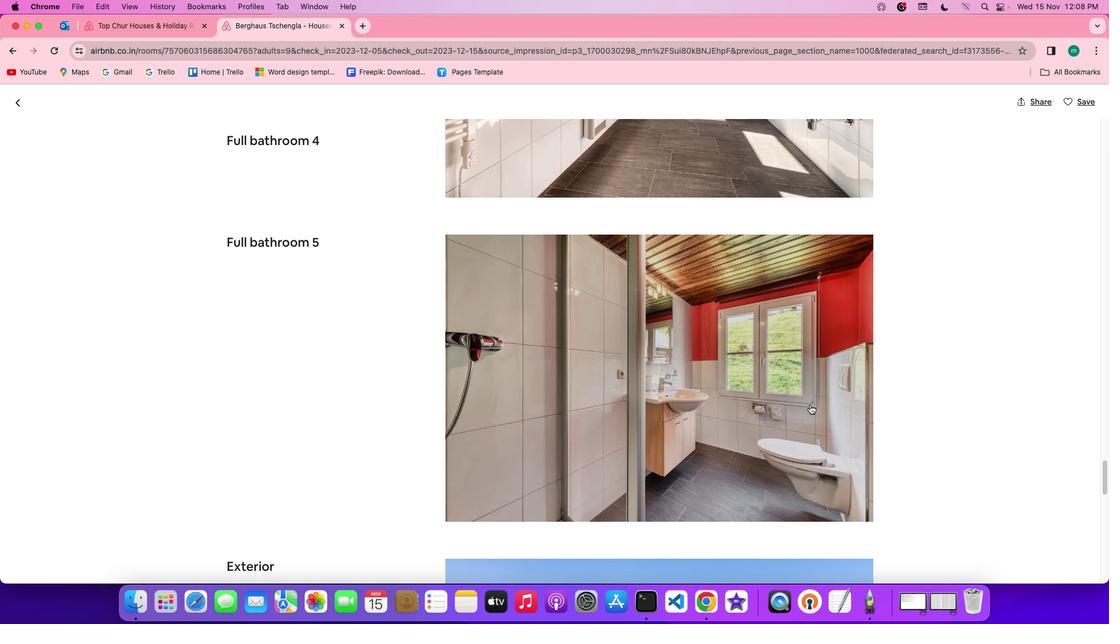 
Action: Mouse scrolled (807, 402) with delta (-1, -2)
Screenshot: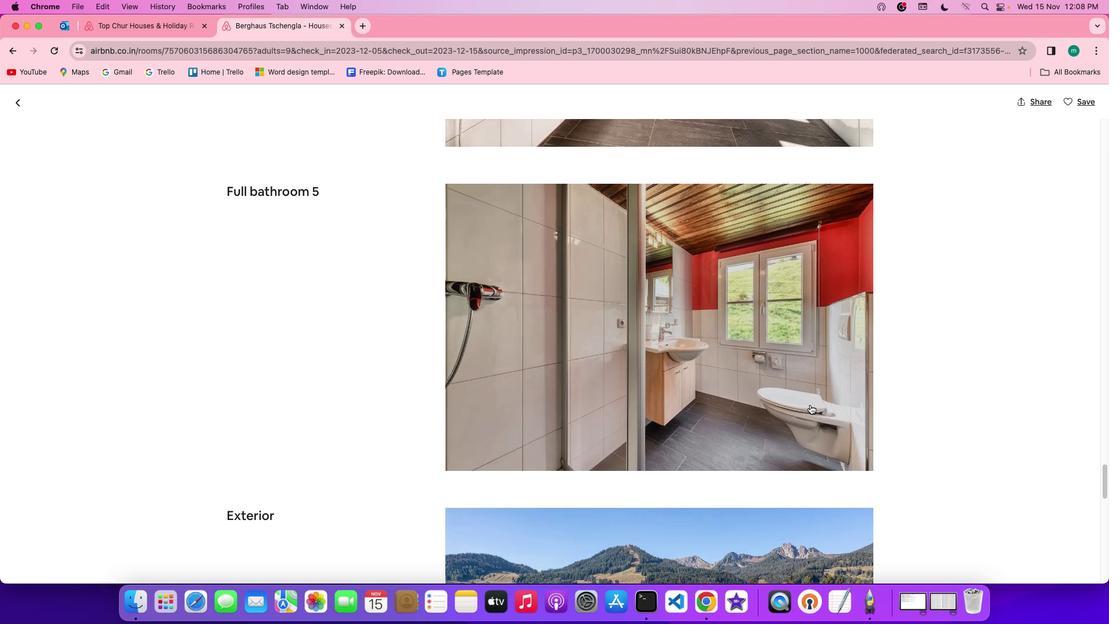 
Action: Mouse scrolled (807, 402) with delta (-1, -4)
Screenshot: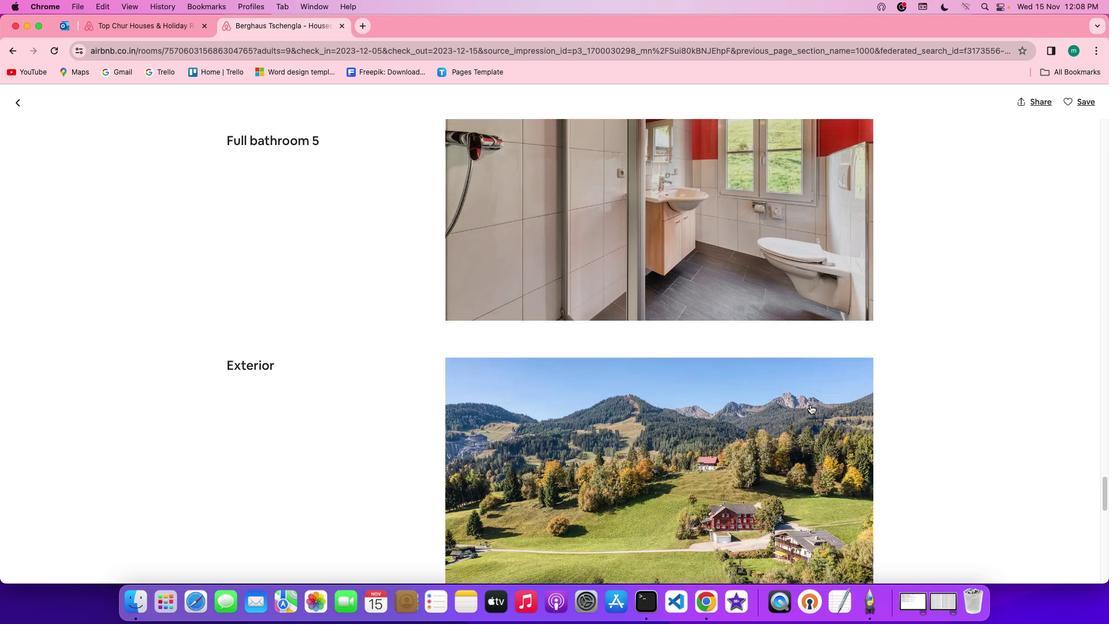 
Action: Mouse scrolled (807, 402) with delta (-1, -4)
Screenshot: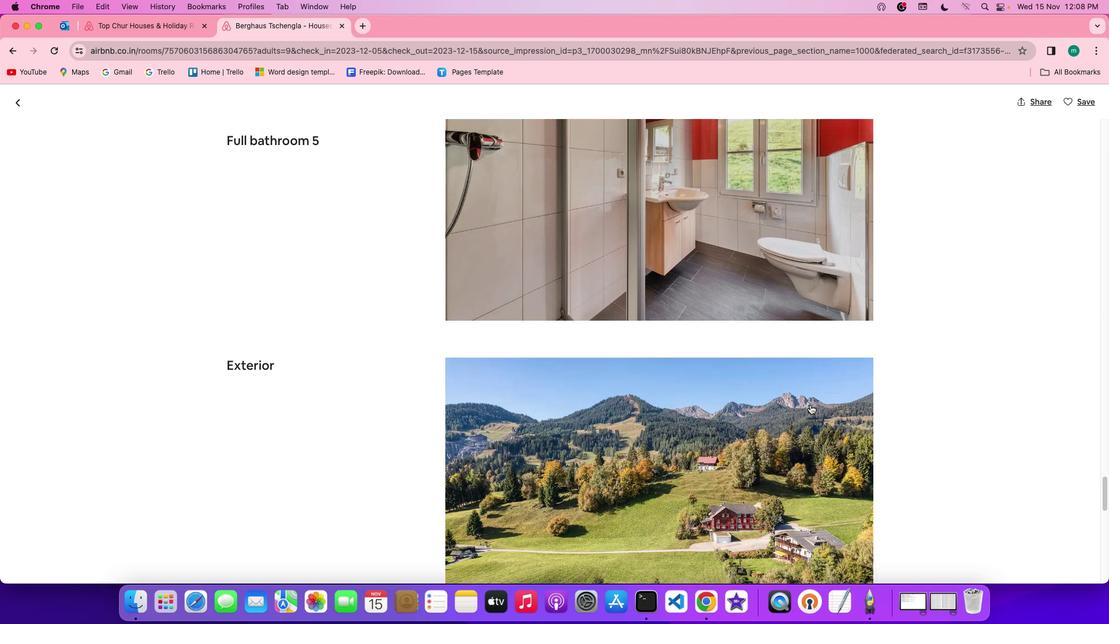 
Action: Mouse scrolled (807, 402) with delta (-1, -4)
Screenshot: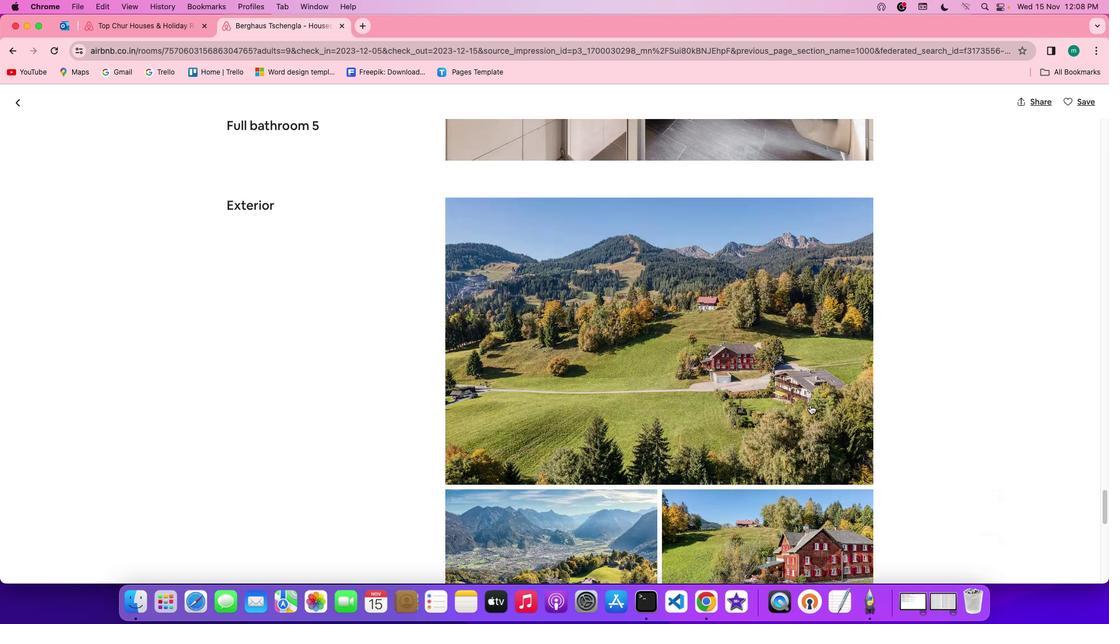 
Action: Mouse scrolled (807, 402) with delta (-1, -2)
Screenshot: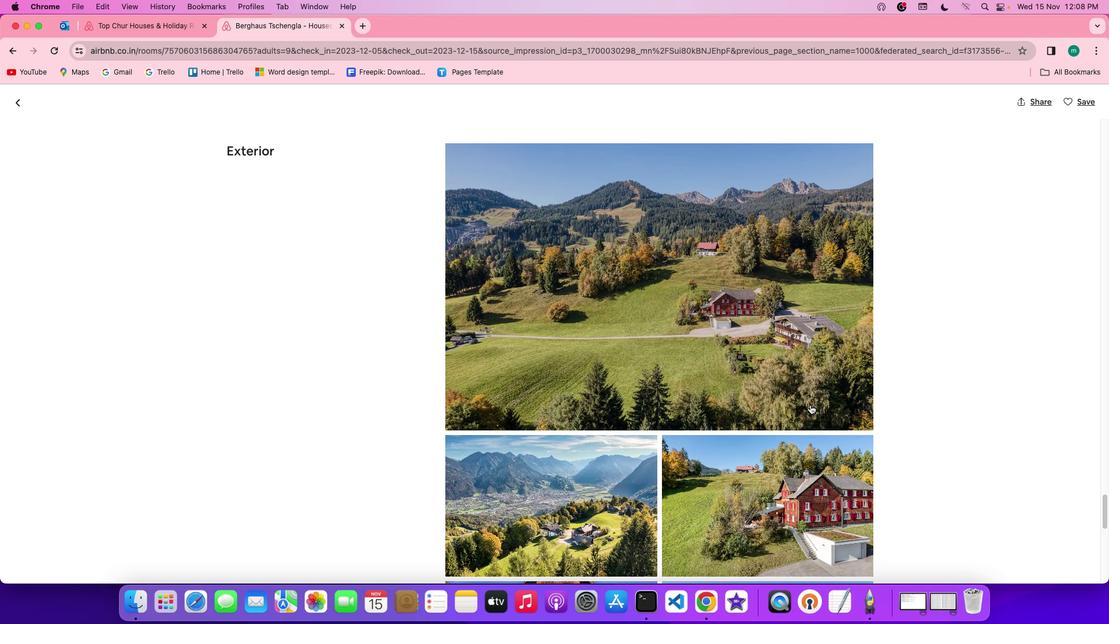 
Action: Mouse scrolled (807, 402) with delta (-1, -2)
Screenshot: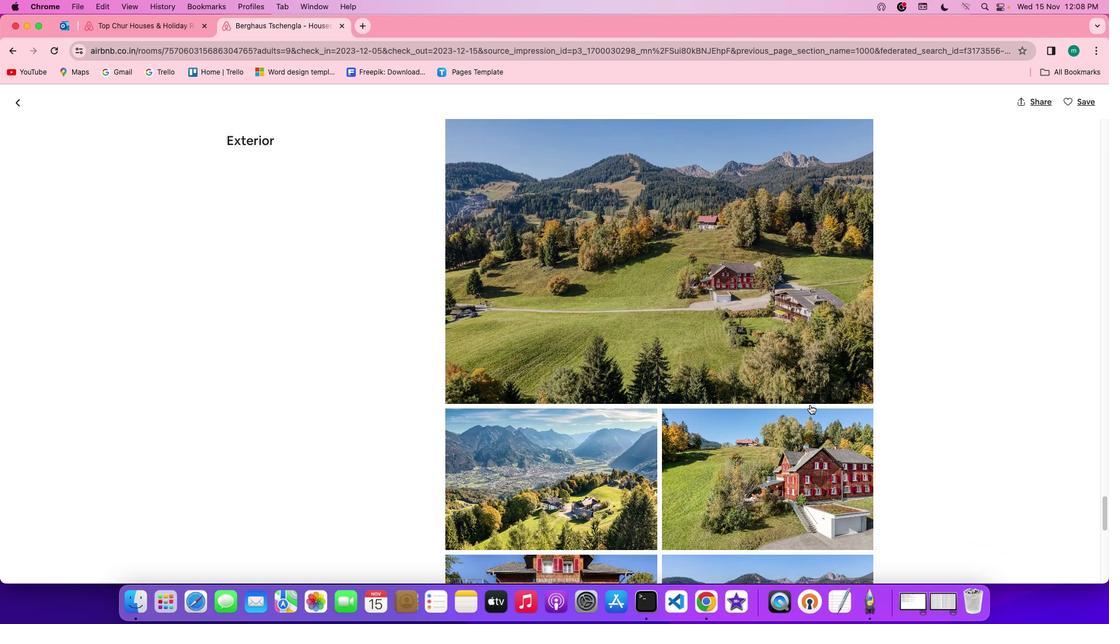 
Action: Mouse scrolled (807, 402) with delta (-1, -2)
Screenshot: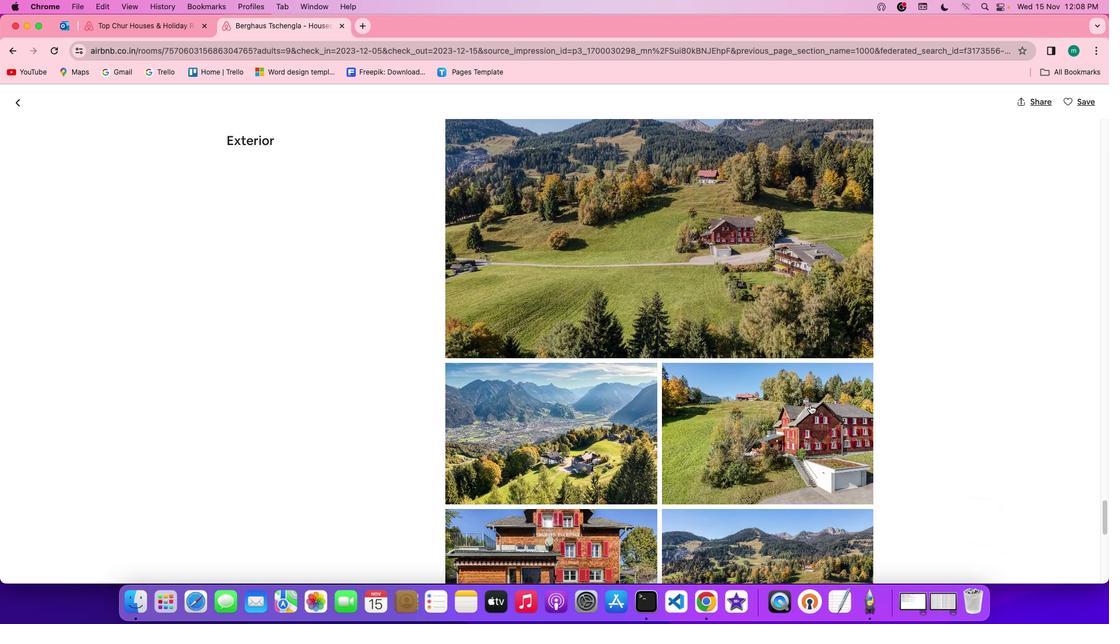 
Action: Mouse scrolled (807, 402) with delta (-1, -4)
Screenshot: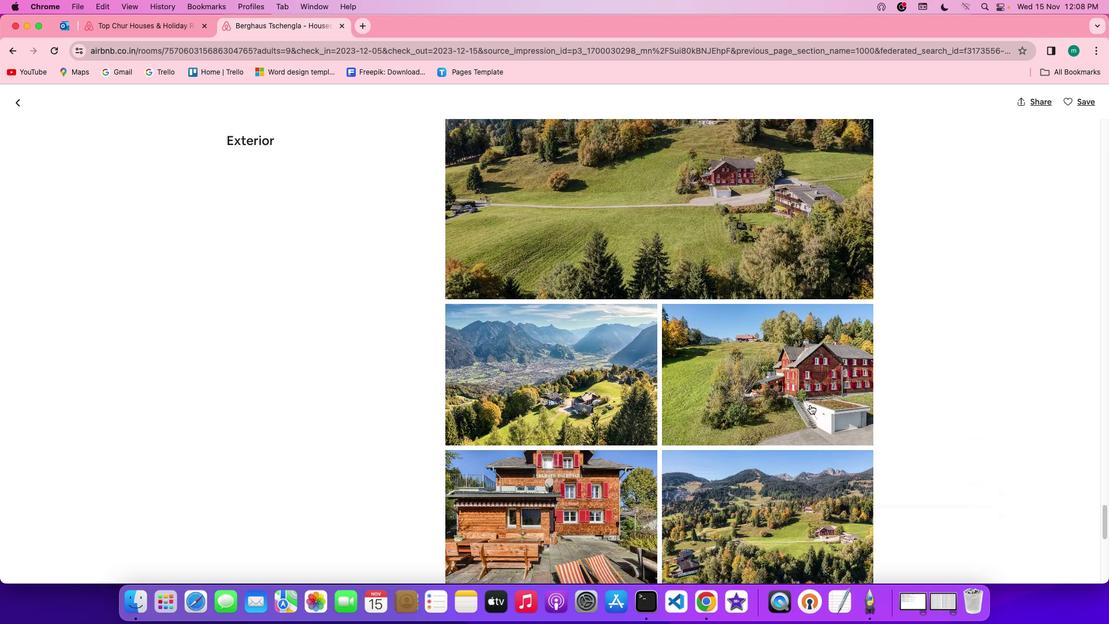 
Action: Mouse scrolled (807, 402) with delta (-1, -4)
Screenshot: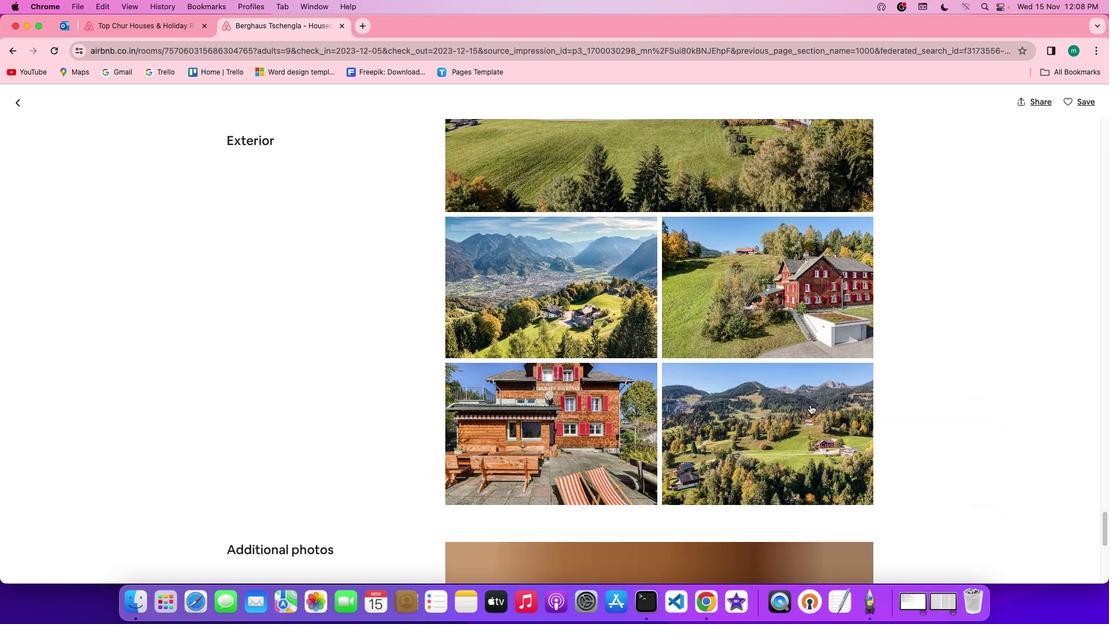 
Action: Mouse scrolled (807, 402) with delta (-1, -2)
Screenshot: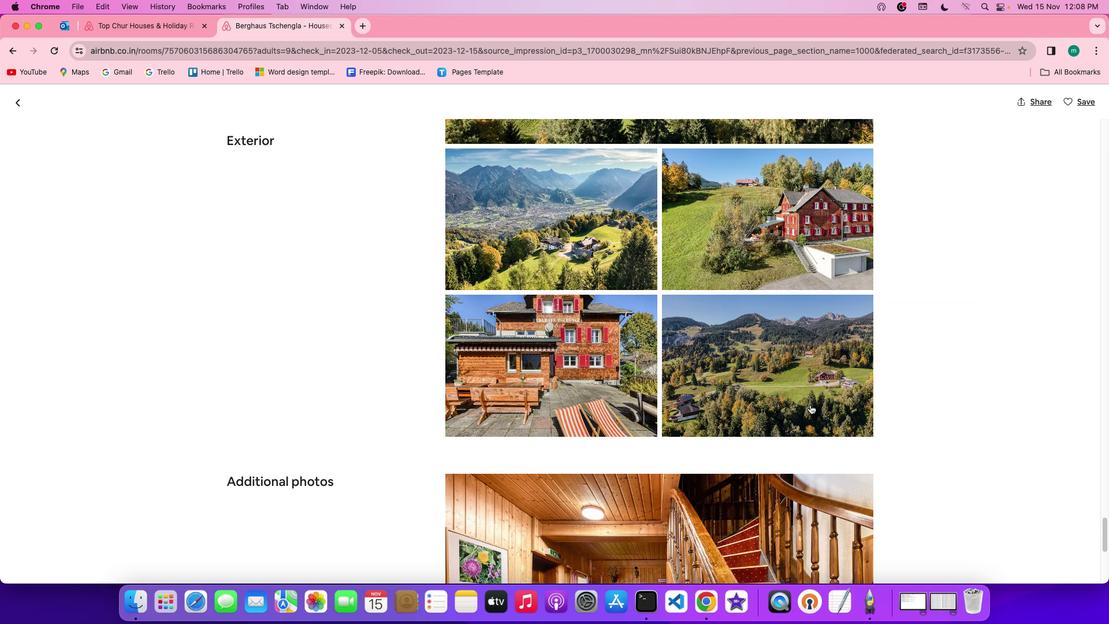 
Action: Mouse scrolled (807, 402) with delta (-1, -2)
Screenshot: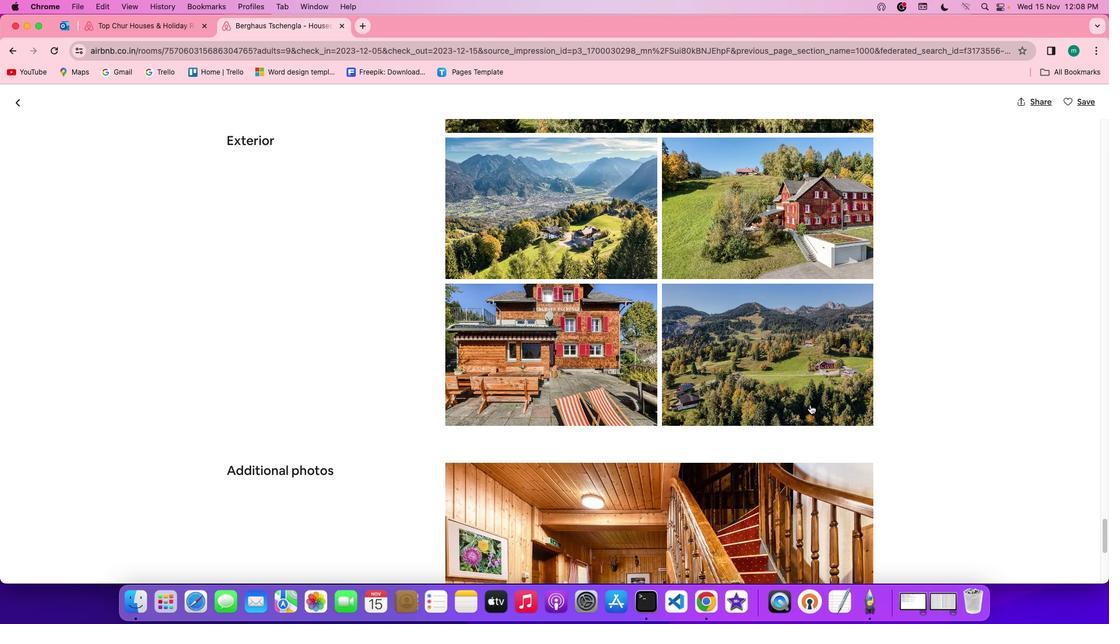 
Action: Mouse scrolled (807, 402) with delta (-1, -2)
Screenshot: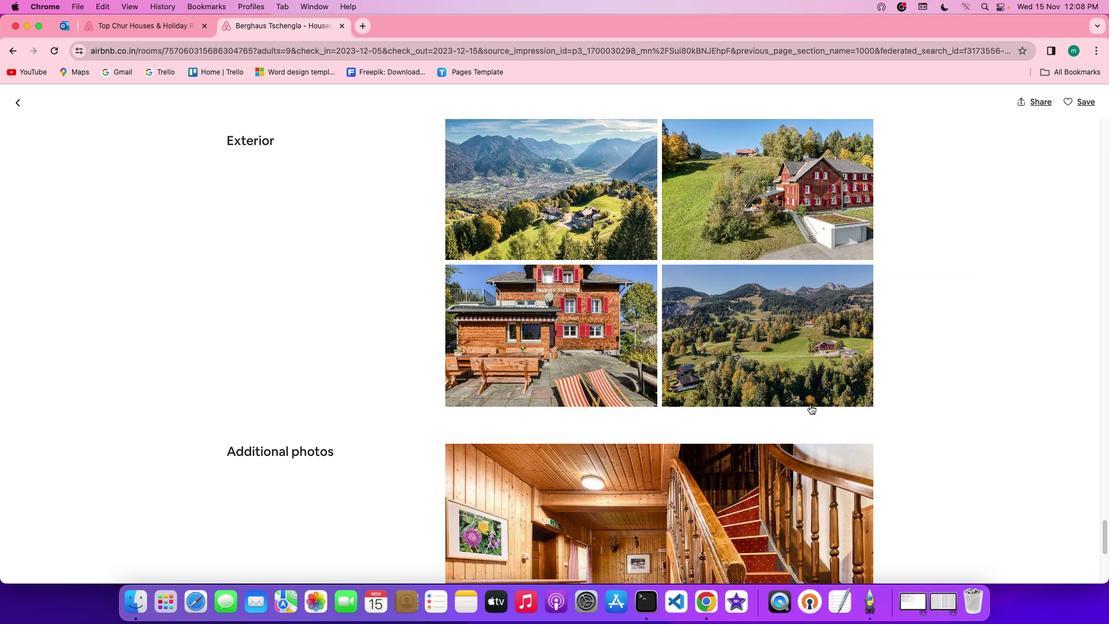 
Action: Mouse scrolled (807, 402) with delta (-1, -3)
Screenshot: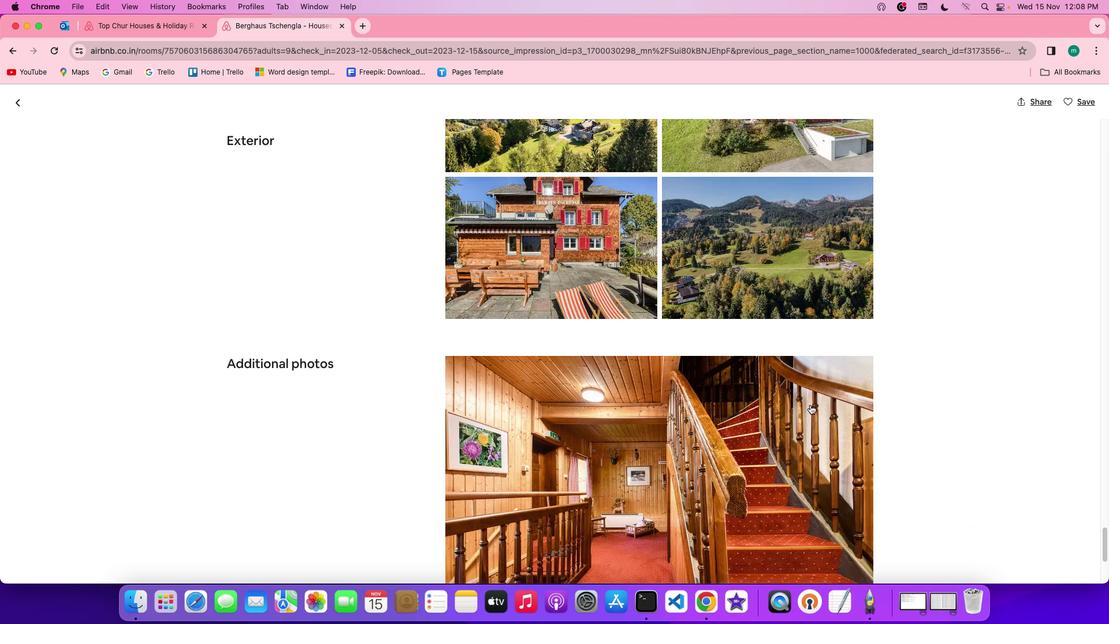 
Action: Mouse scrolled (807, 402) with delta (-1, -4)
Screenshot: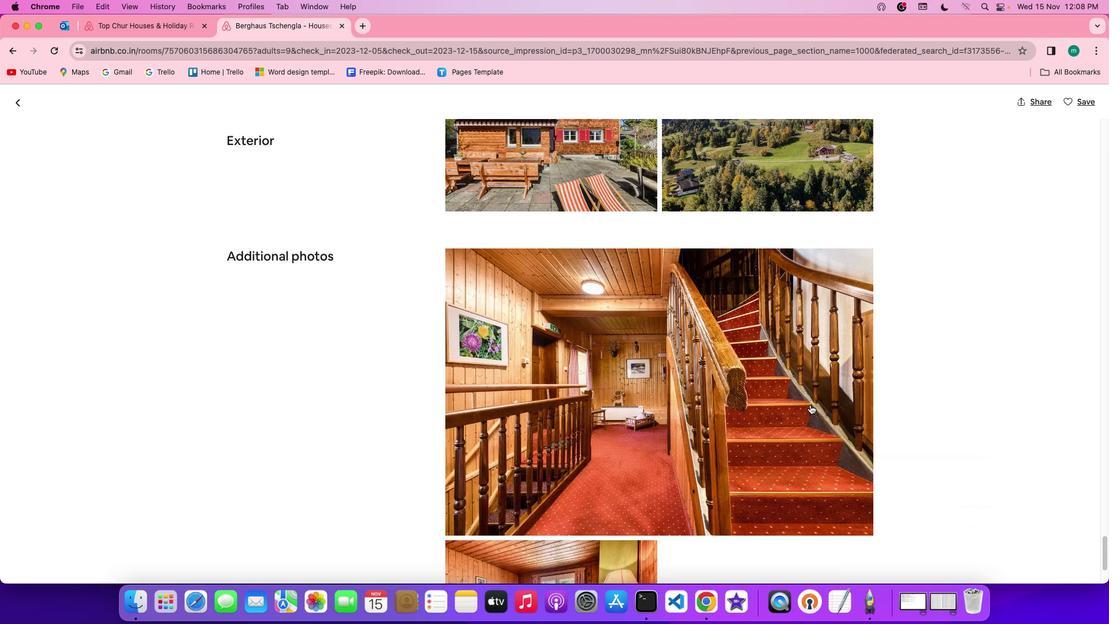 
Action: Mouse scrolled (807, 402) with delta (-1, -2)
Screenshot: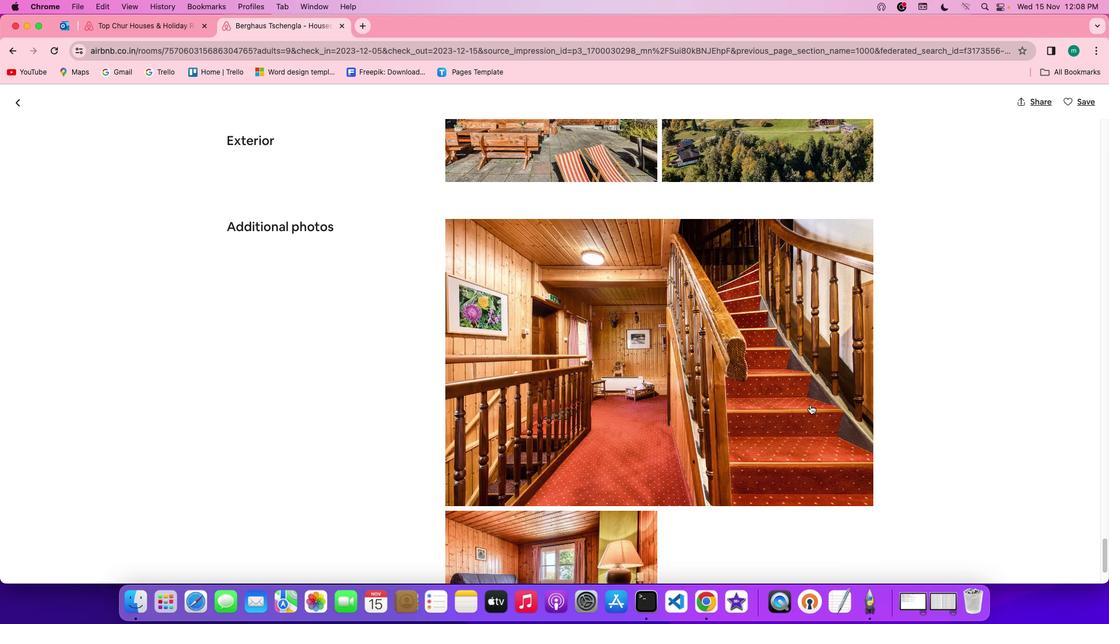 
Action: Mouse scrolled (807, 402) with delta (-1, -2)
Screenshot: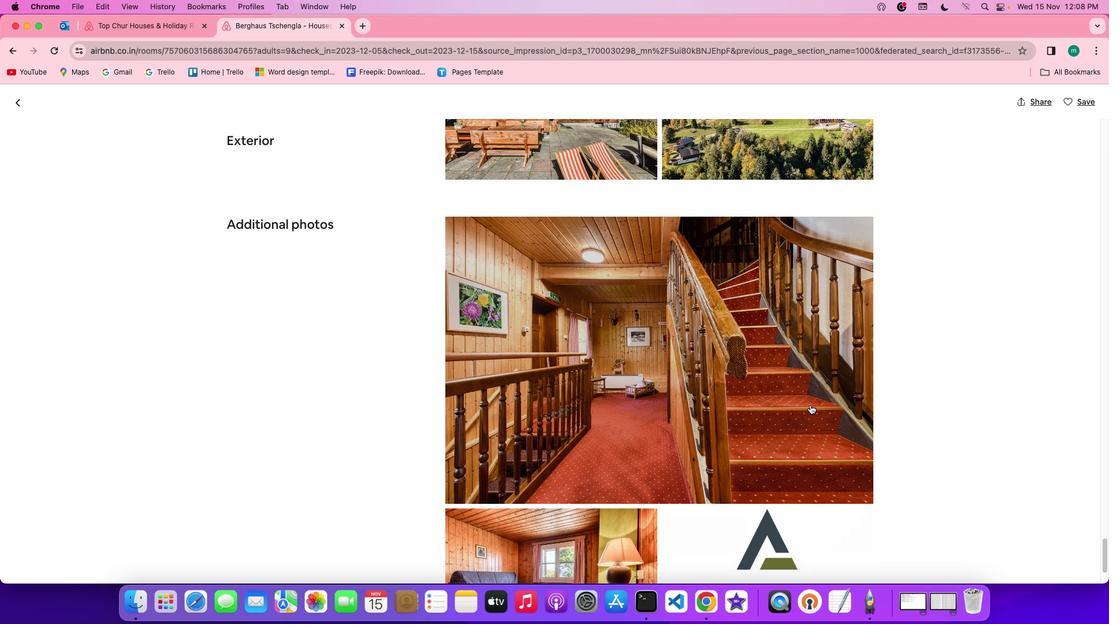 
Action: Mouse scrolled (807, 402) with delta (-1, -2)
Screenshot: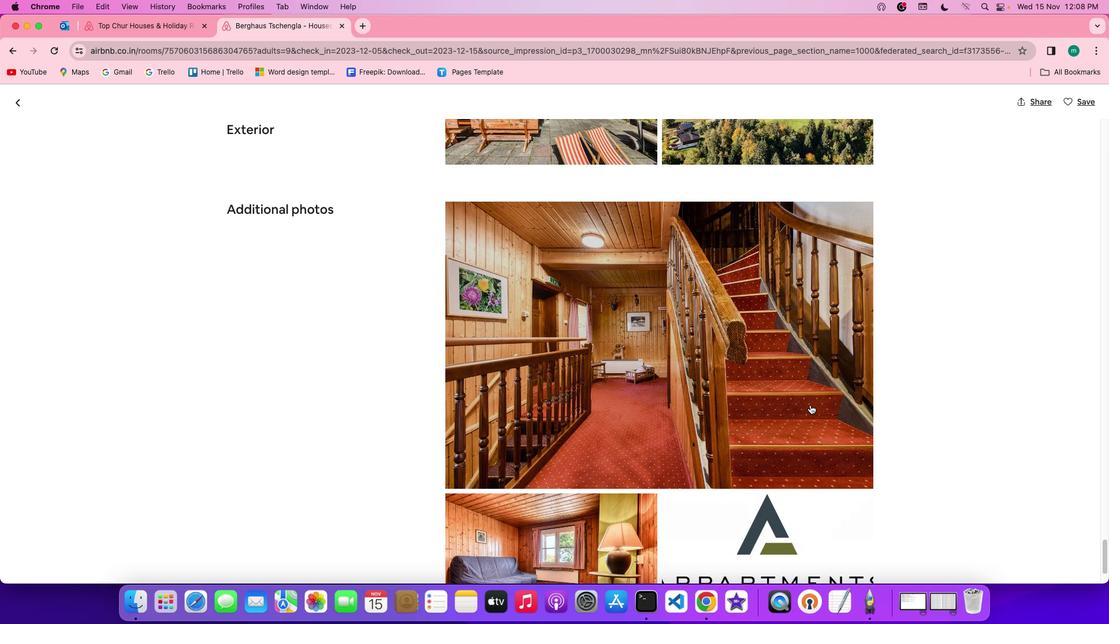 
Action: Mouse scrolled (807, 402) with delta (-1, -2)
Screenshot: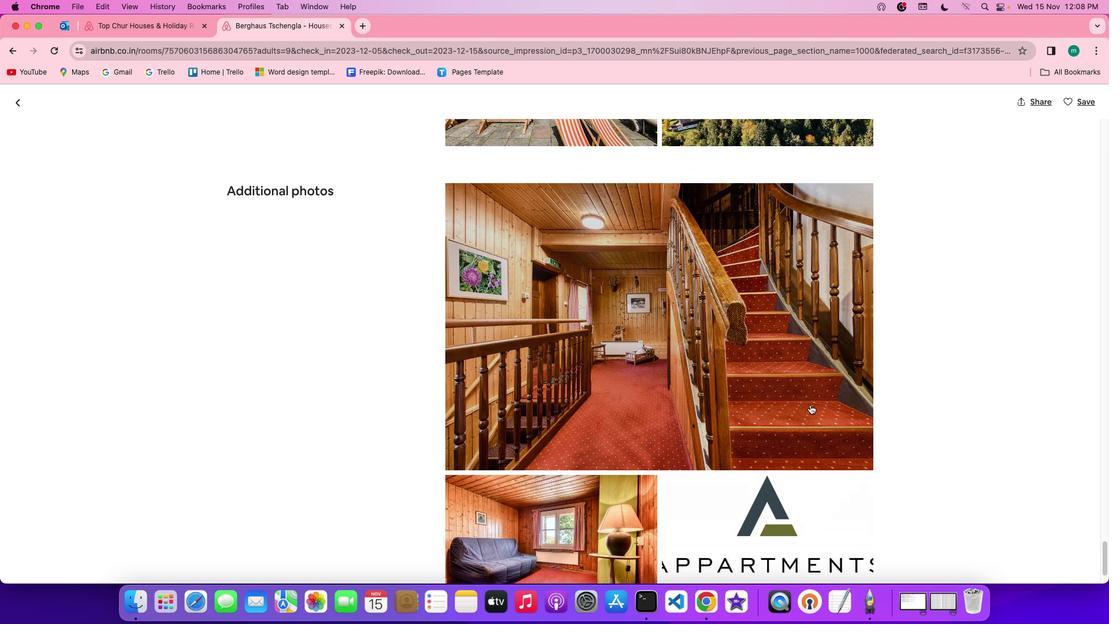
Action: Mouse scrolled (807, 402) with delta (-1, -4)
Screenshot: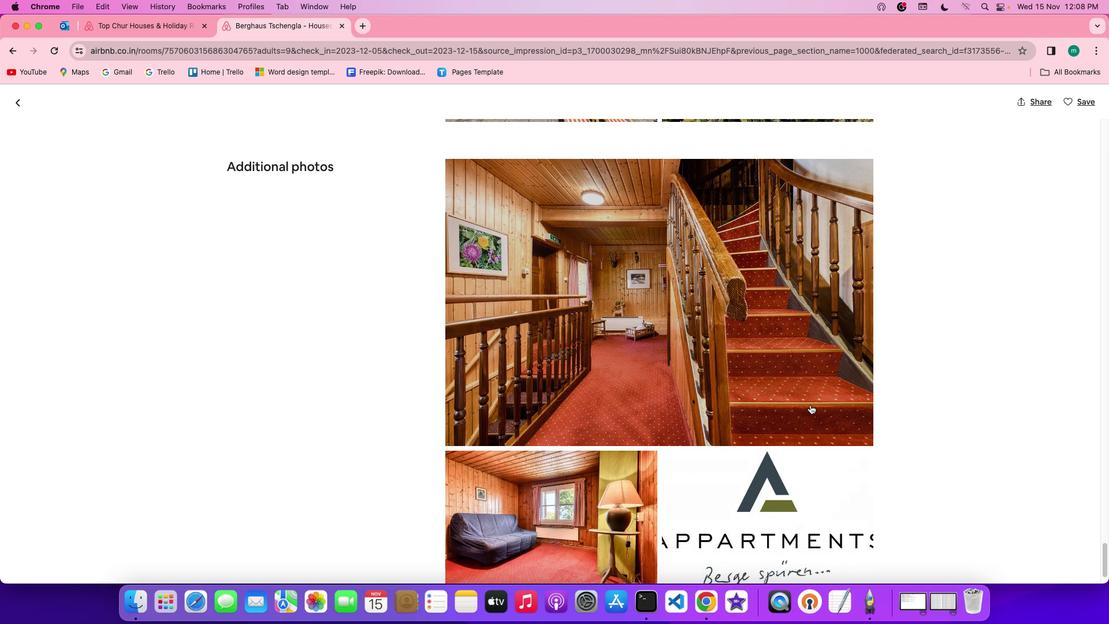 
Action: Mouse scrolled (807, 402) with delta (-1, -4)
Screenshot: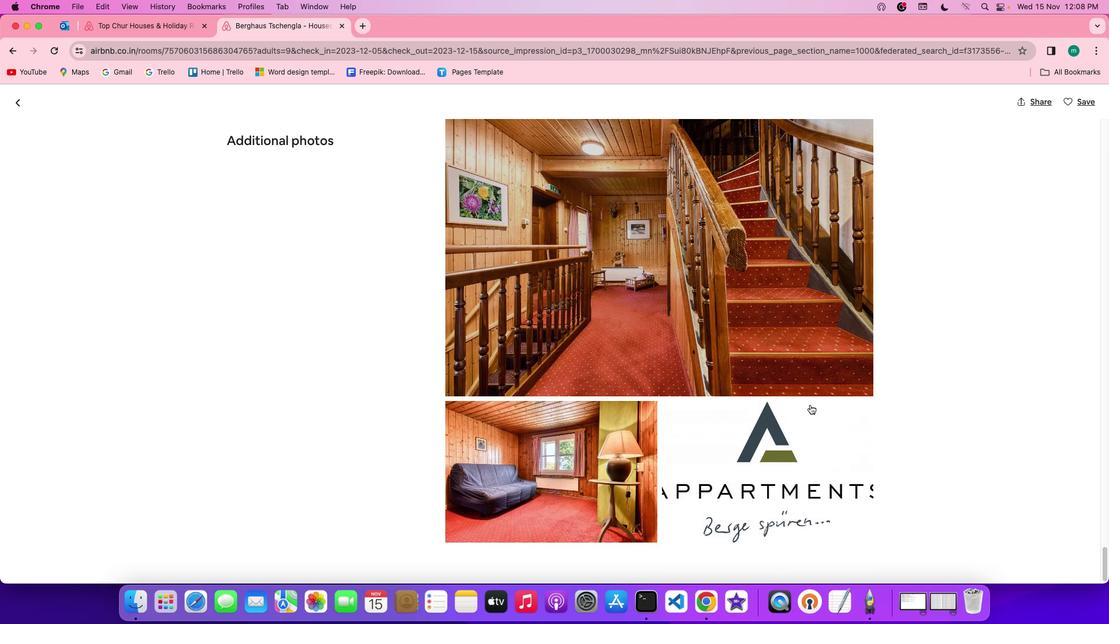 
Action: Mouse scrolled (807, 402) with delta (-1, -2)
Screenshot: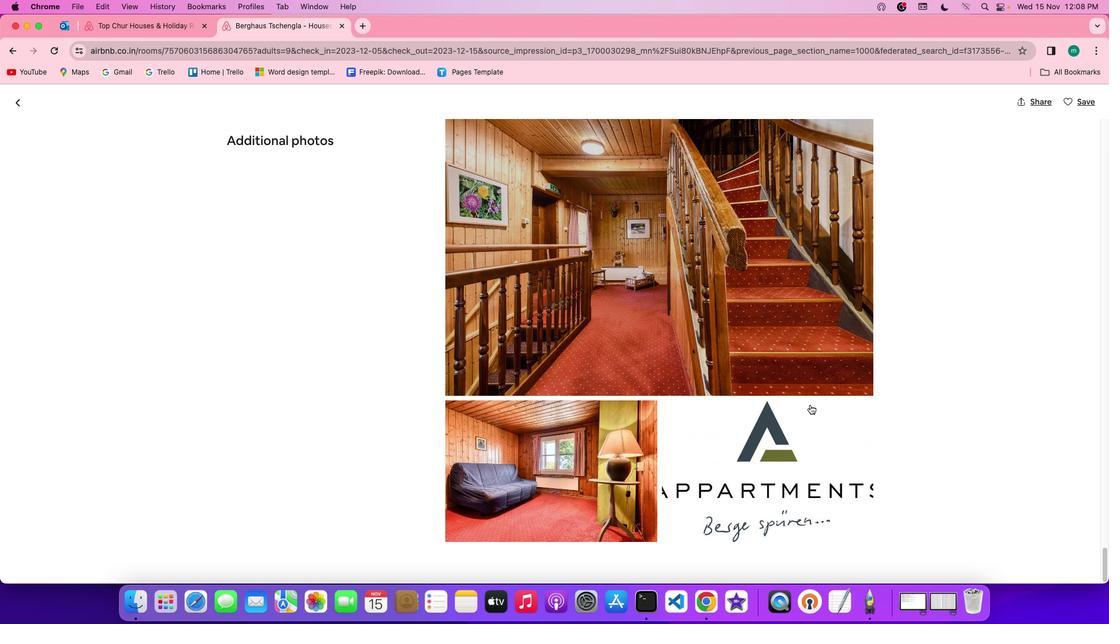 
Action: Mouse scrolled (807, 402) with delta (-1, -2)
Screenshot: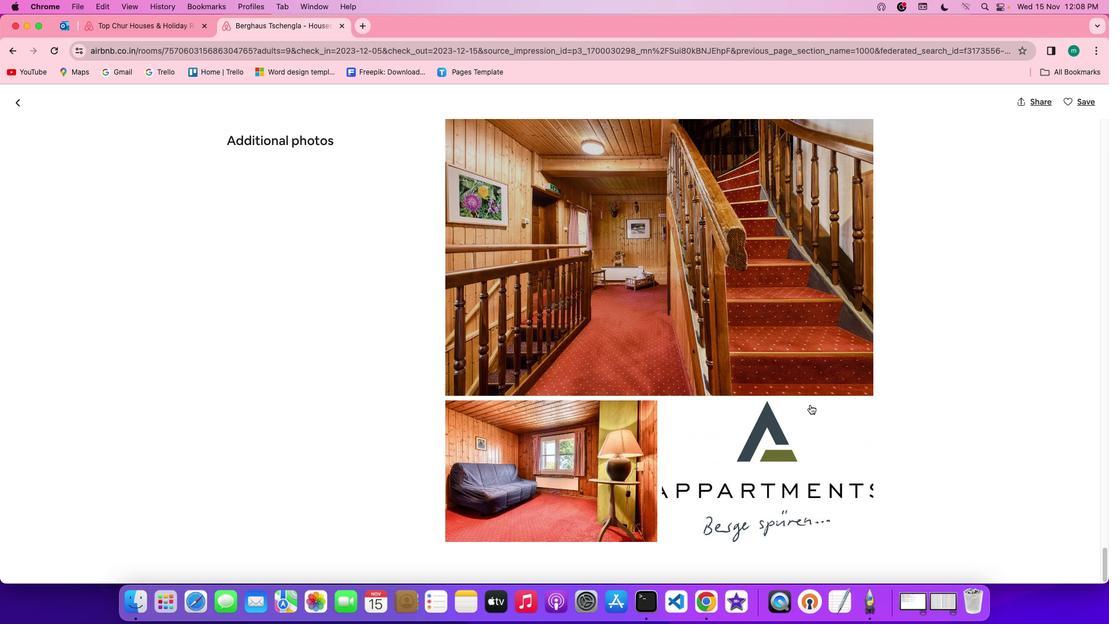 
Action: Mouse scrolled (807, 402) with delta (-1, -2)
Screenshot: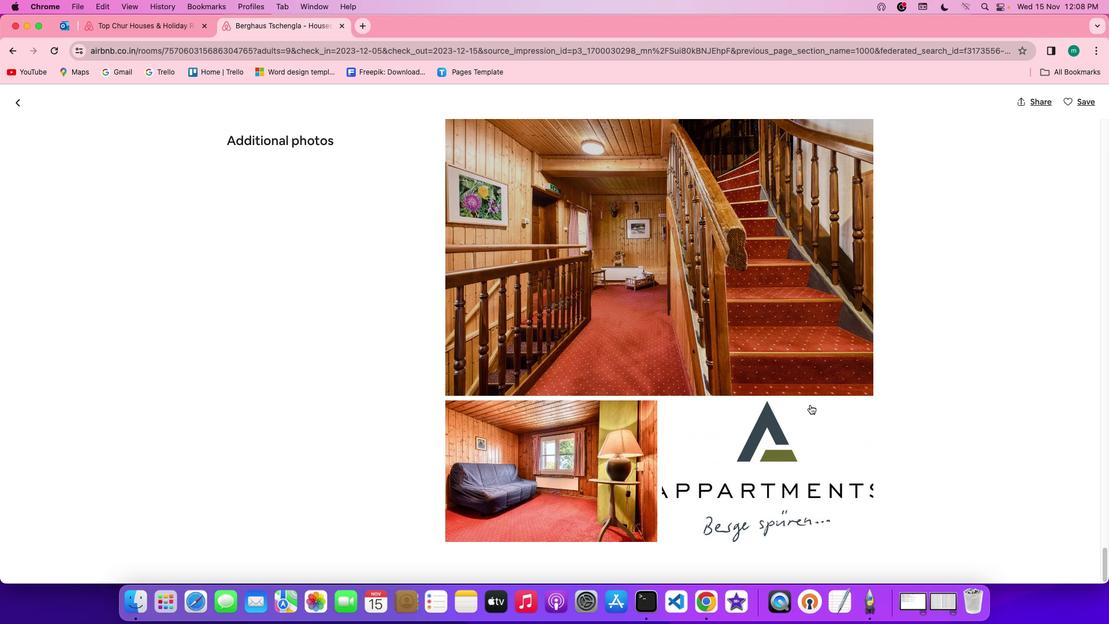
Action: Mouse scrolled (807, 402) with delta (-1, -3)
Screenshot: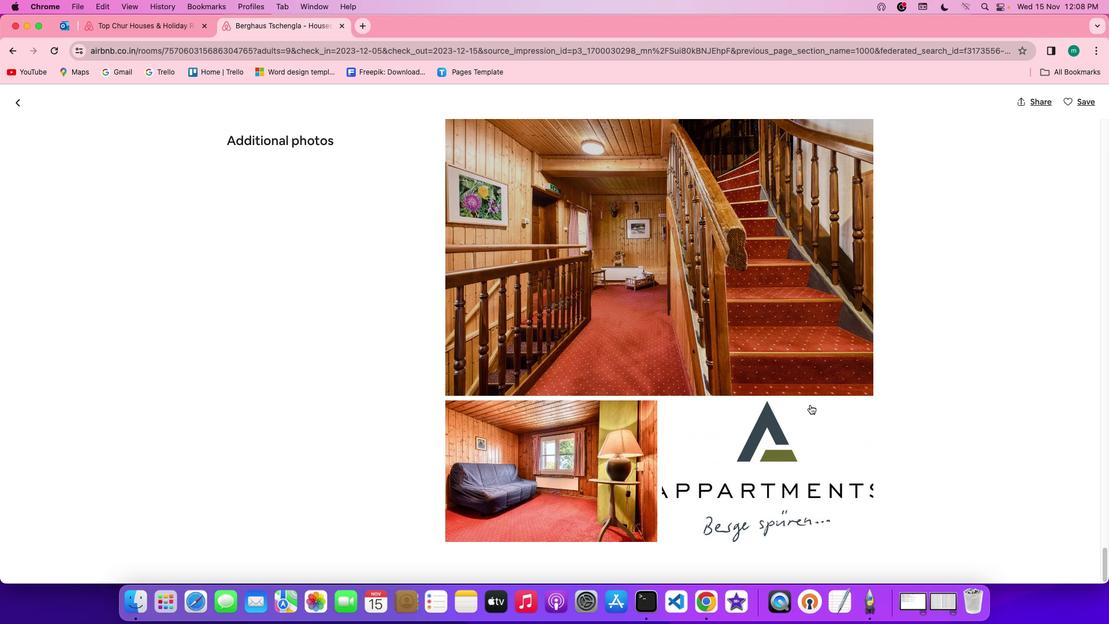 
Action: Mouse scrolled (807, 402) with delta (-1, -2)
Screenshot: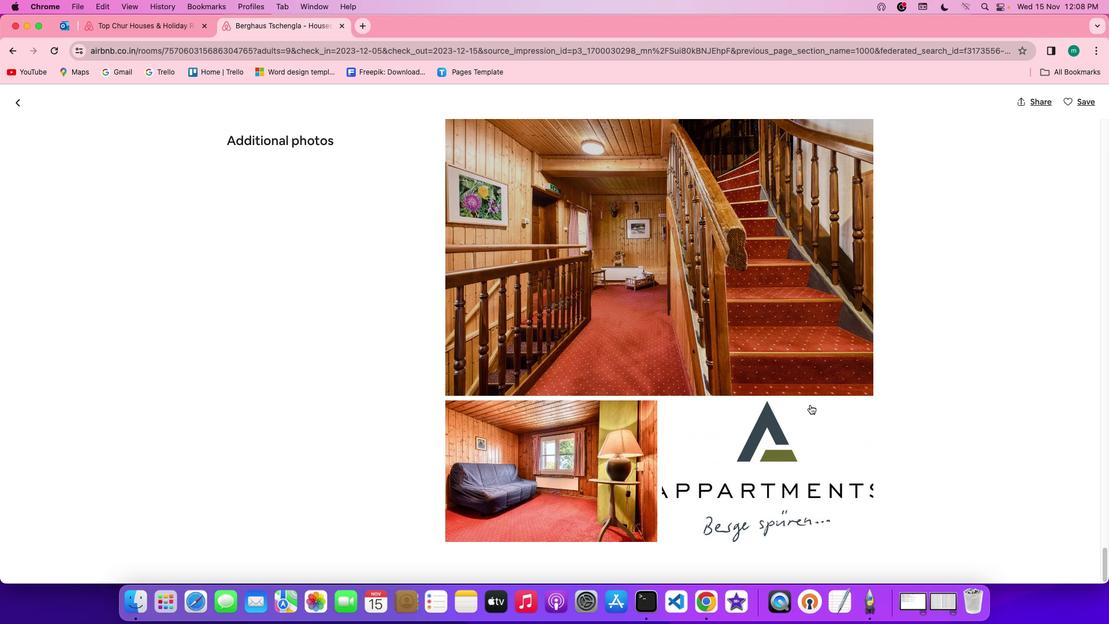 
Action: Mouse scrolled (807, 402) with delta (-1, -2)
Screenshot: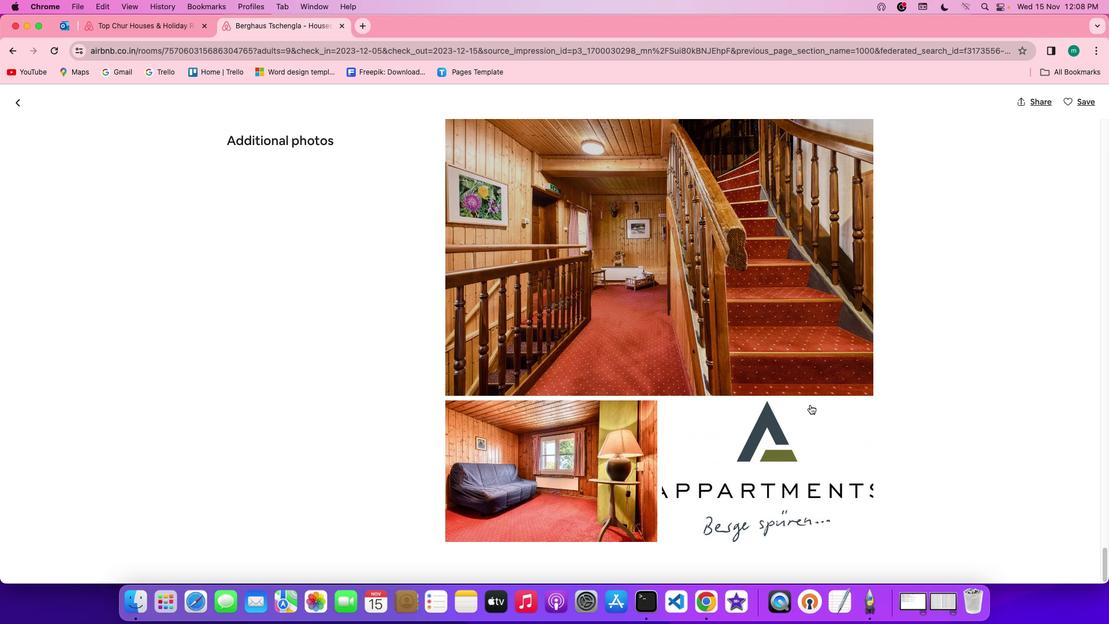 
Action: Mouse scrolled (807, 402) with delta (-1, -2)
Screenshot: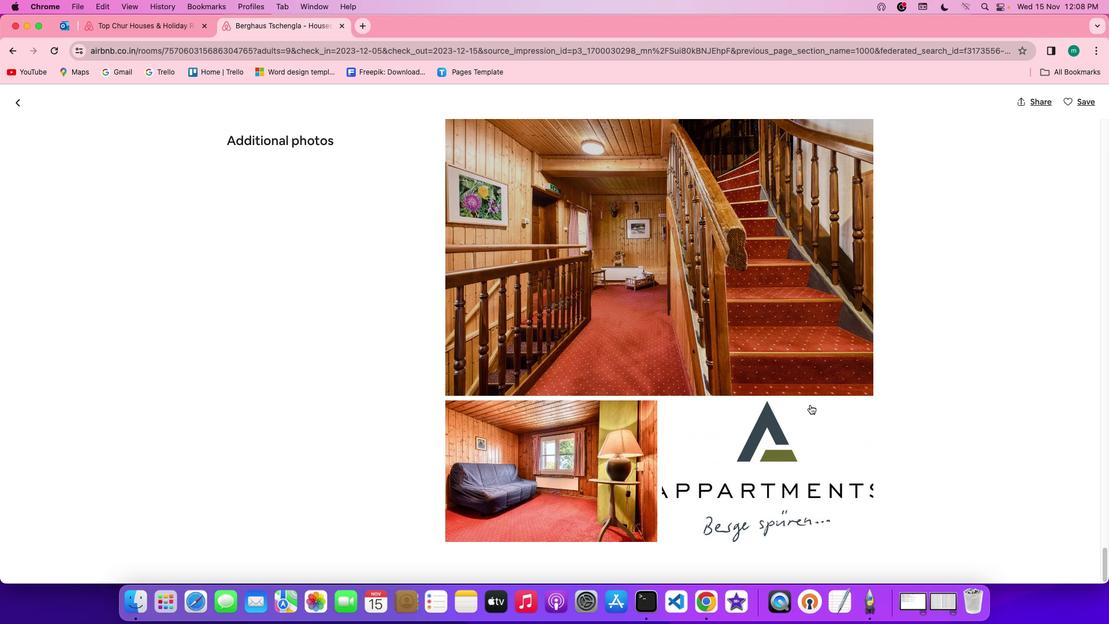 
Action: Mouse scrolled (807, 402) with delta (-1, -4)
Screenshot: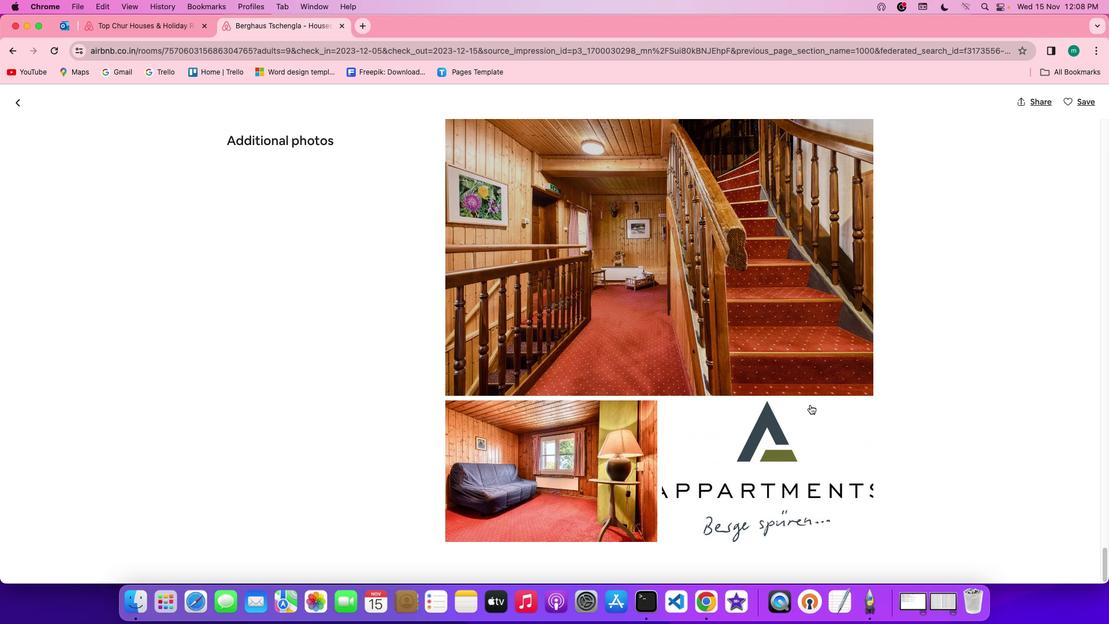 
Action: Mouse scrolled (807, 402) with delta (-1, -4)
Screenshot: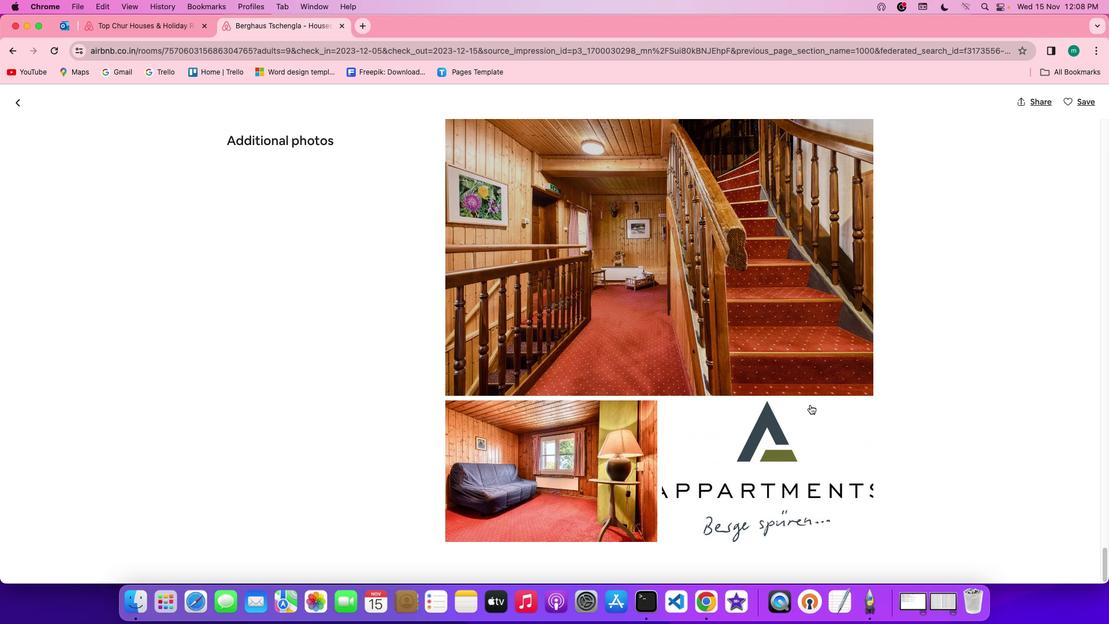 
Action: Mouse scrolled (807, 402) with delta (-1, -2)
Screenshot: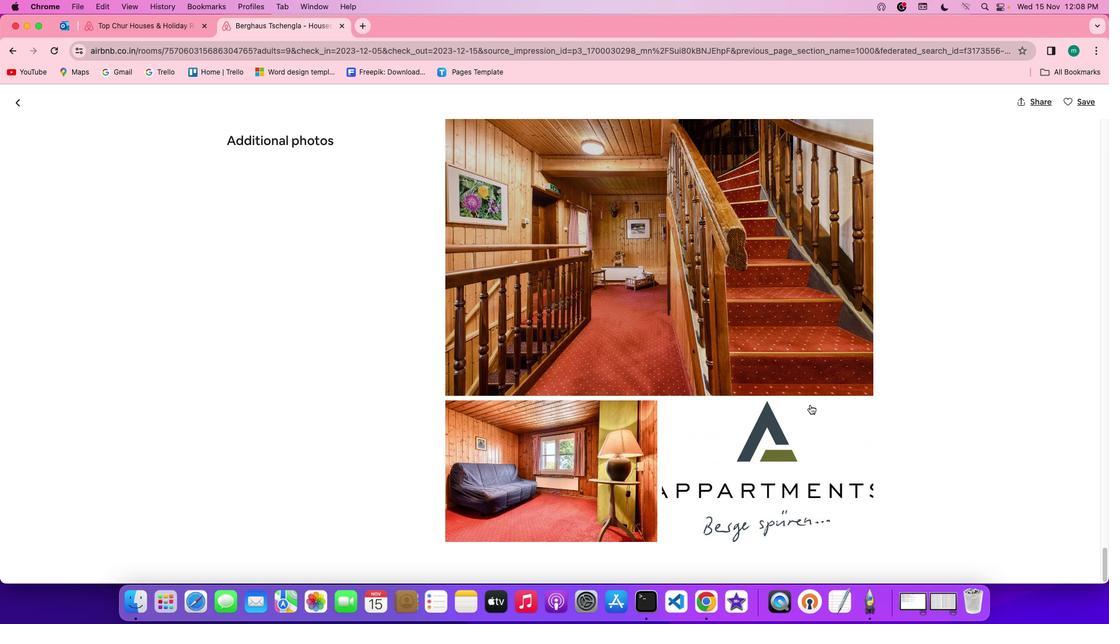 
Action: Mouse scrolled (807, 402) with delta (-1, -2)
Screenshot: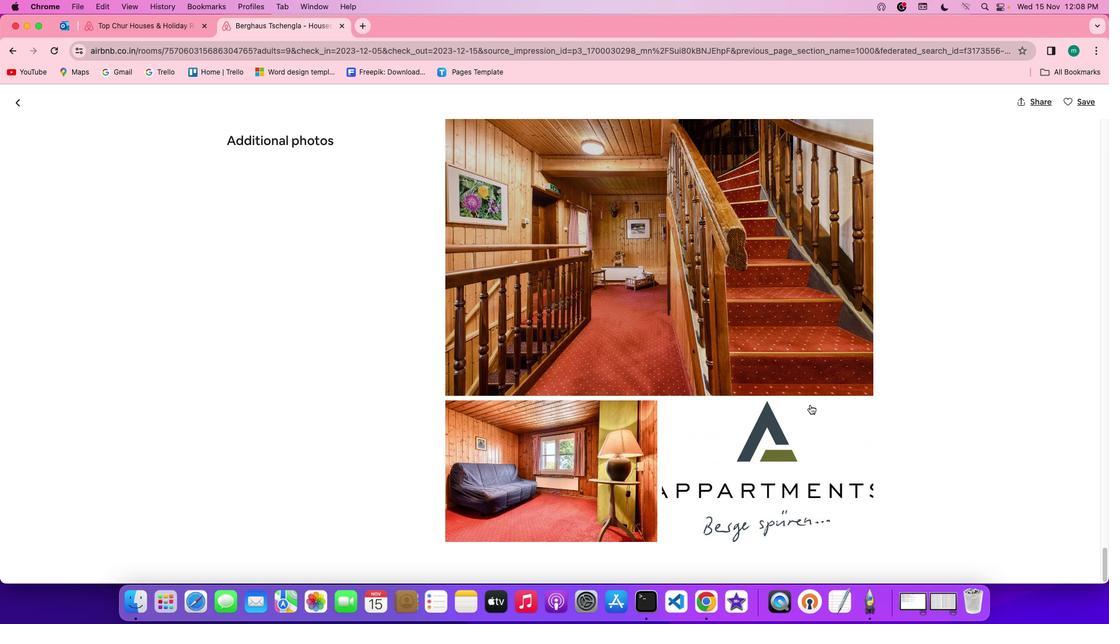 
Action: Mouse scrolled (807, 402) with delta (-1, -2)
Screenshot: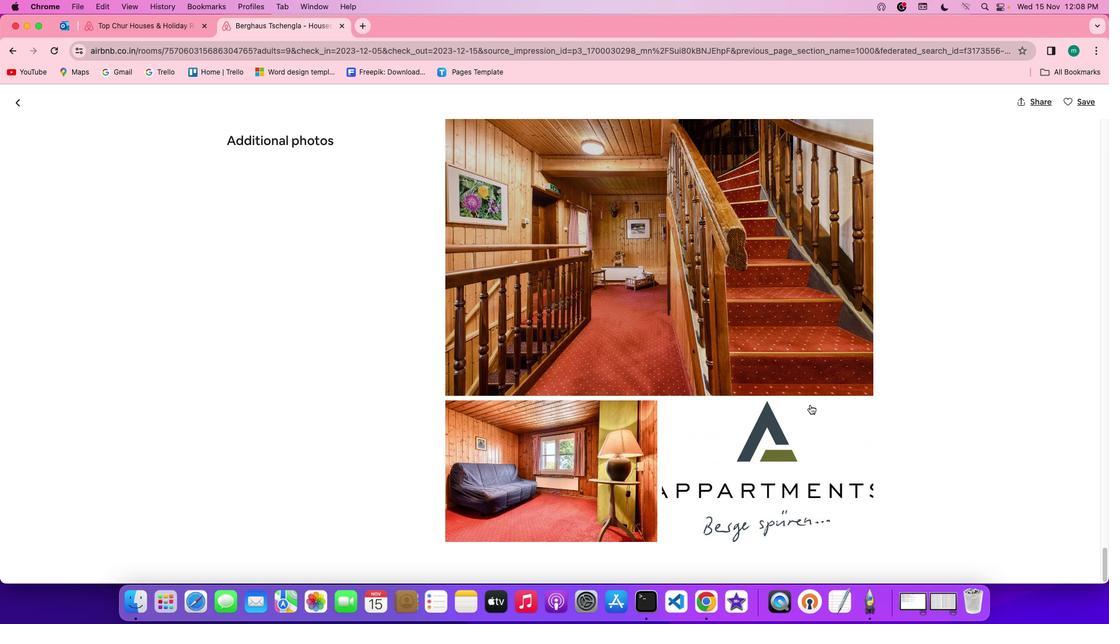 
Action: Mouse scrolled (807, 402) with delta (-1, -4)
Screenshot: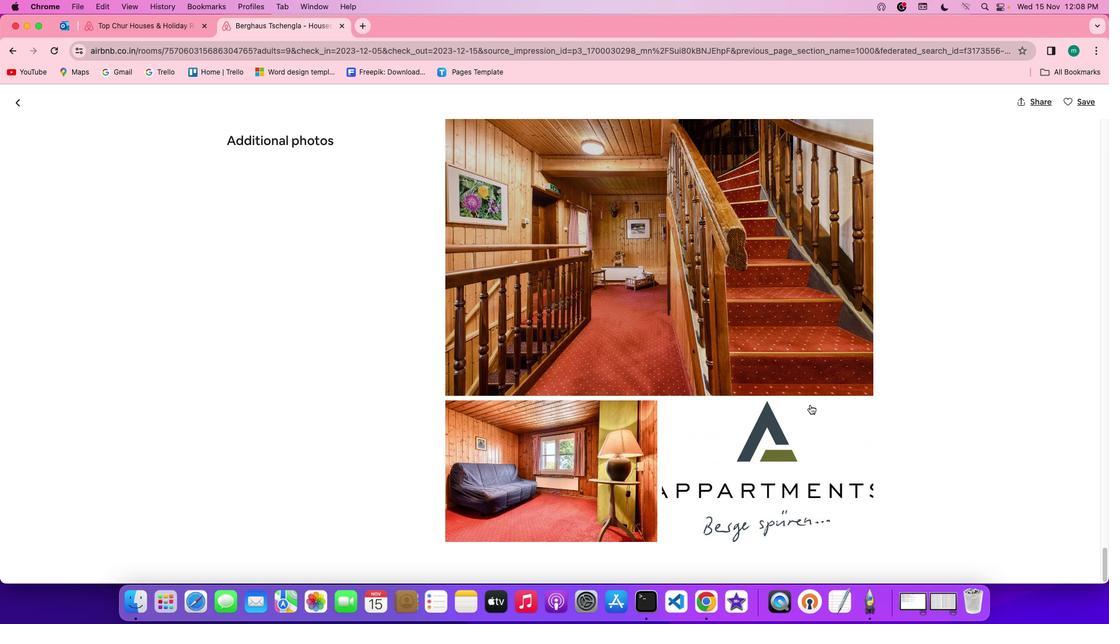 
Action: Mouse scrolled (807, 402) with delta (-1, -4)
Screenshot: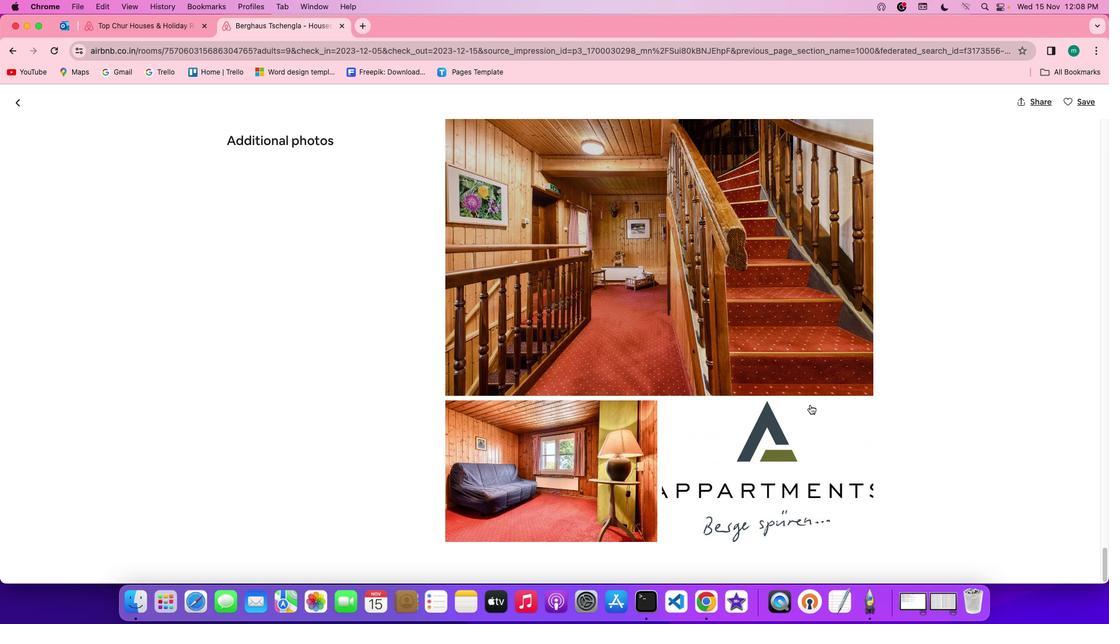 
Action: Mouse scrolled (807, 402) with delta (-1, -2)
Screenshot: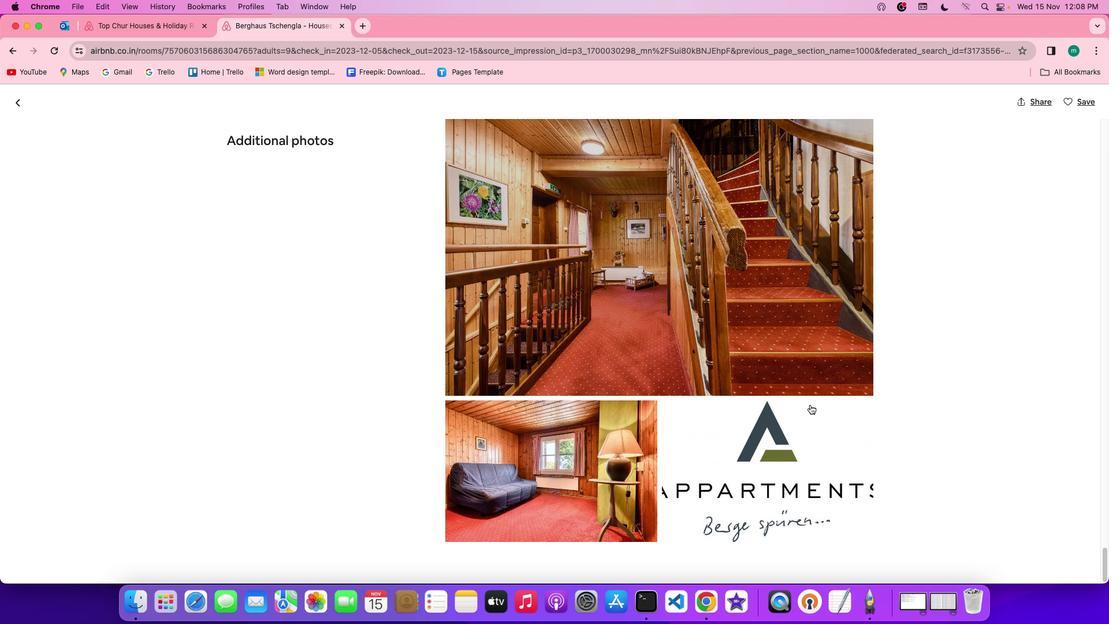 
Action: Mouse scrolled (807, 402) with delta (-1, -2)
Screenshot: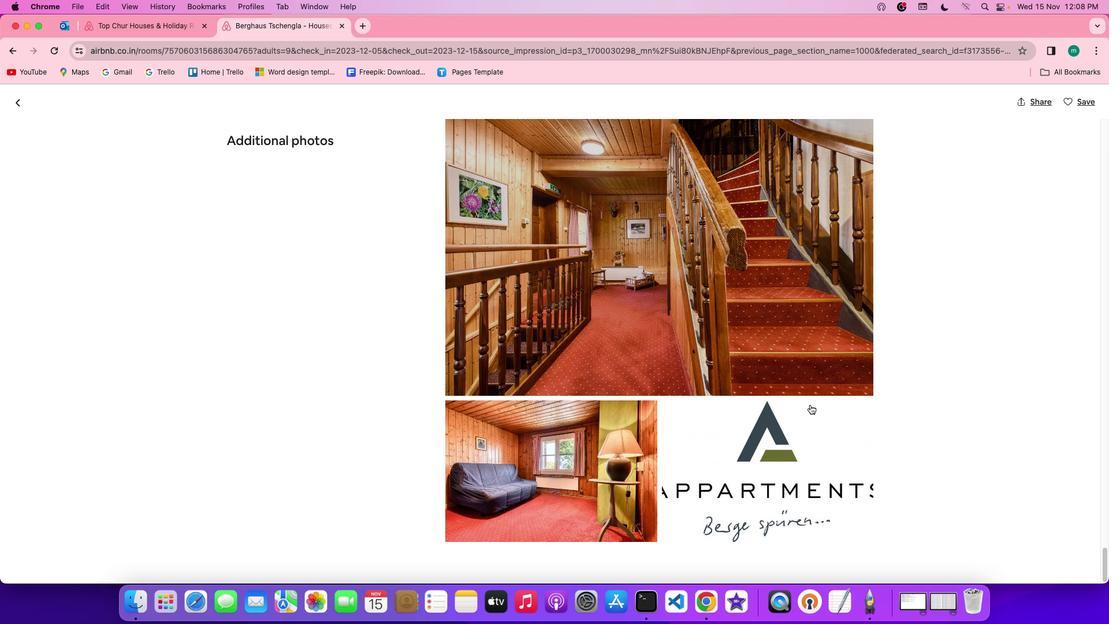 
Action: Mouse scrolled (807, 402) with delta (-1, -2)
Screenshot: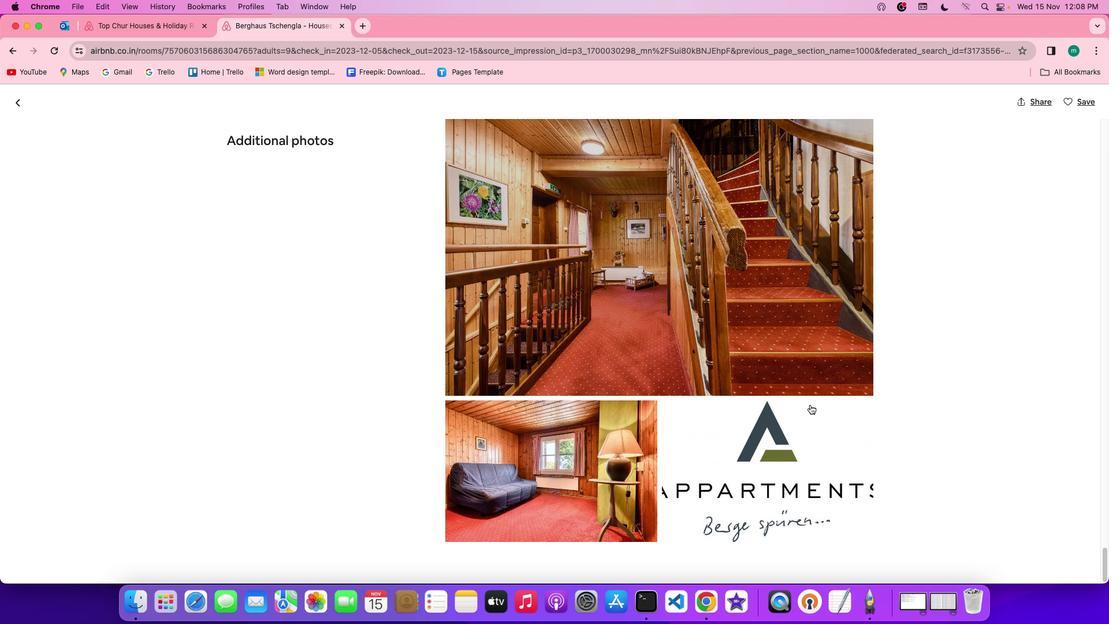 
Action: Mouse scrolled (807, 402) with delta (-1, -3)
Screenshot: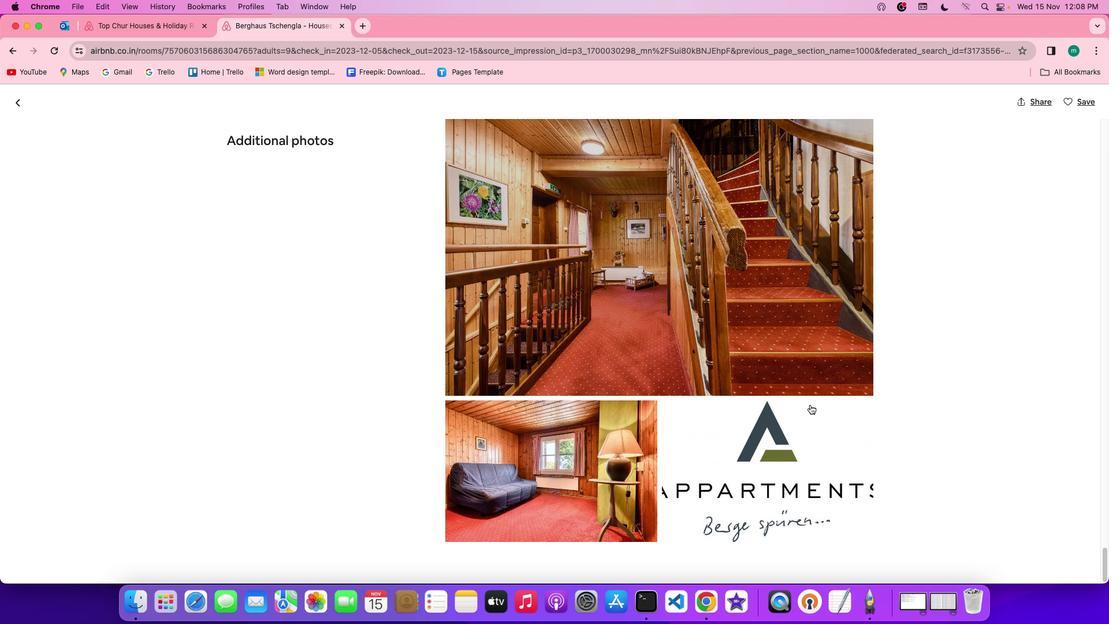 
Action: Mouse scrolled (807, 402) with delta (-1, -2)
Screenshot: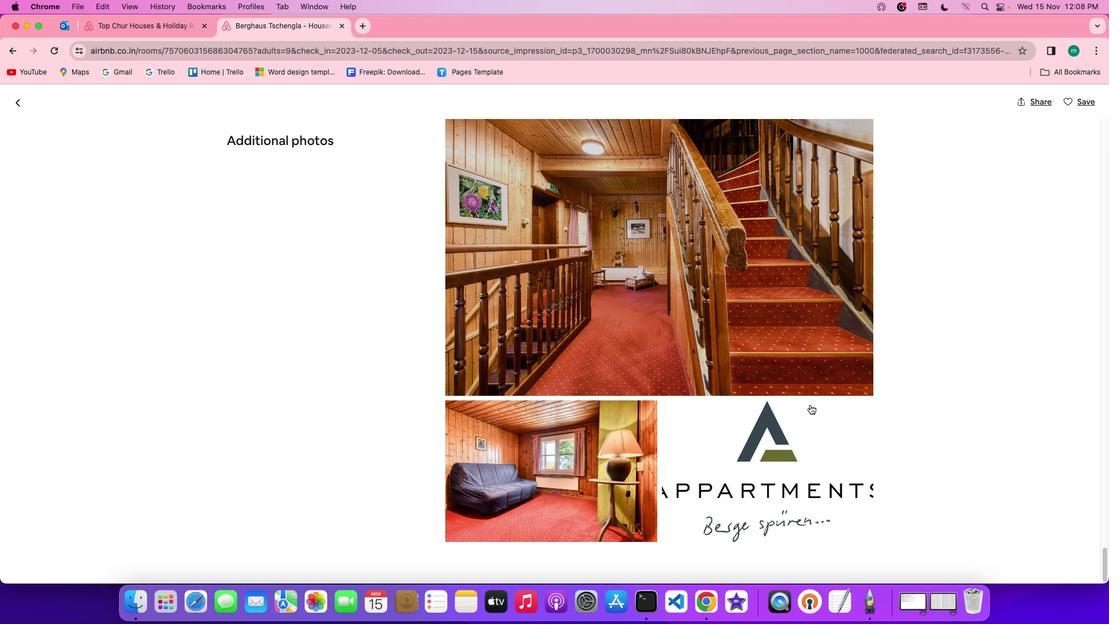 
Action: Mouse scrolled (807, 402) with delta (-1, -2)
Screenshot: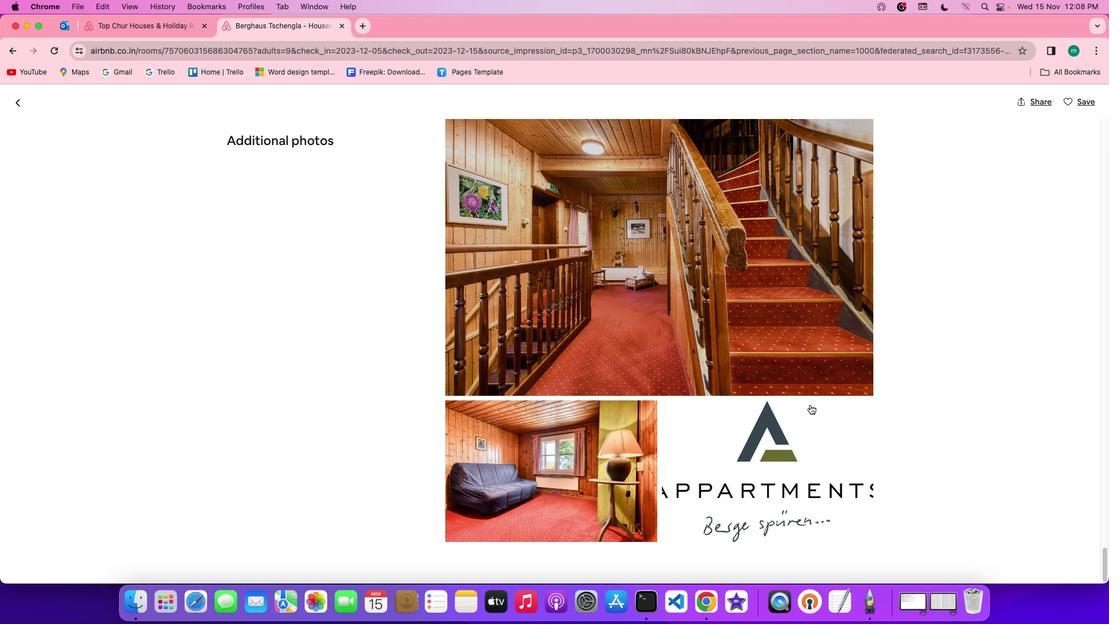 
Action: Mouse scrolled (807, 402) with delta (-1, -2)
Screenshot: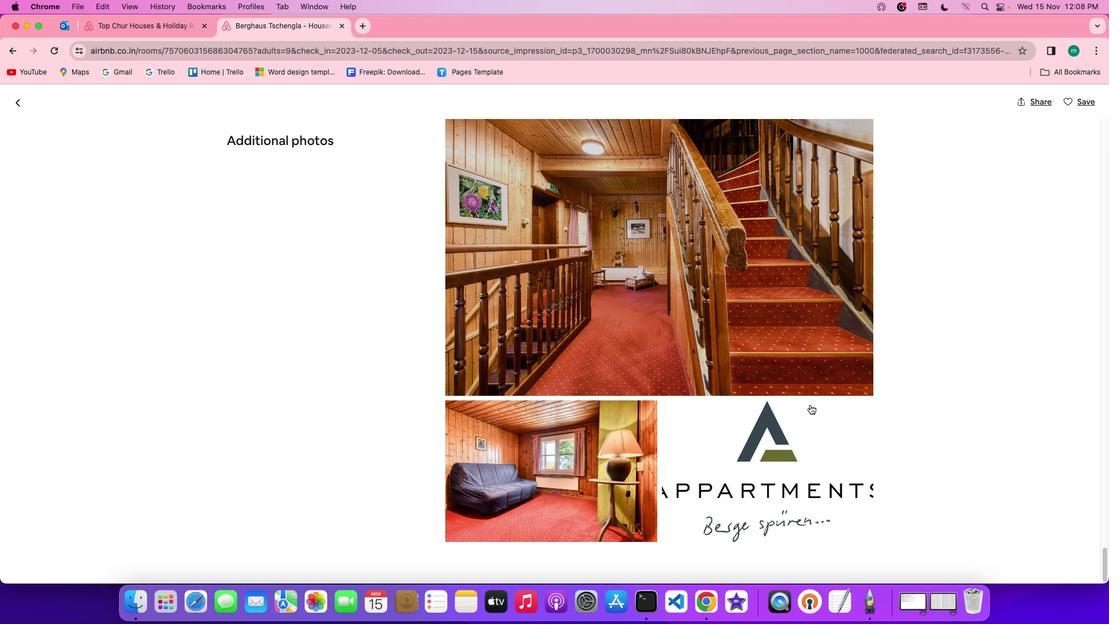 
Action: Mouse scrolled (807, 402) with delta (-1, -3)
Screenshot: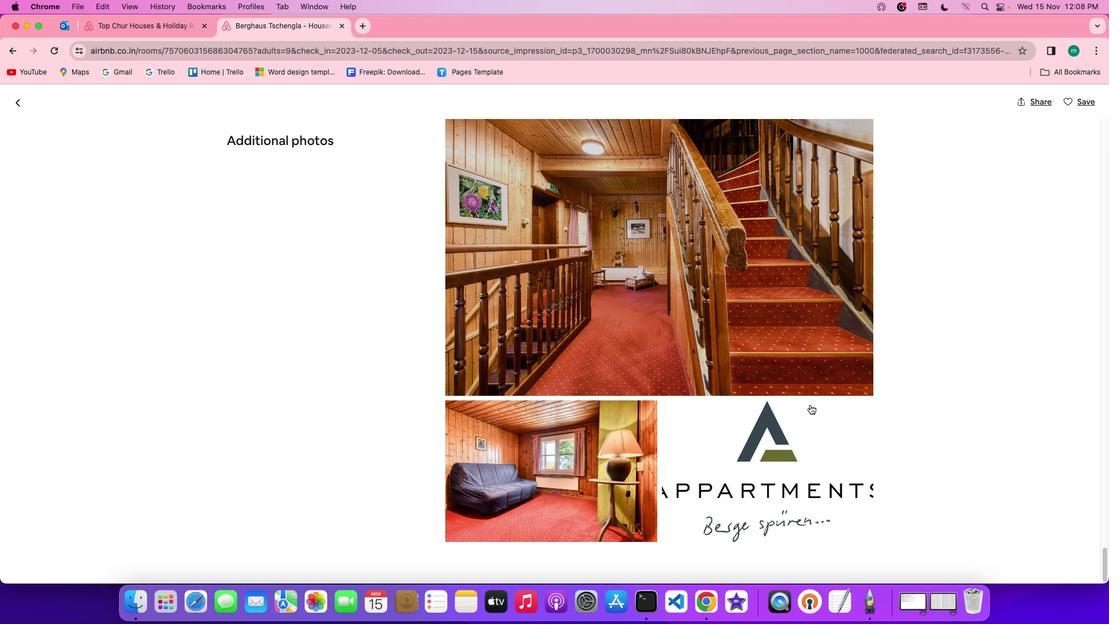 
Action: Mouse scrolled (807, 402) with delta (-1, -4)
Screenshot: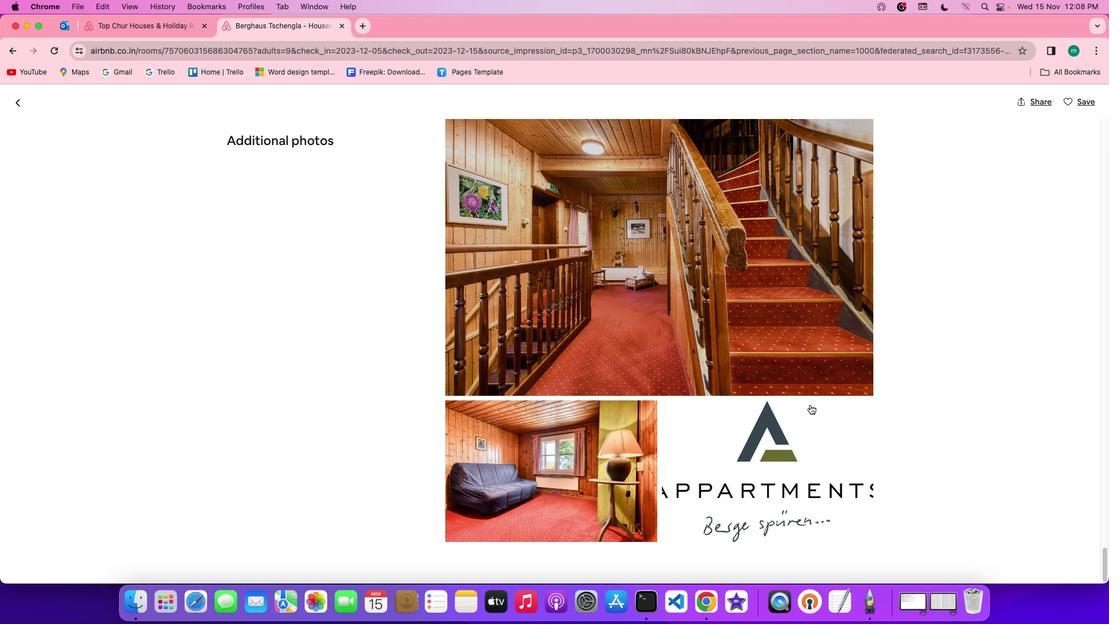 
Action: Mouse moved to (11, 99)
Screenshot: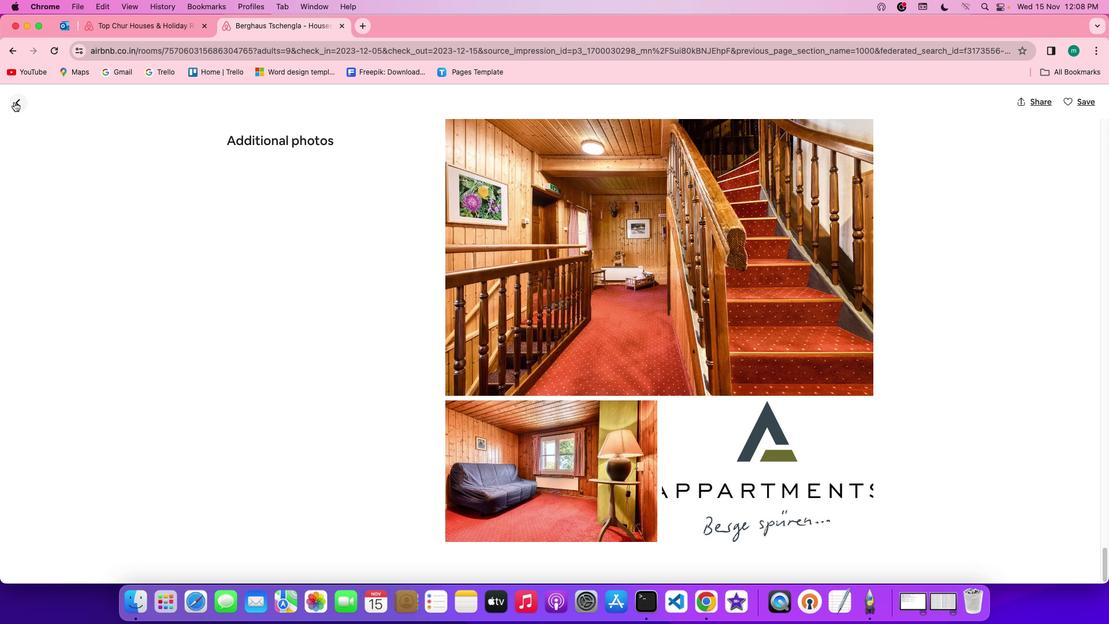 
Action: Mouse pressed left at (11, 99)
Screenshot: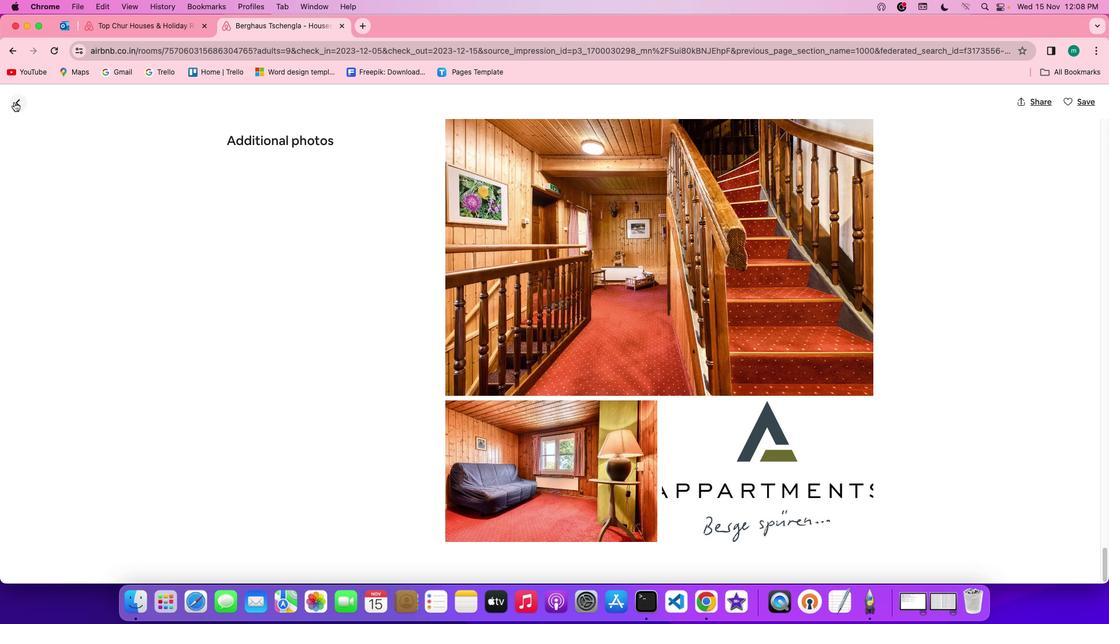 
Action: Mouse moved to (454, 429)
Screenshot: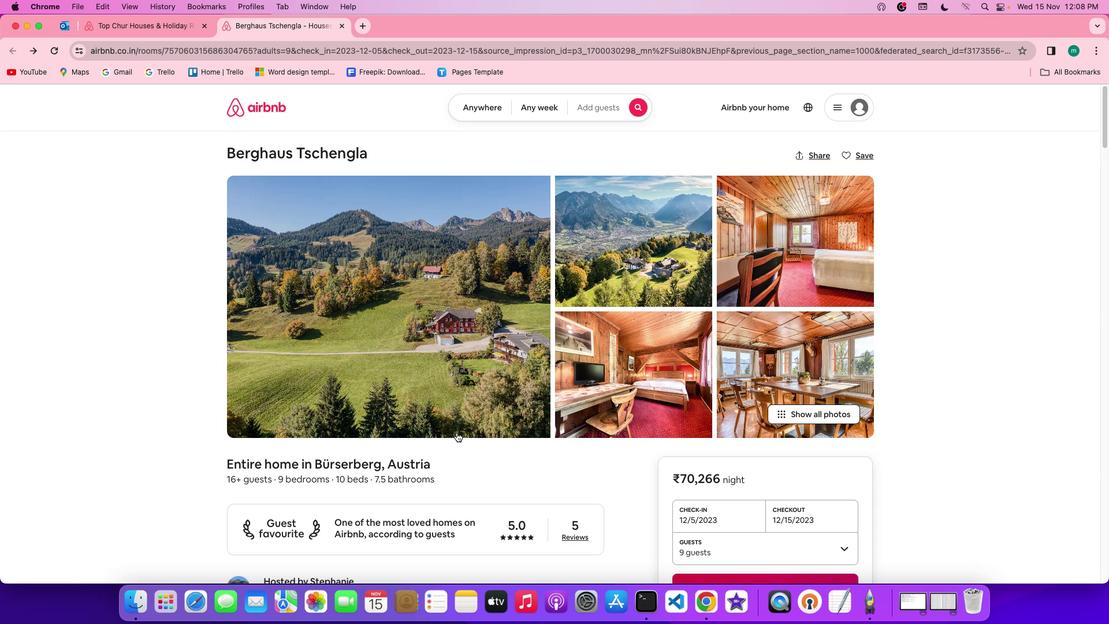 
Action: Mouse scrolled (454, 429) with delta (-1, -2)
Screenshot: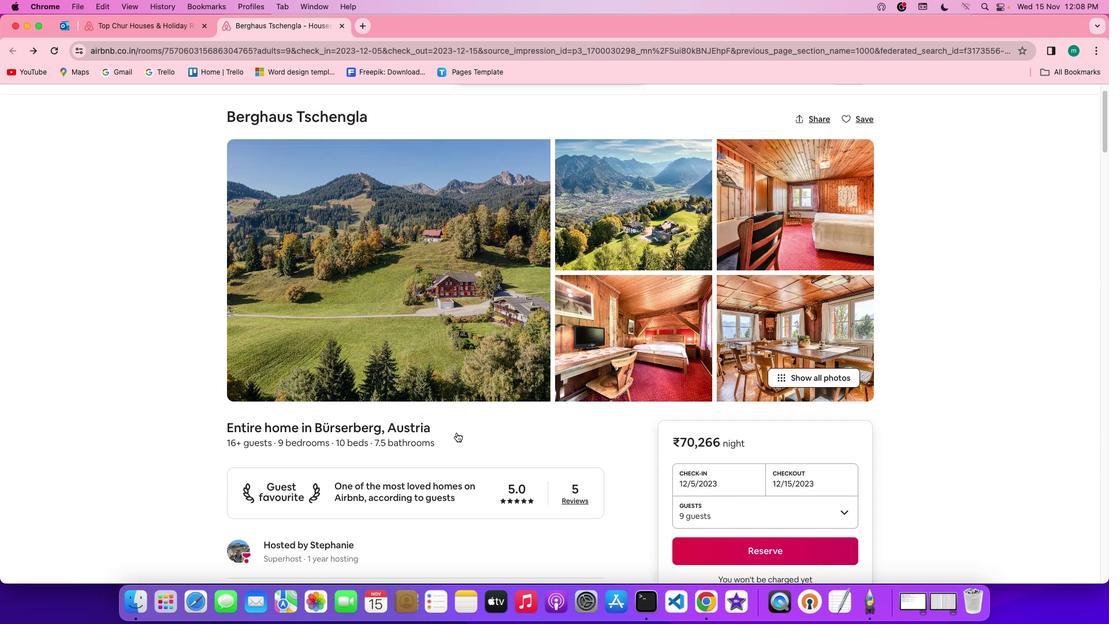 
Action: Mouse scrolled (454, 429) with delta (-1, -2)
Screenshot: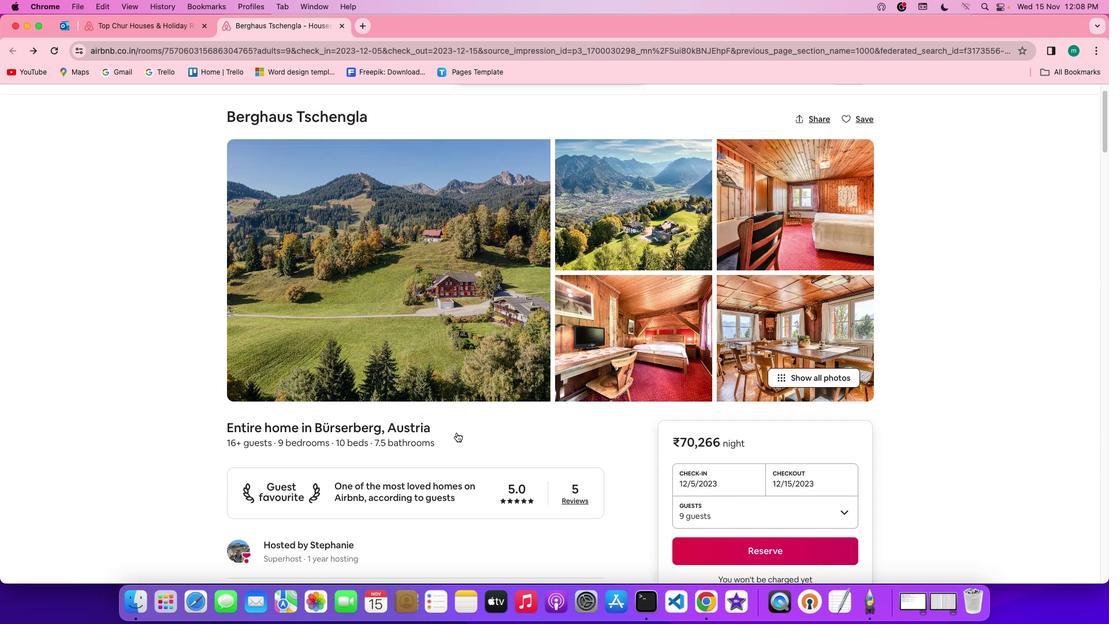 
Action: Mouse scrolled (454, 429) with delta (-1, -3)
